 Task: Productivity: Personal & Work Goals.
Action: Mouse moved to (77, 94)
Screenshot: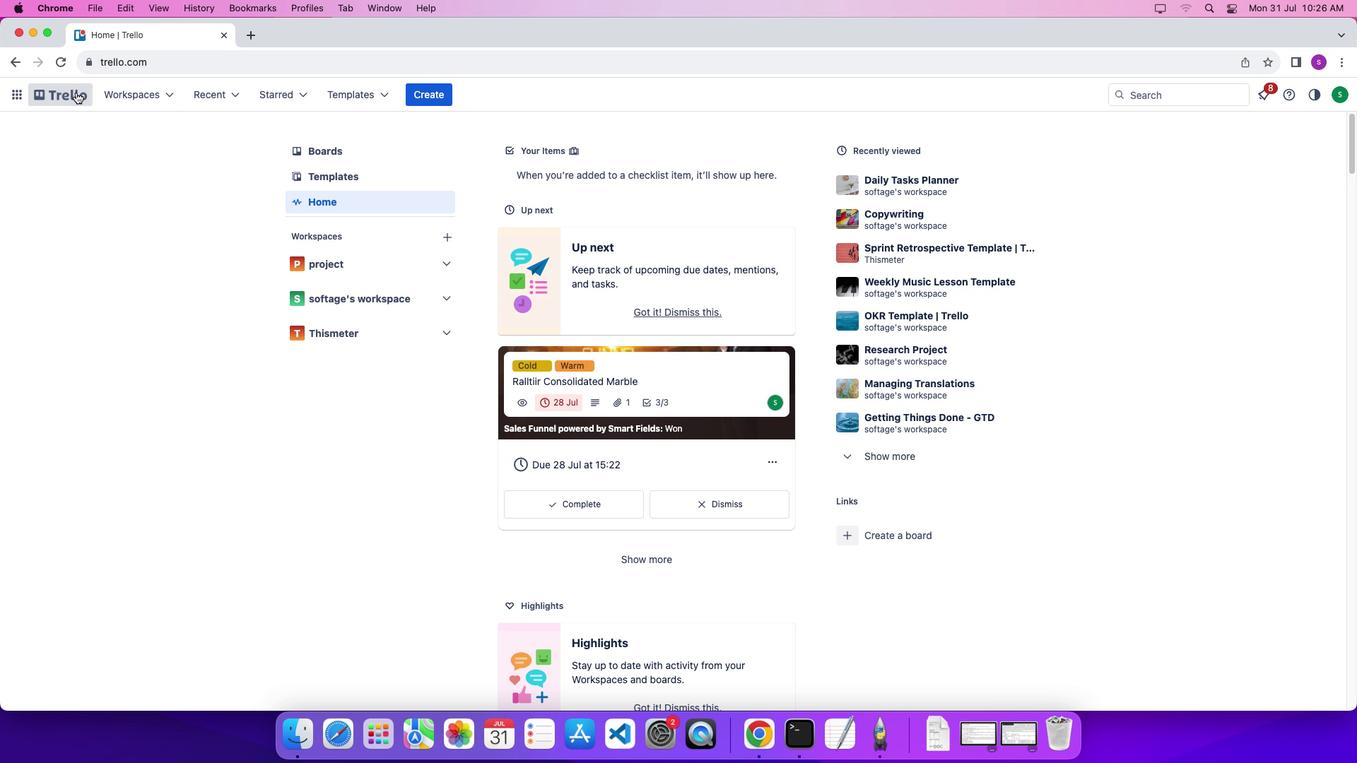 
Action: Mouse pressed left at (77, 94)
Screenshot: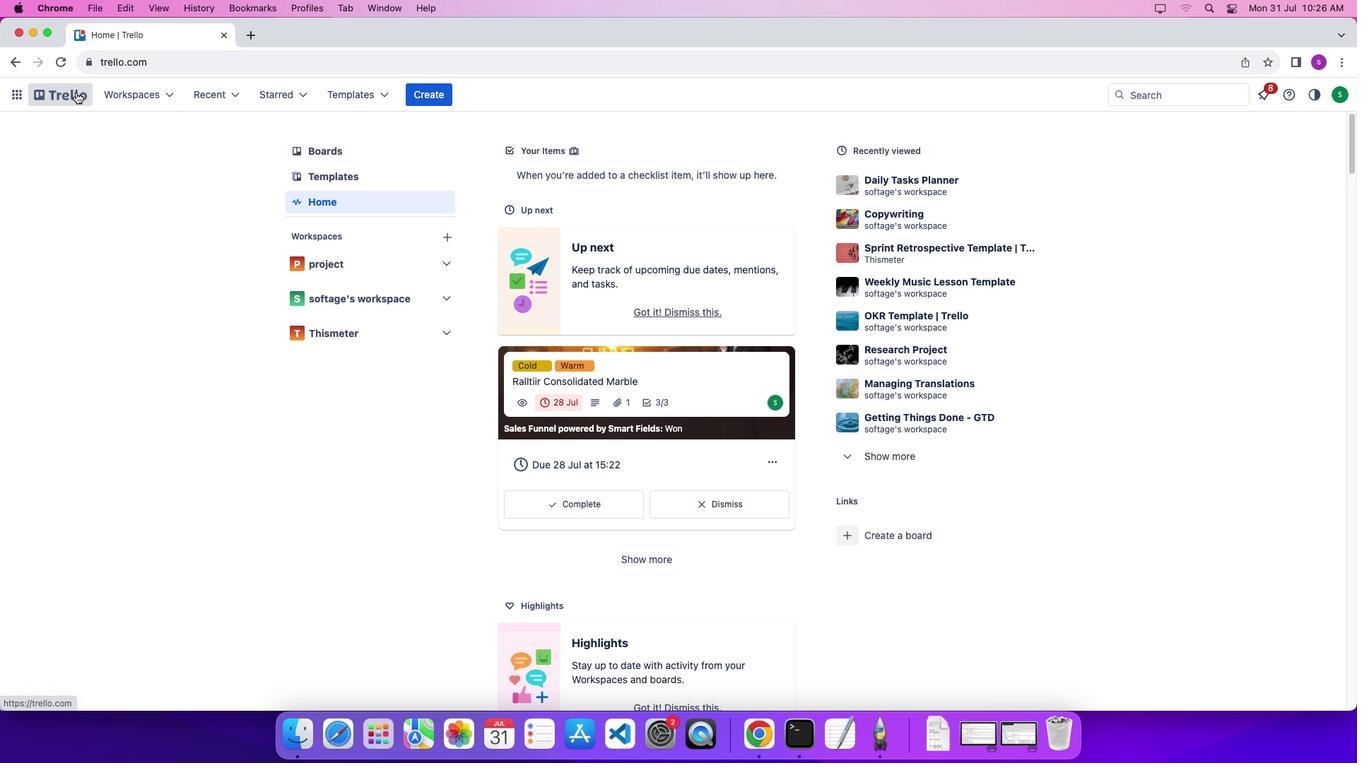 
Action: Mouse moved to (380, 94)
Screenshot: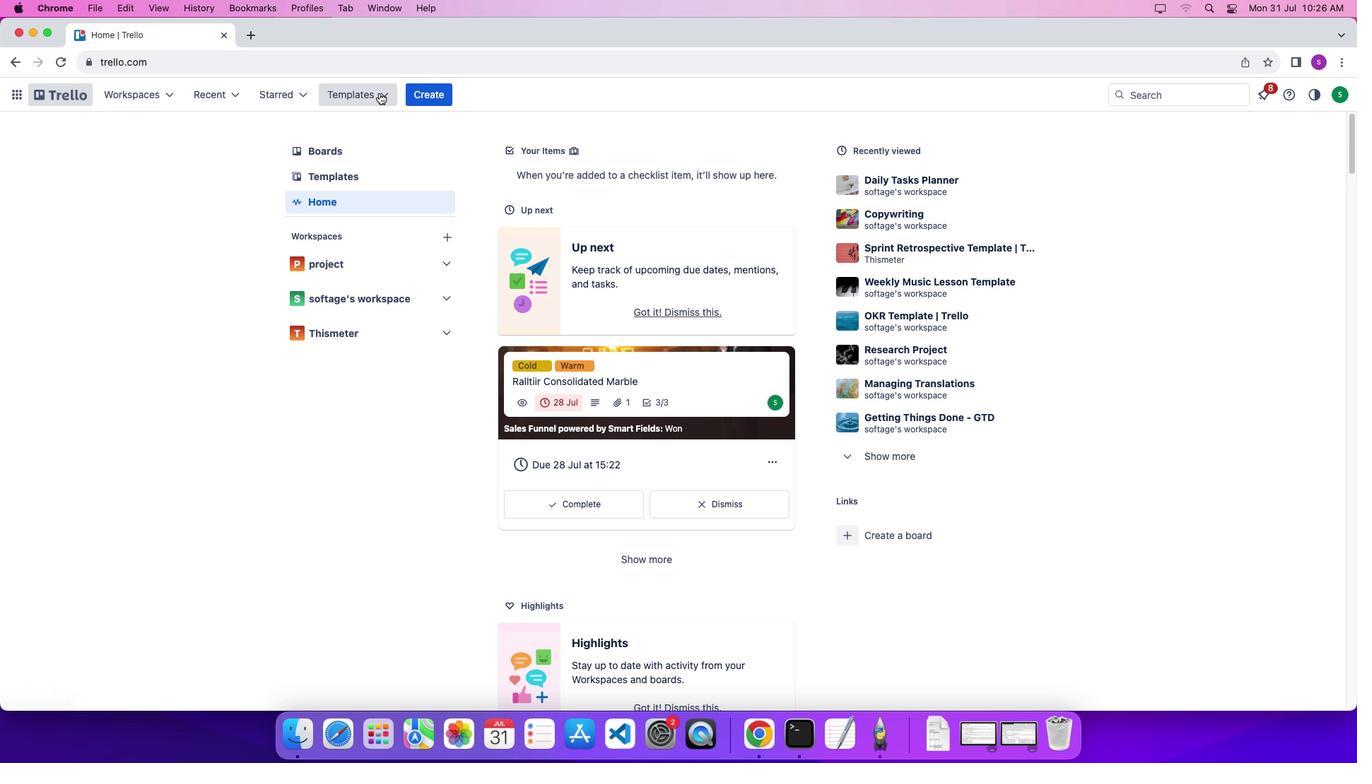 
Action: Mouse pressed left at (380, 94)
Screenshot: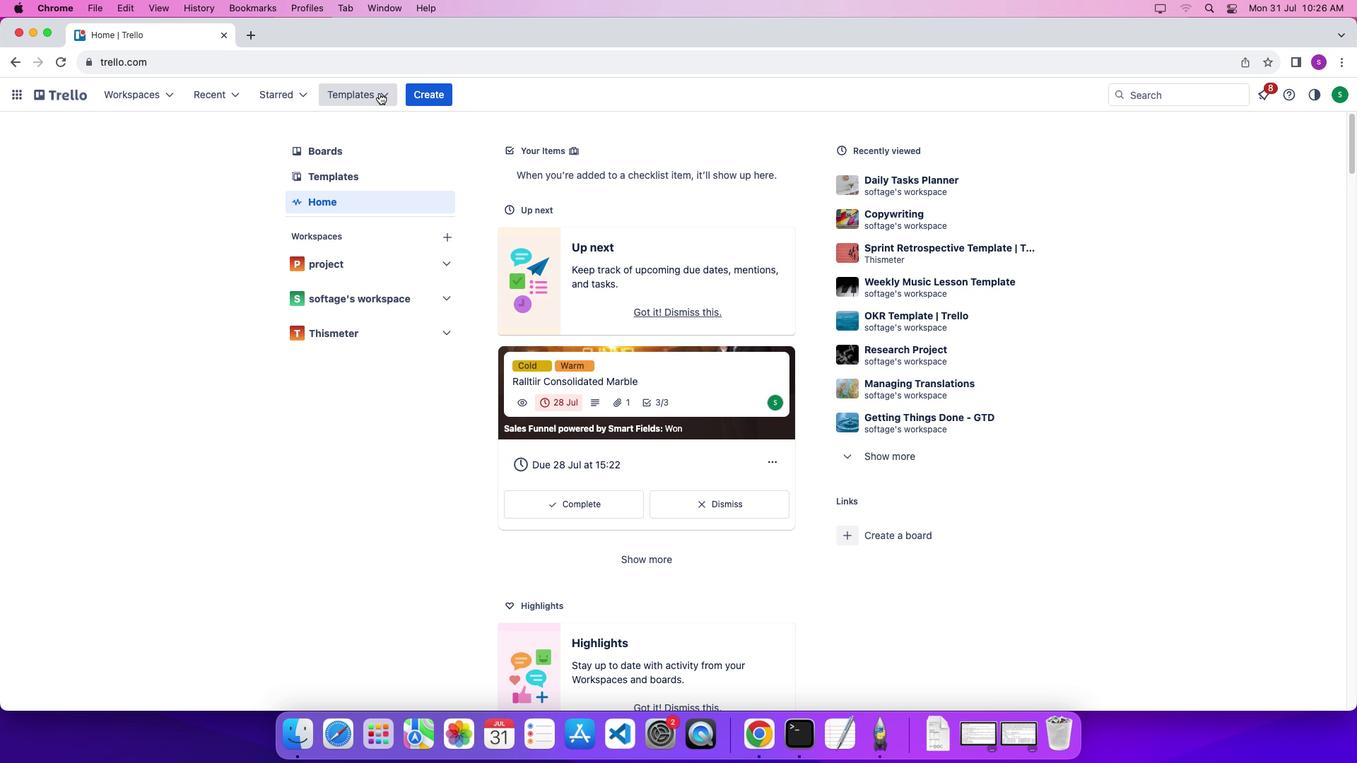 
Action: Mouse moved to (452, 538)
Screenshot: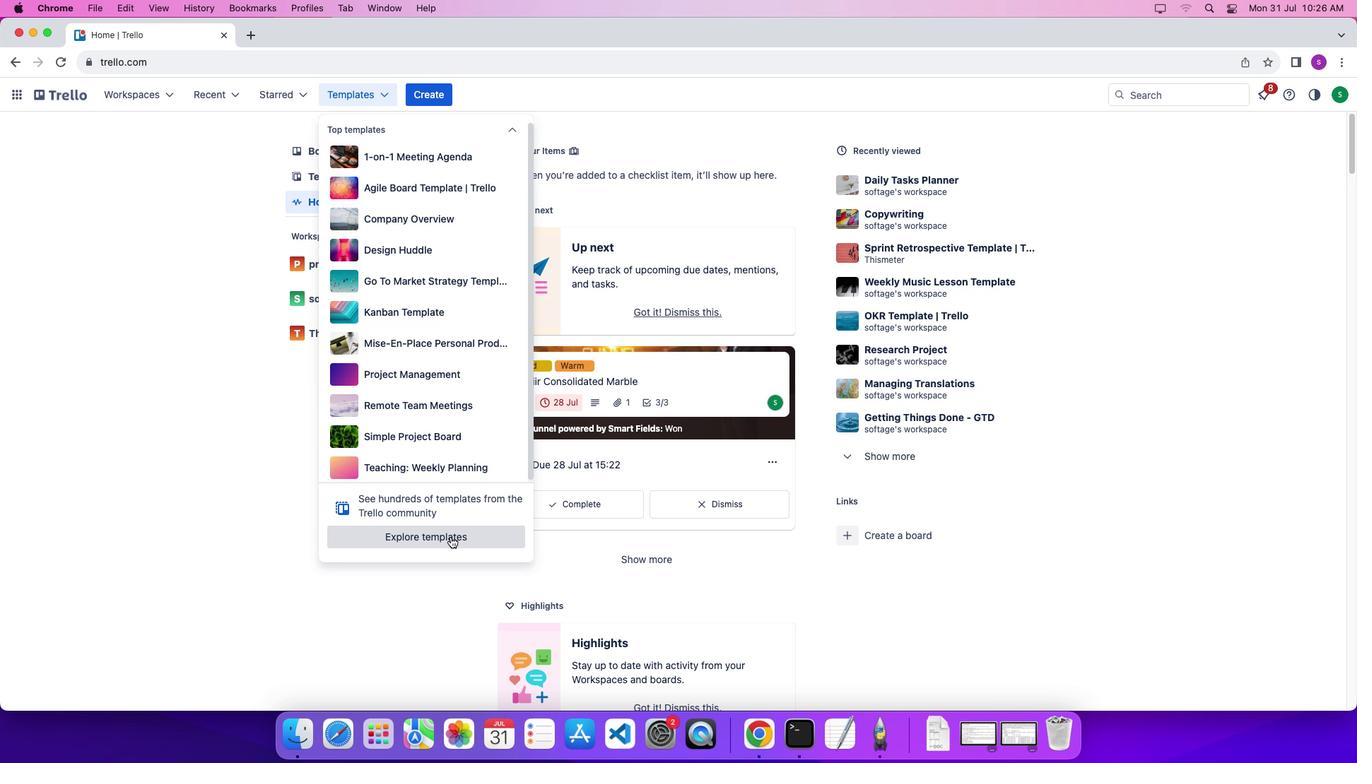 
Action: Mouse pressed left at (452, 538)
Screenshot: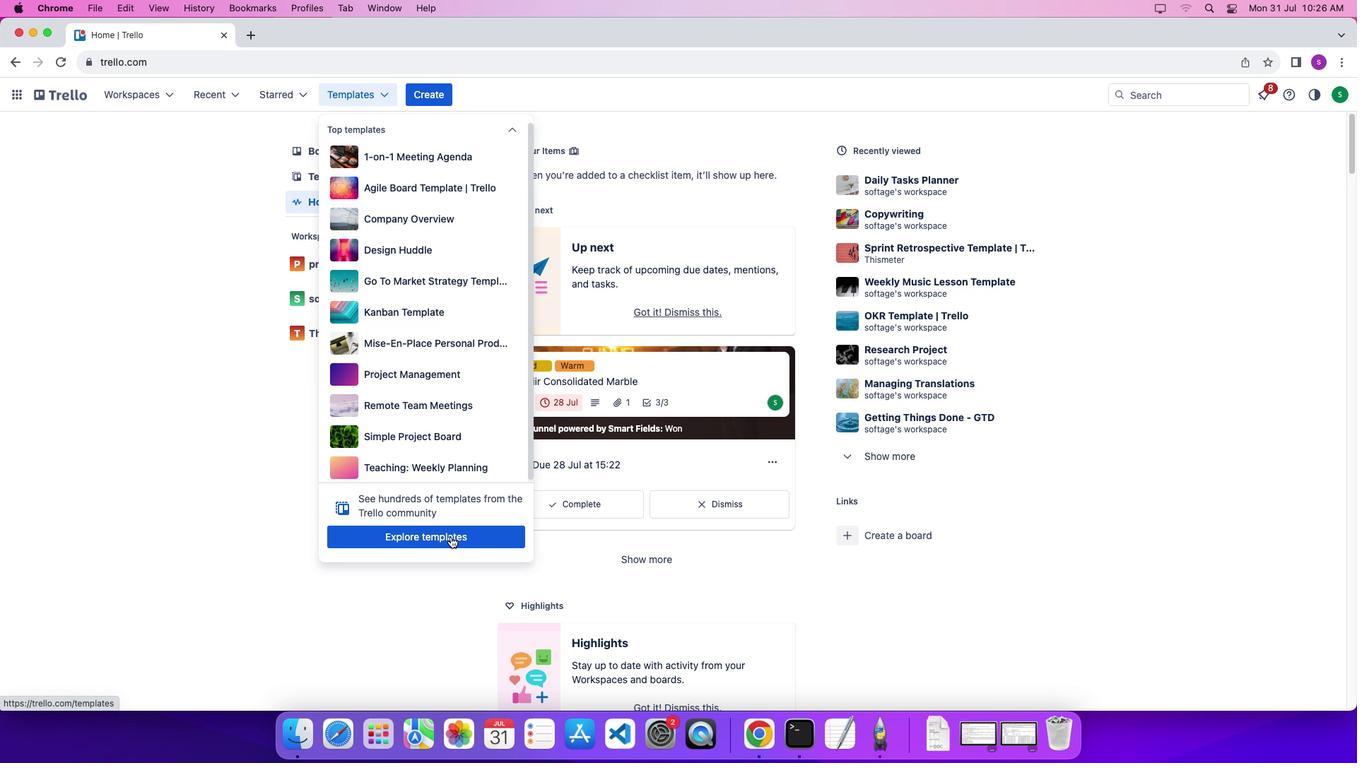 
Action: Mouse moved to (682, 294)
Screenshot: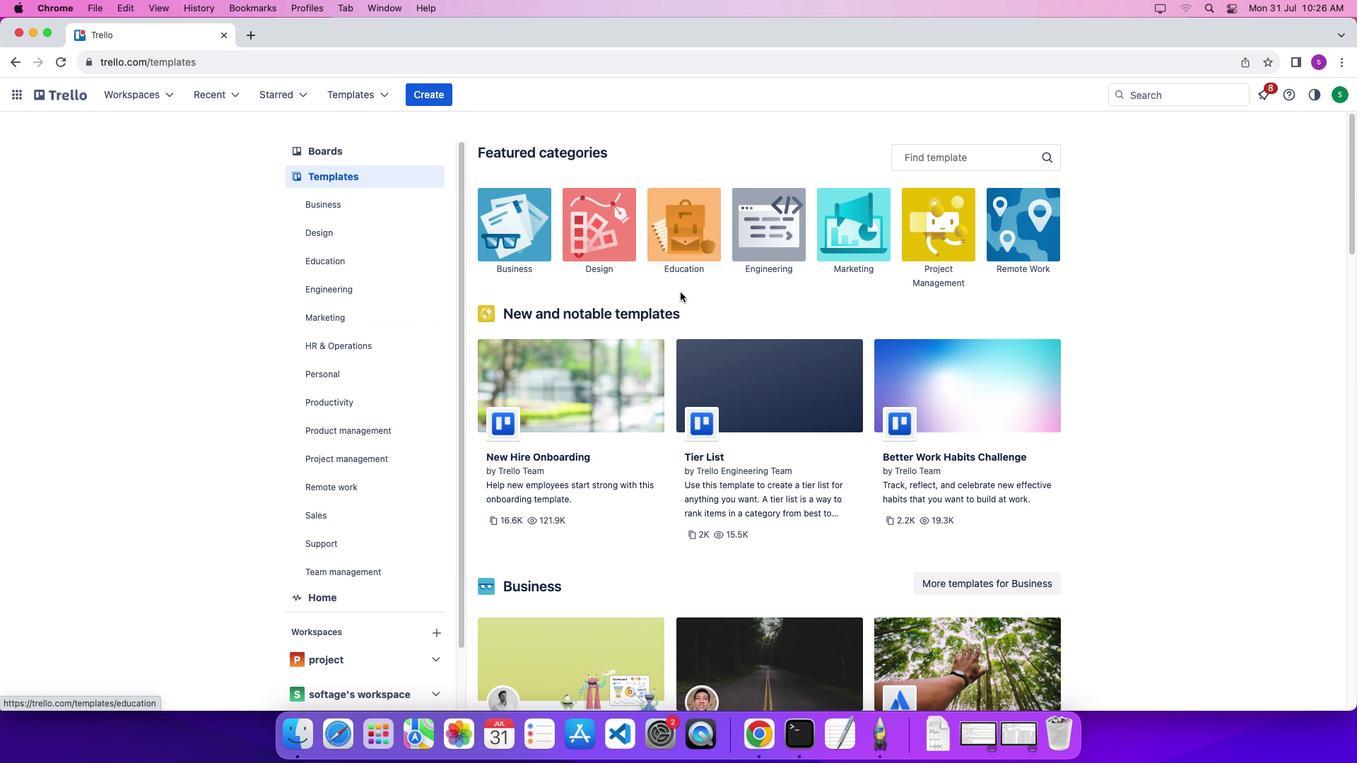 
Action: Mouse scrolled (682, 294) with delta (1, 0)
Screenshot: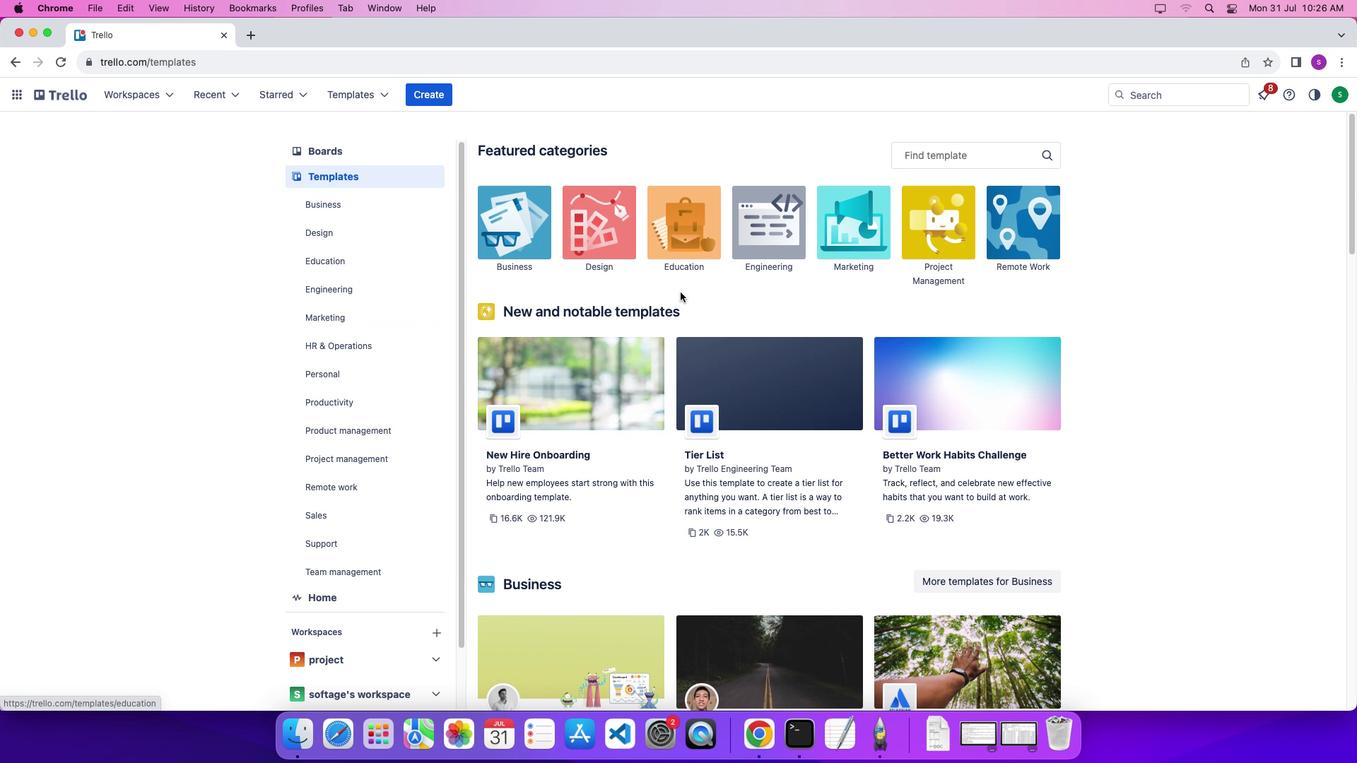 
Action: Mouse scrolled (682, 294) with delta (1, 0)
Screenshot: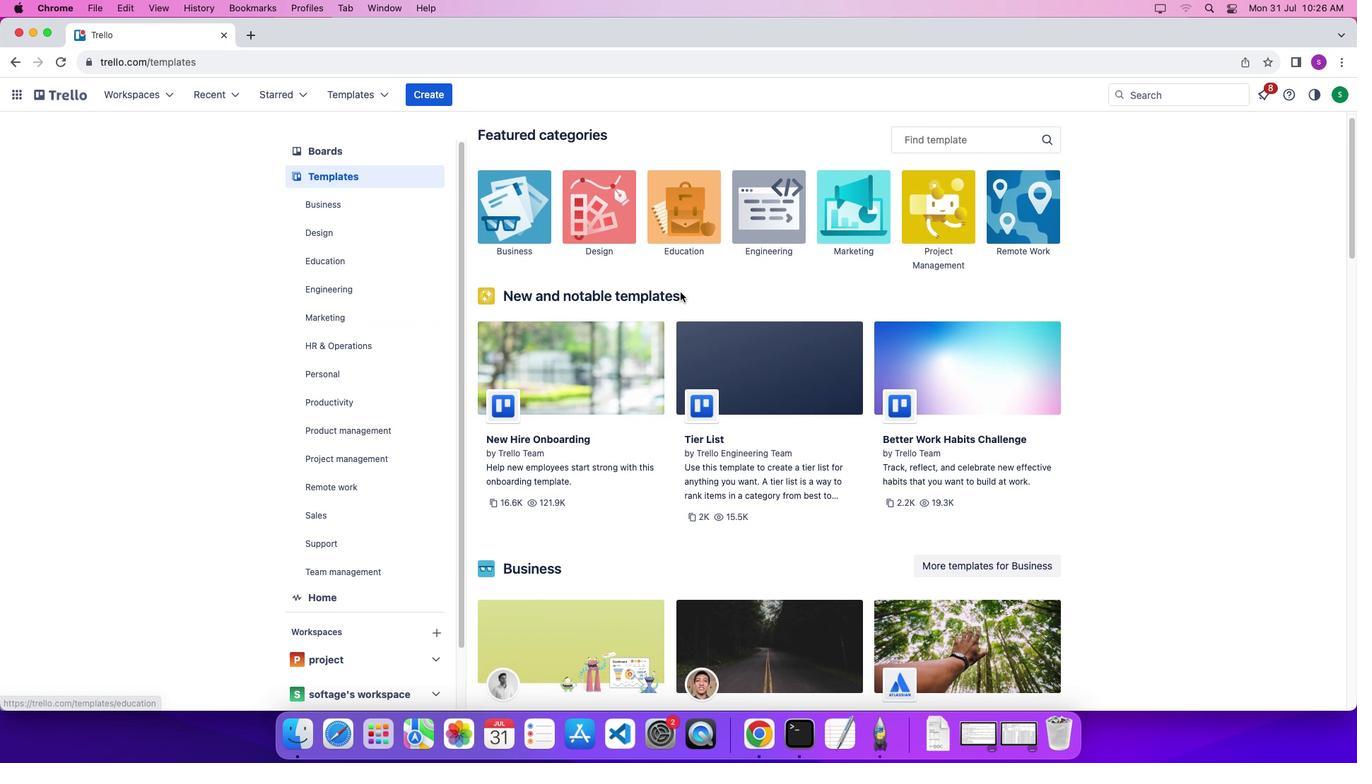 
Action: Mouse scrolled (682, 294) with delta (1, 2)
Screenshot: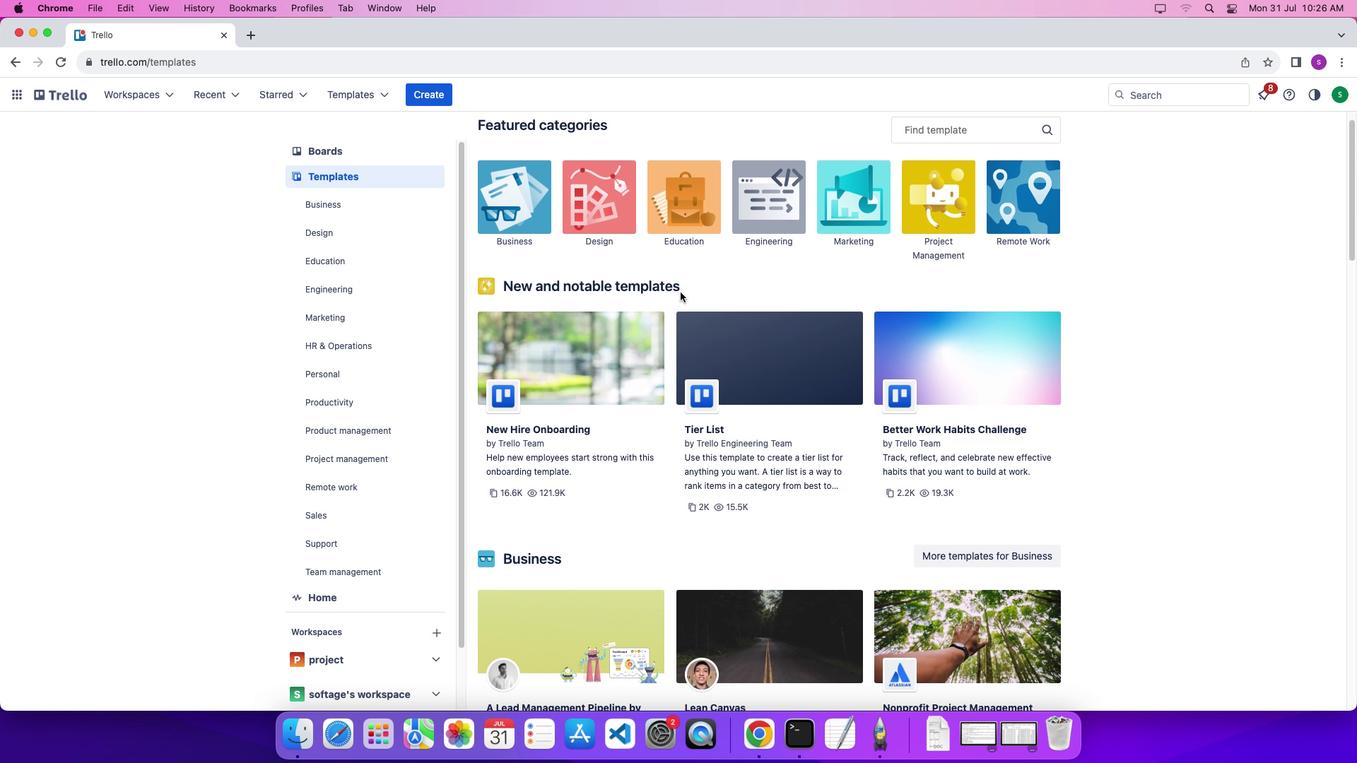 
Action: Mouse scrolled (682, 294) with delta (1, 2)
Screenshot: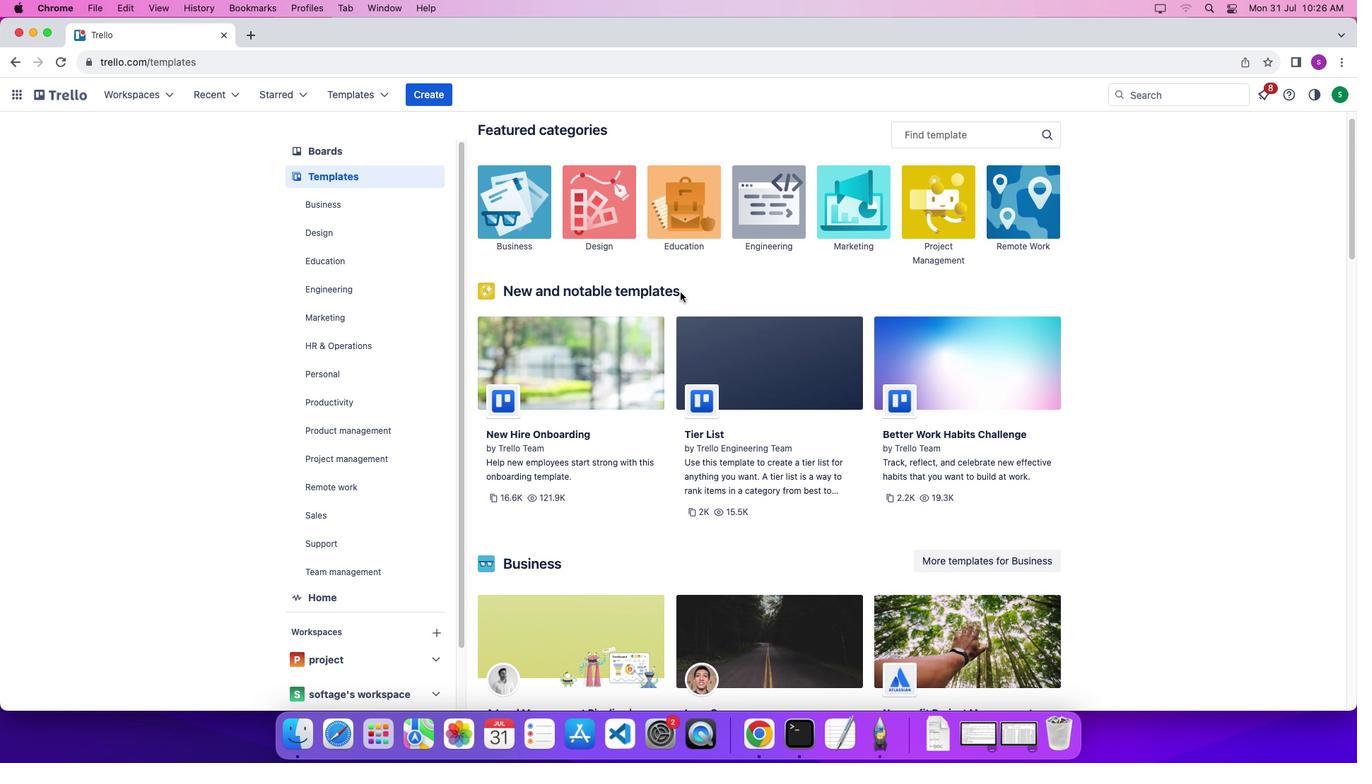 
Action: Mouse scrolled (682, 294) with delta (1, 2)
Screenshot: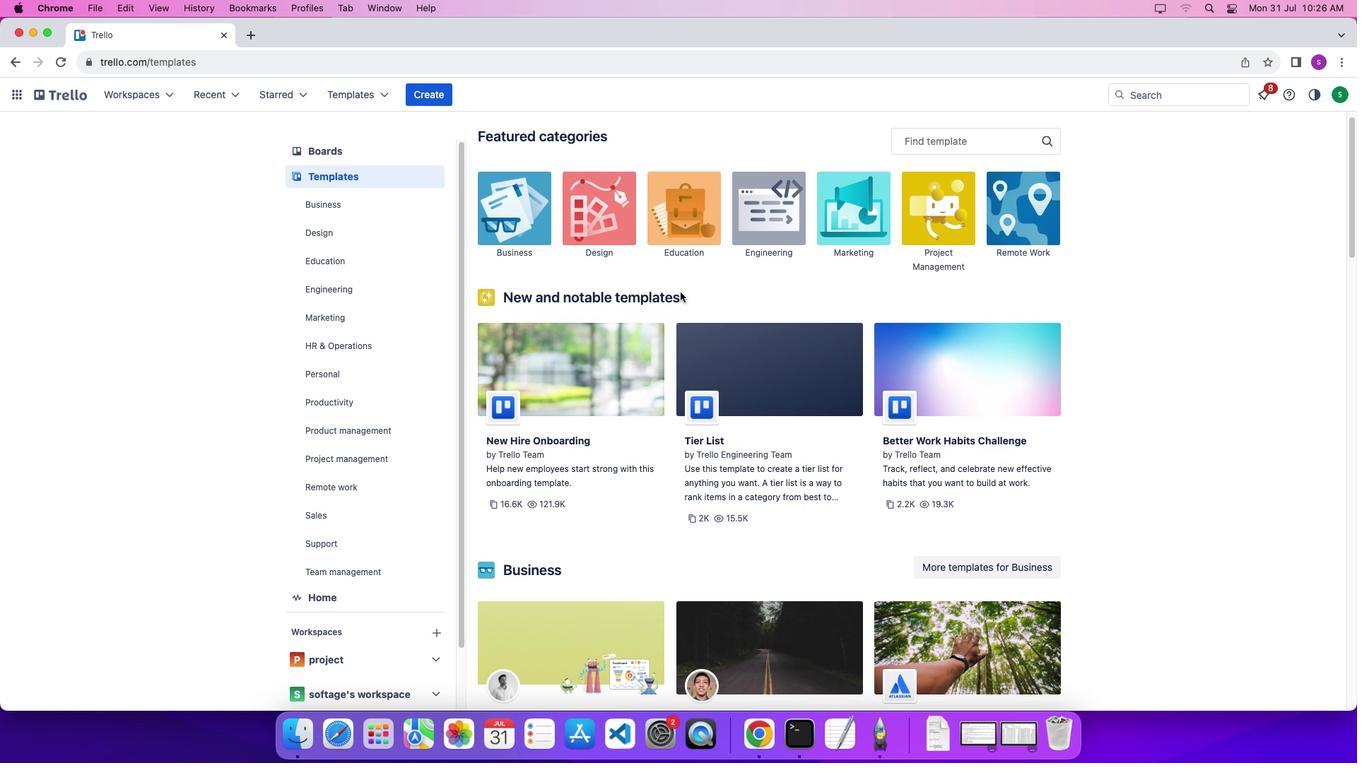 
Action: Mouse moved to (309, 408)
Screenshot: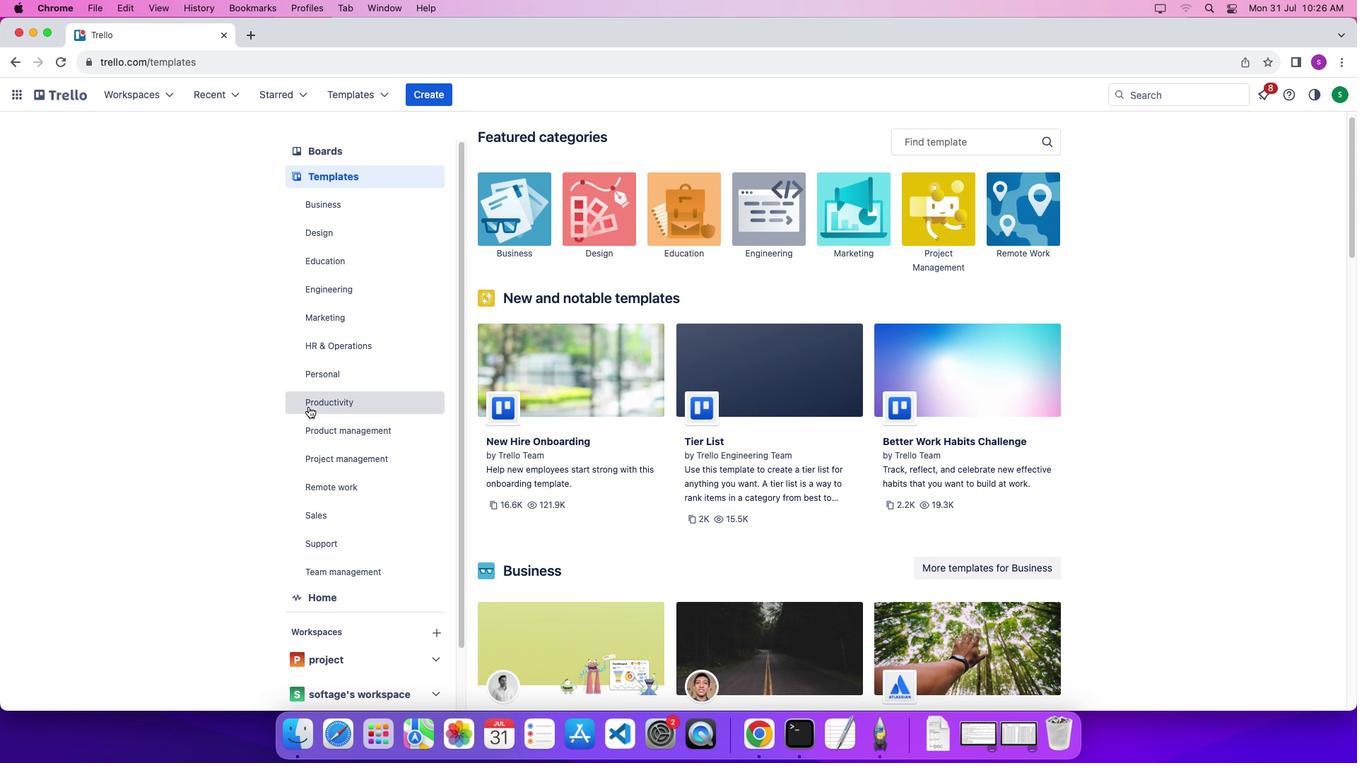 
Action: Mouse pressed left at (309, 408)
Screenshot: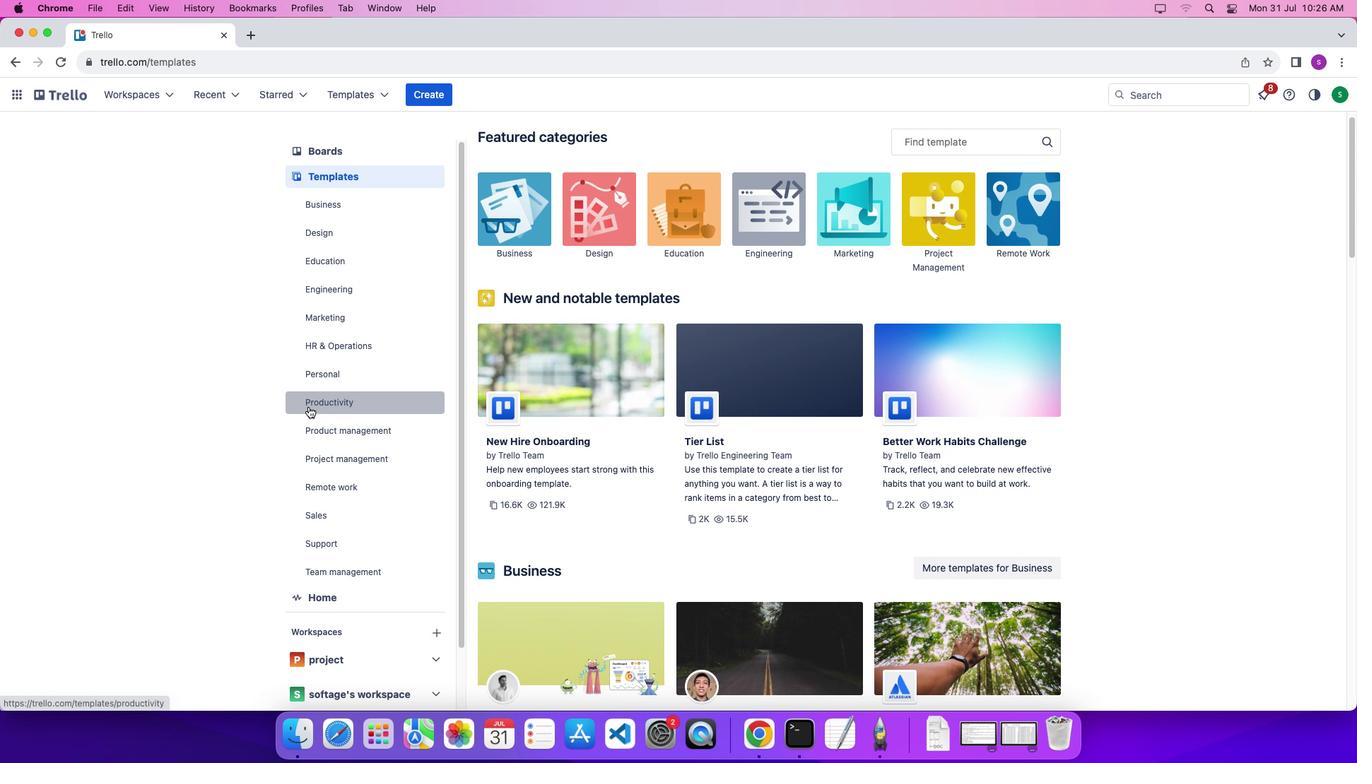 
Action: Mouse moved to (928, 148)
Screenshot: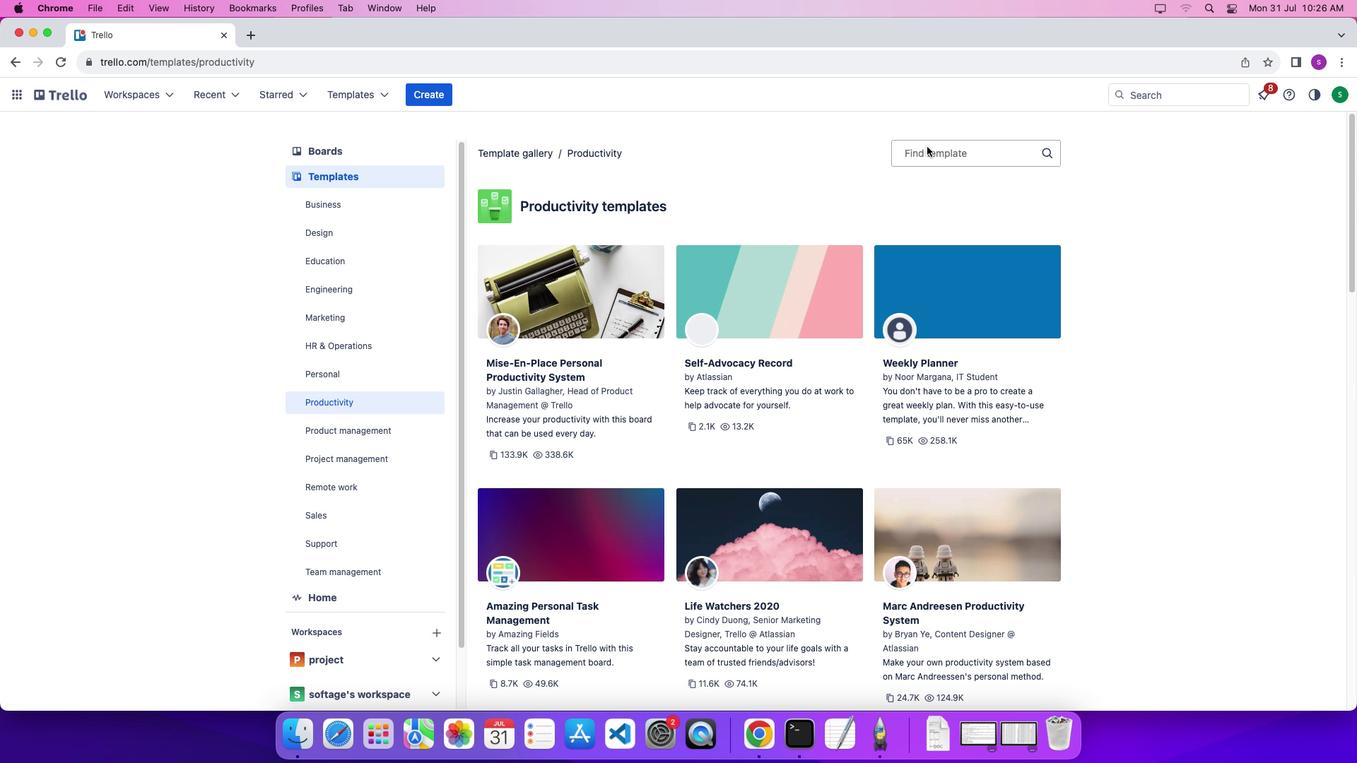 
Action: Mouse pressed left at (928, 148)
Screenshot: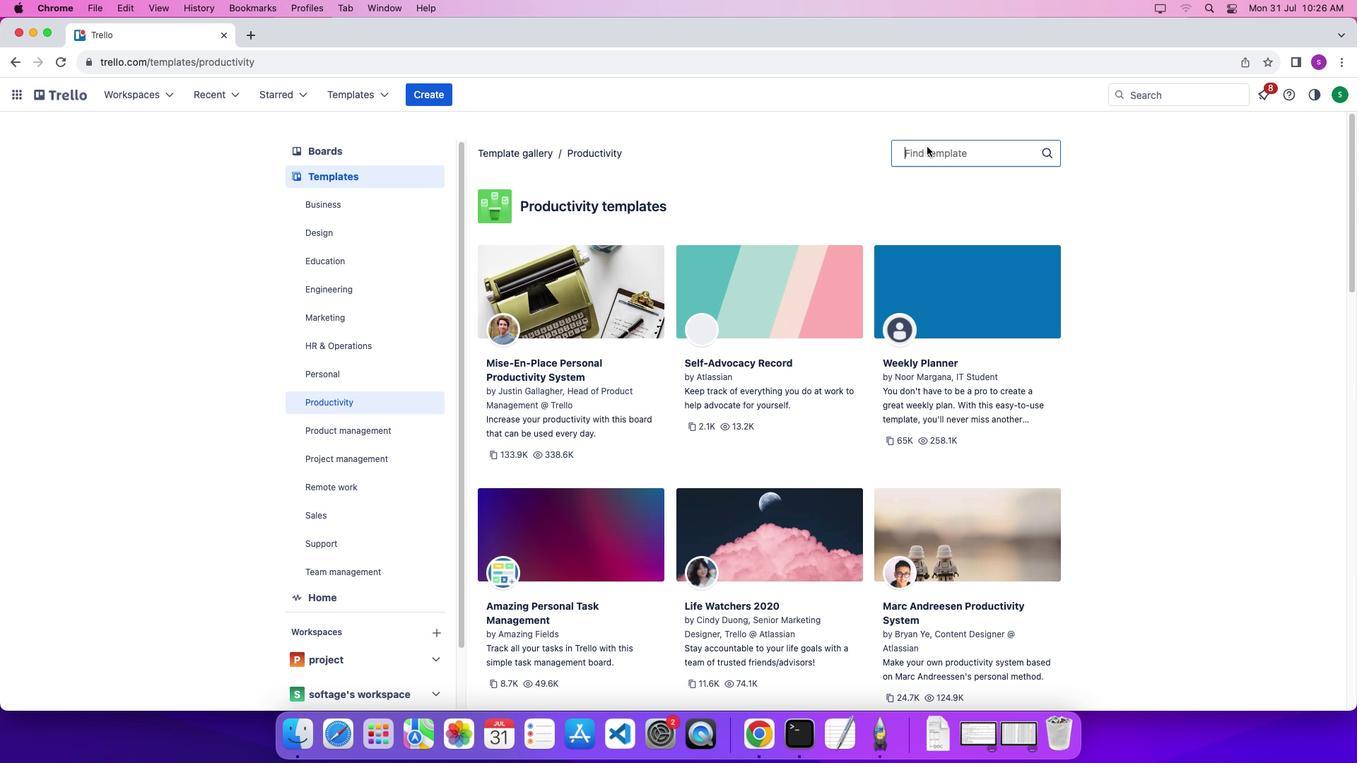 
Action: Mouse moved to (937, 154)
Screenshot: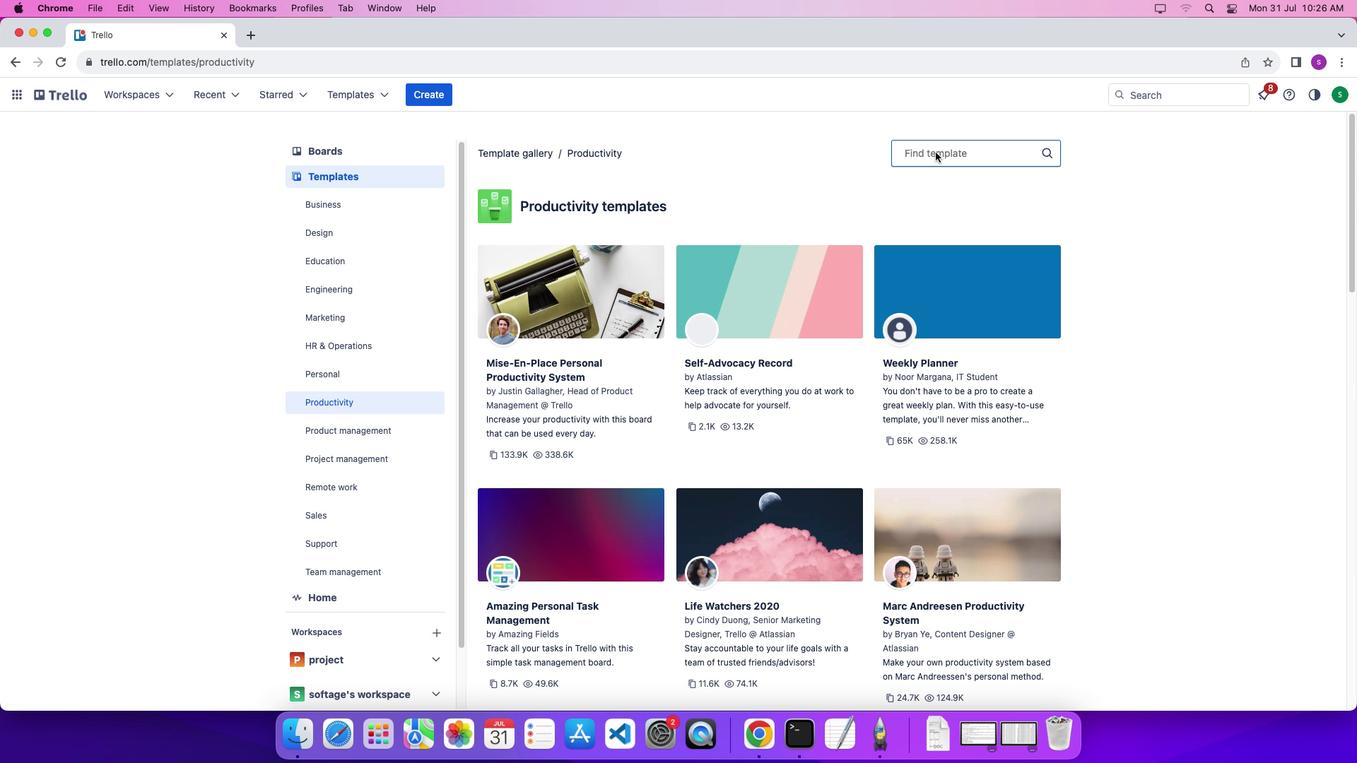 
Action: Mouse pressed left at (937, 154)
Screenshot: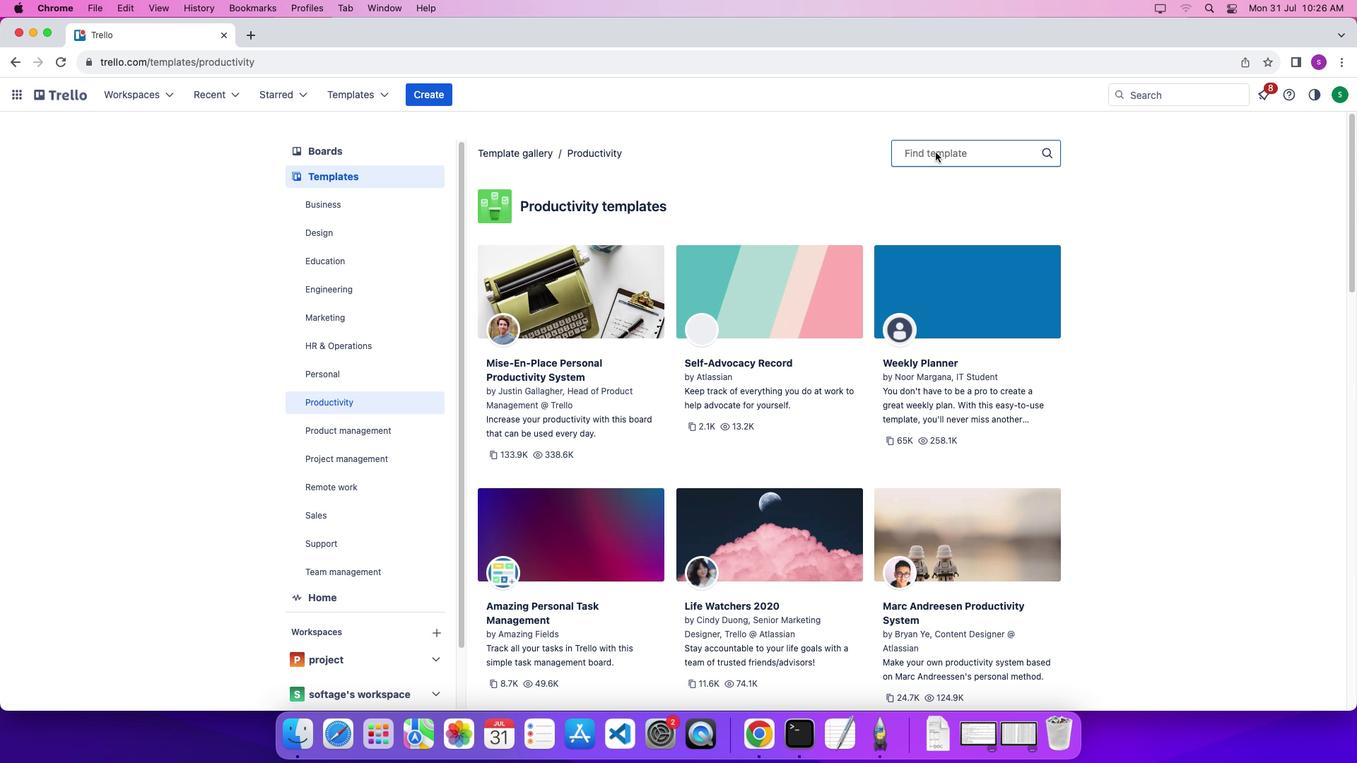 
Action: Key pressed Key.shift'P''e''r''s''o''n''a''l''l'Key.backspaceKey.space'w''o''r''k'
Screenshot: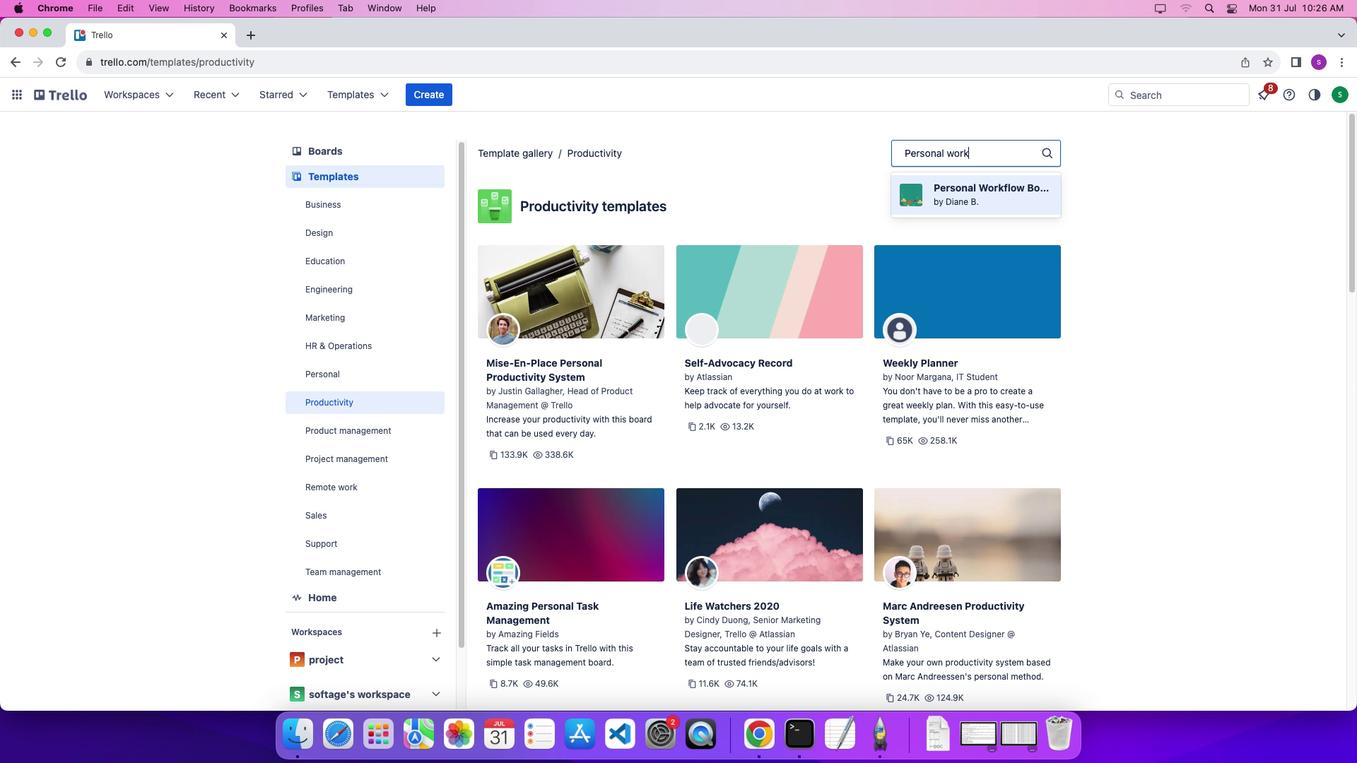 
Action: Mouse moved to (944, 159)
Screenshot: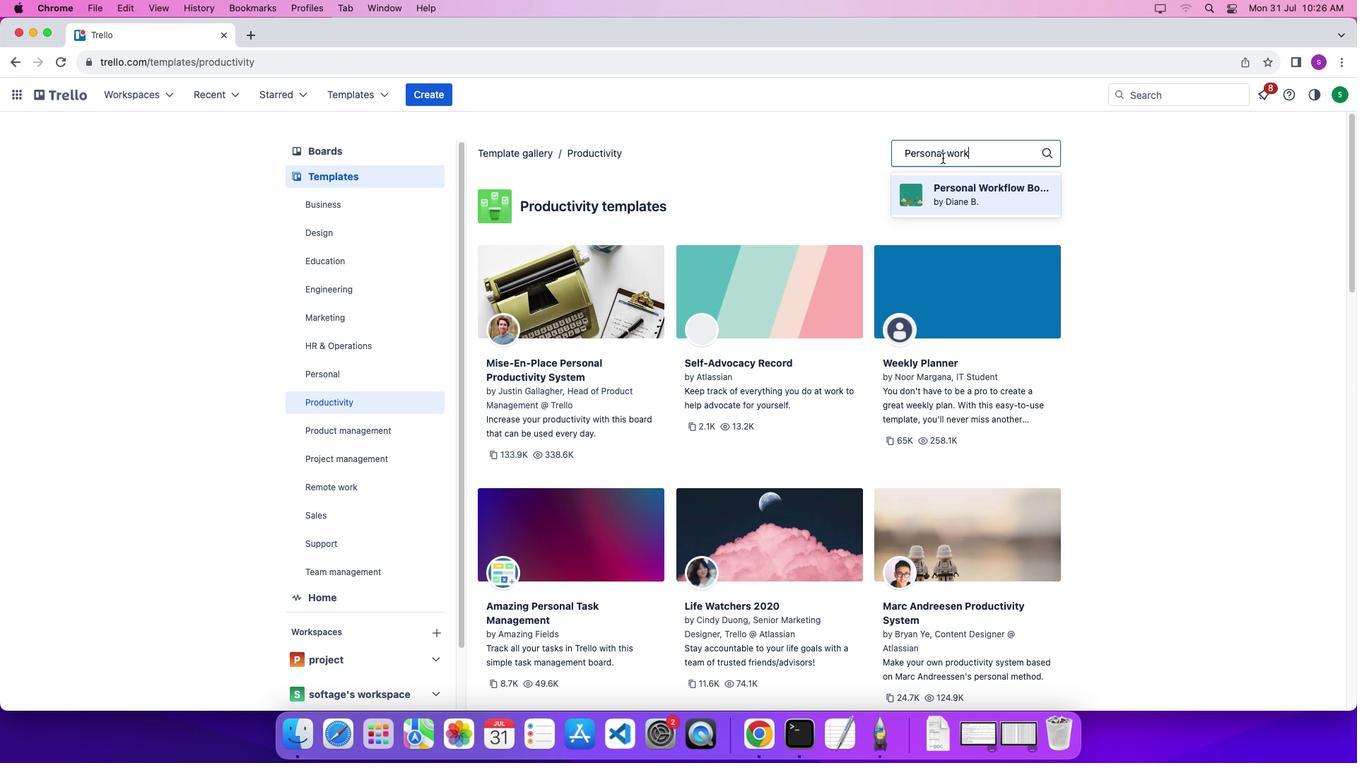 
Action: Key pressed Key.leftKey.leftKey.leftKey.leftKey.shift'&'Key.space
Screenshot: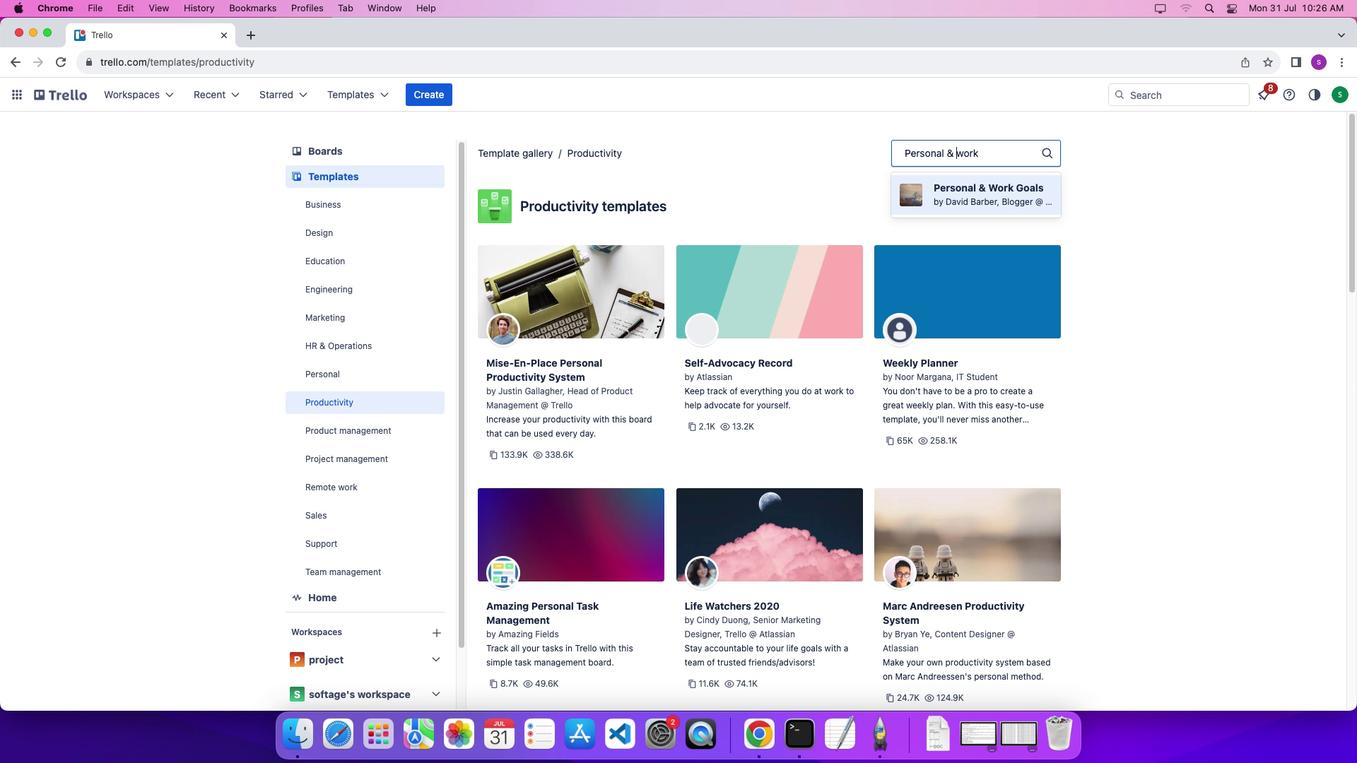 
Action: Mouse moved to (965, 188)
Screenshot: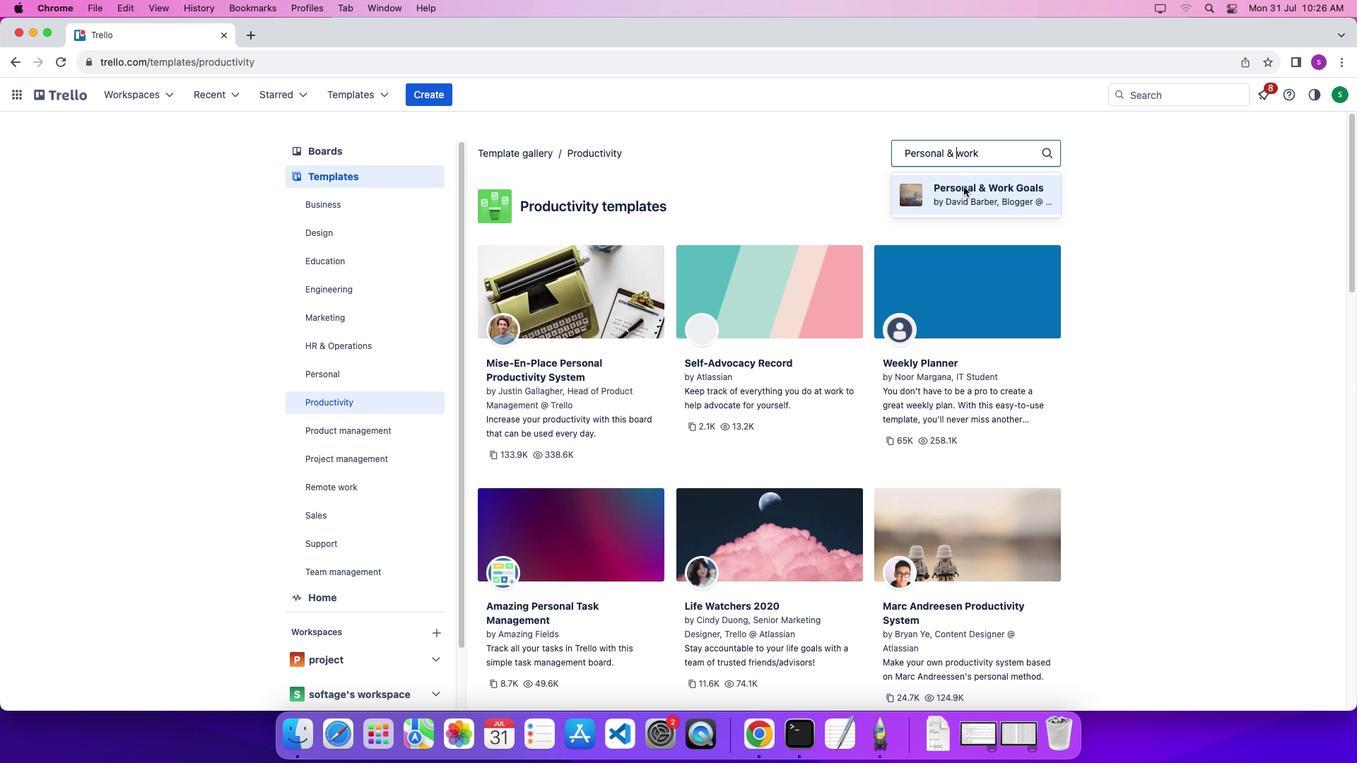 
Action: Mouse pressed left at (965, 188)
Screenshot: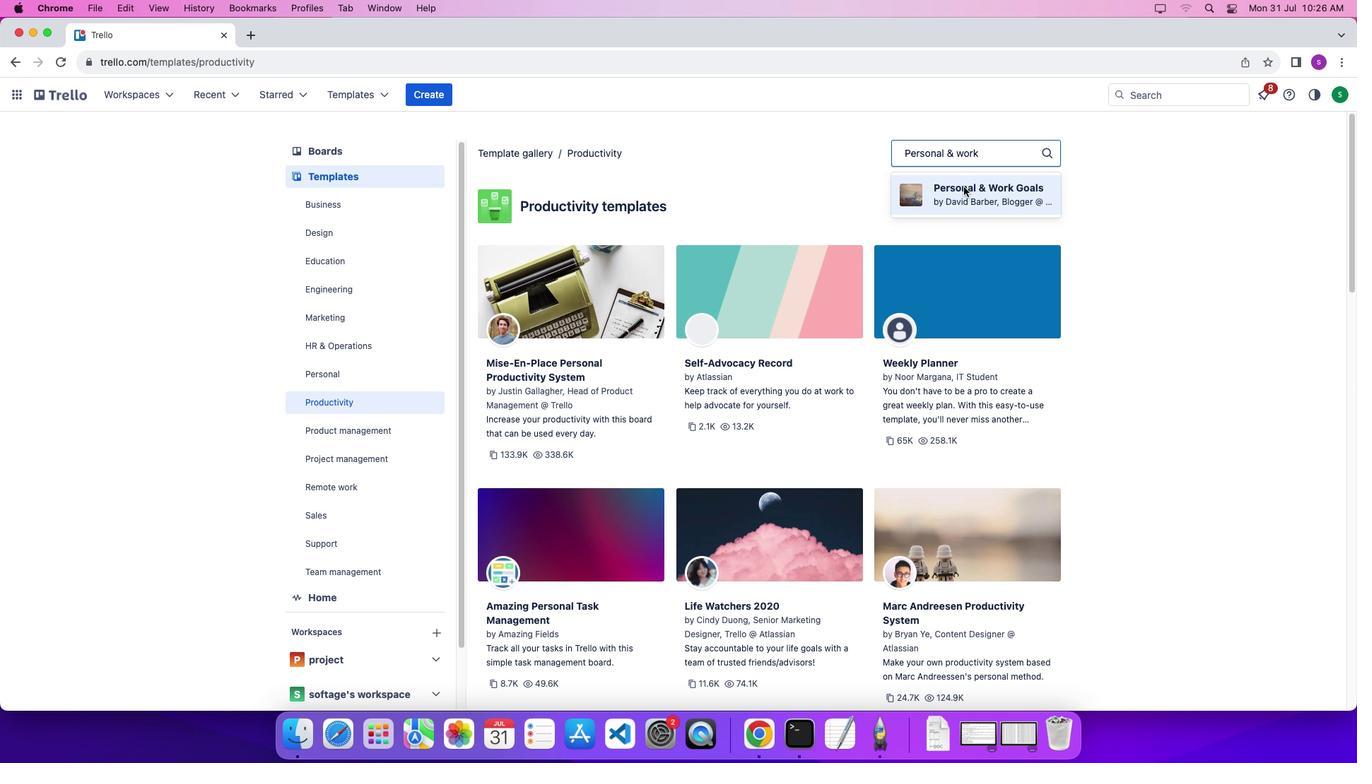 
Action: Mouse moved to (884, 309)
Screenshot: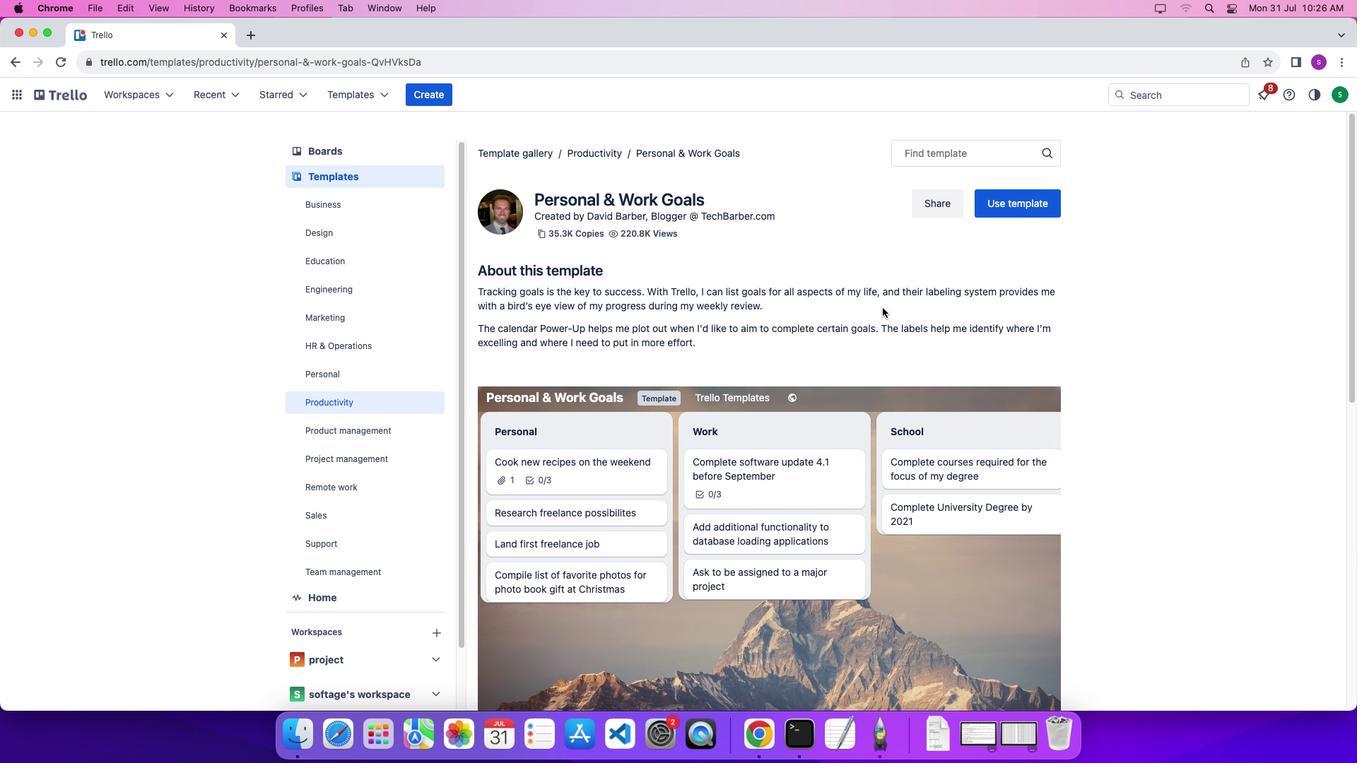 
Action: Mouse scrolled (884, 309) with delta (1, 0)
Screenshot: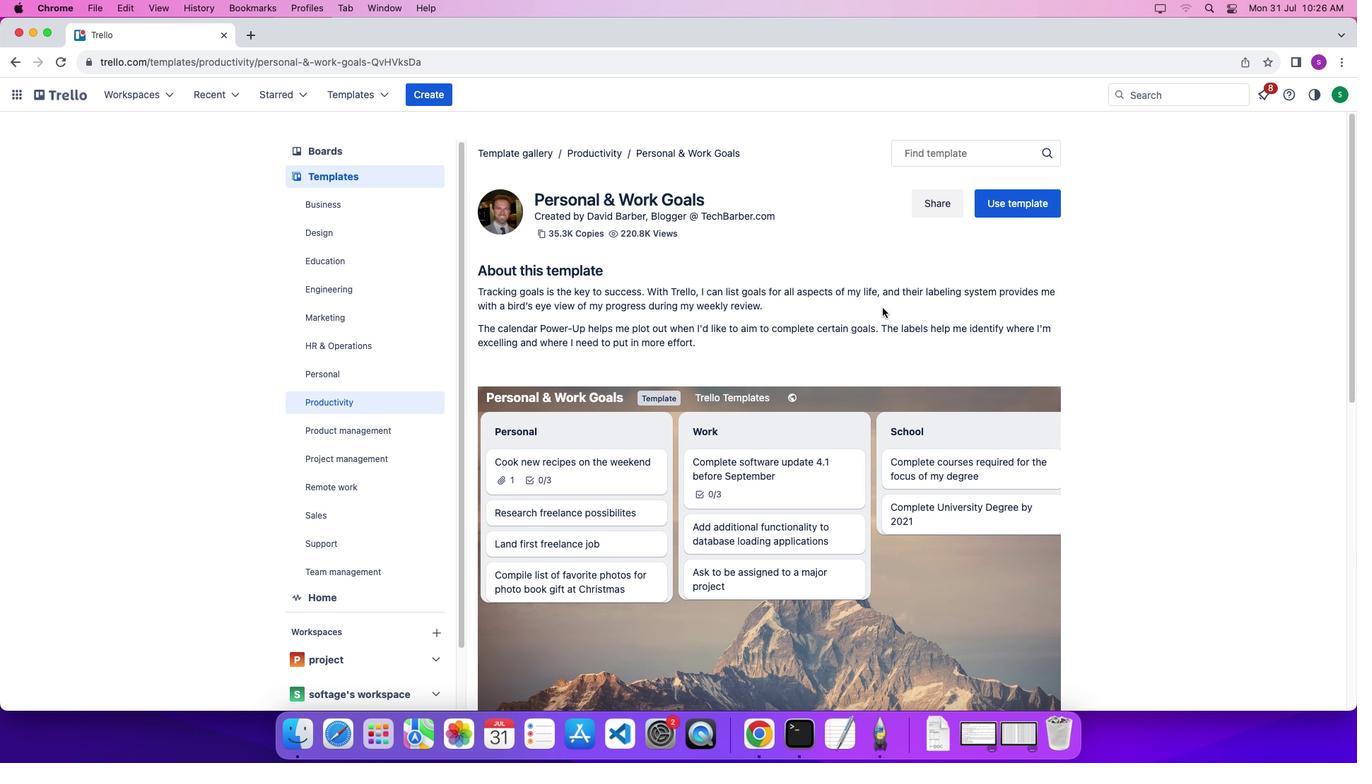 
Action: Mouse scrolled (884, 309) with delta (1, 0)
Screenshot: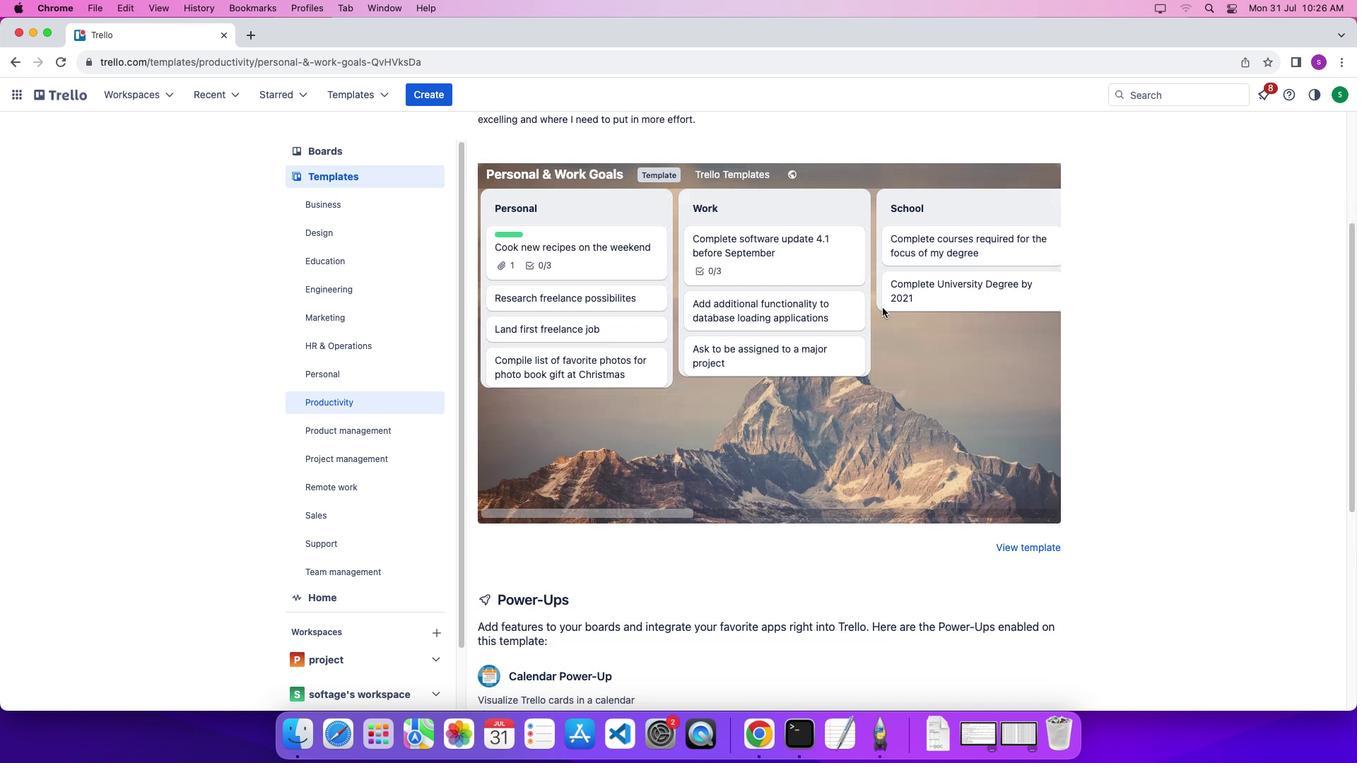 
Action: Mouse scrolled (884, 309) with delta (1, -3)
Screenshot: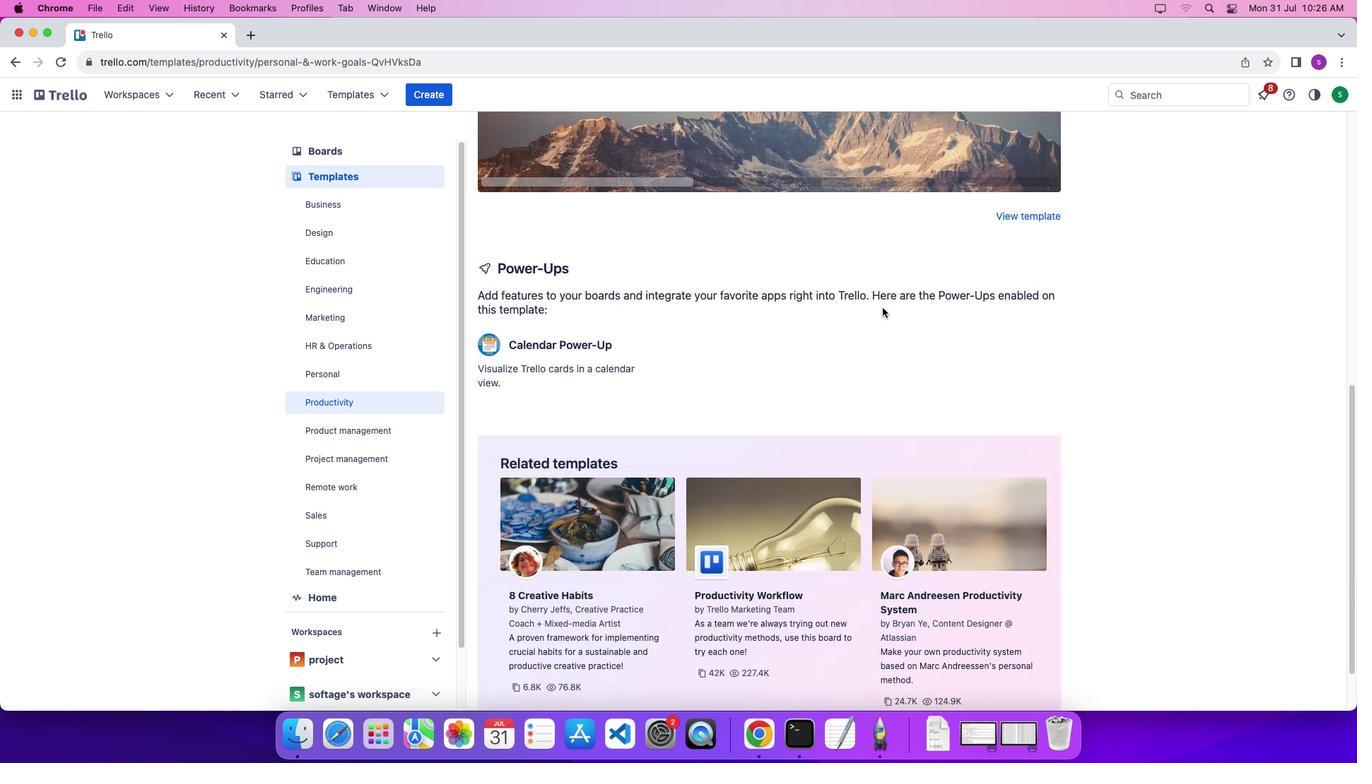 
Action: Mouse scrolled (884, 309) with delta (1, -4)
Screenshot: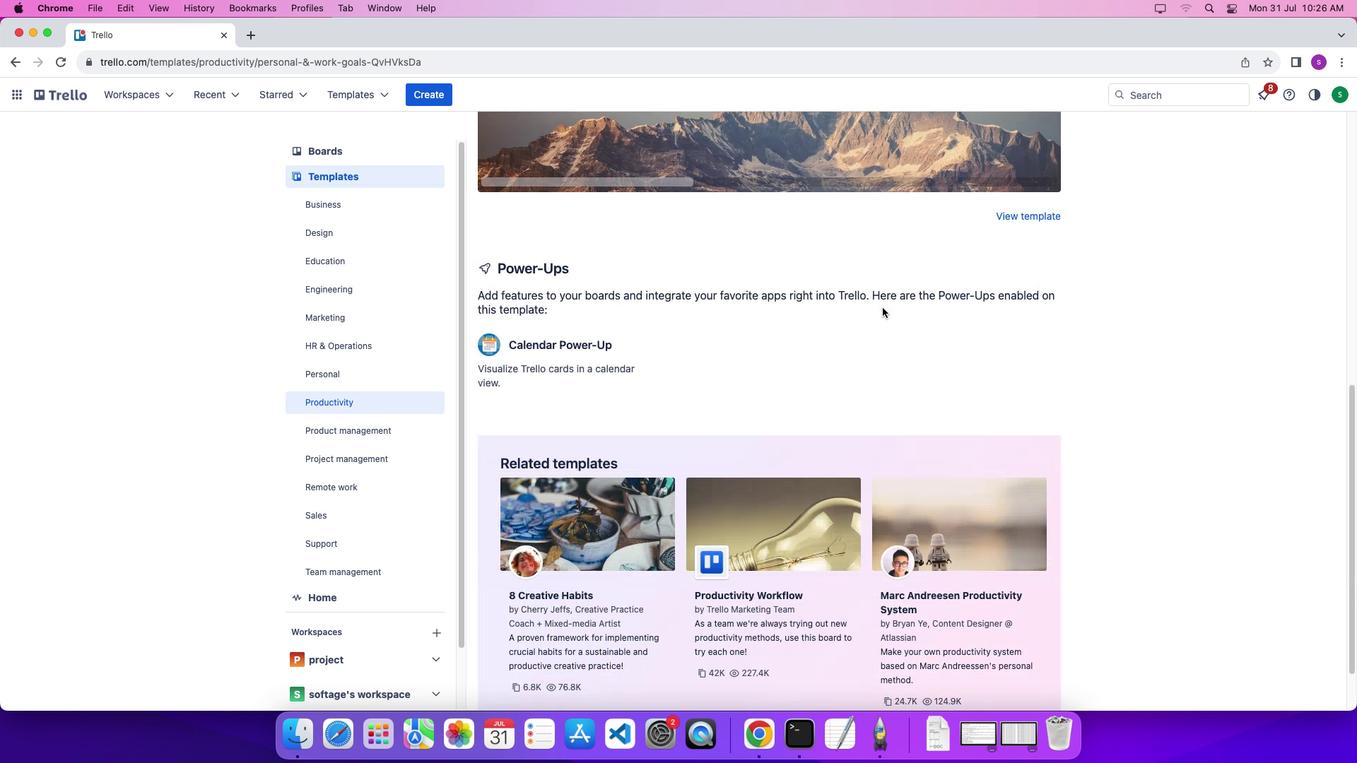 
Action: Mouse scrolled (884, 309) with delta (1, 0)
Screenshot: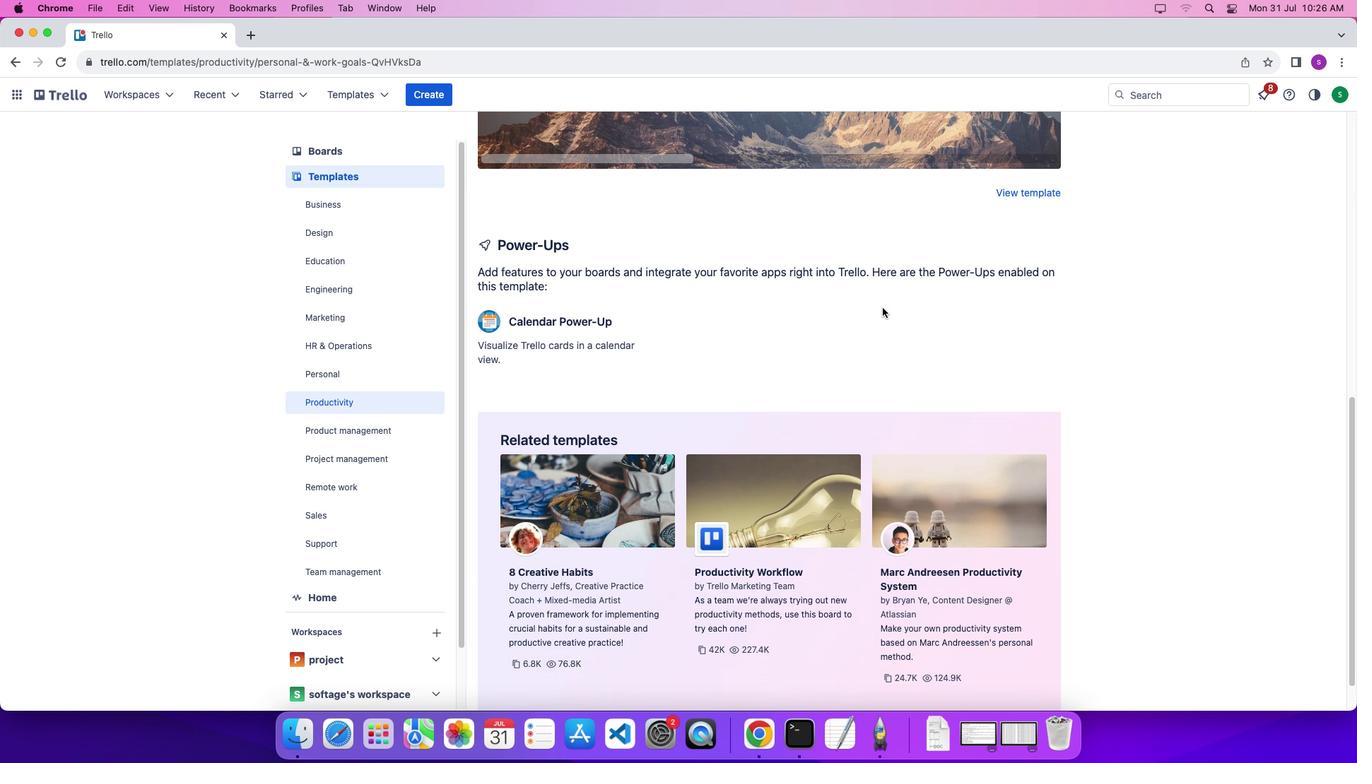 
Action: Mouse scrolled (884, 309) with delta (1, 0)
Screenshot: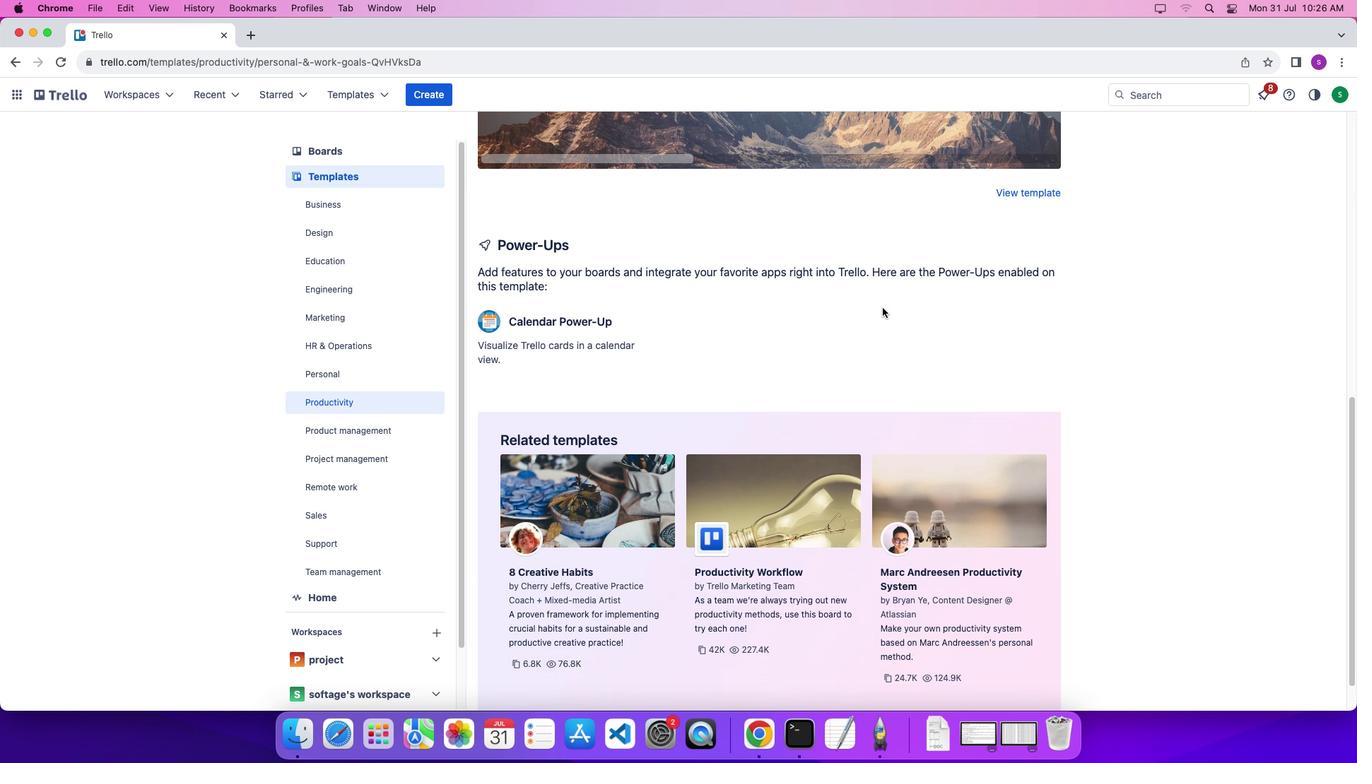
Action: Mouse scrolled (884, 309) with delta (1, -3)
Screenshot: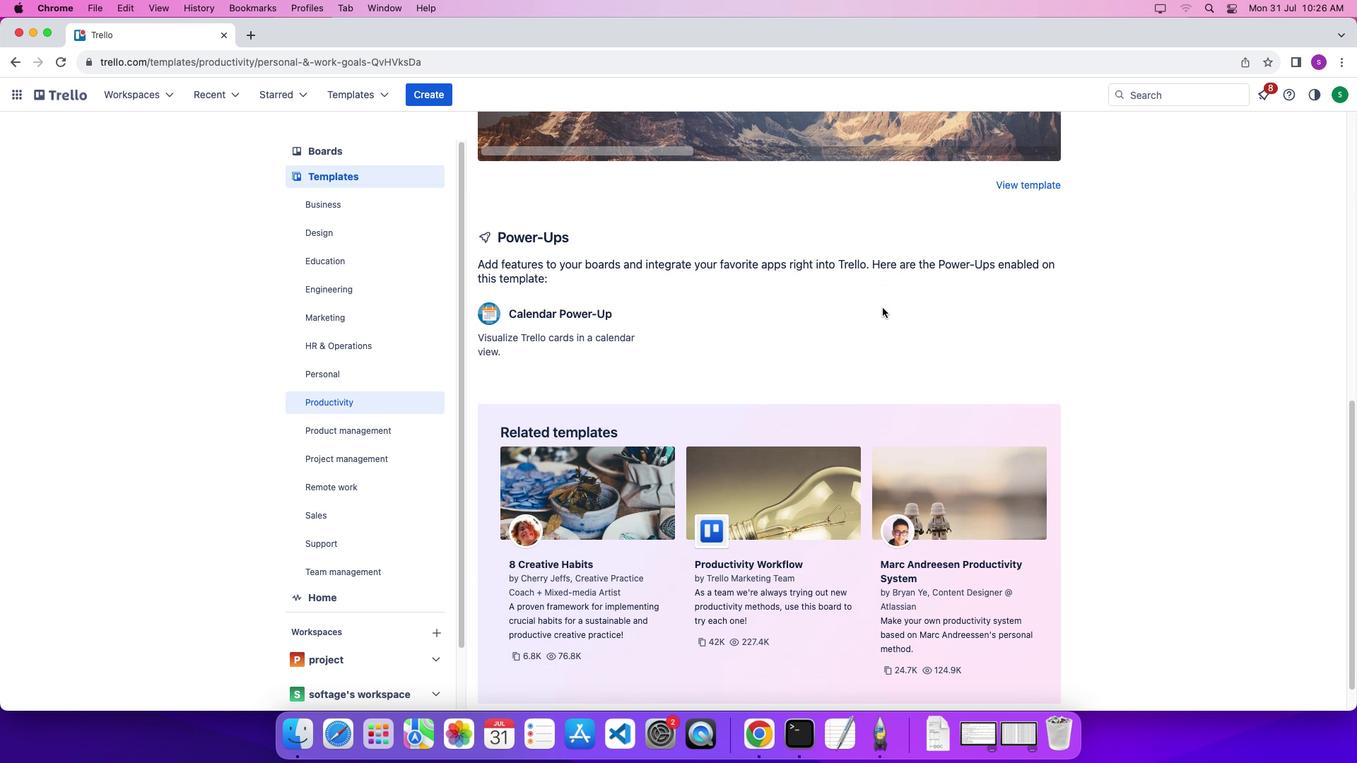 
Action: Mouse scrolled (884, 309) with delta (1, -5)
Screenshot: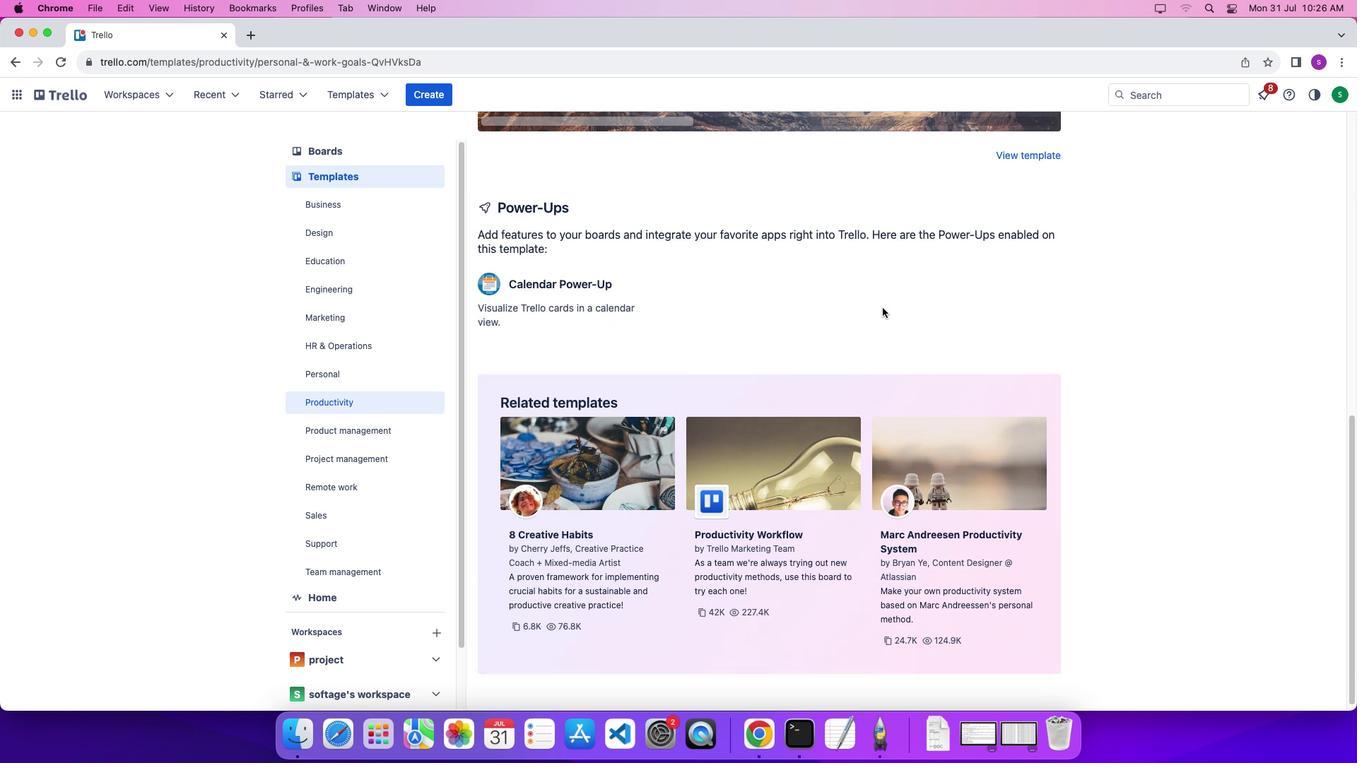 
Action: Mouse scrolled (884, 309) with delta (1, 0)
Screenshot: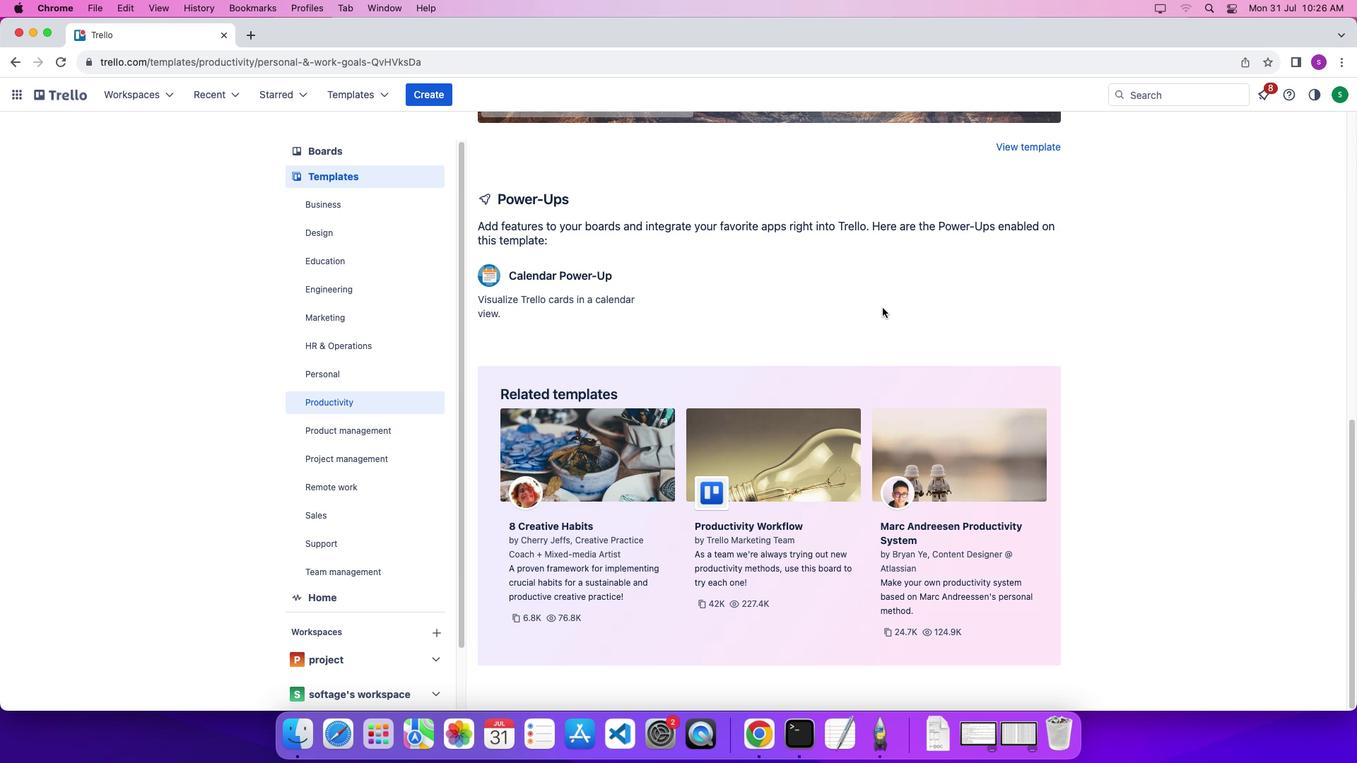 
Action: Mouse scrolled (884, 309) with delta (1, 0)
Screenshot: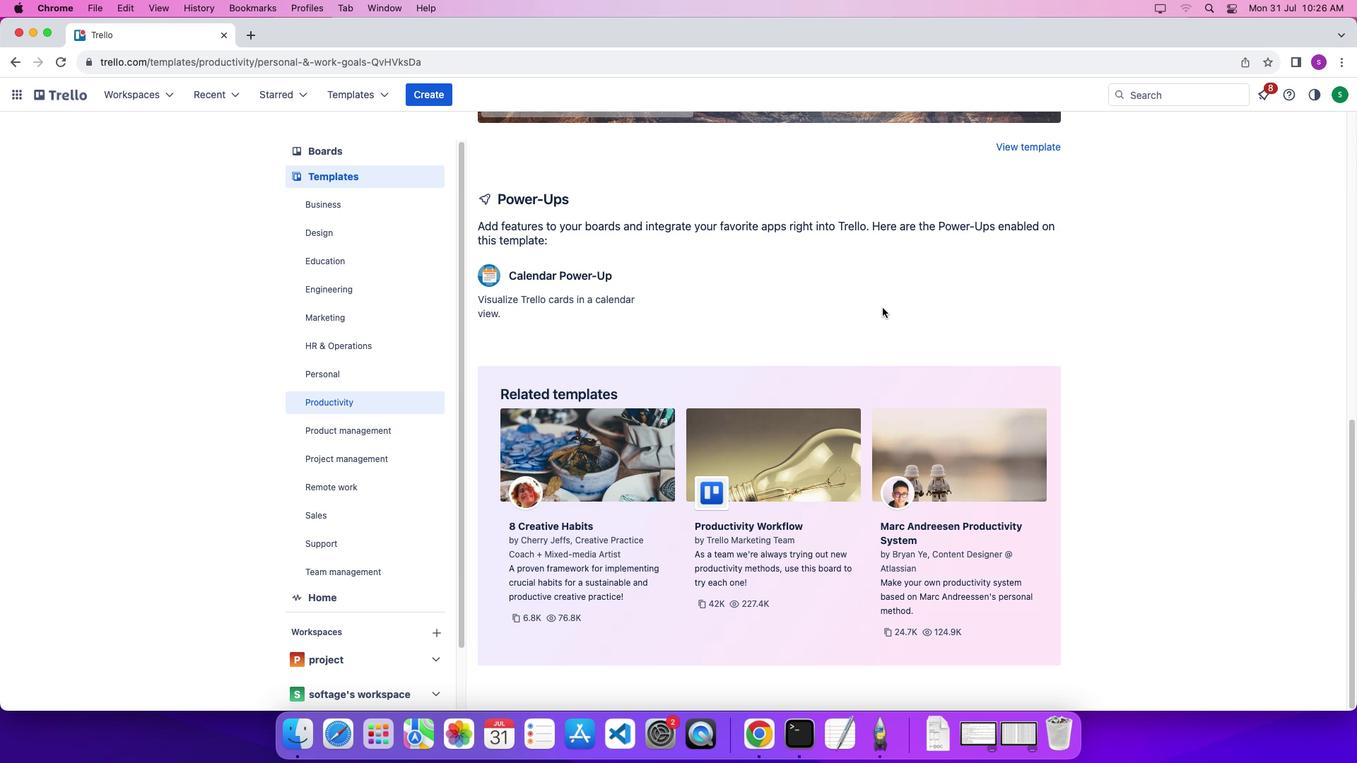 
Action: Mouse scrolled (884, 309) with delta (1, -2)
Screenshot: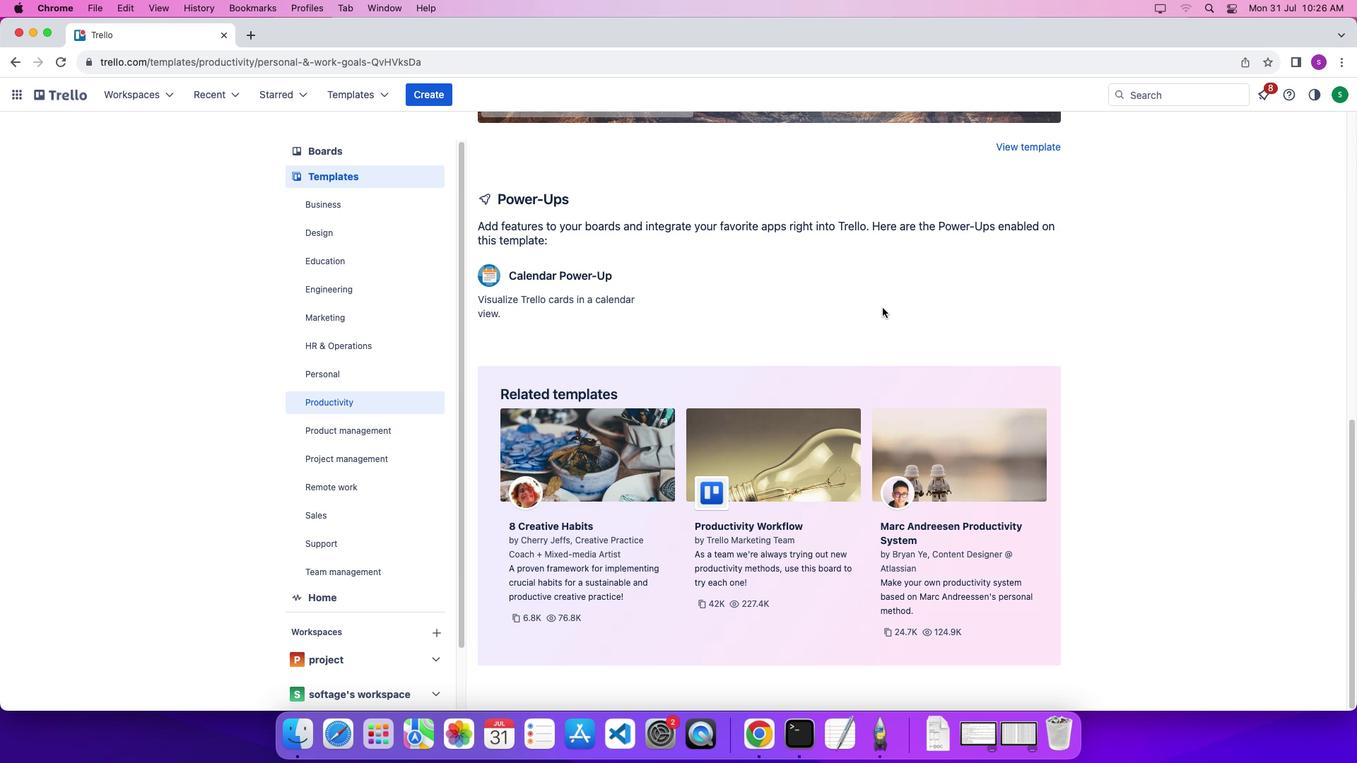 
Action: Mouse scrolled (884, 309) with delta (1, -4)
Screenshot: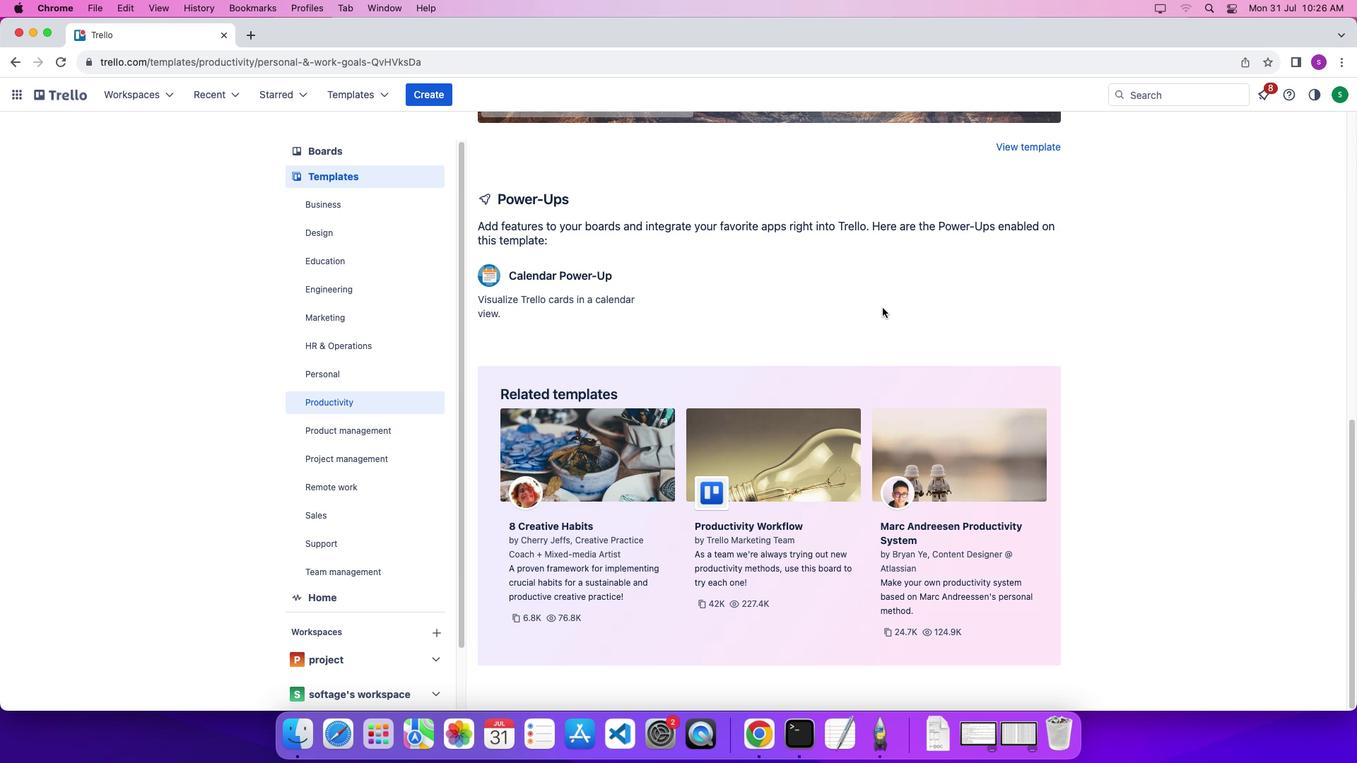 
Action: Mouse scrolled (884, 309) with delta (1, 2)
Screenshot: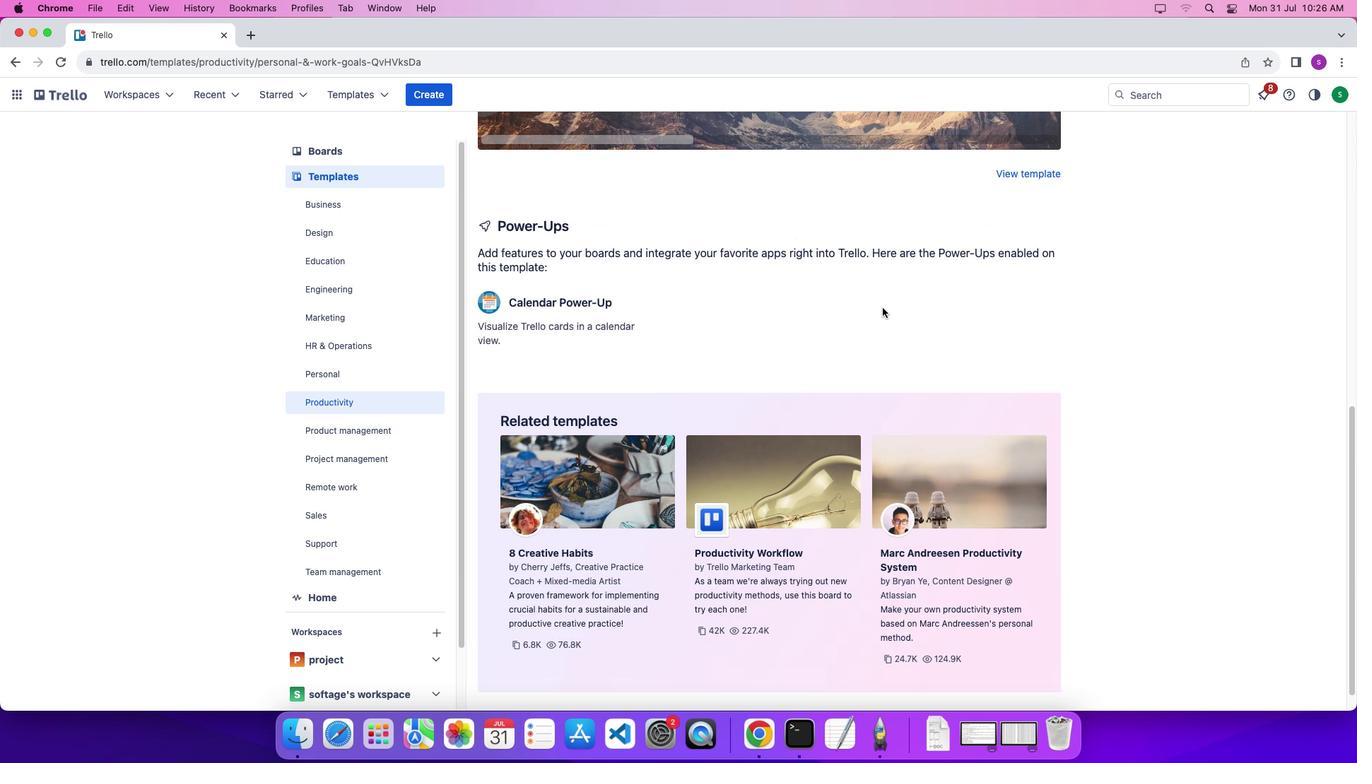 
Action: Mouse scrolled (884, 309) with delta (1, 2)
Screenshot: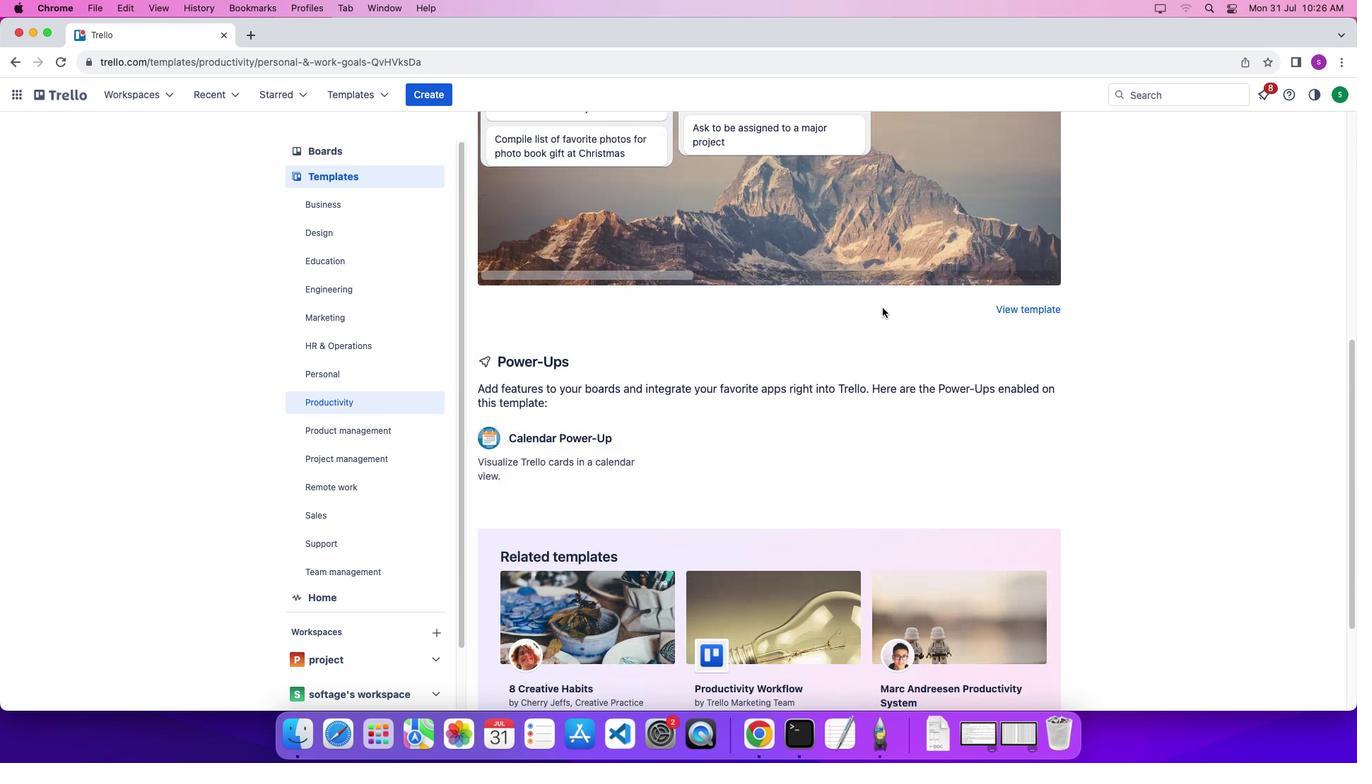 
Action: Mouse scrolled (884, 309) with delta (1, 5)
Screenshot: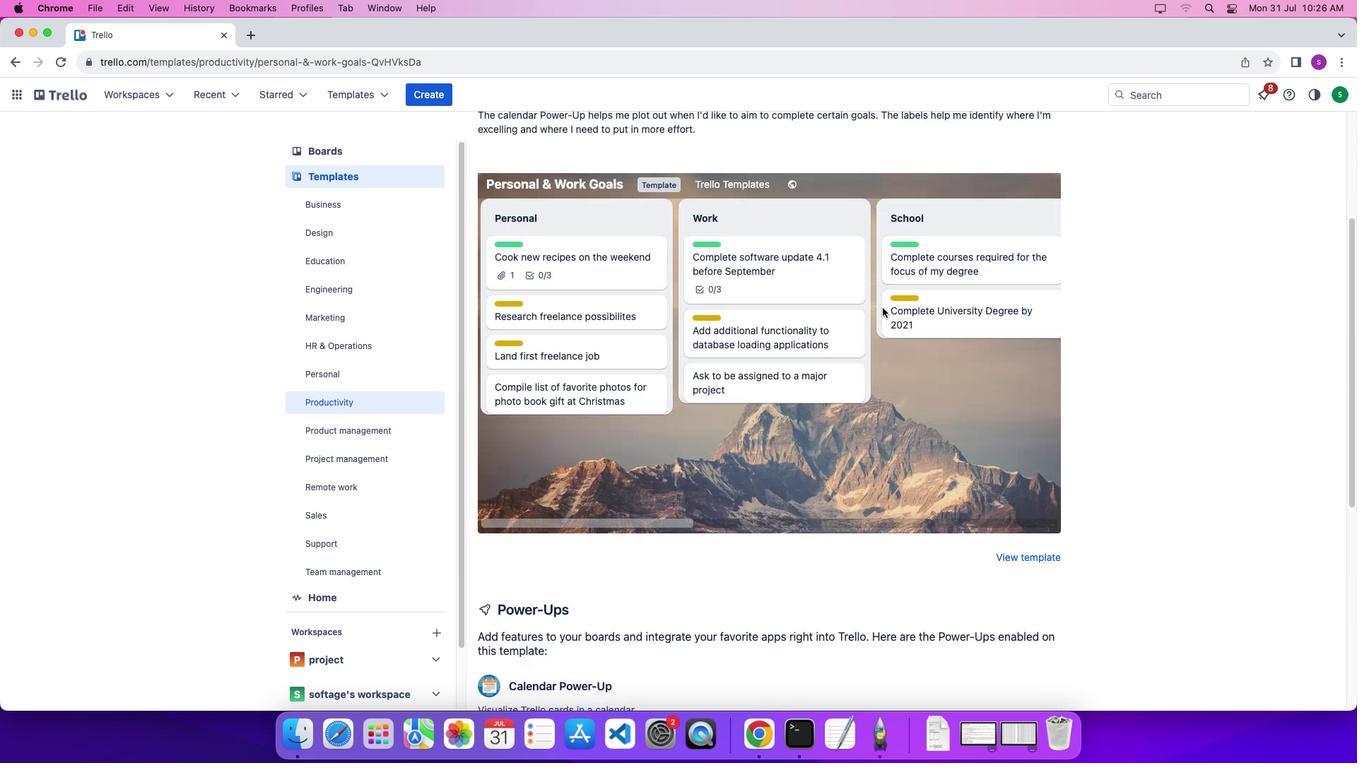 
Action: Mouse scrolled (884, 309) with delta (1, 8)
Screenshot: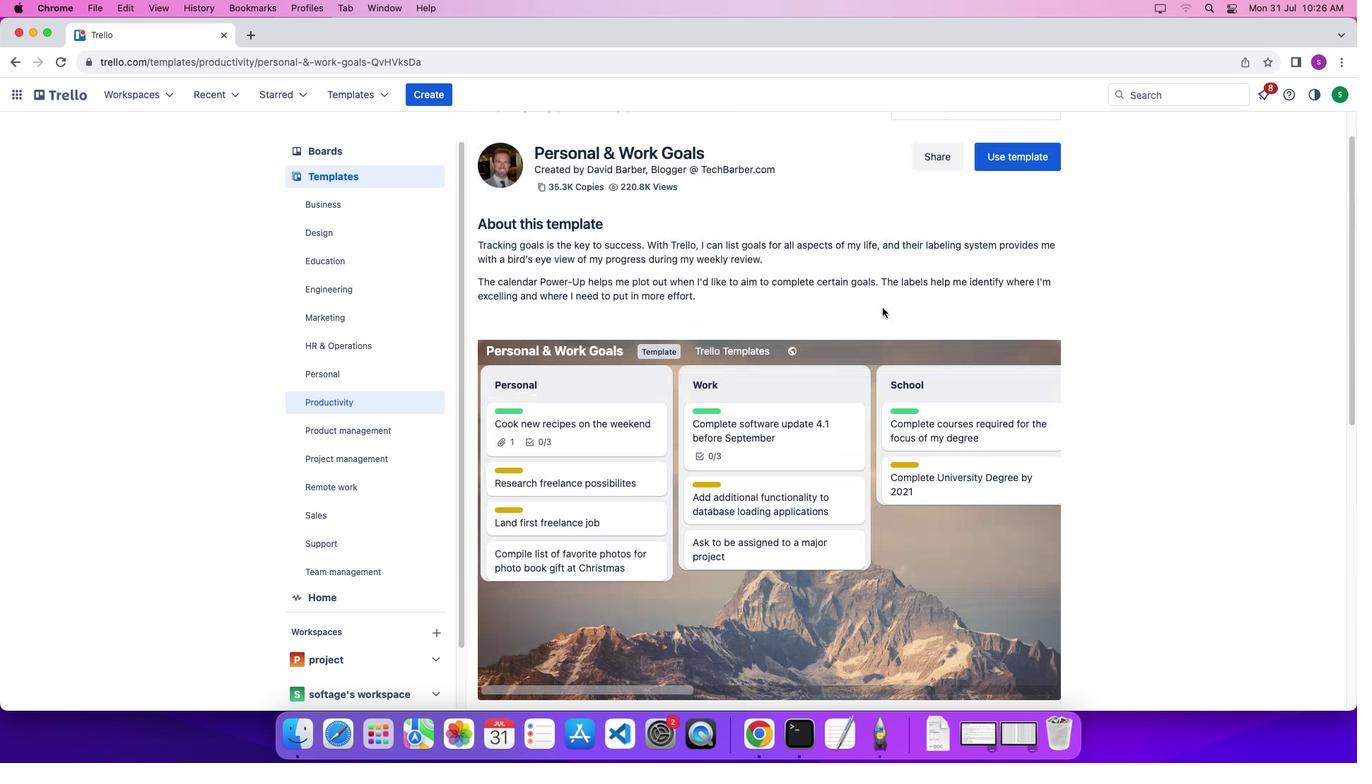 
Action: Mouse scrolled (884, 309) with delta (1, 10)
Screenshot: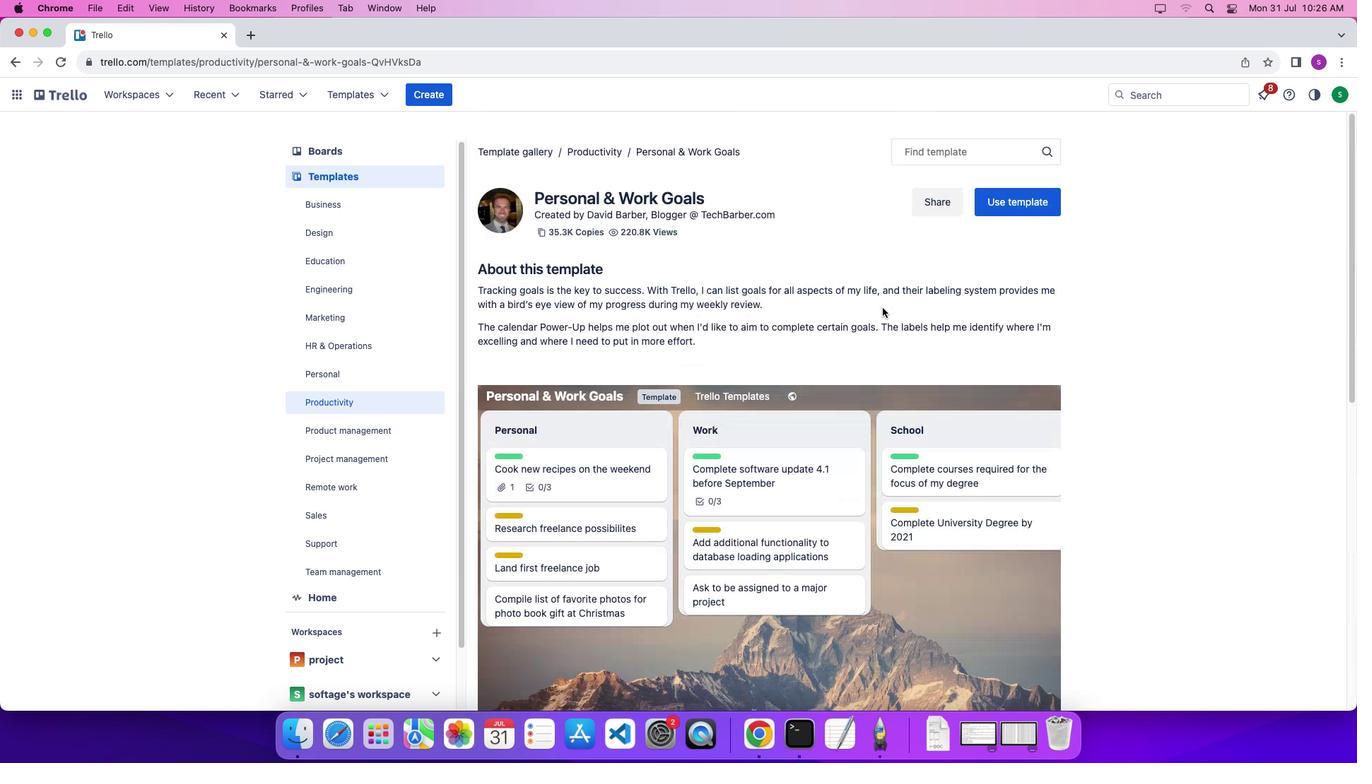 
Action: Mouse scrolled (884, 309) with delta (1, 2)
Screenshot: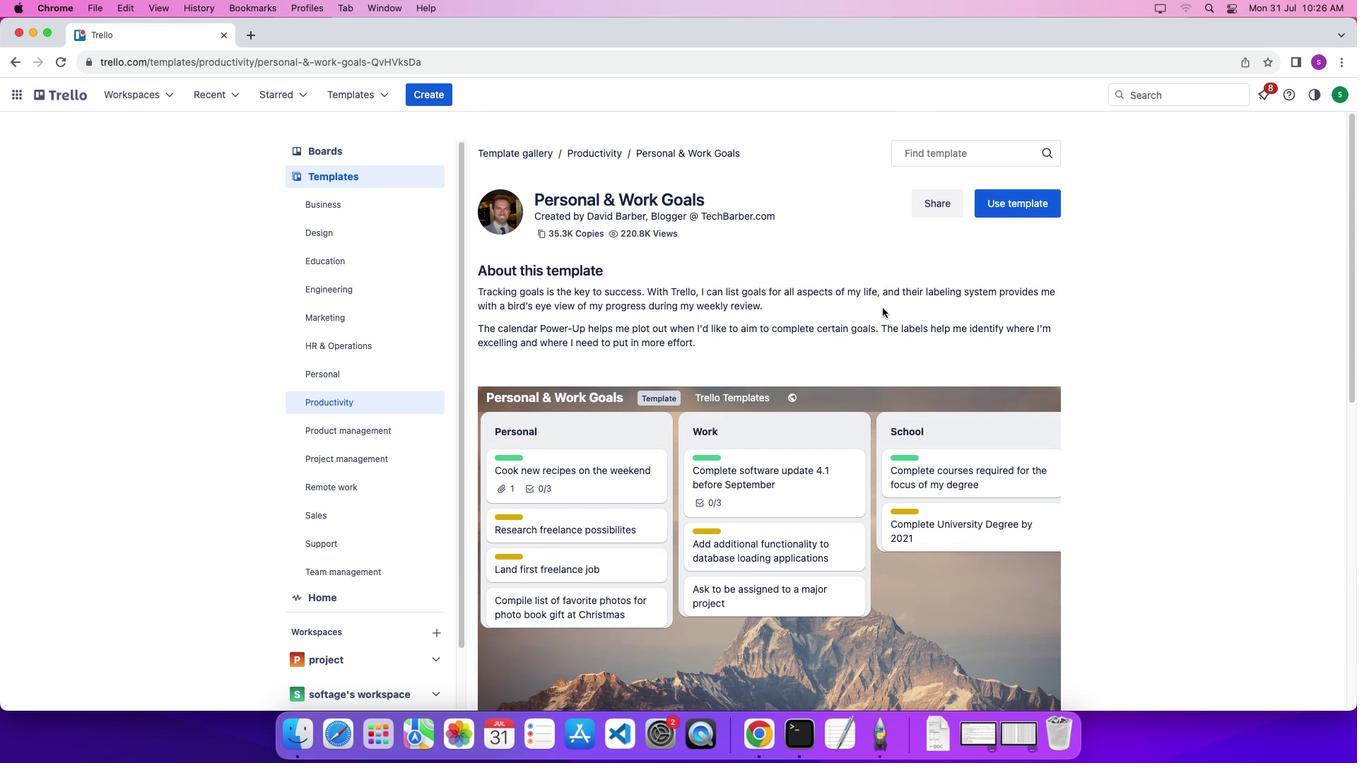 
Action: Mouse scrolled (884, 309) with delta (1, 2)
Screenshot: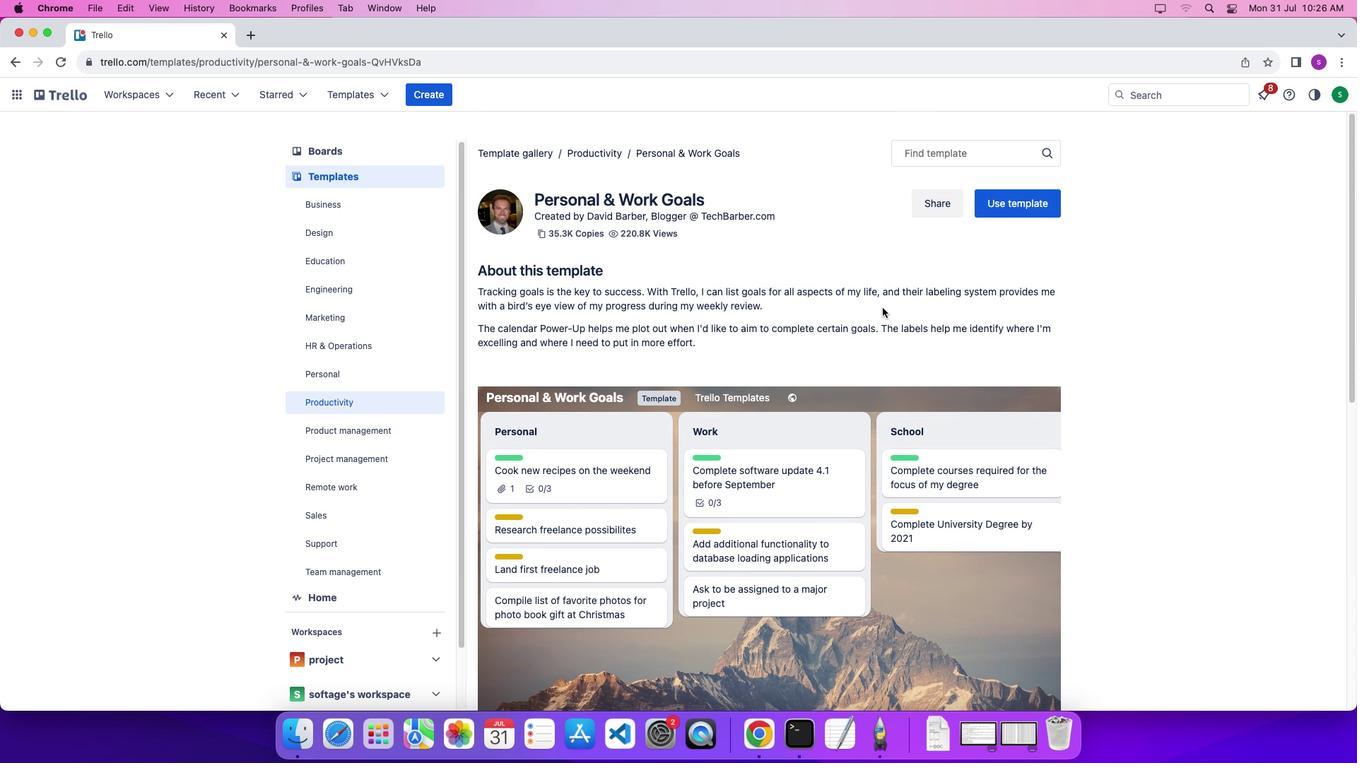 
Action: Mouse scrolled (884, 309) with delta (1, 2)
Screenshot: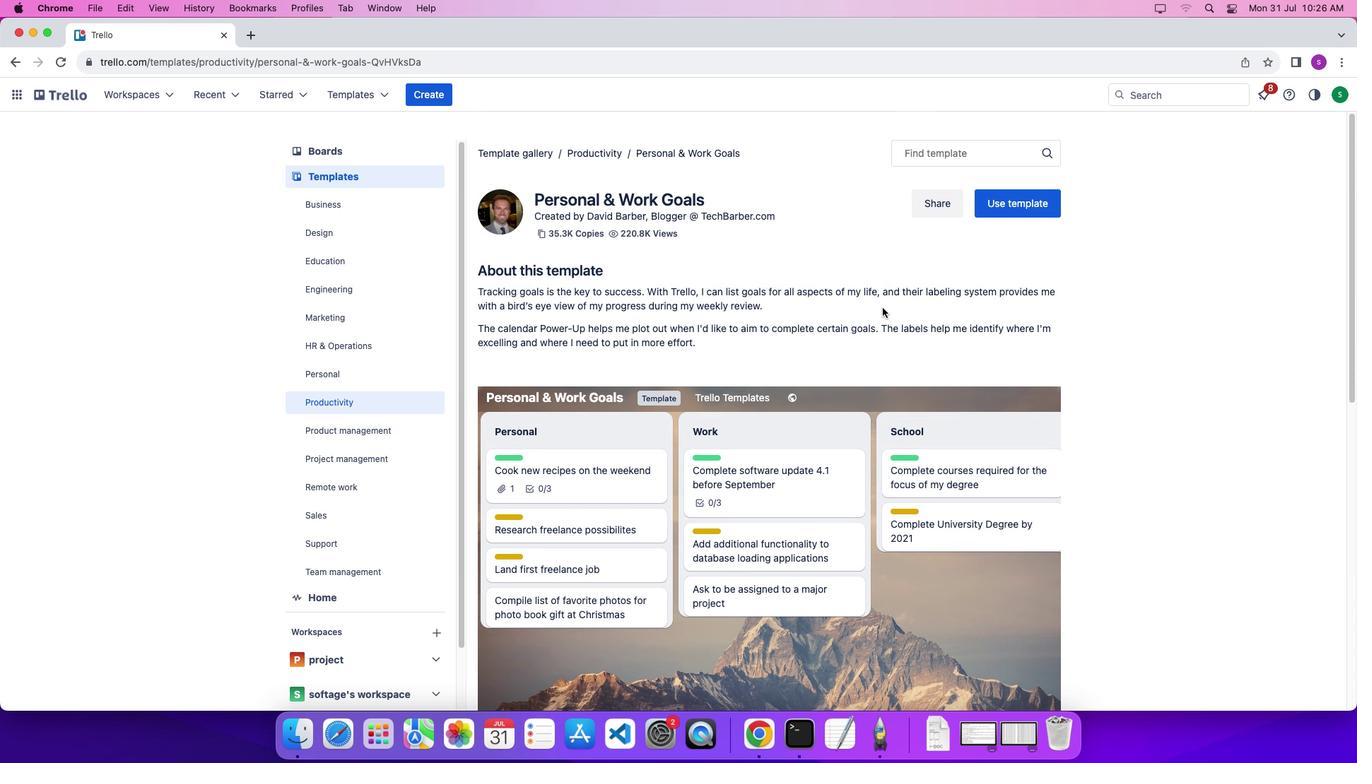 
Action: Mouse scrolled (884, 309) with delta (1, 7)
Screenshot: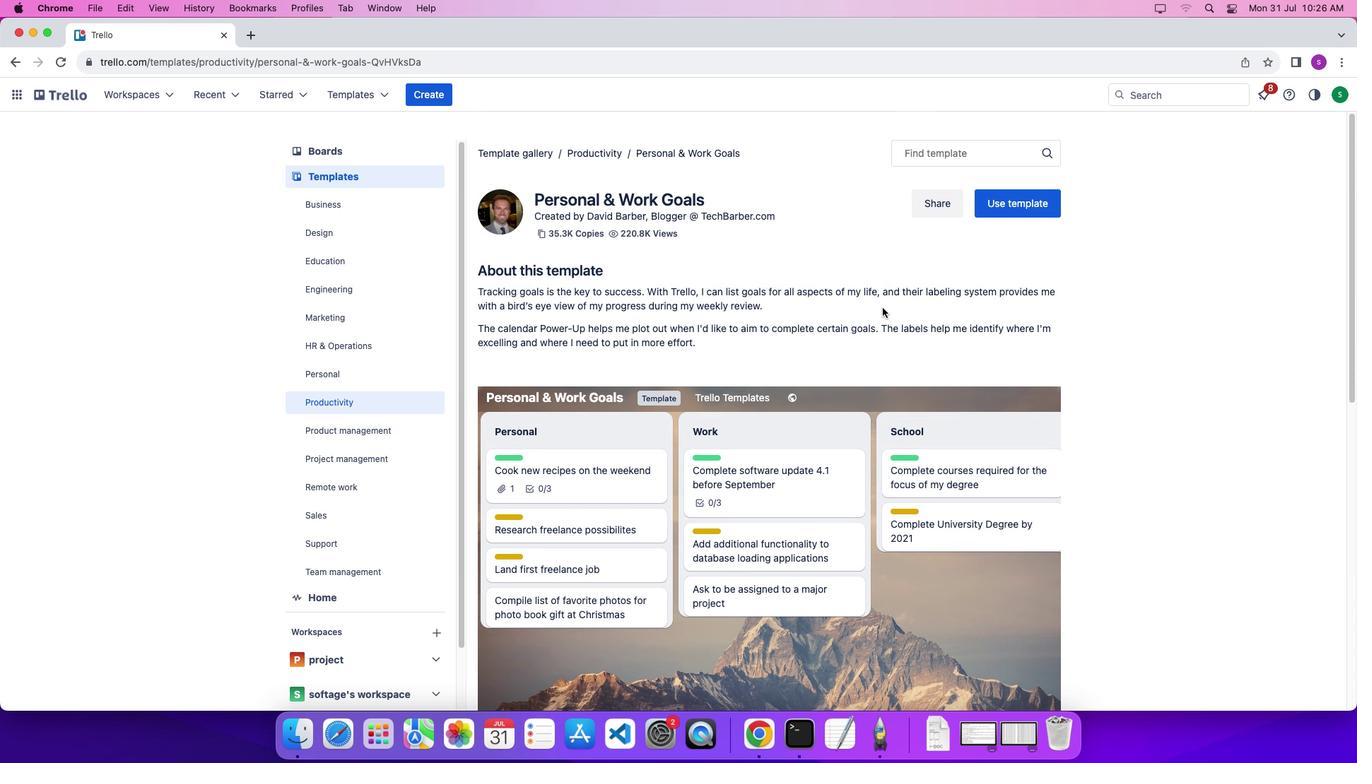 
Action: Mouse scrolled (884, 309) with delta (1, 10)
Screenshot: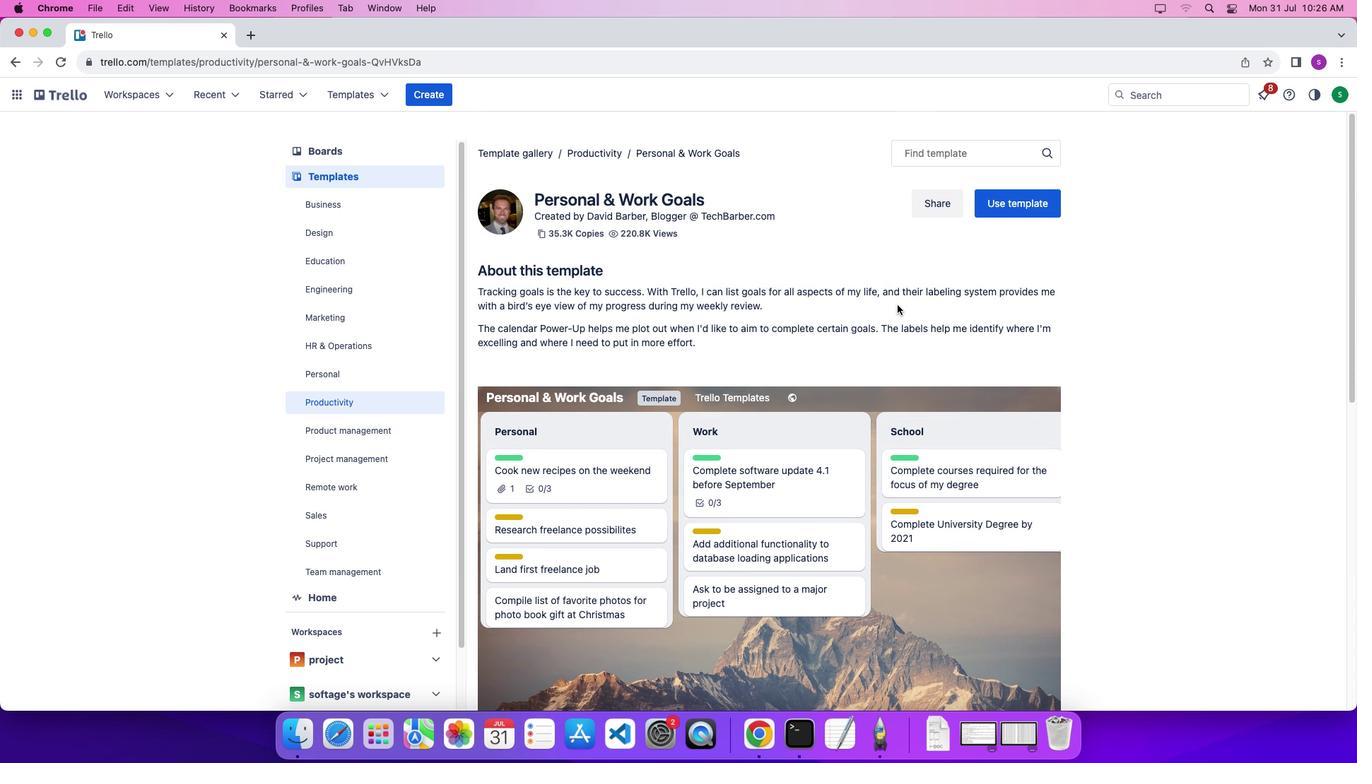 
Action: Mouse moved to (1052, 199)
Screenshot: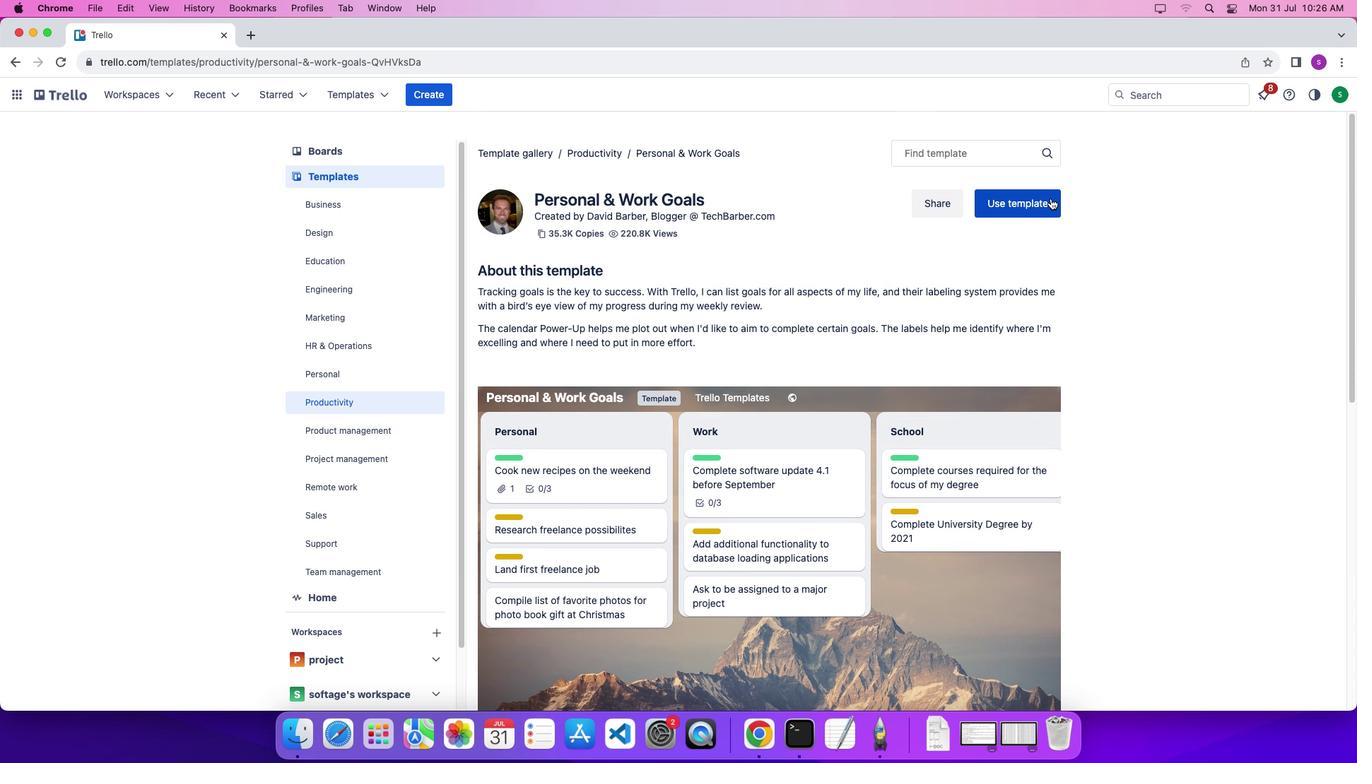 
Action: Mouse pressed left at (1052, 199)
Screenshot: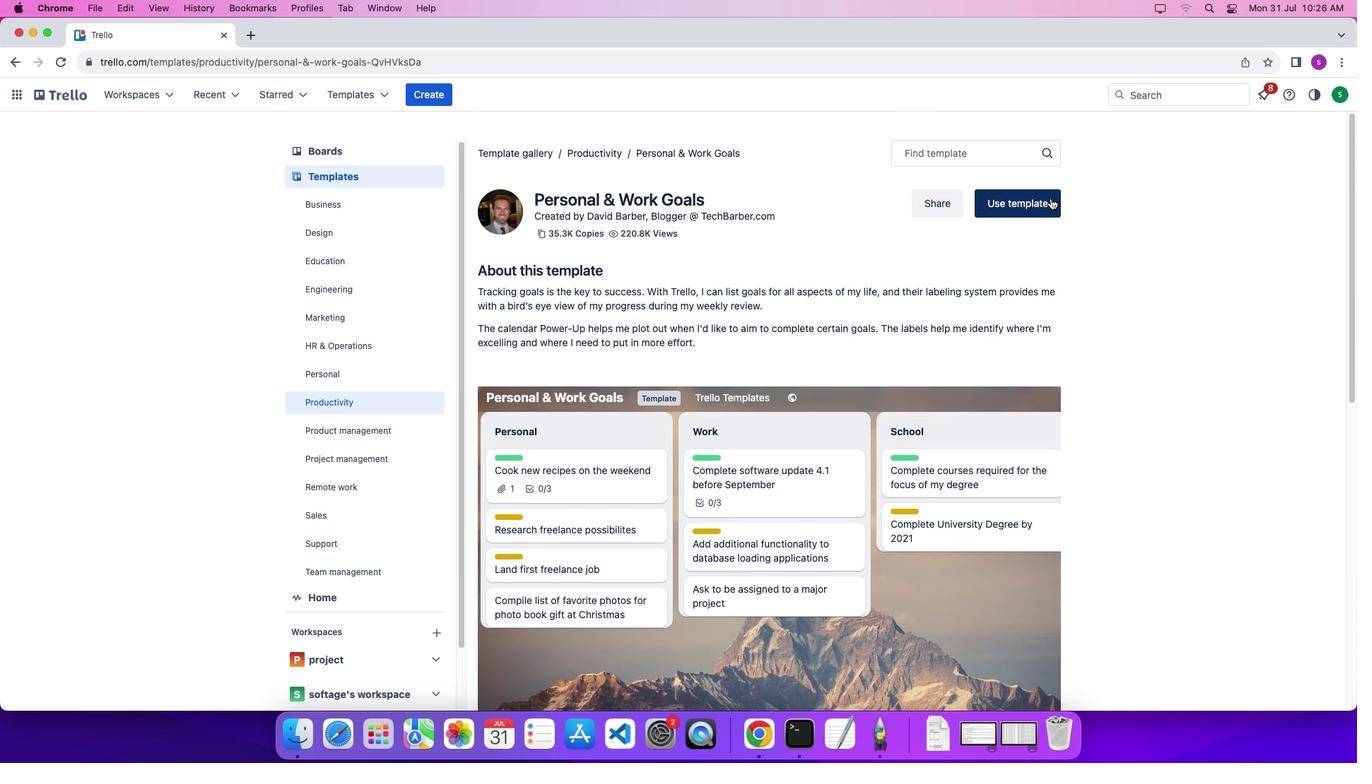 
Action: Mouse moved to (1056, 334)
Screenshot: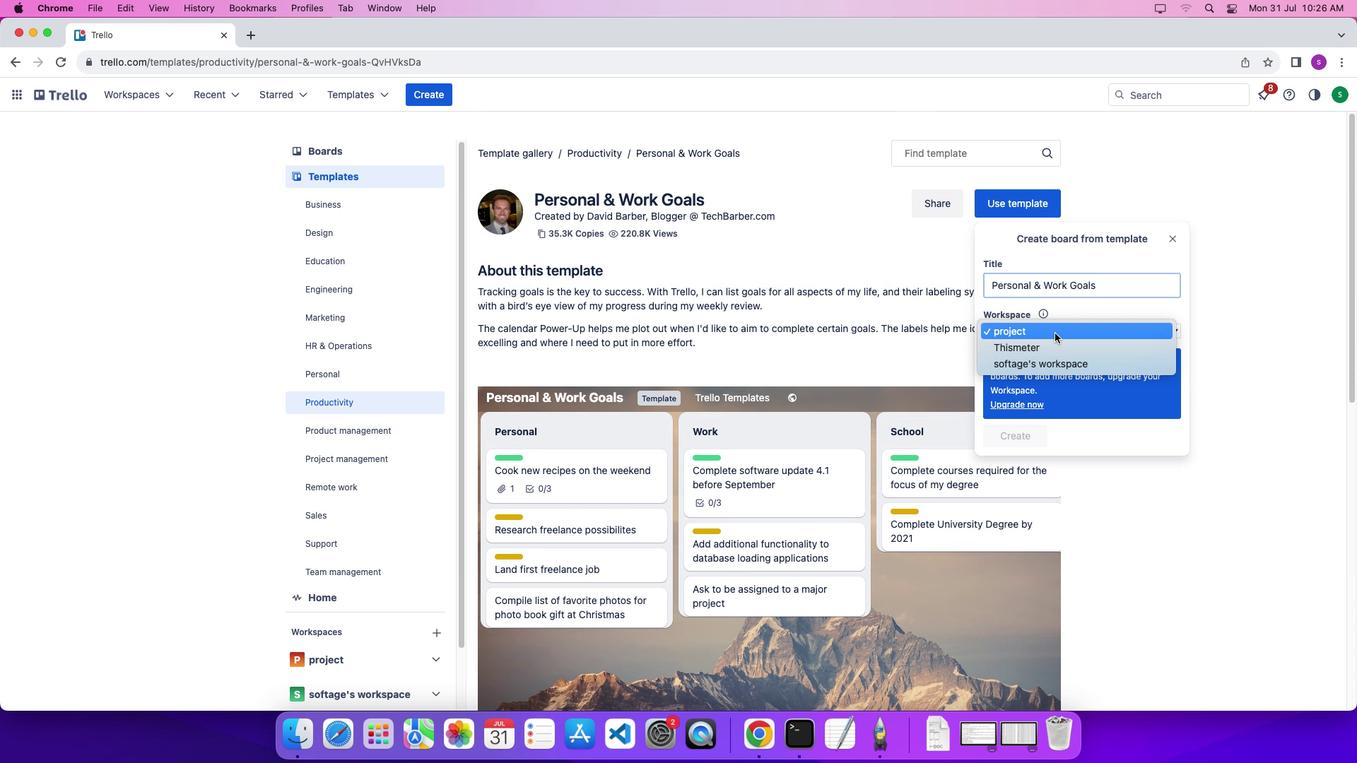 
Action: Mouse pressed left at (1056, 334)
Screenshot: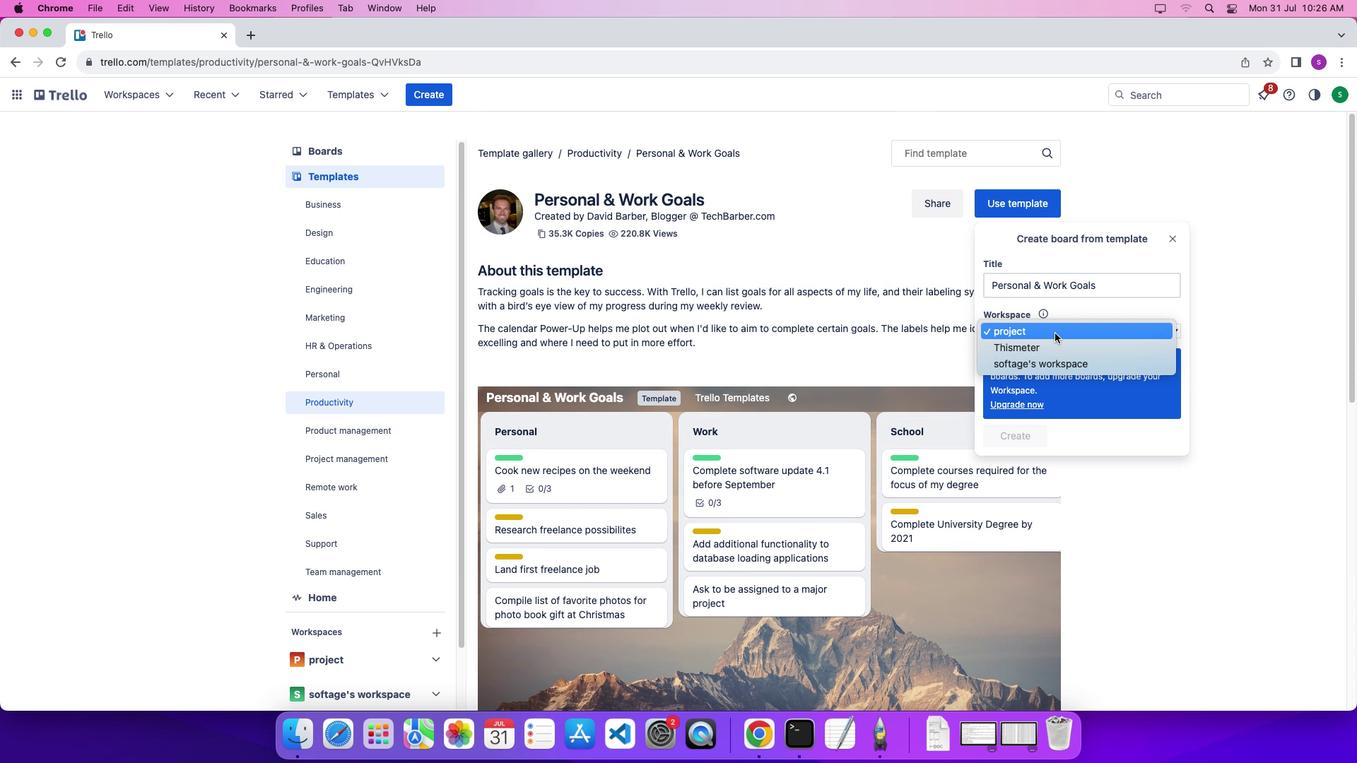 
Action: Mouse moved to (1055, 348)
Screenshot: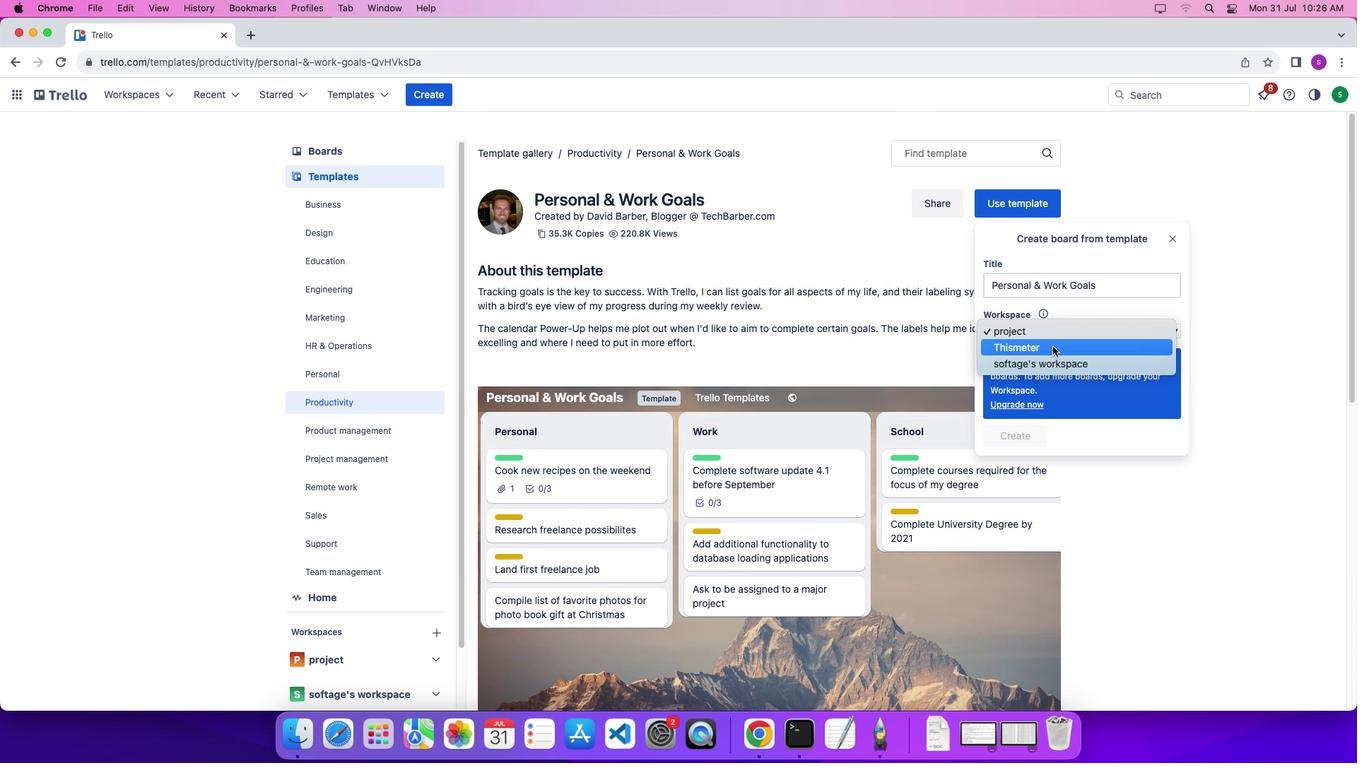 
Action: Mouse pressed left at (1055, 348)
Screenshot: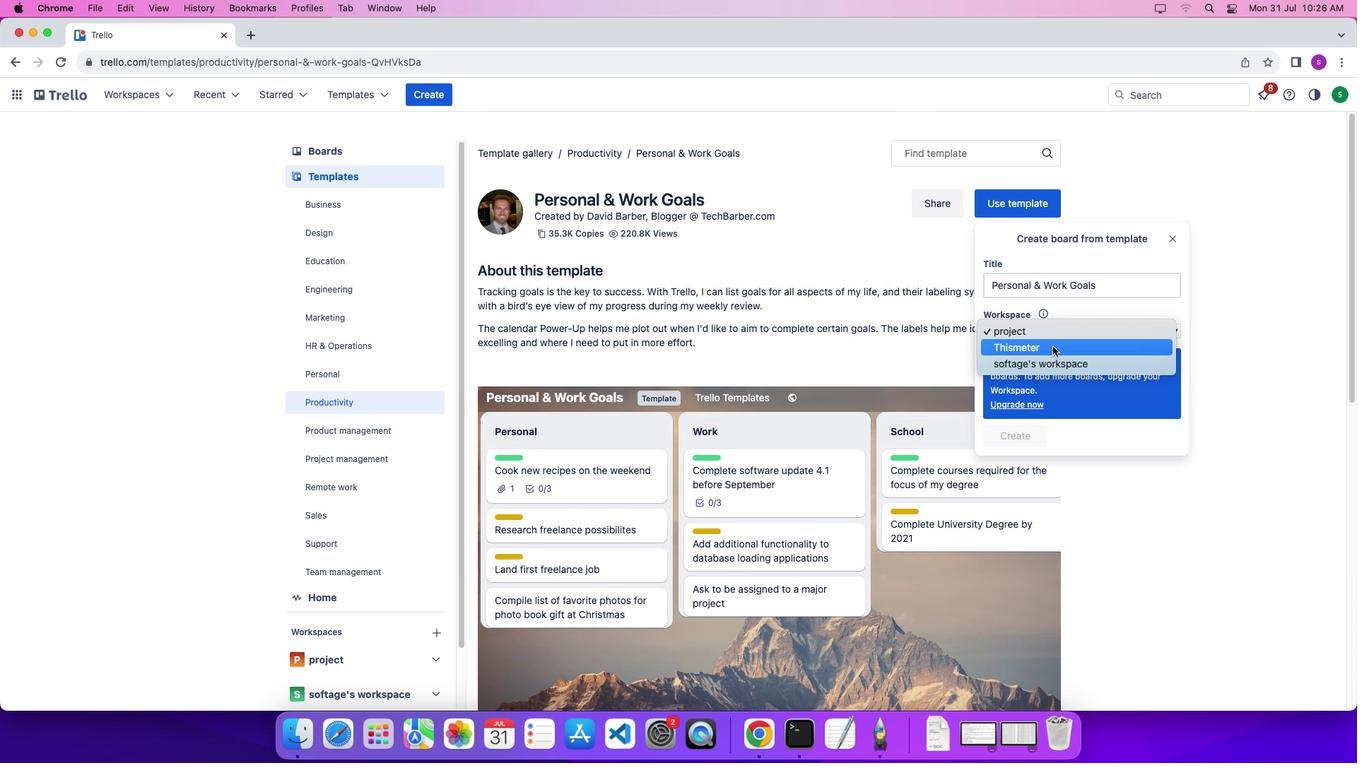 
Action: Mouse moved to (1033, 501)
Screenshot: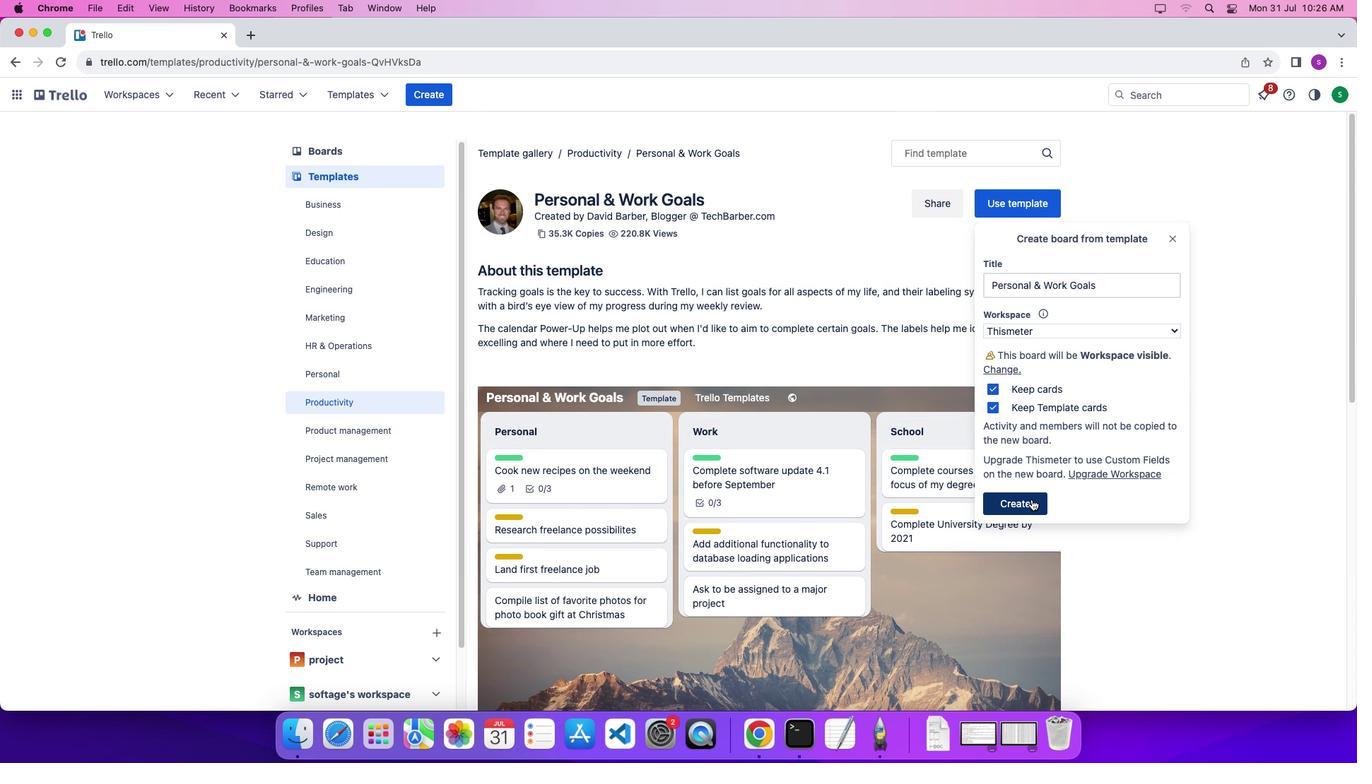 
Action: Mouse pressed left at (1033, 501)
Screenshot: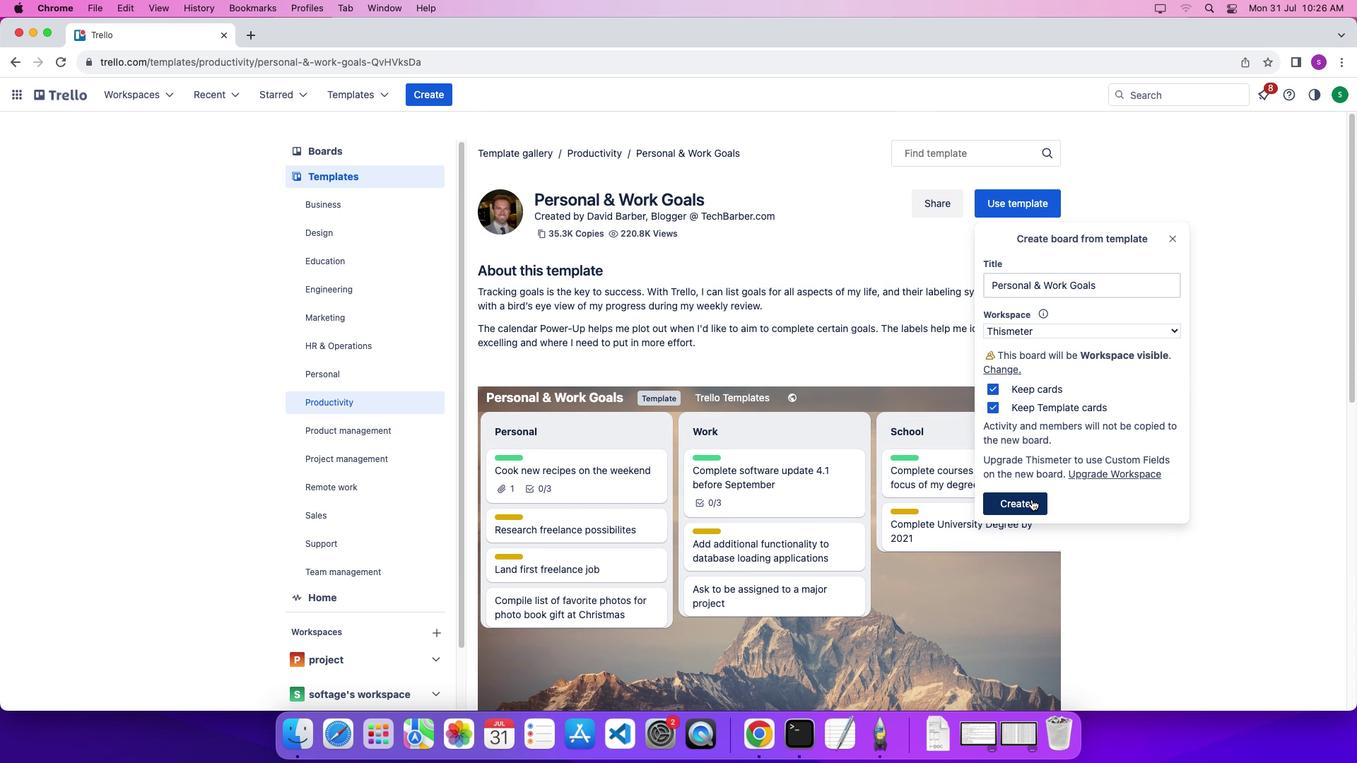 
Action: Mouse moved to (417, 476)
Screenshot: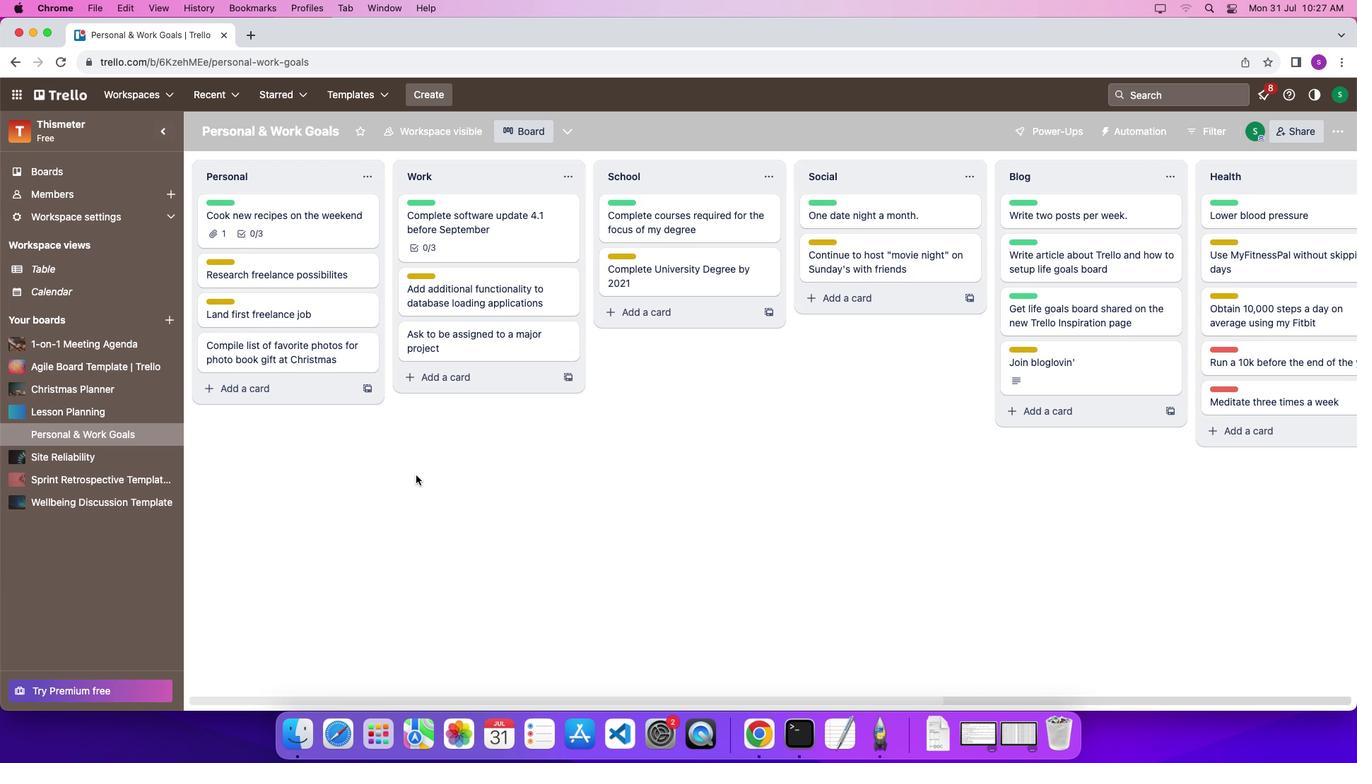 
Action: Mouse scrolled (417, 476) with delta (1, 0)
Screenshot: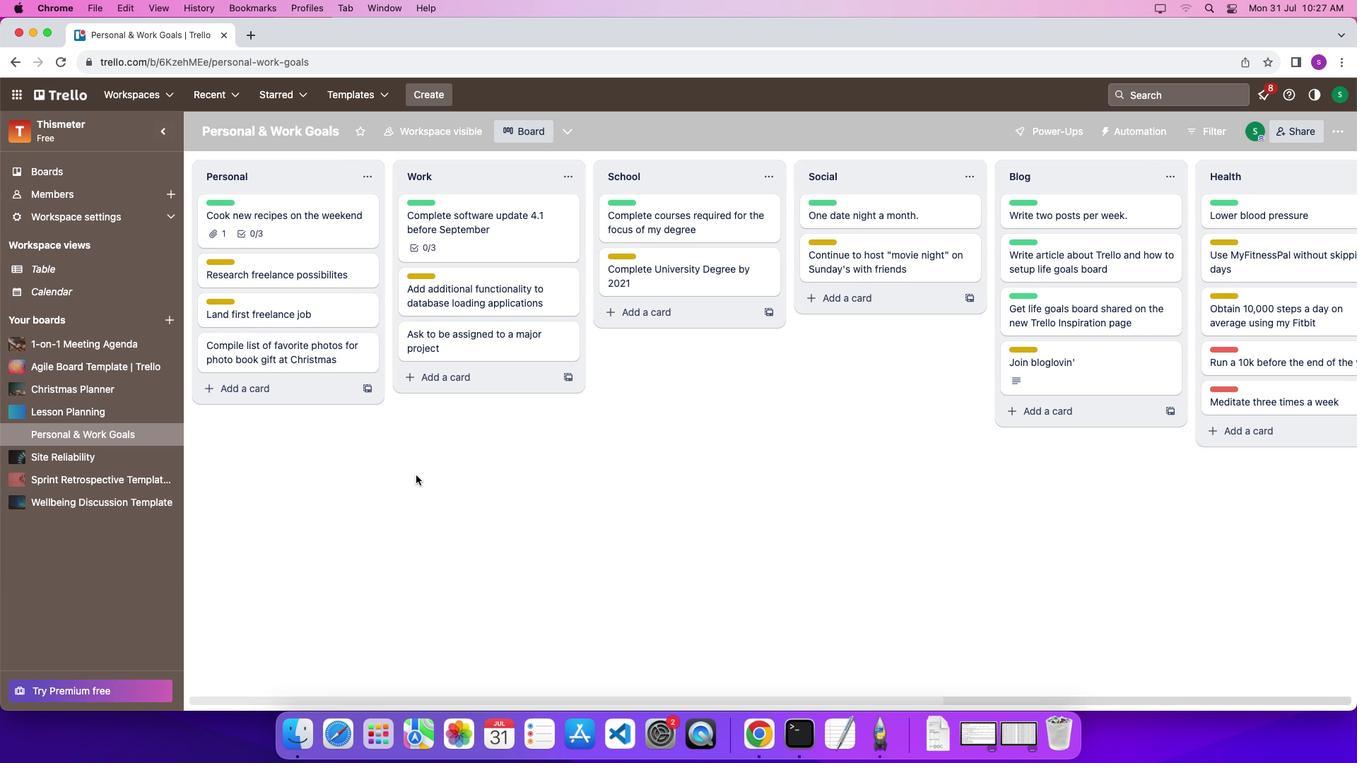 
Action: Mouse scrolled (417, 476) with delta (1, 0)
Screenshot: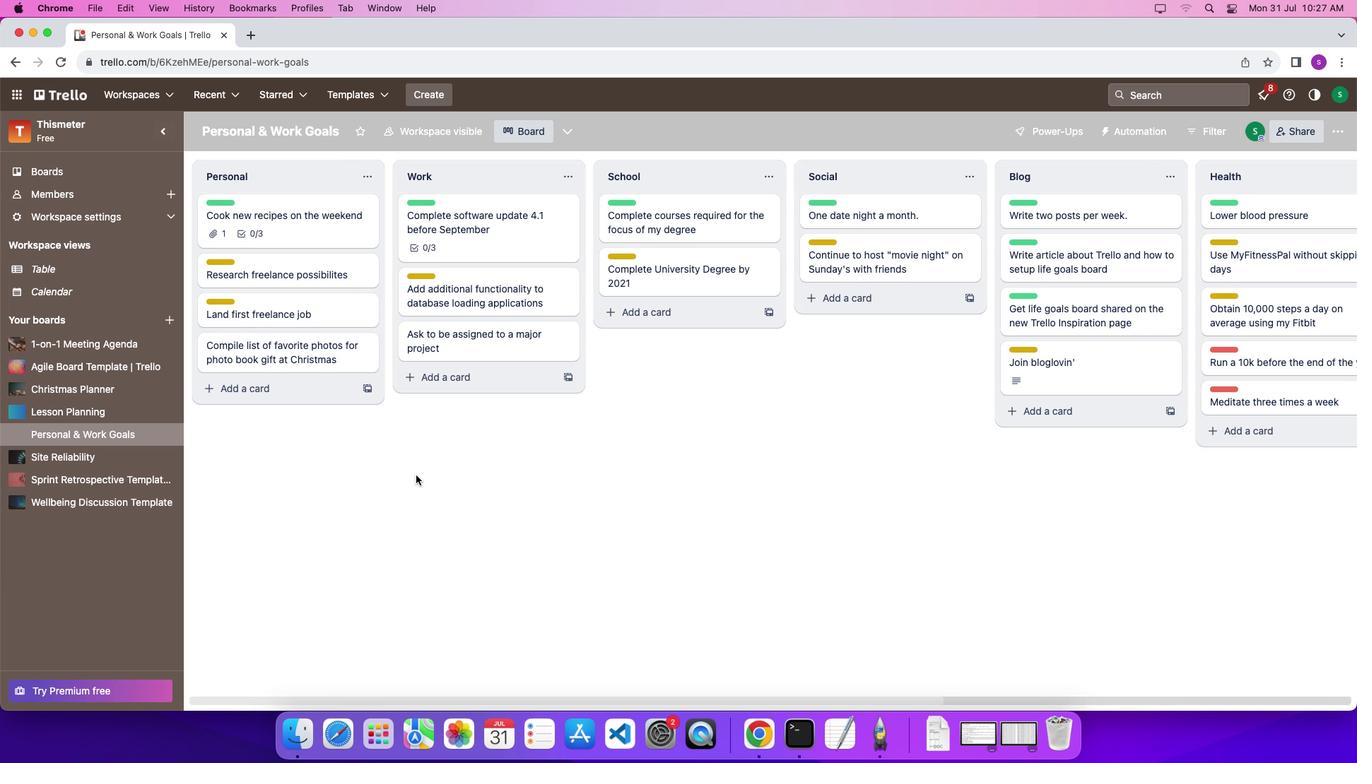 
Action: Mouse scrolled (417, 476) with delta (1, 0)
Screenshot: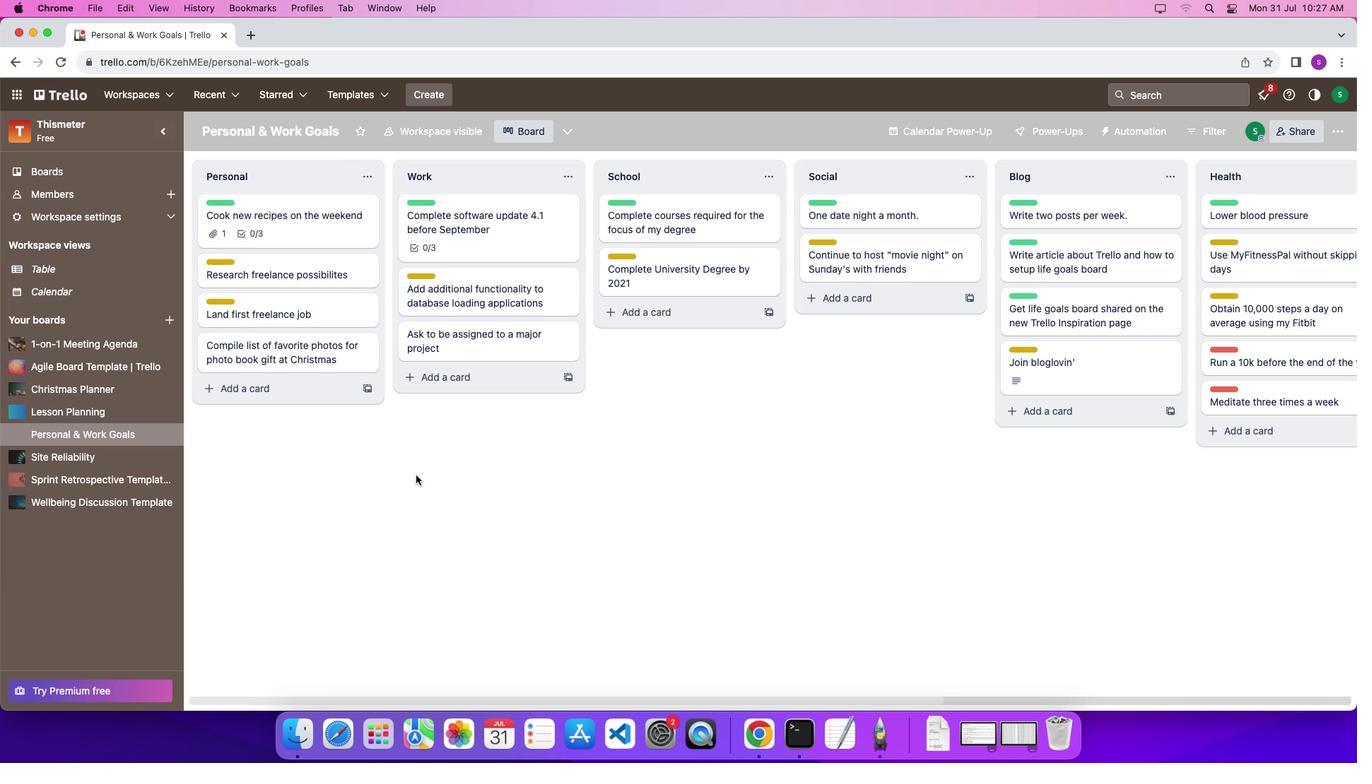 
Action: Mouse moved to (266, 702)
Screenshot: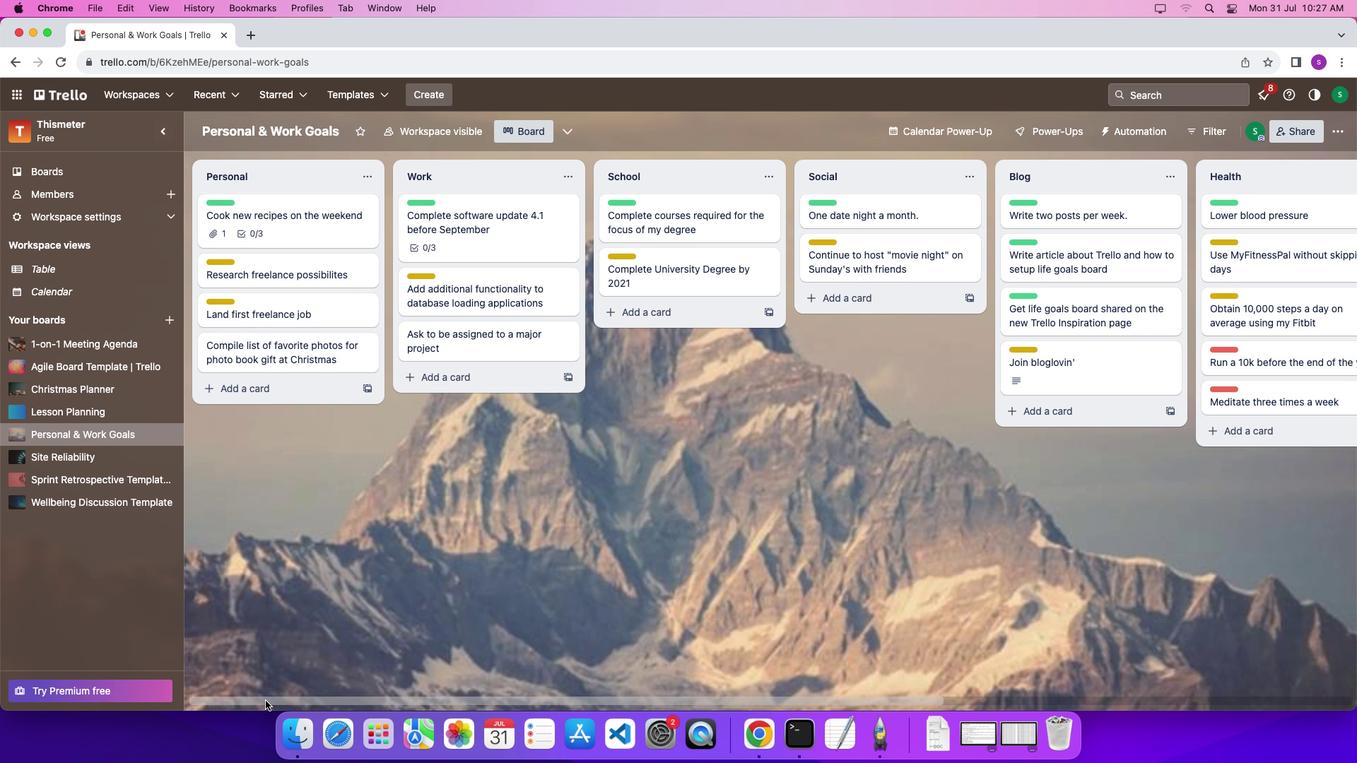 
Action: Mouse pressed left at (266, 702)
Screenshot: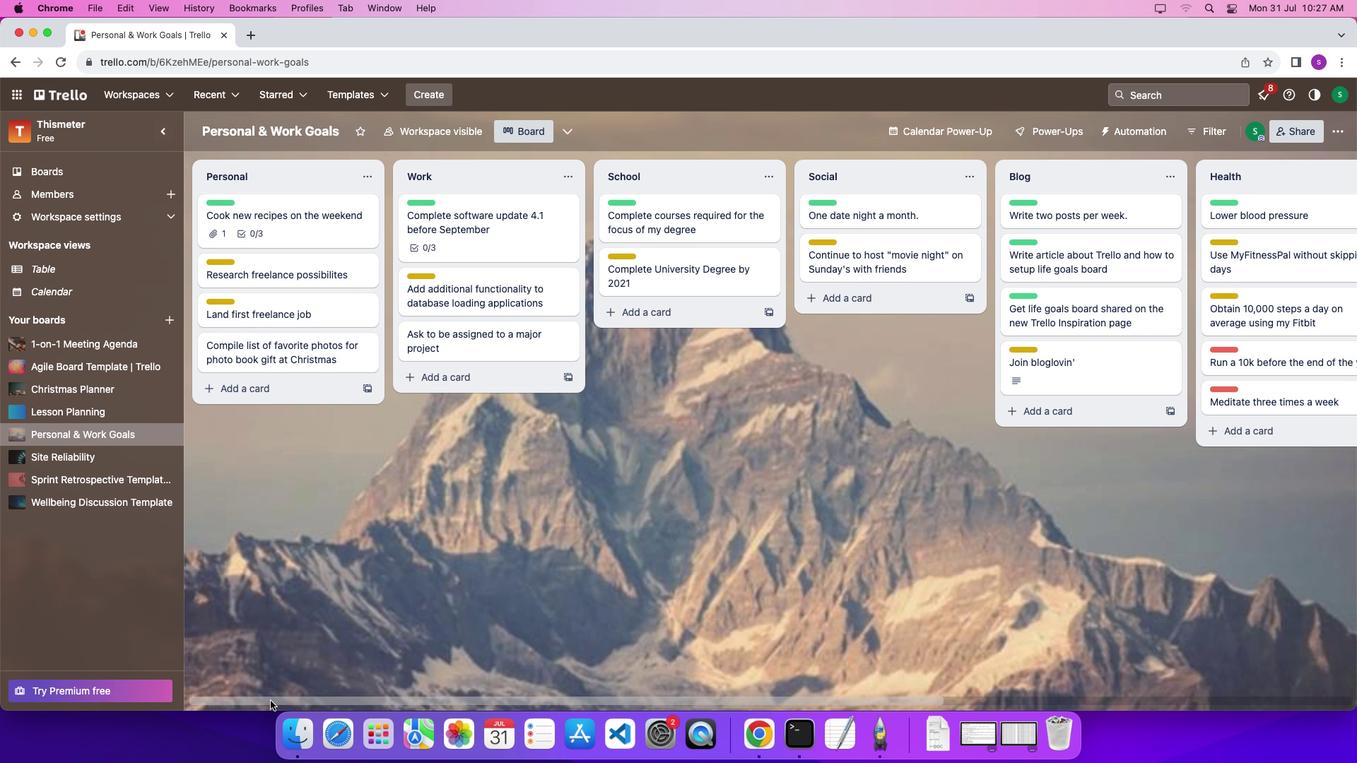 
Action: Mouse moved to (818, 294)
Screenshot: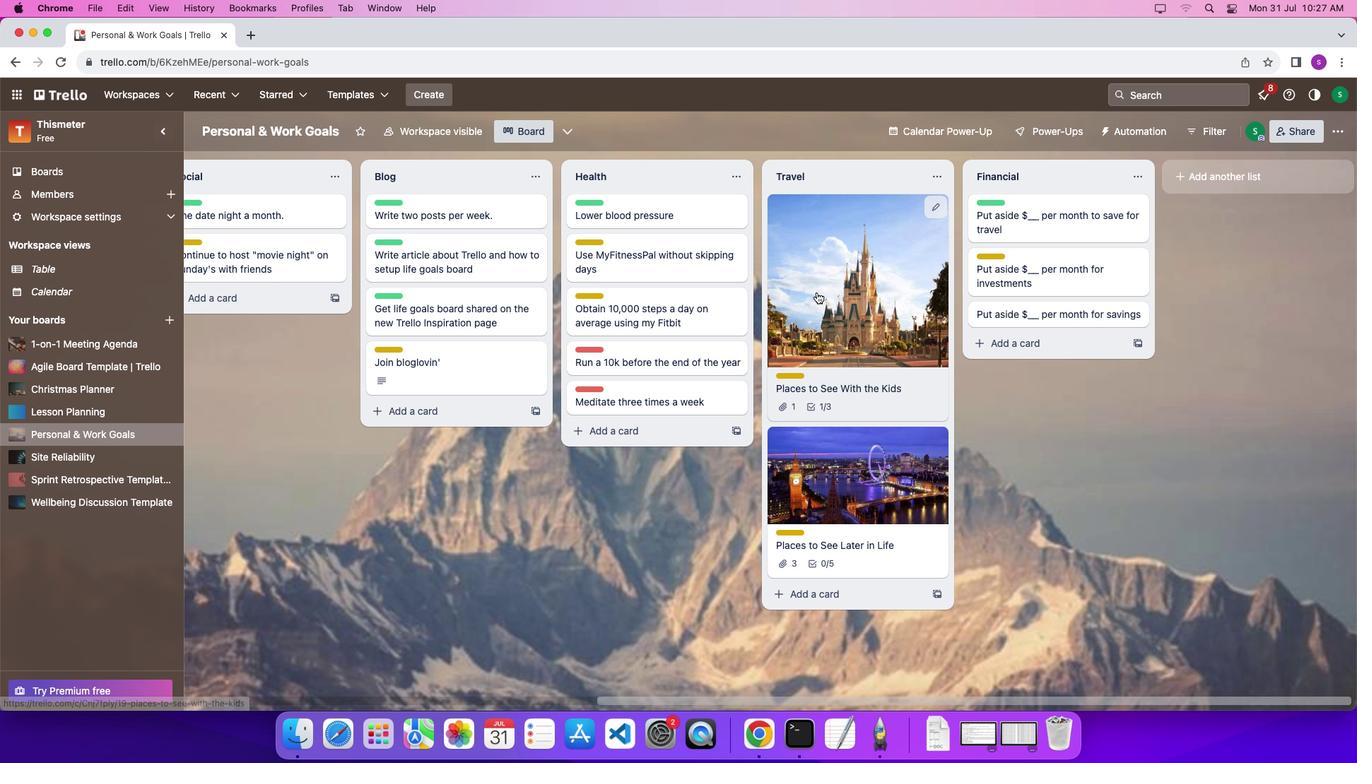 
Action: Mouse pressed left at (818, 294)
Screenshot: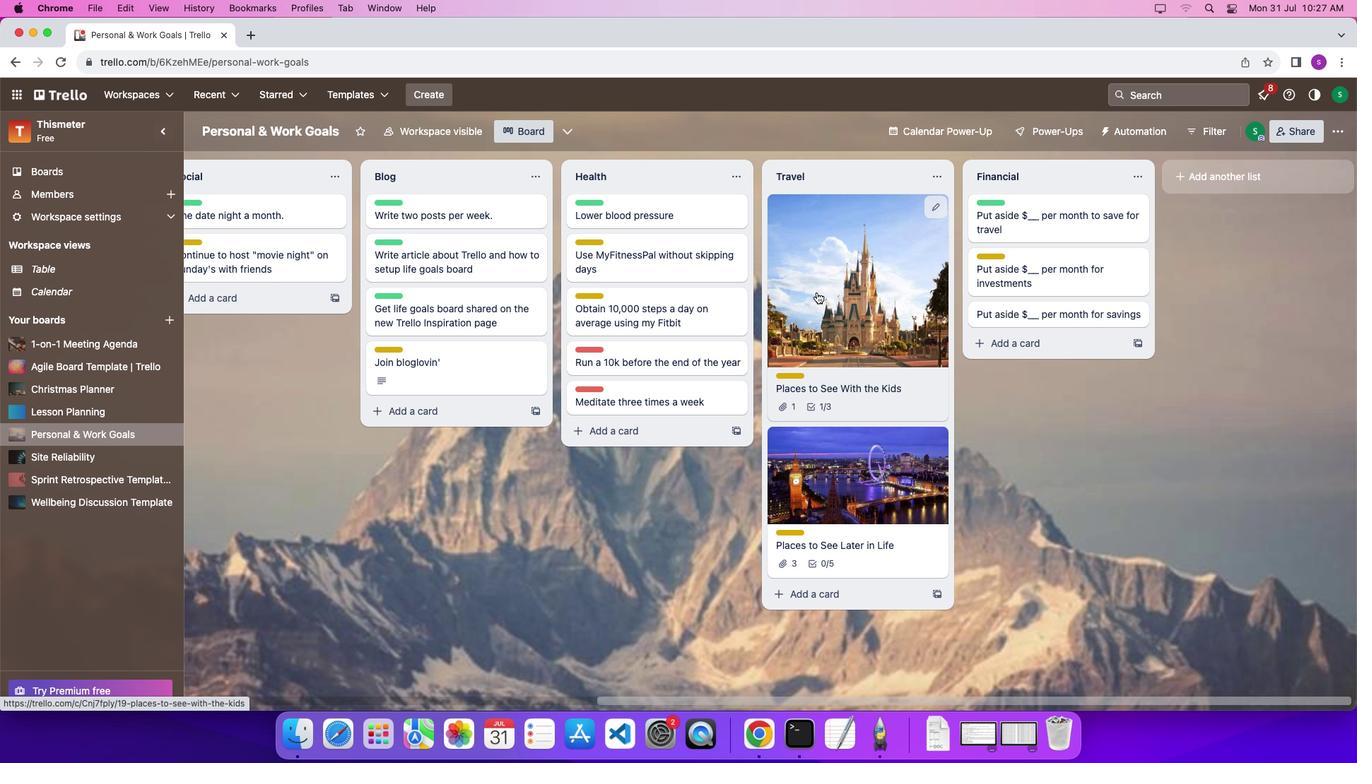 
Action: Mouse moved to (761, 372)
Screenshot: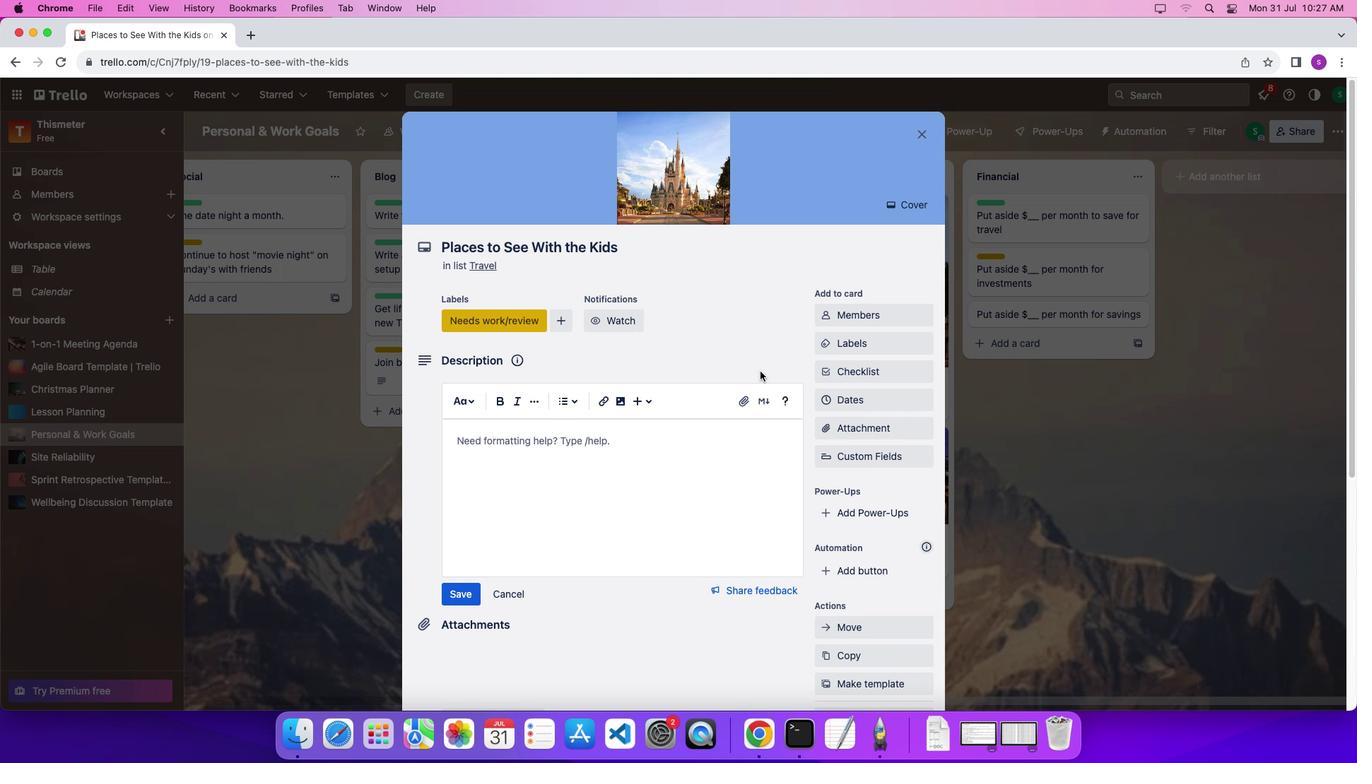 
Action: Mouse scrolled (761, 372) with delta (1, 0)
Screenshot: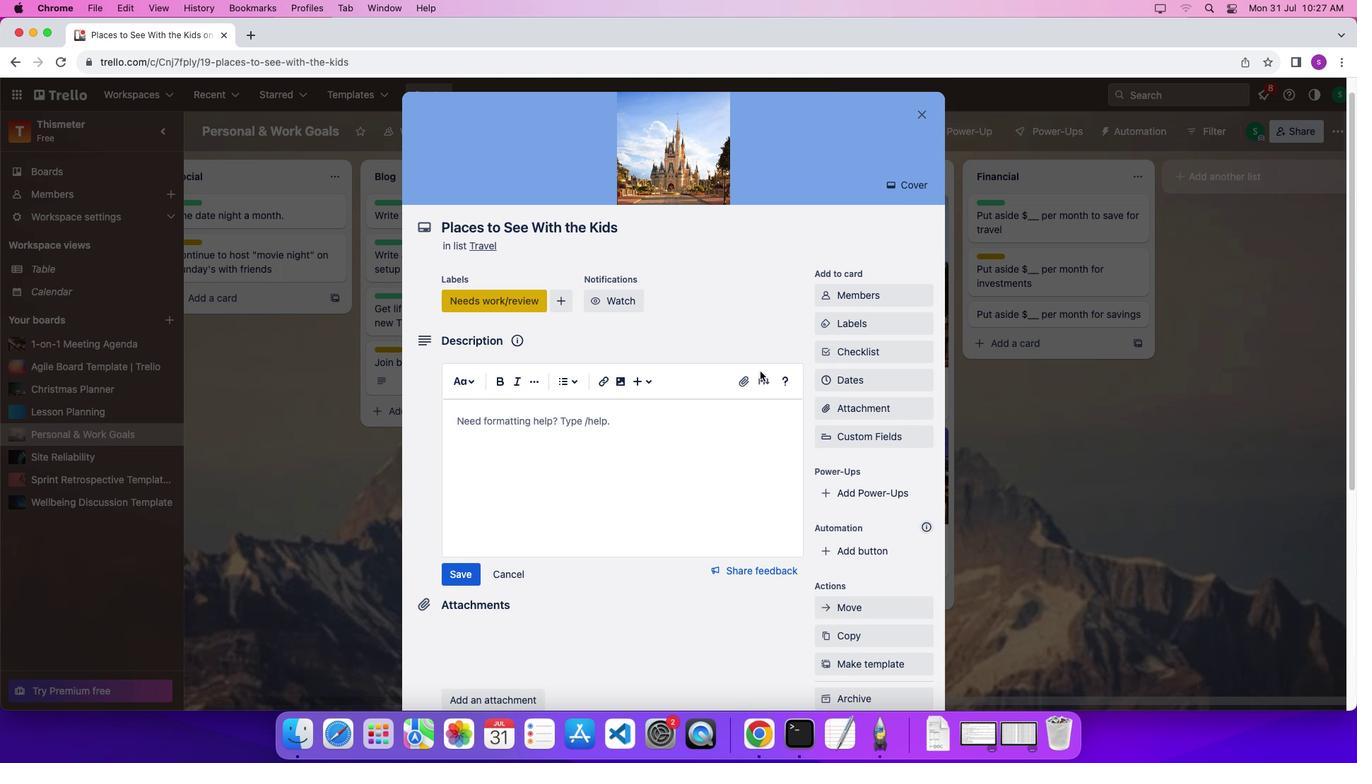 
Action: Mouse scrolled (761, 372) with delta (1, 0)
Screenshot: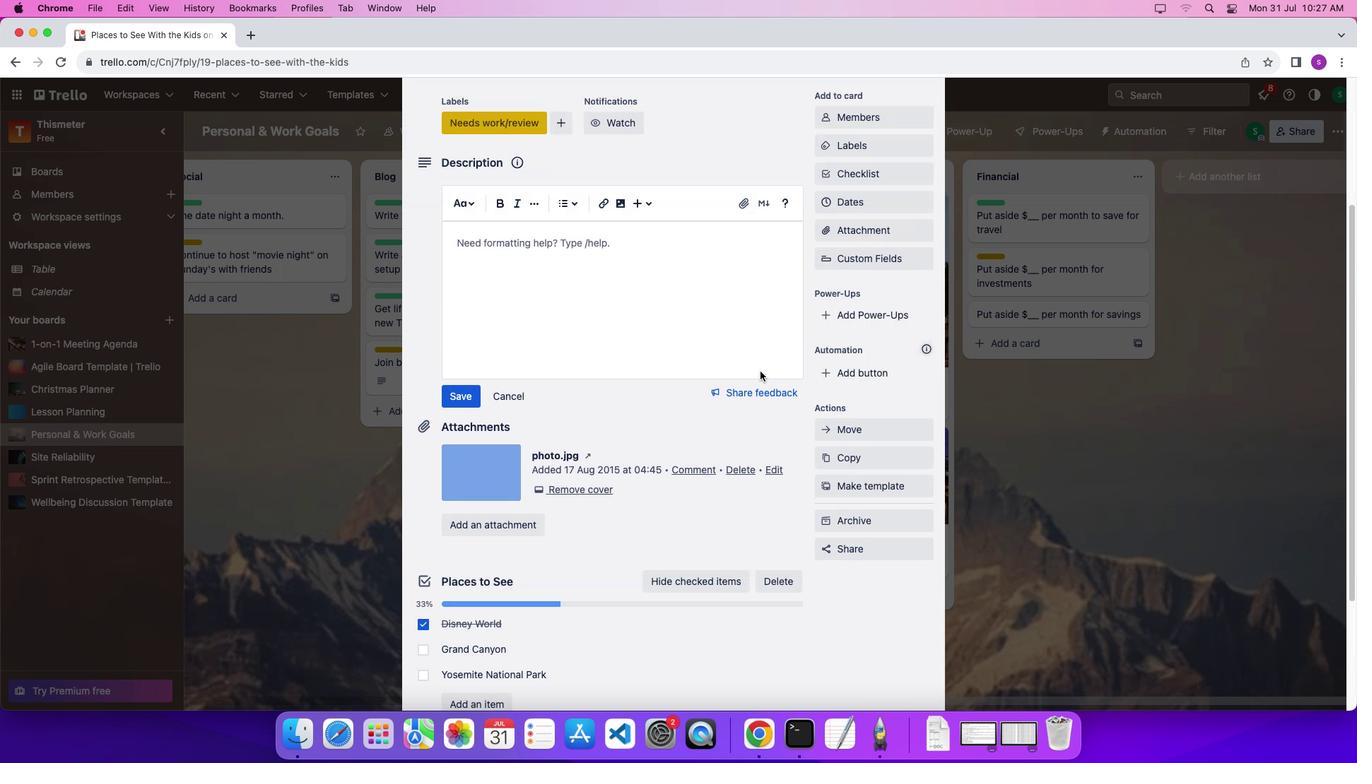 
Action: Mouse scrolled (761, 372) with delta (1, -2)
Screenshot: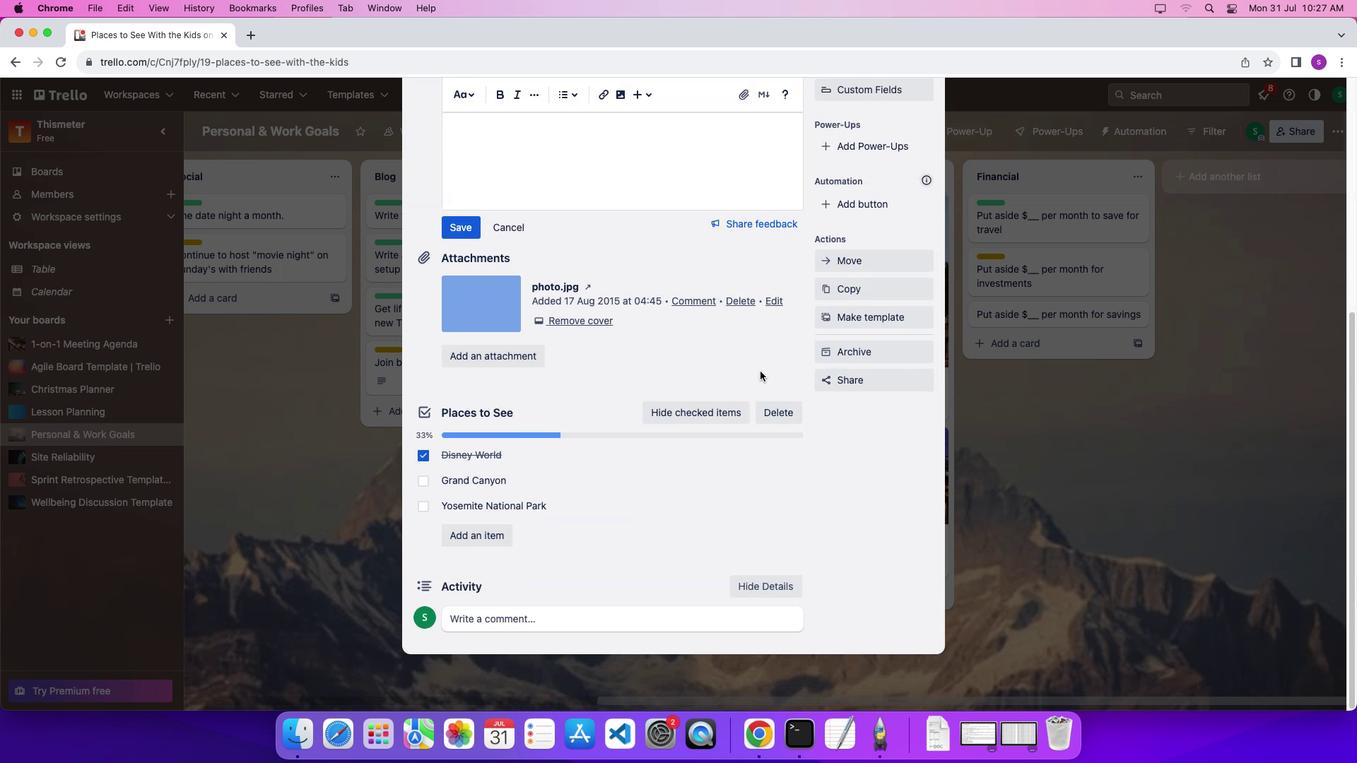 
Action: Mouse scrolled (761, 372) with delta (1, -4)
Screenshot: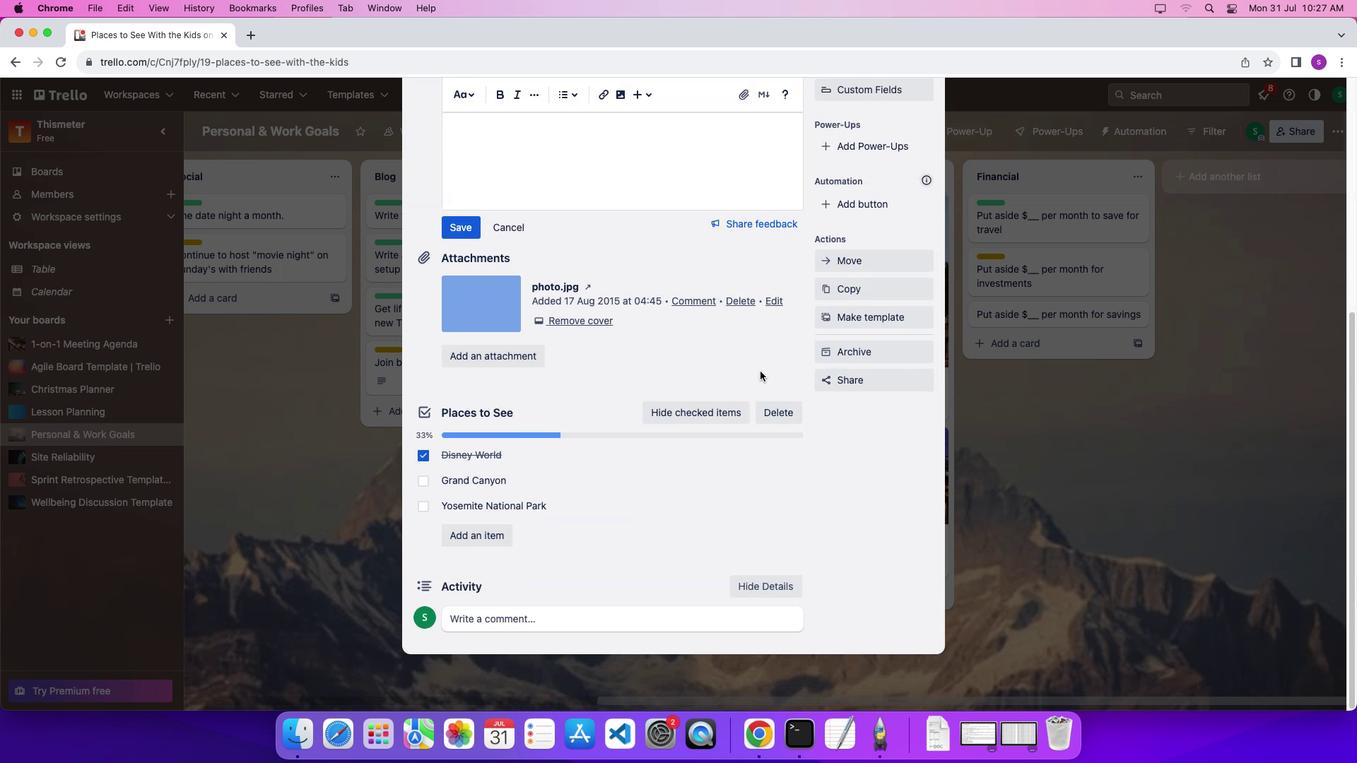 
Action: Mouse scrolled (761, 372) with delta (1, 0)
Screenshot: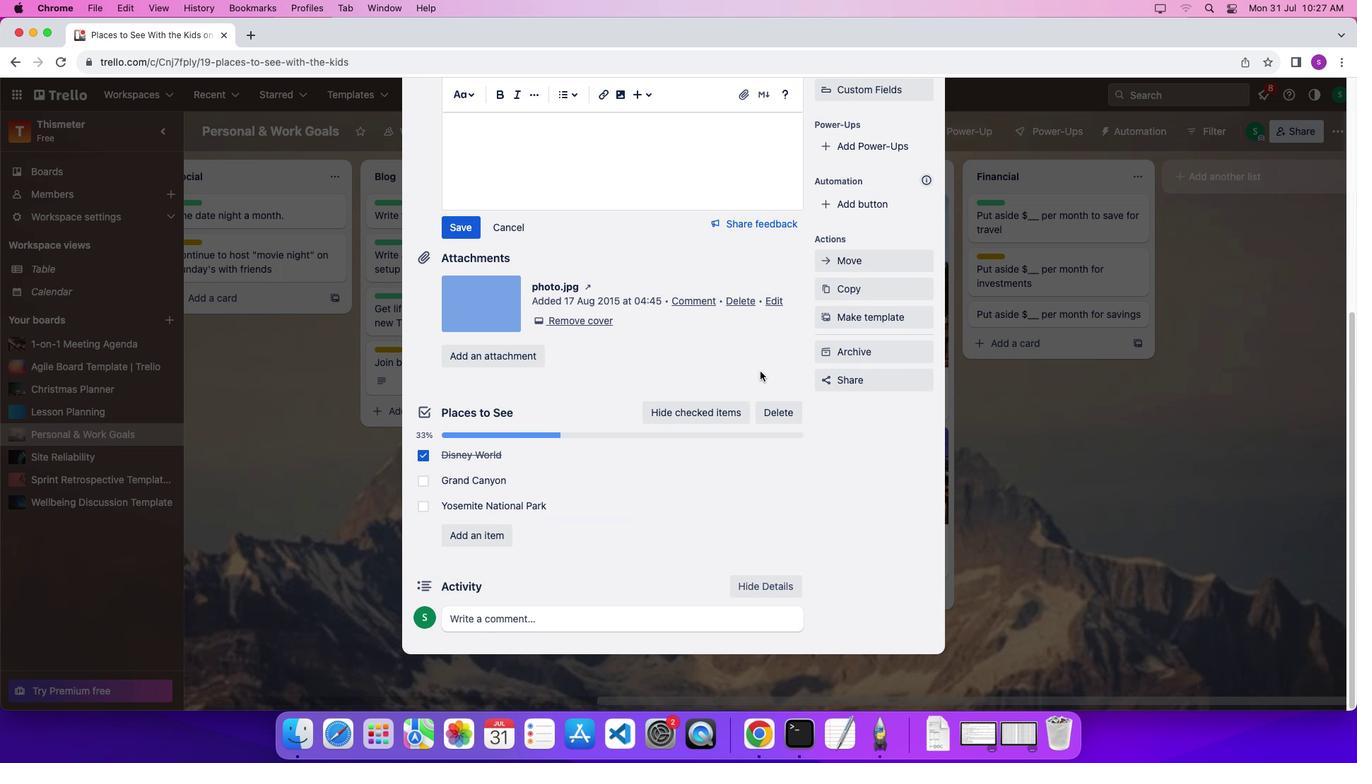 
Action: Mouse scrolled (761, 372) with delta (1, 0)
Screenshot: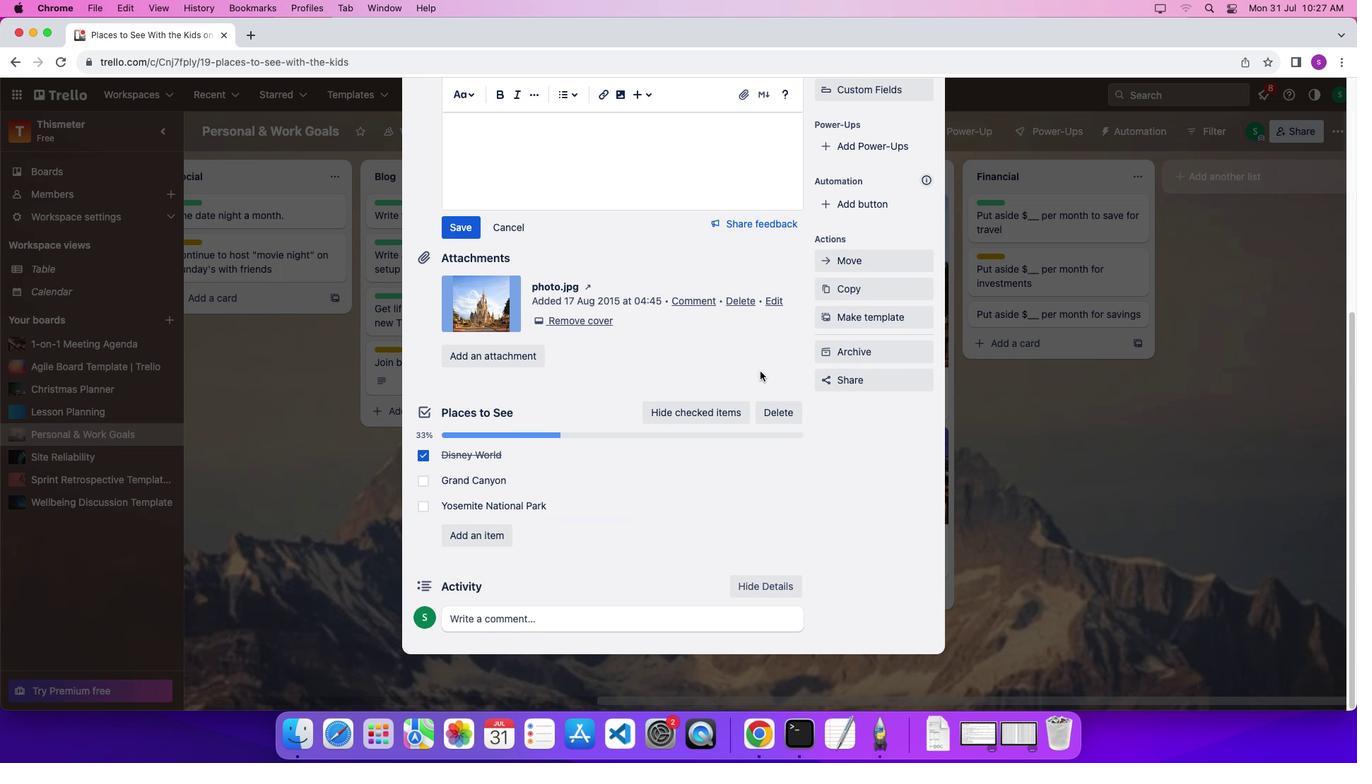 
Action: Mouse scrolled (761, 372) with delta (1, 0)
Screenshot: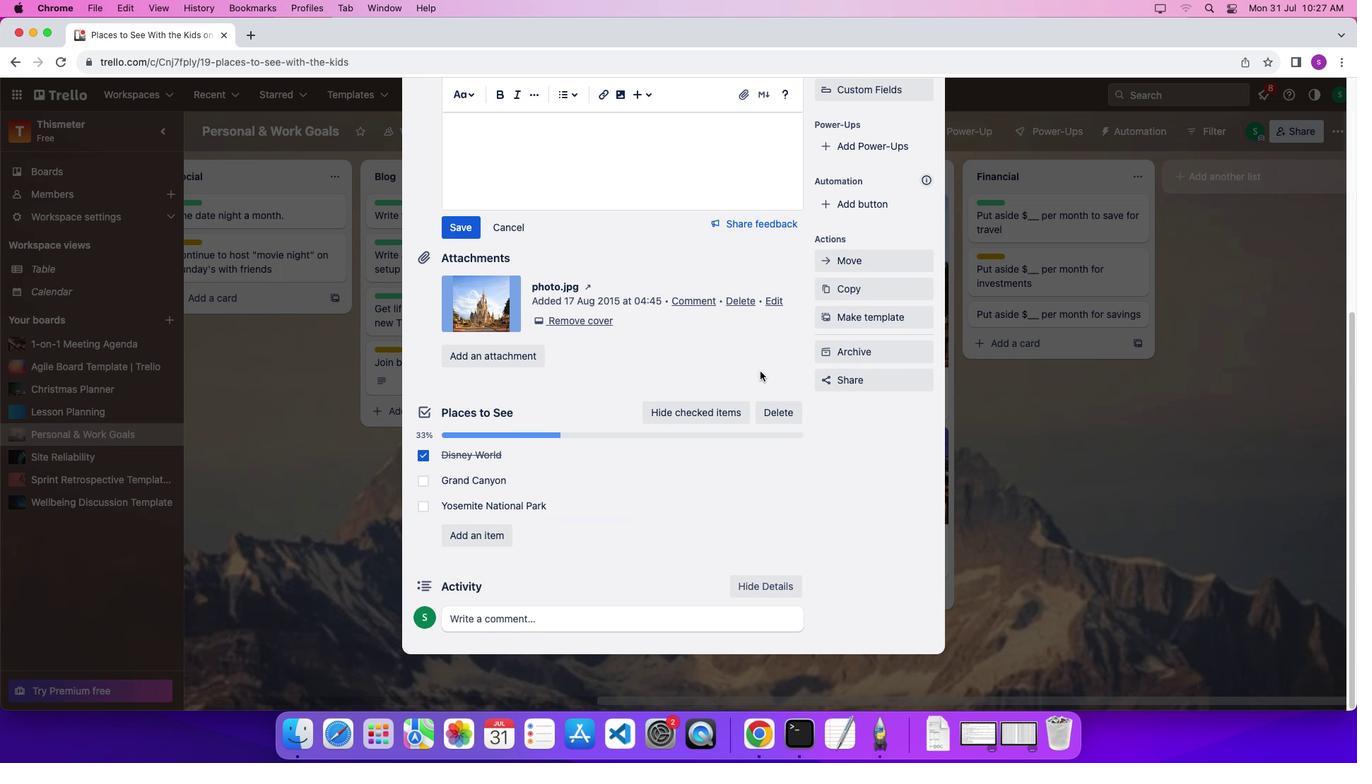 
Action: Mouse scrolled (761, 372) with delta (1, -1)
Screenshot: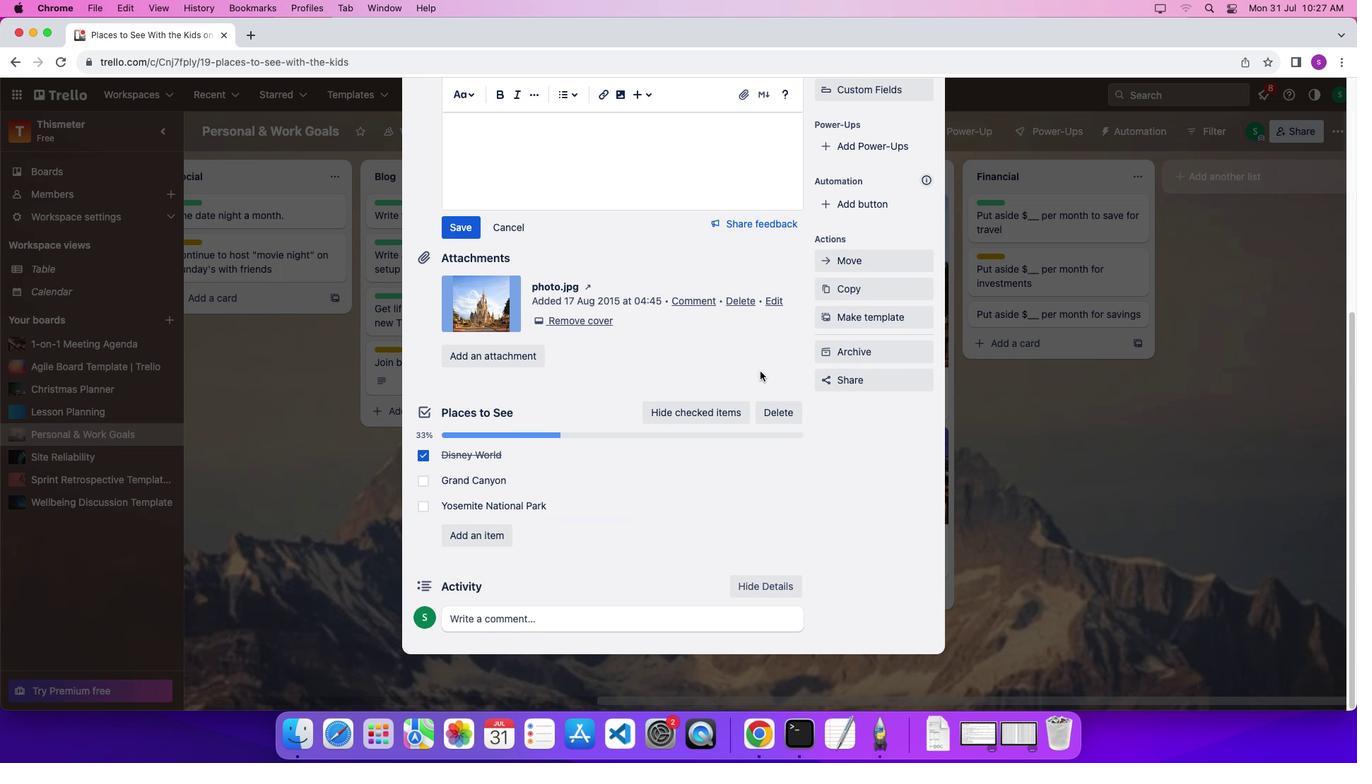 
Action: Mouse scrolled (761, 372) with delta (1, 2)
Screenshot: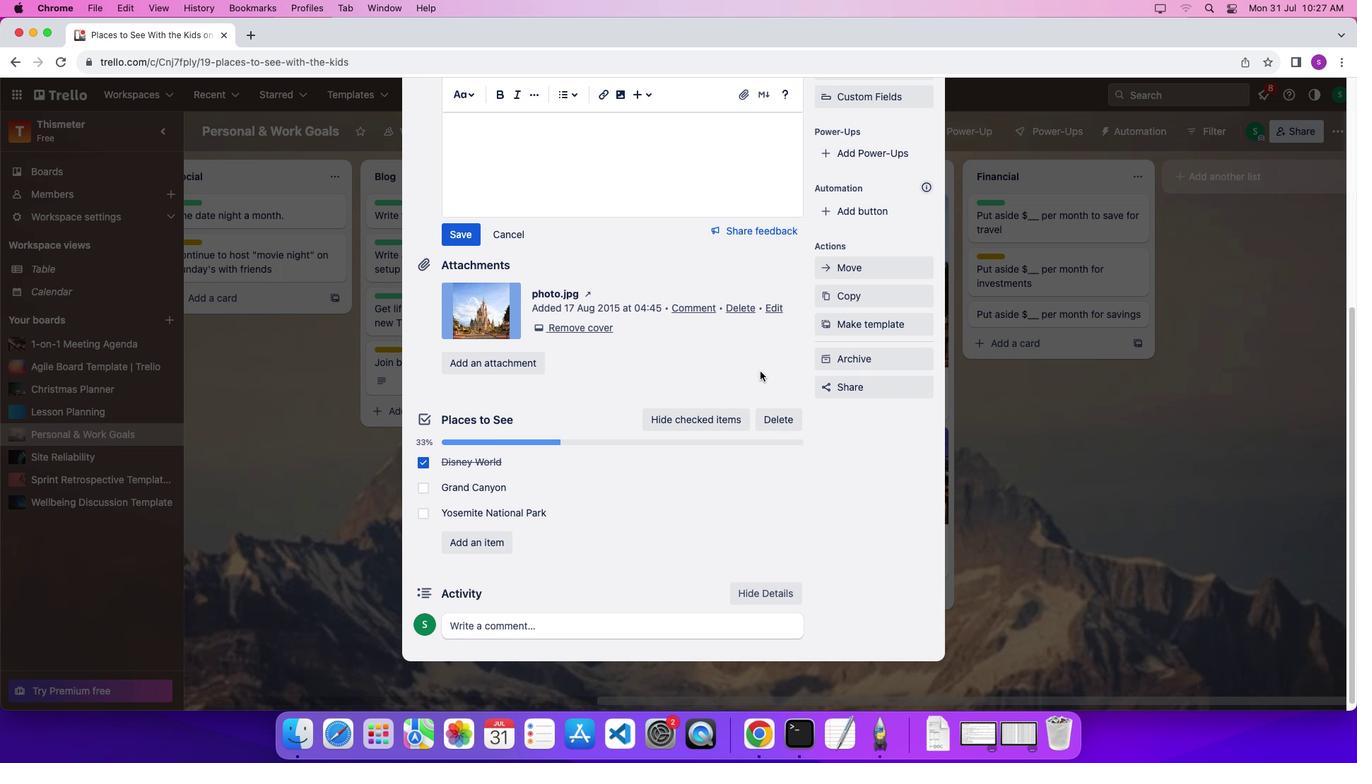 
Action: Mouse scrolled (761, 372) with delta (1, 2)
Screenshot: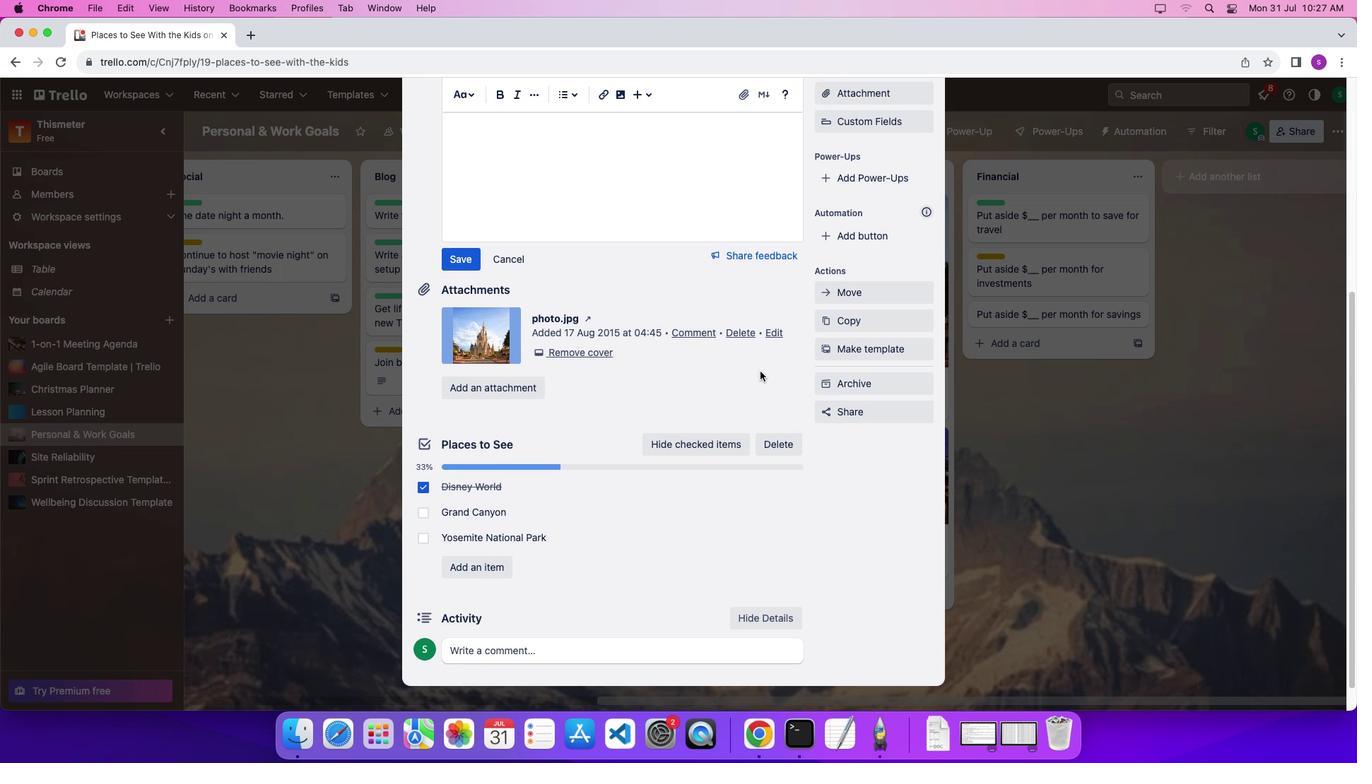 
Action: Mouse scrolled (761, 372) with delta (1, 2)
Screenshot: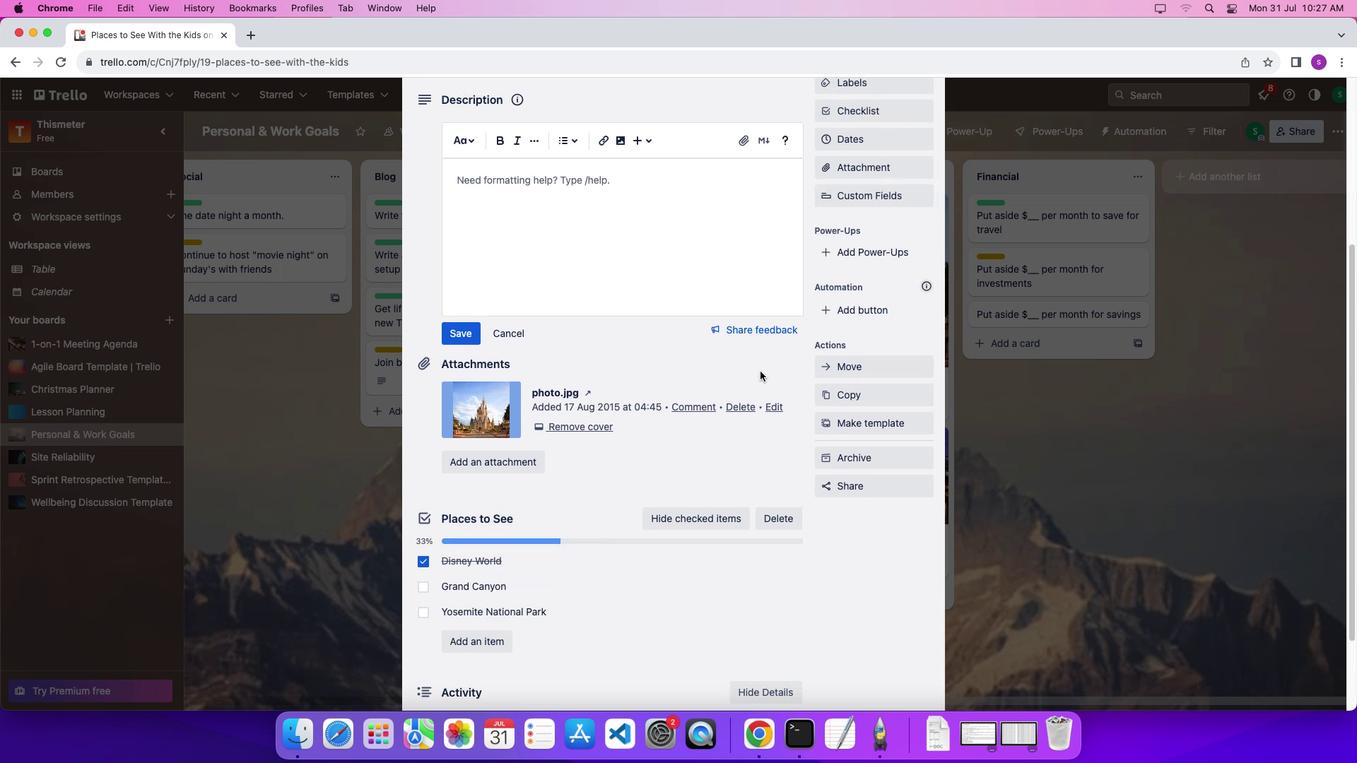 
Action: Mouse scrolled (761, 372) with delta (1, 2)
Screenshot: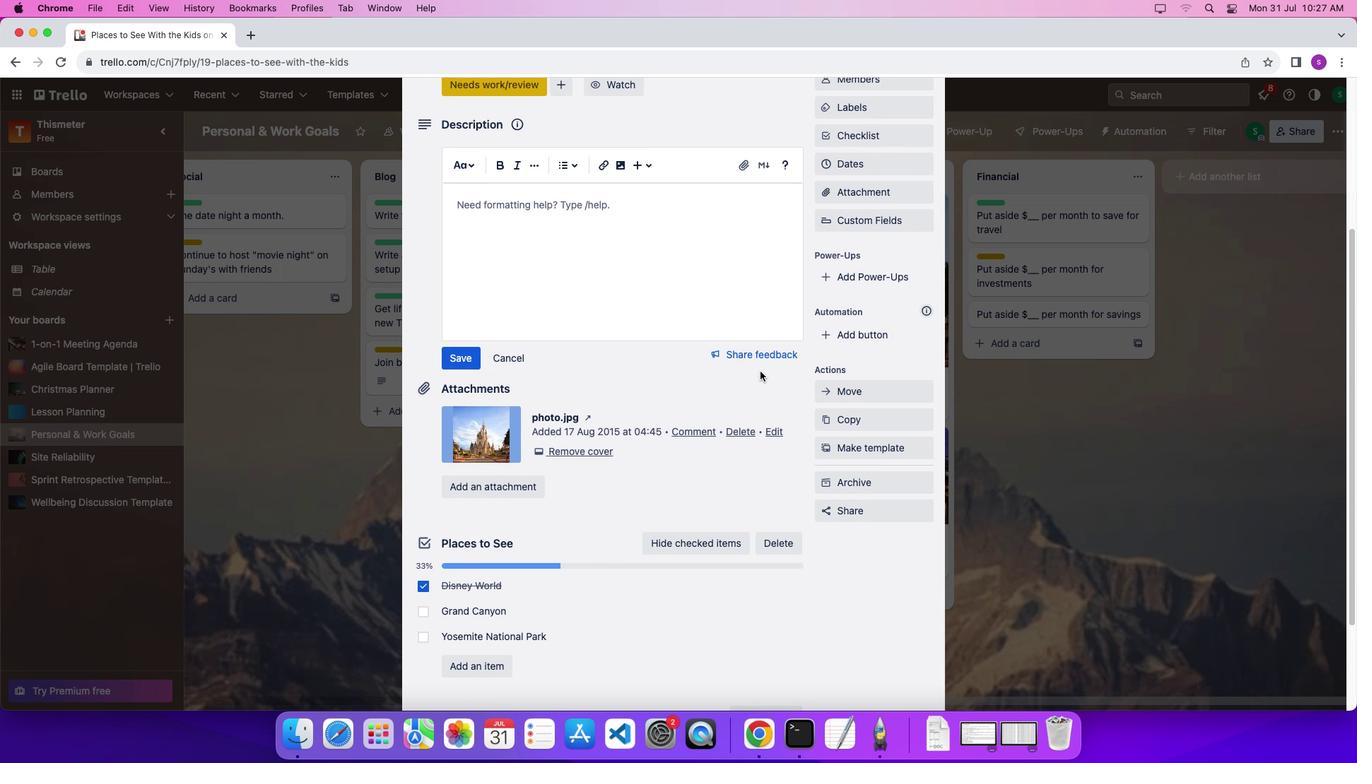 
Action: Mouse scrolled (761, 372) with delta (1, 2)
Screenshot: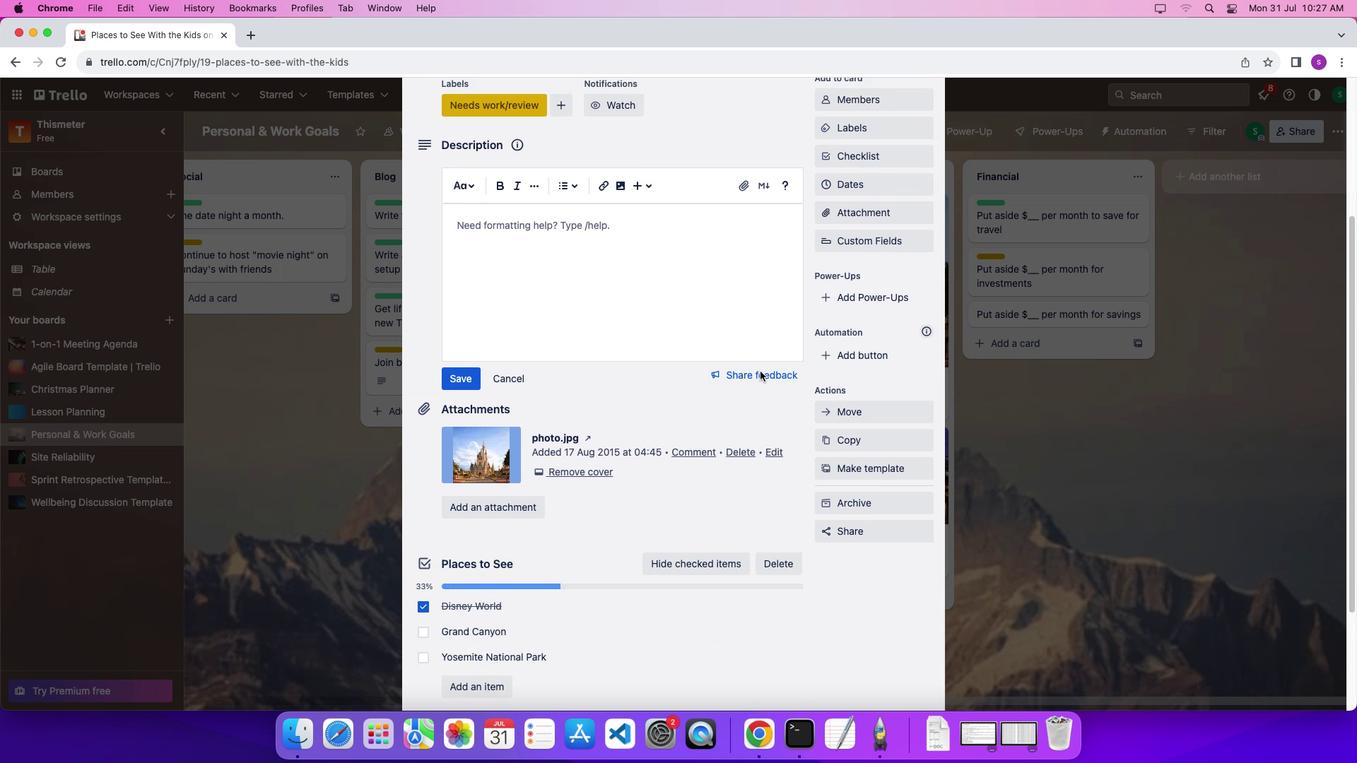 
Action: Mouse scrolled (761, 372) with delta (1, 3)
Screenshot: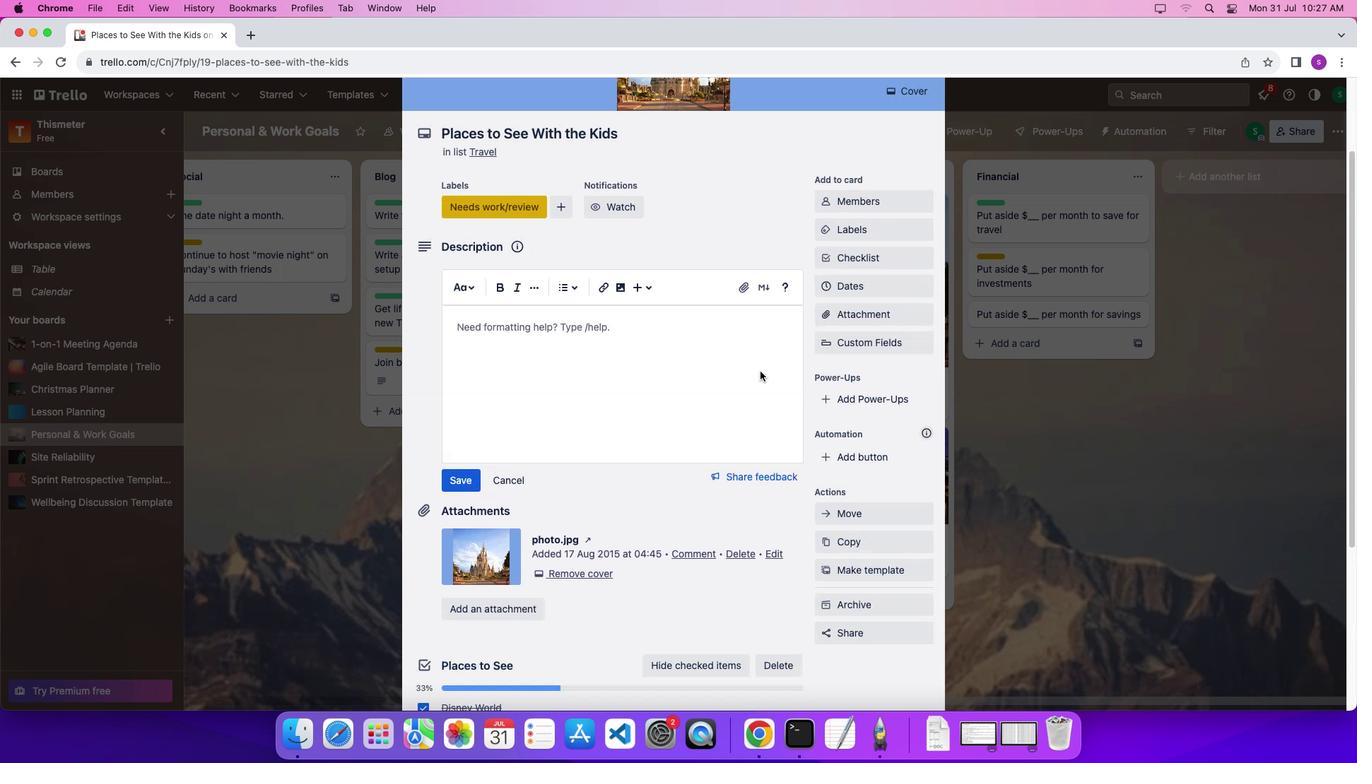 
Action: Mouse scrolled (761, 372) with delta (1, 2)
Screenshot: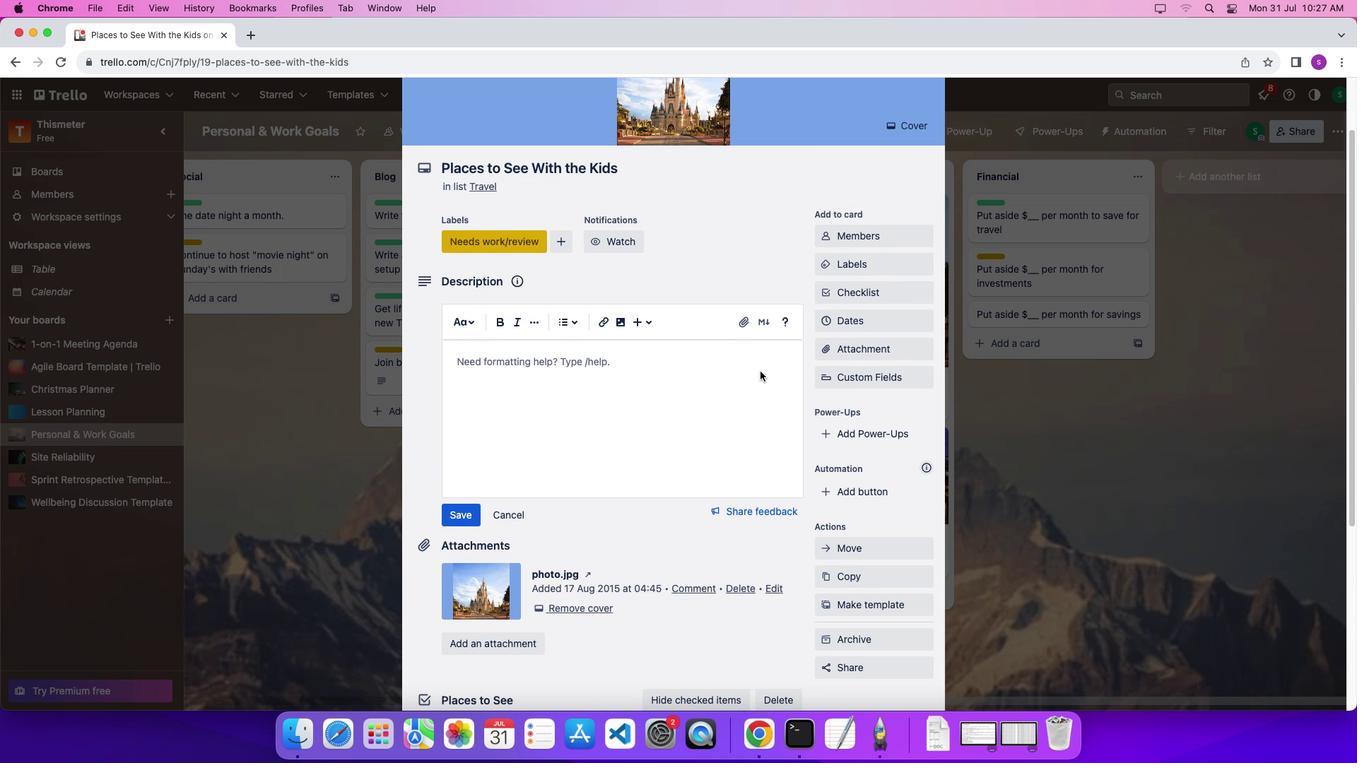 
Action: Mouse scrolled (761, 372) with delta (1, 2)
Screenshot: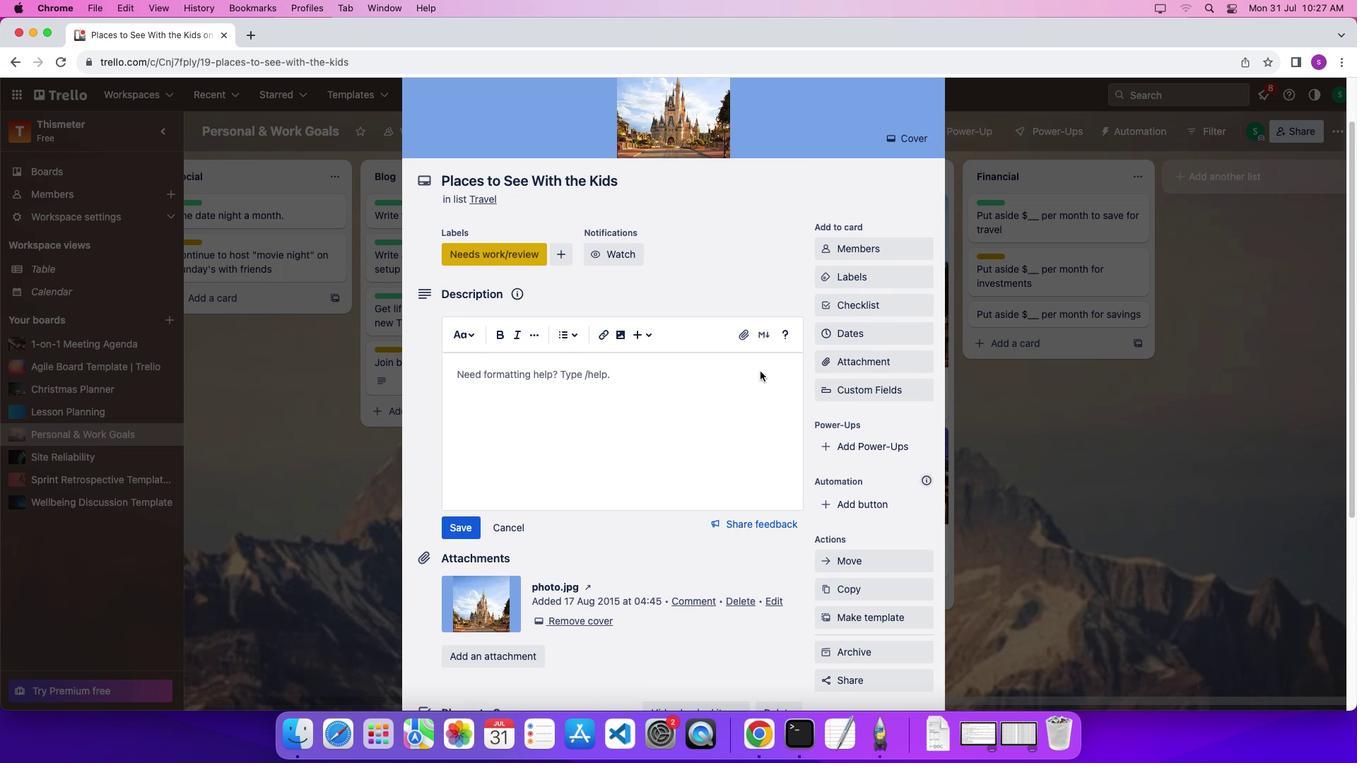 
Action: Mouse scrolled (761, 372) with delta (1, 2)
Screenshot: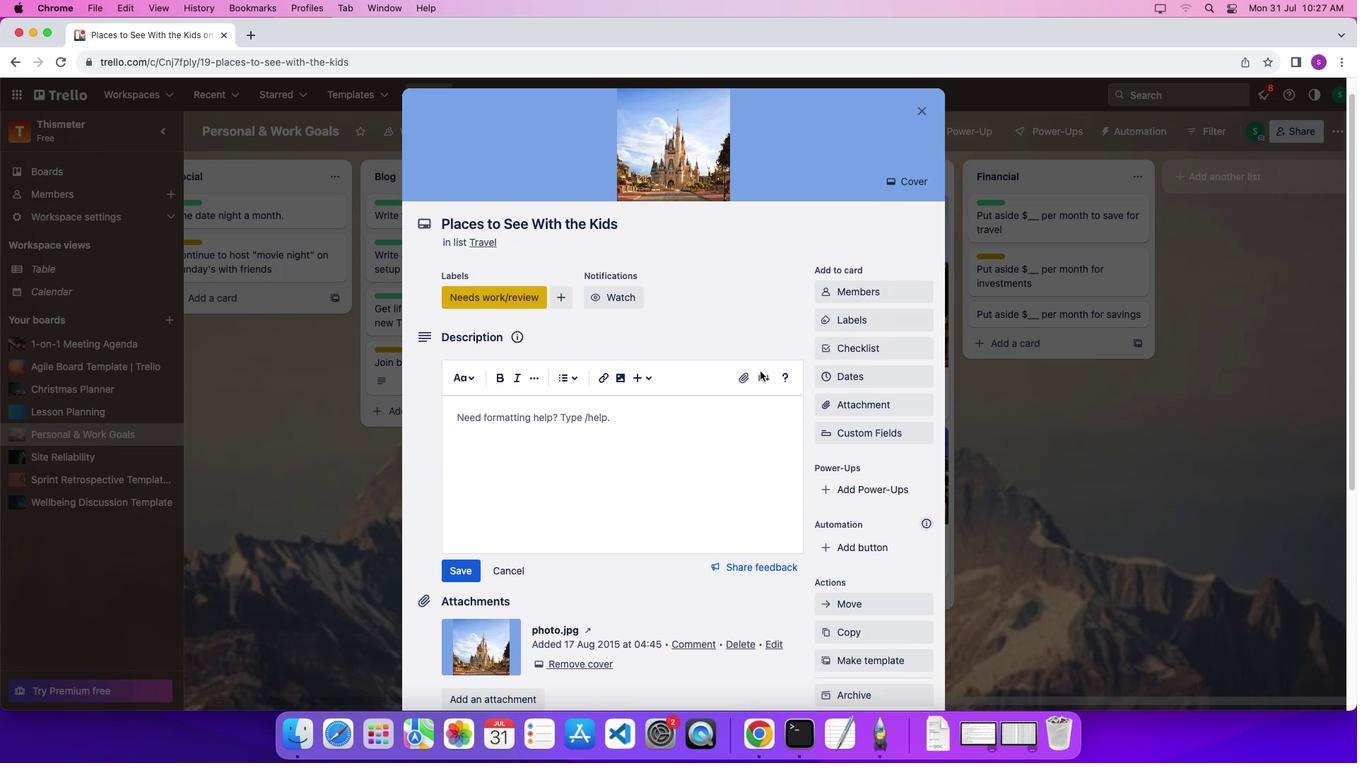 
Action: Mouse scrolled (761, 372) with delta (1, 2)
Screenshot: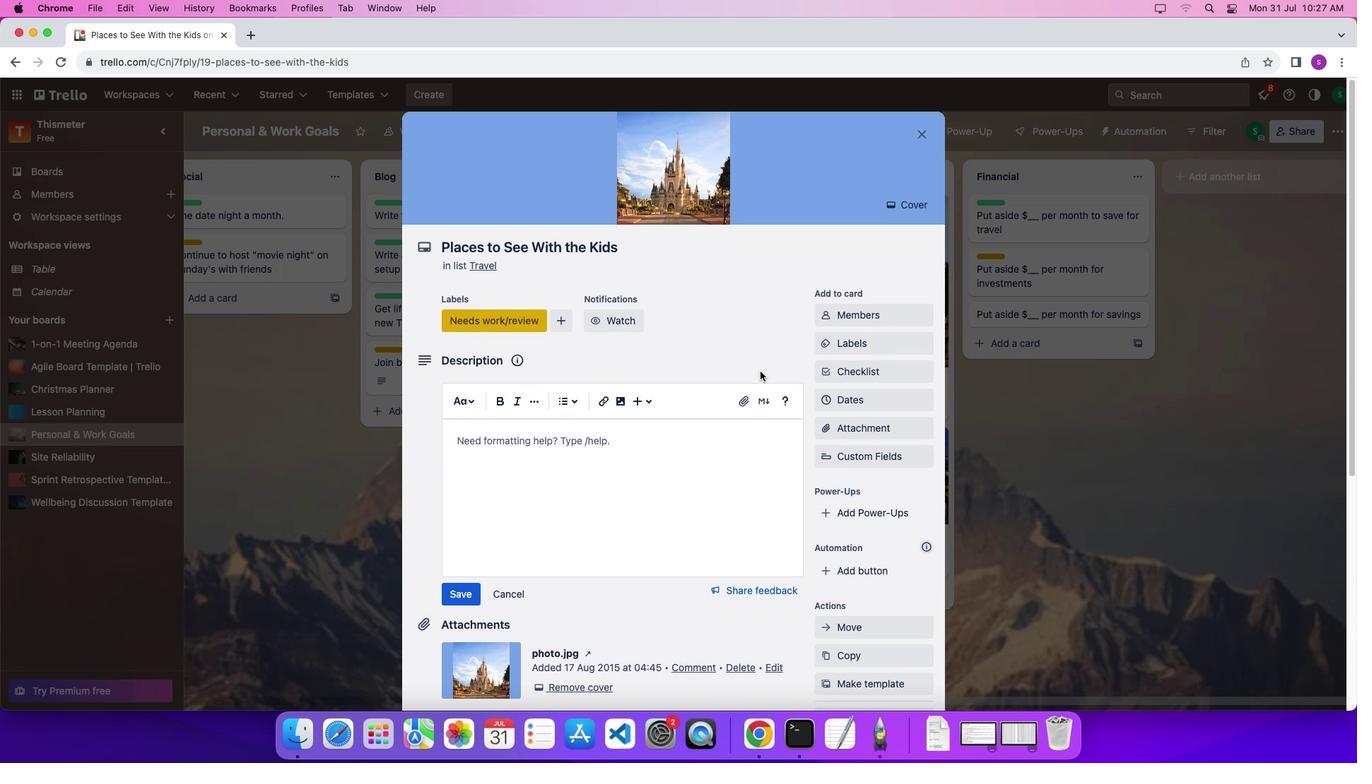 
Action: Mouse scrolled (761, 372) with delta (1, 2)
Screenshot: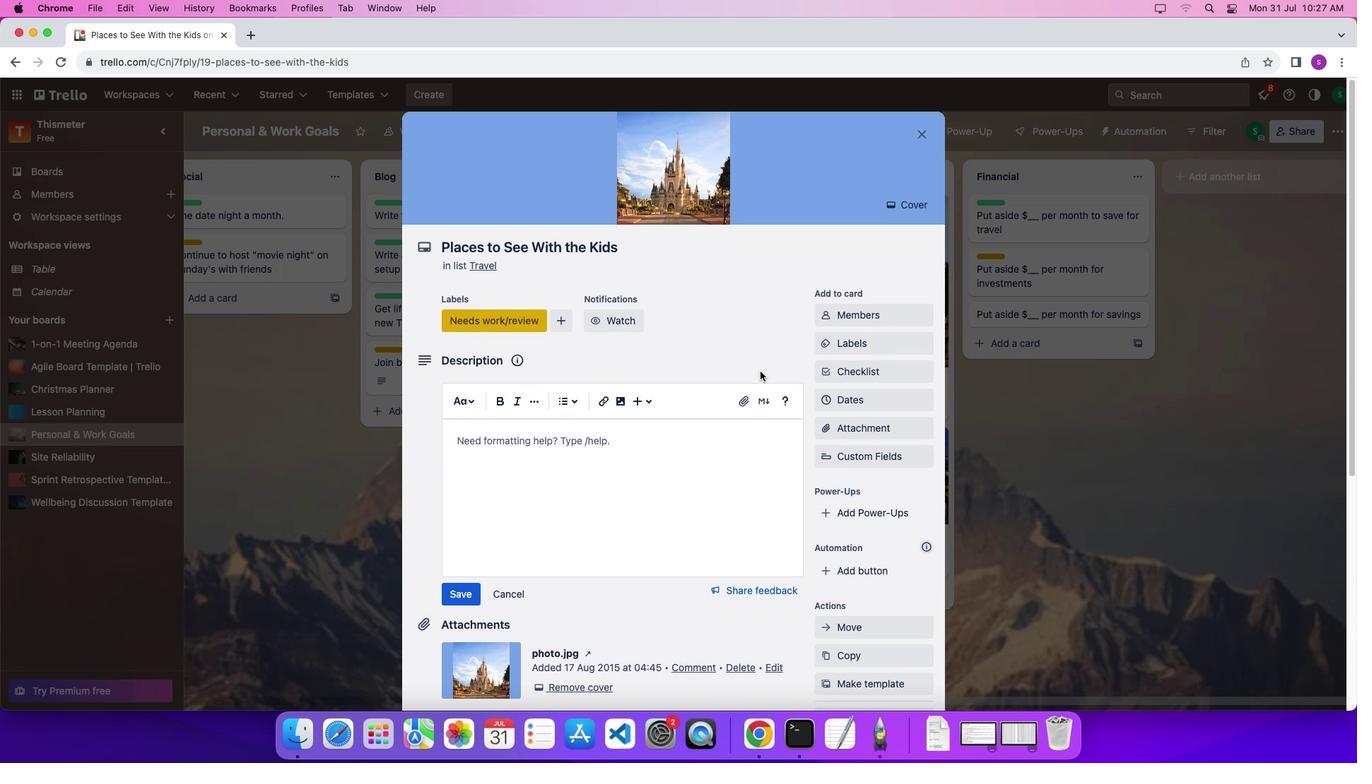 
Action: Mouse scrolled (761, 372) with delta (1, 5)
Screenshot: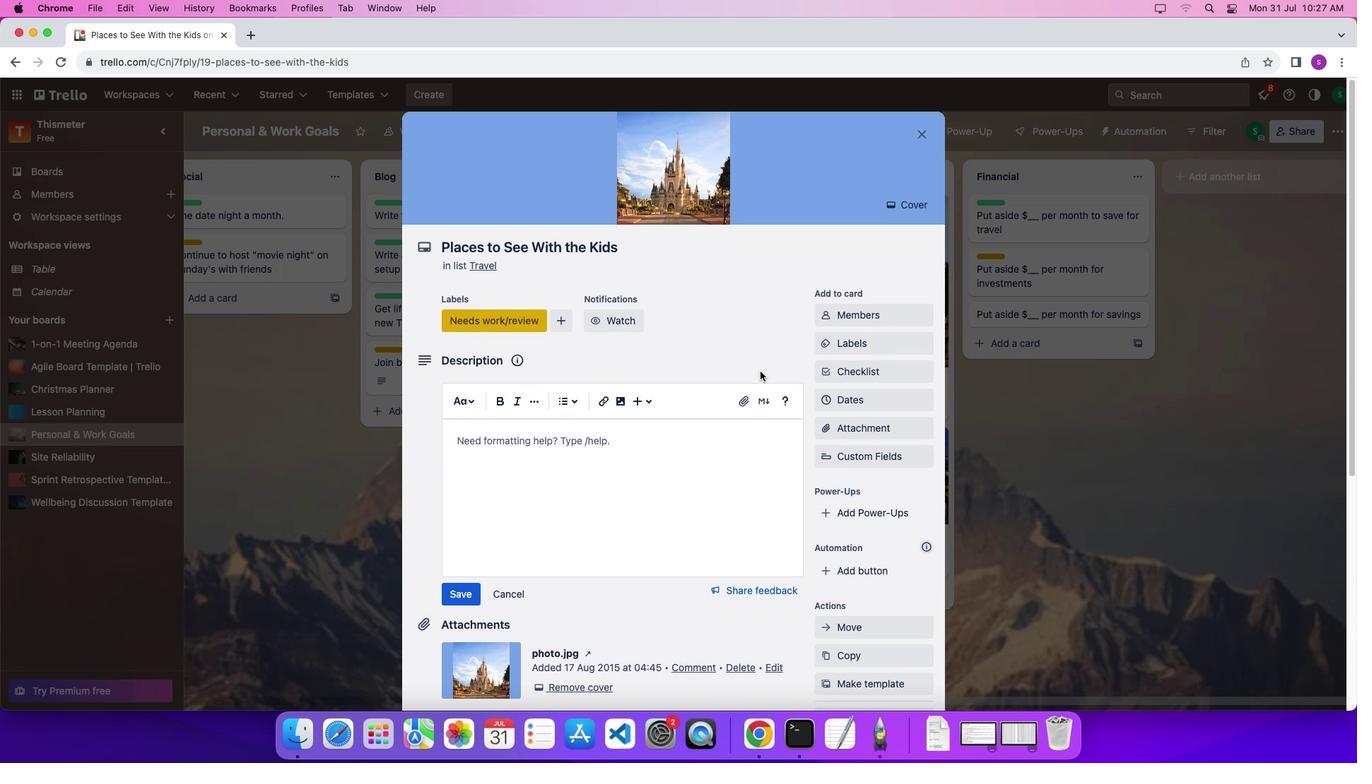 
Action: Mouse moved to (924, 138)
Screenshot: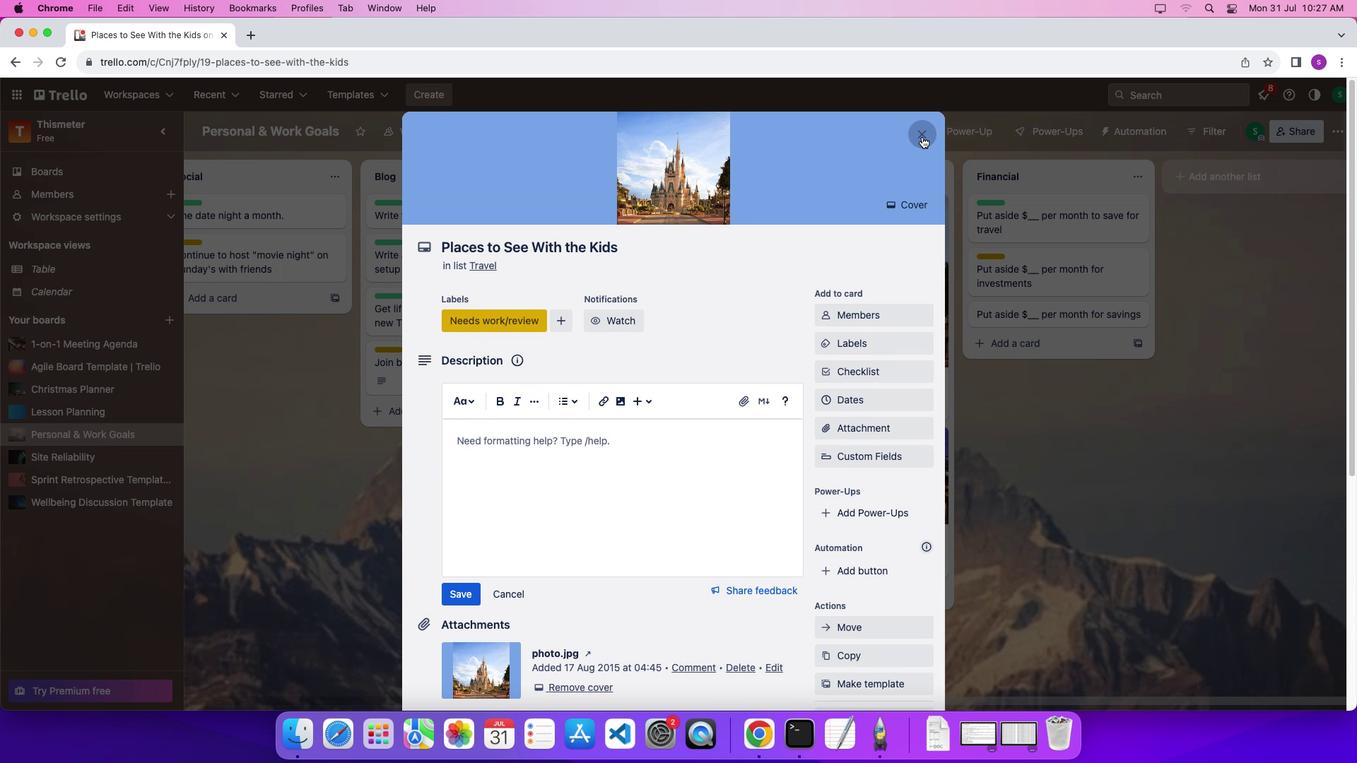 
Action: Mouse pressed left at (924, 138)
Screenshot: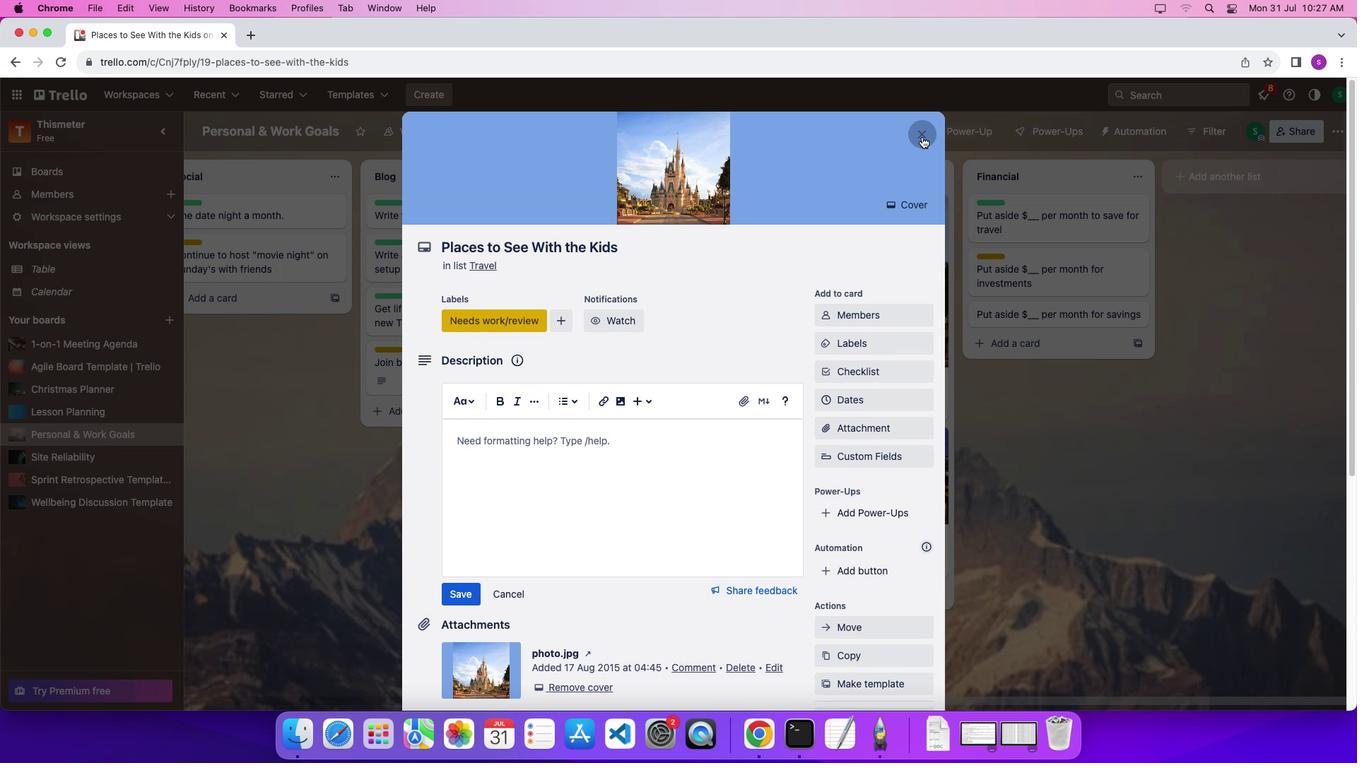 
Action: Mouse moved to (825, 439)
Screenshot: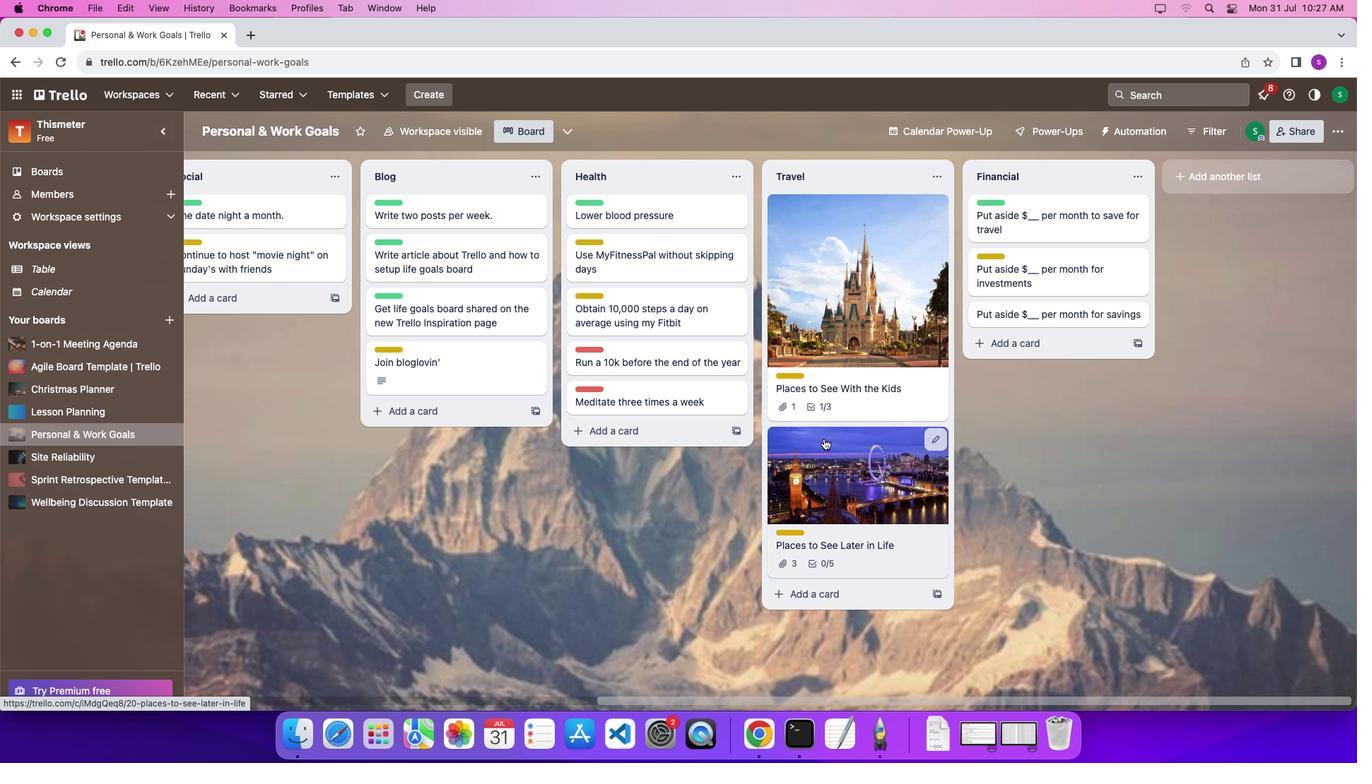 
Action: Mouse pressed left at (825, 439)
Screenshot: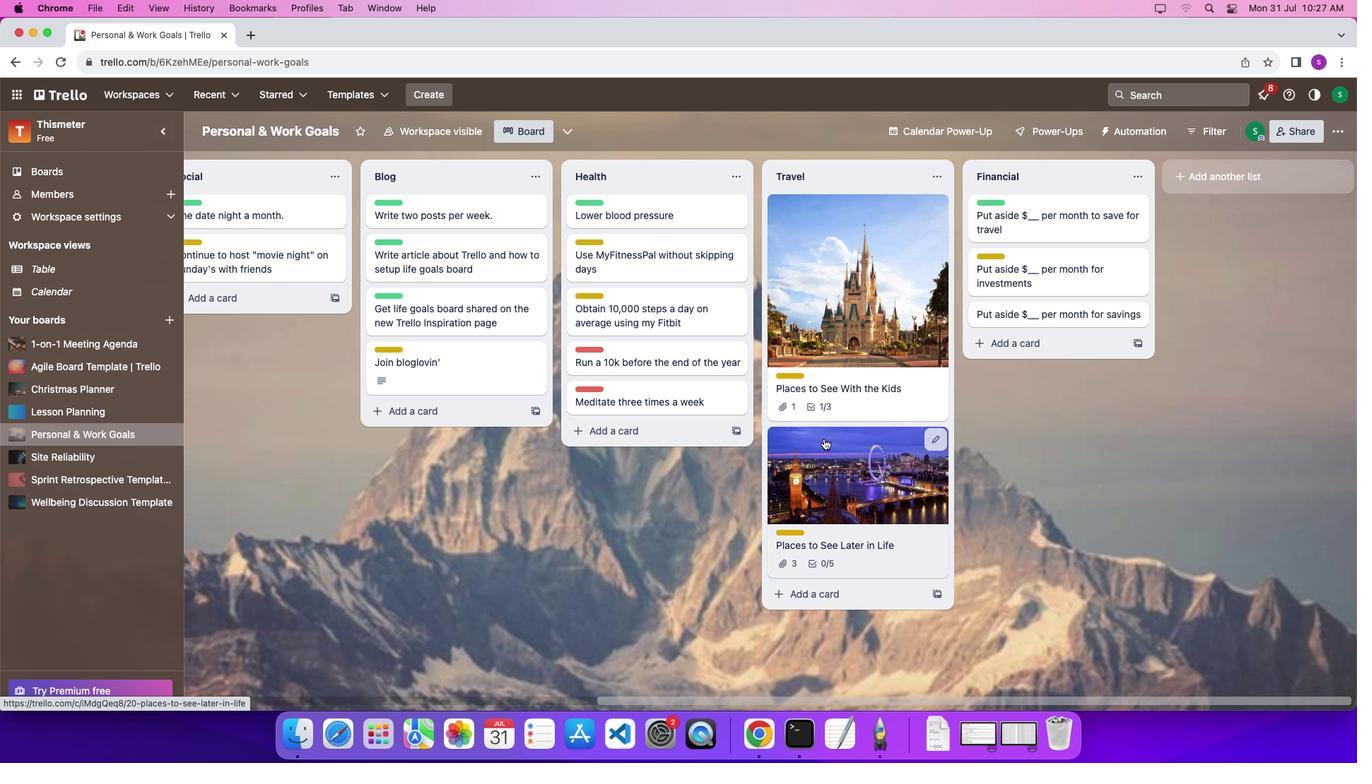 
Action: Mouse moved to (806, 422)
Screenshot: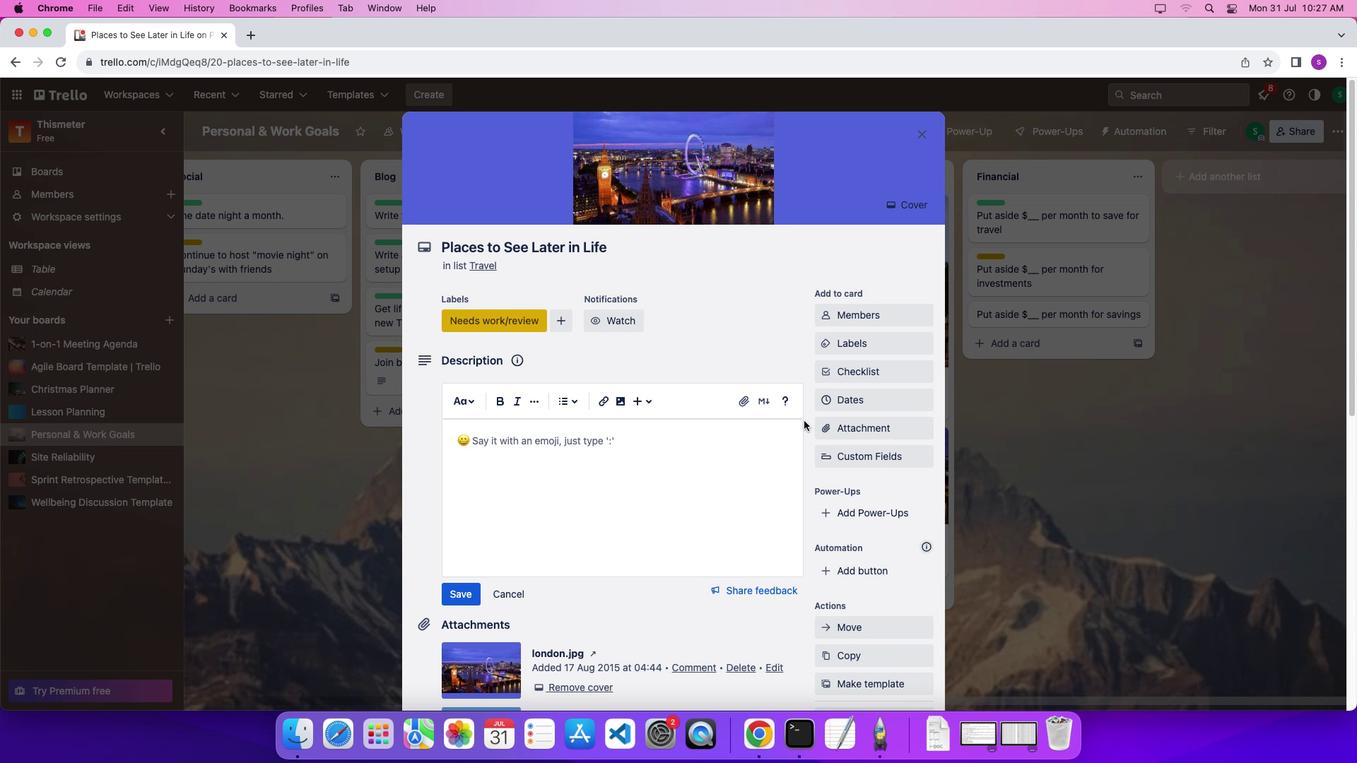 
Action: Mouse scrolled (806, 422) with delta (1, 0)
Screenshot: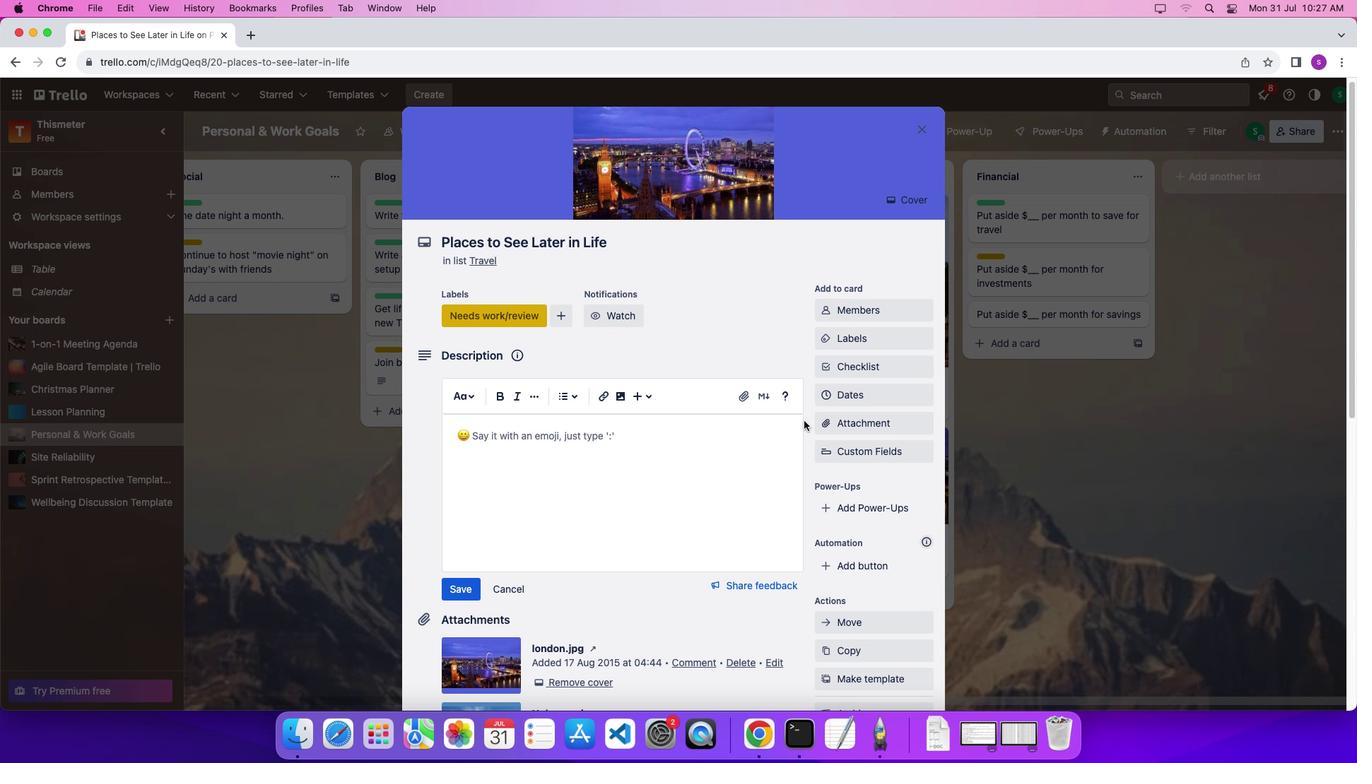 
Action: Mouse scrolled (806, 422) with delta (1, 0)
Screenshot: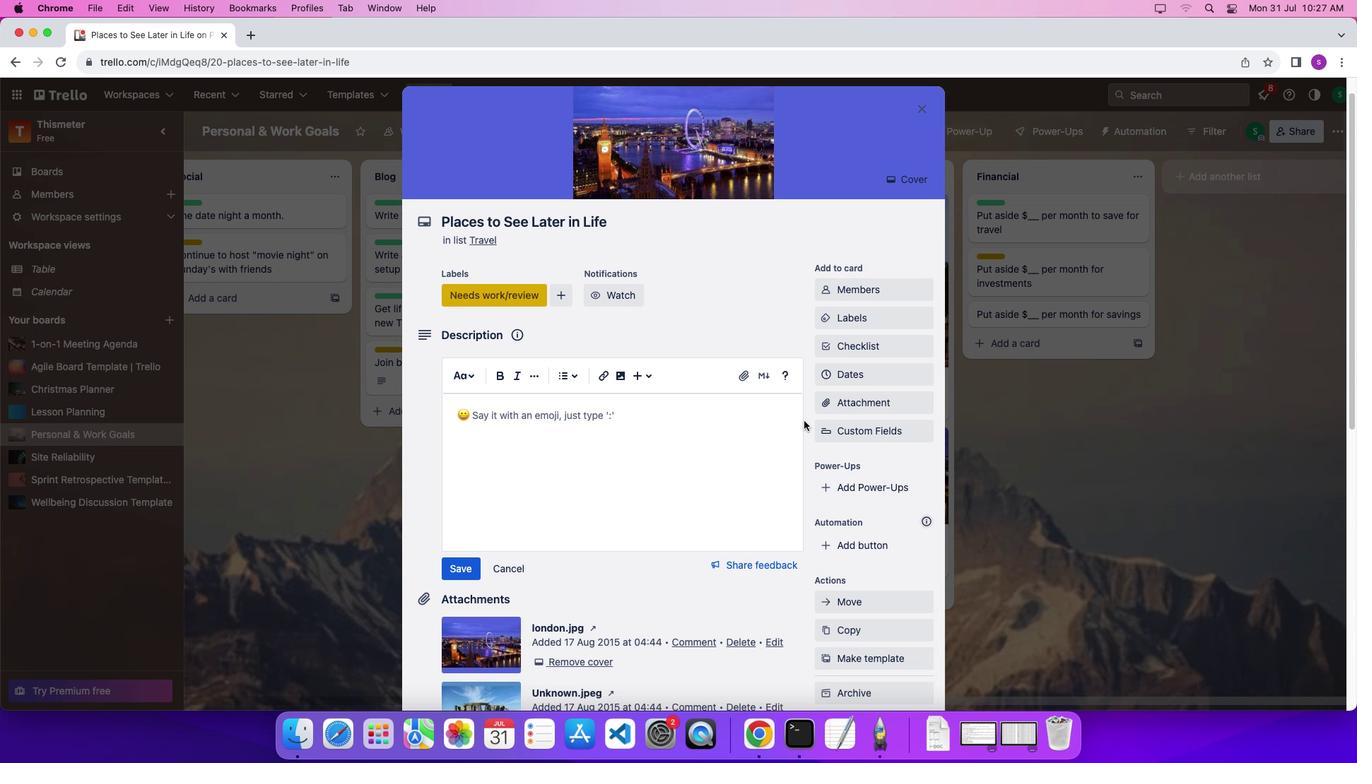 
Action: Mouse scrolled (806, 422) with delta (1, 0)
Screenshot: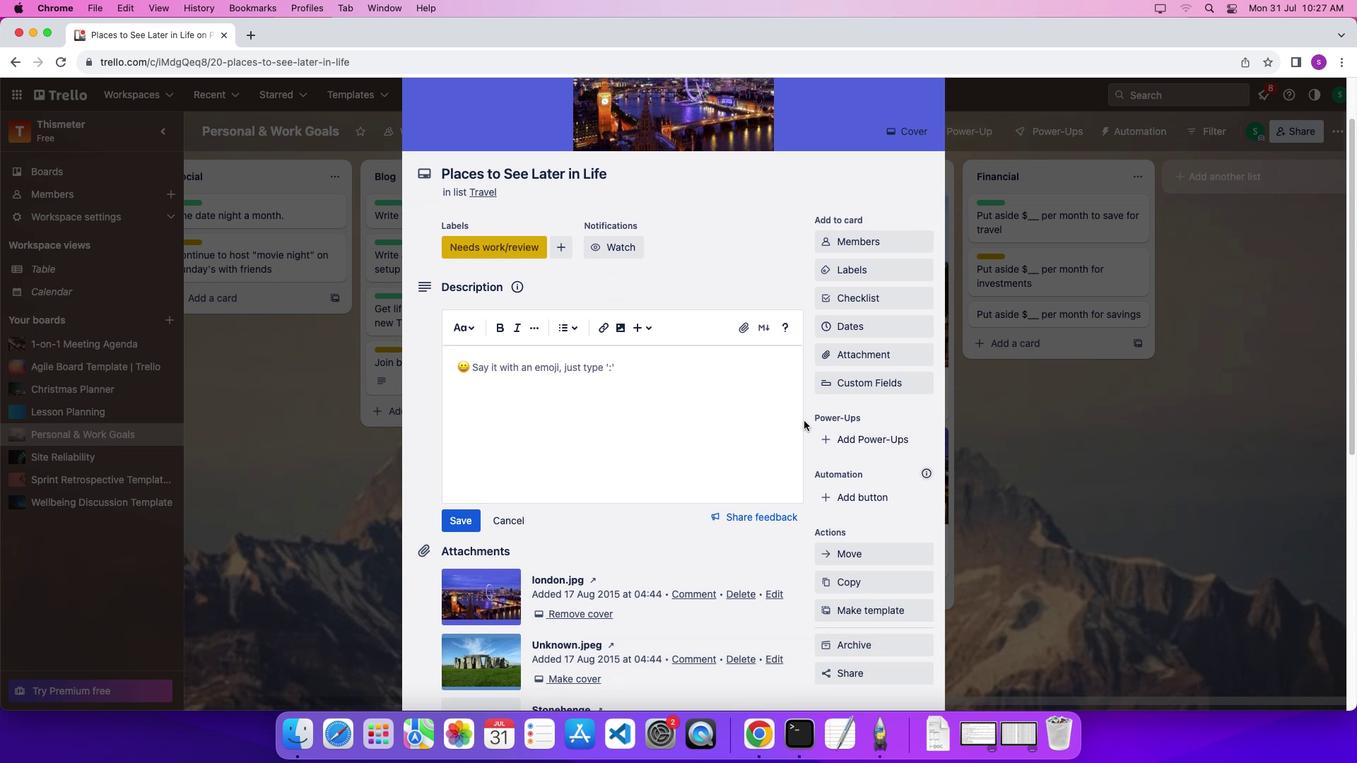 
Action: Mouse moved to (805, 422)
Screenshot: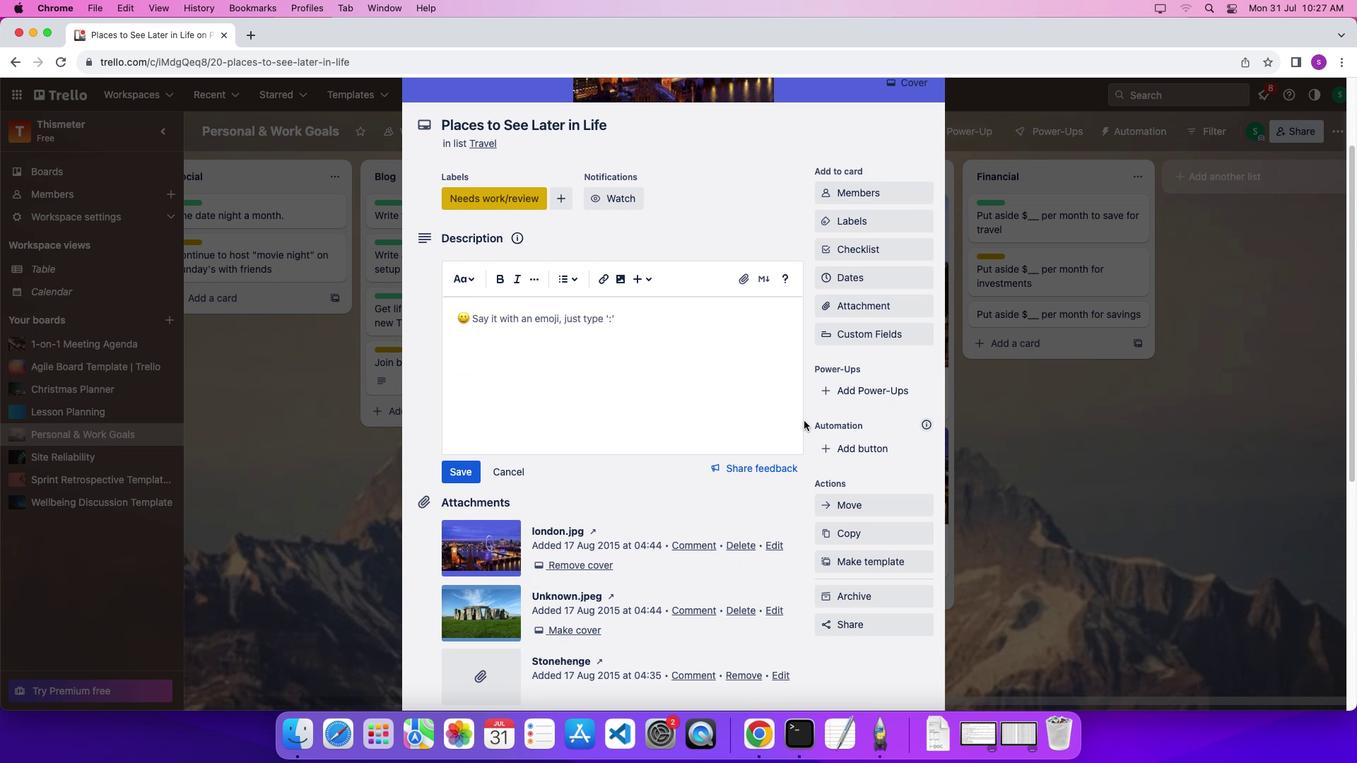 
Action: Mouse scrolled (805, 422) with delta (1, 0)
Screenshot: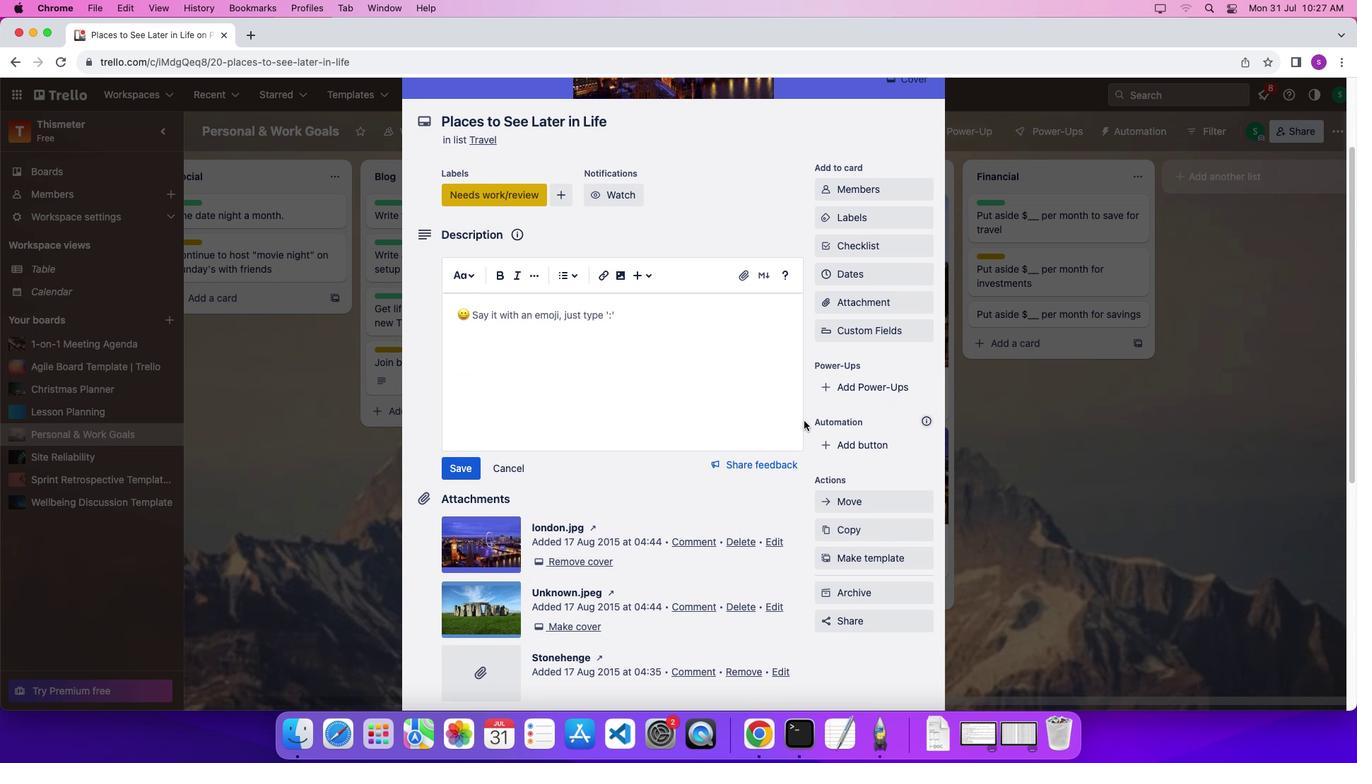 
Action: Mouse scrolled (805, 422) with delta (1, 0)
Screenshot: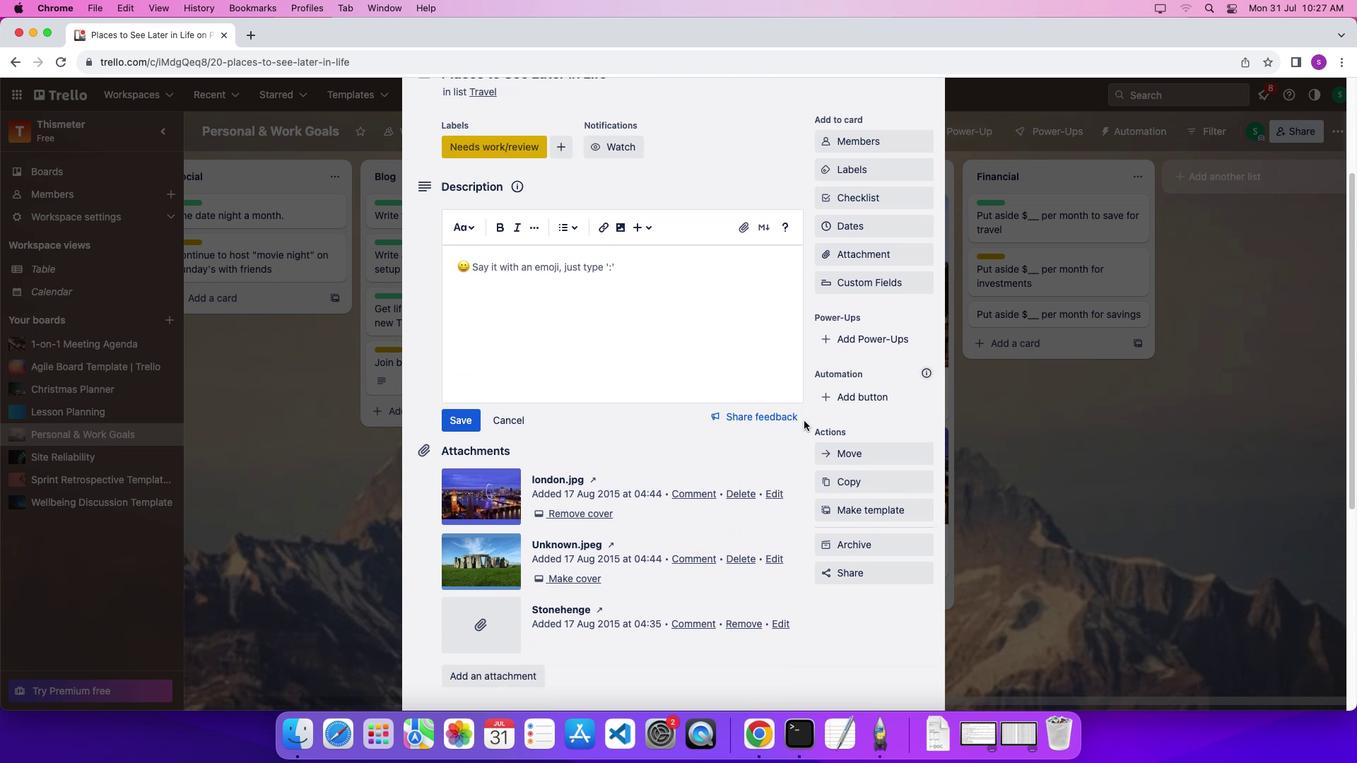 
Action: Mouse scrolled (805, 422) with delta (1, 0)
Screenshot: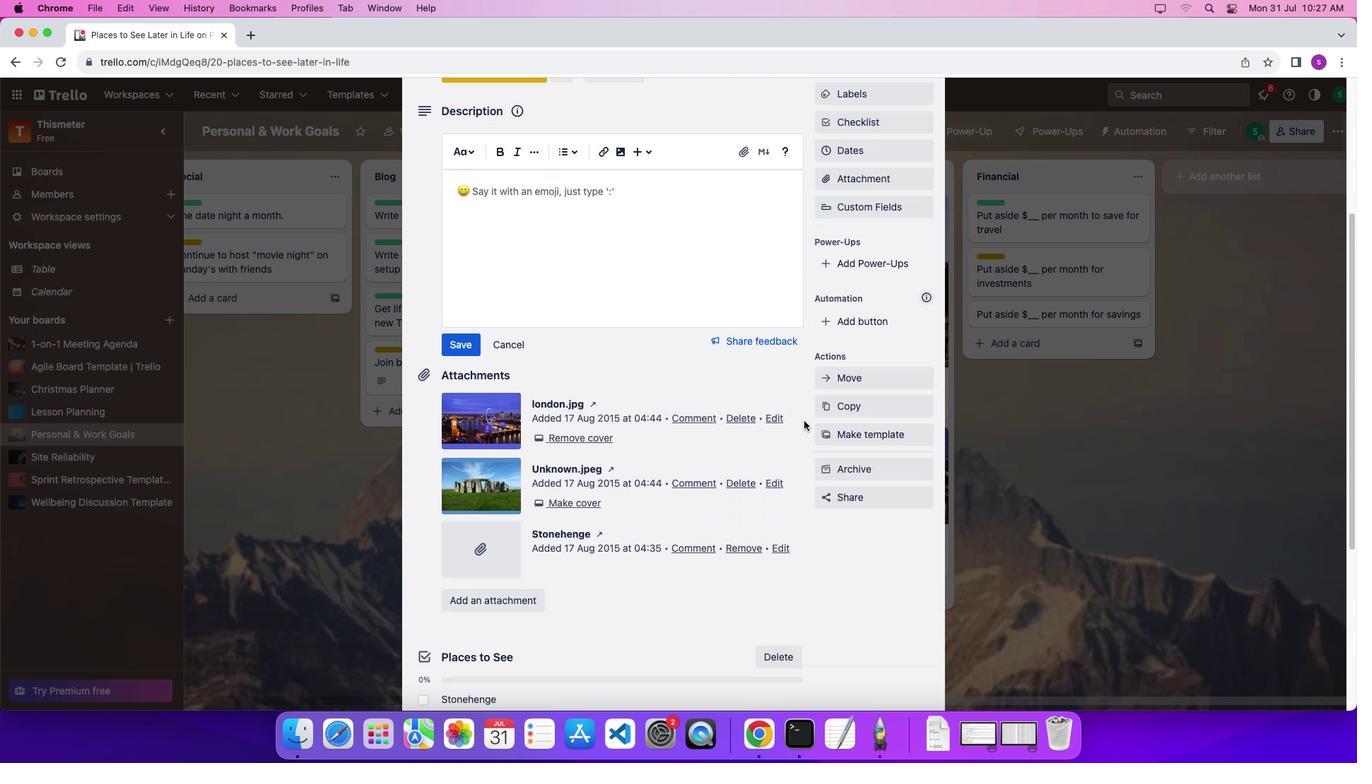 
Action: Mouse scrolled (805, 422) with delta (1, 0)
Screenshot: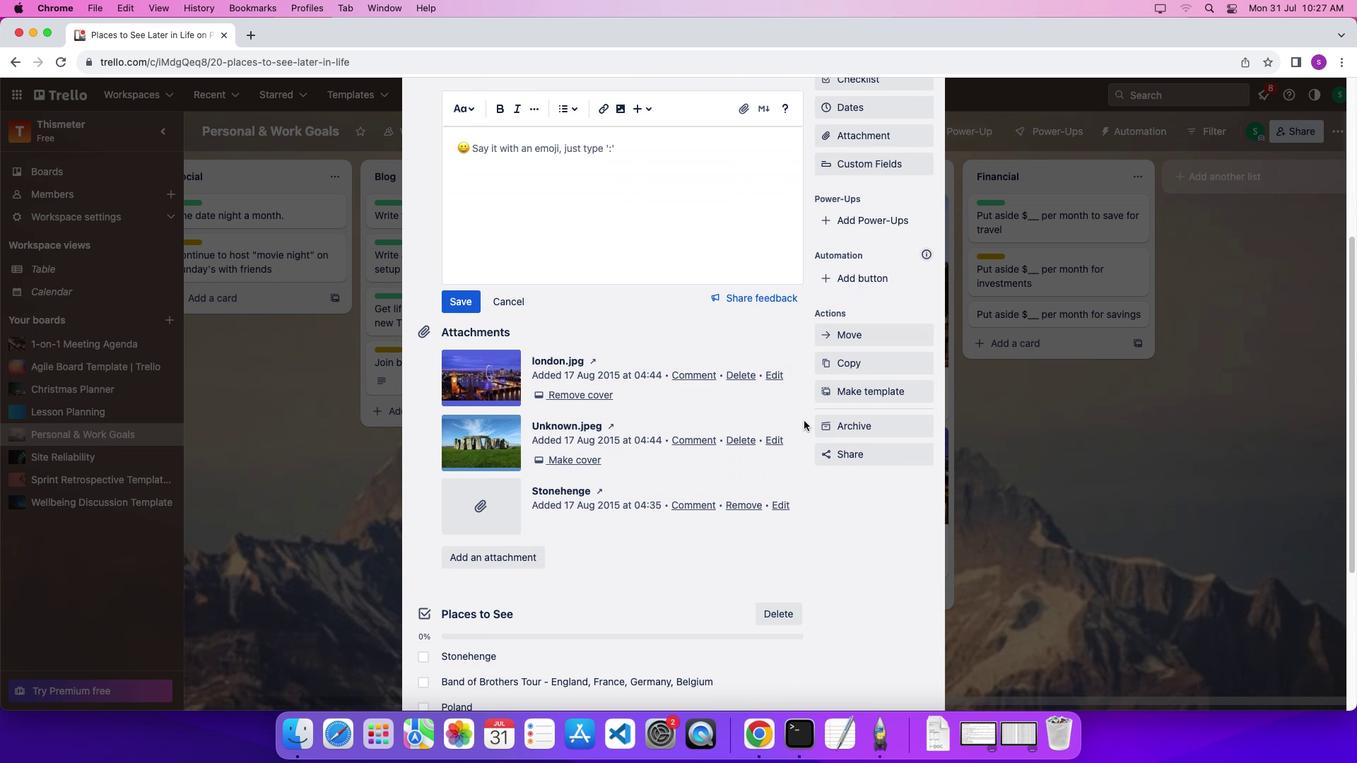 
Action: Mouse moved to (805, 422)
Screenshot: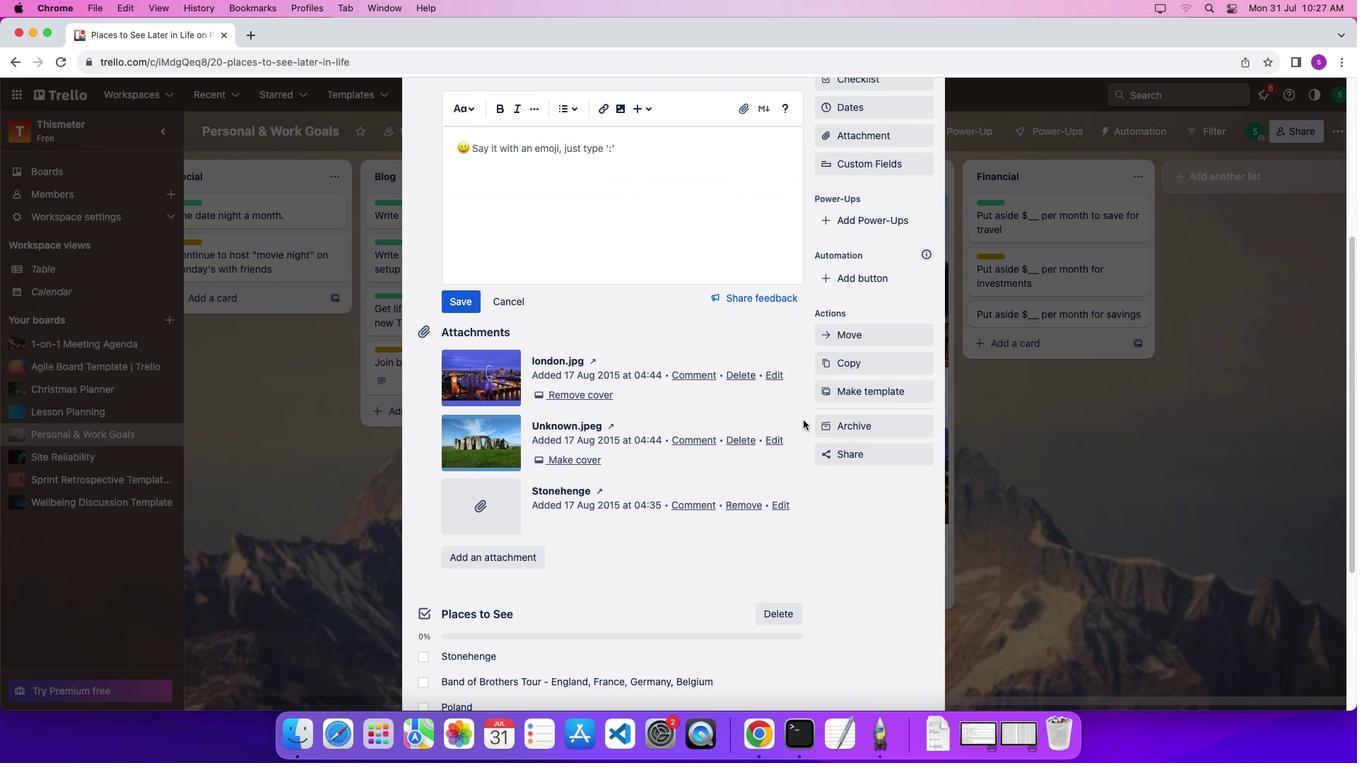 
Action: Mouse scrolled (805, 422) with delta (1, 0)
Screenshot: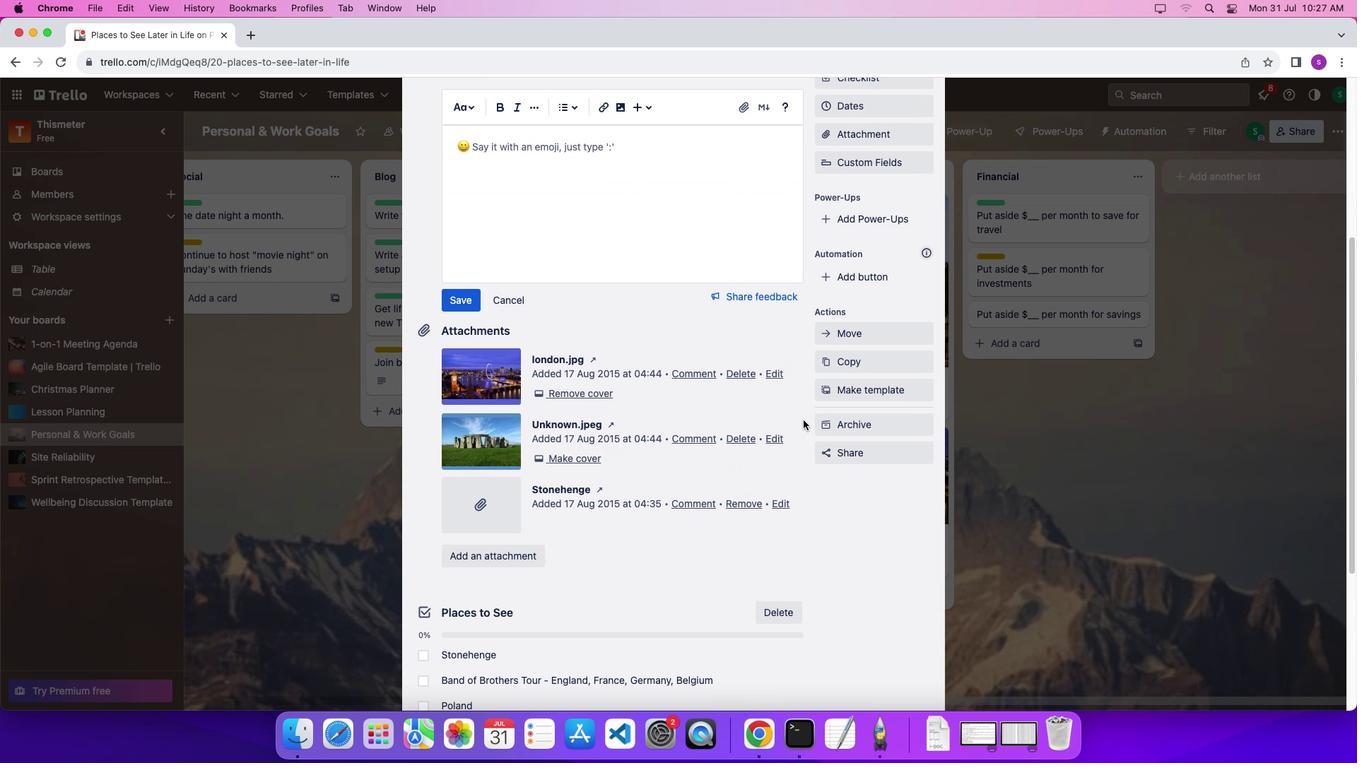 
Action: Mouse scrolled (805, 422) with delta (1, 0)
Screenshot: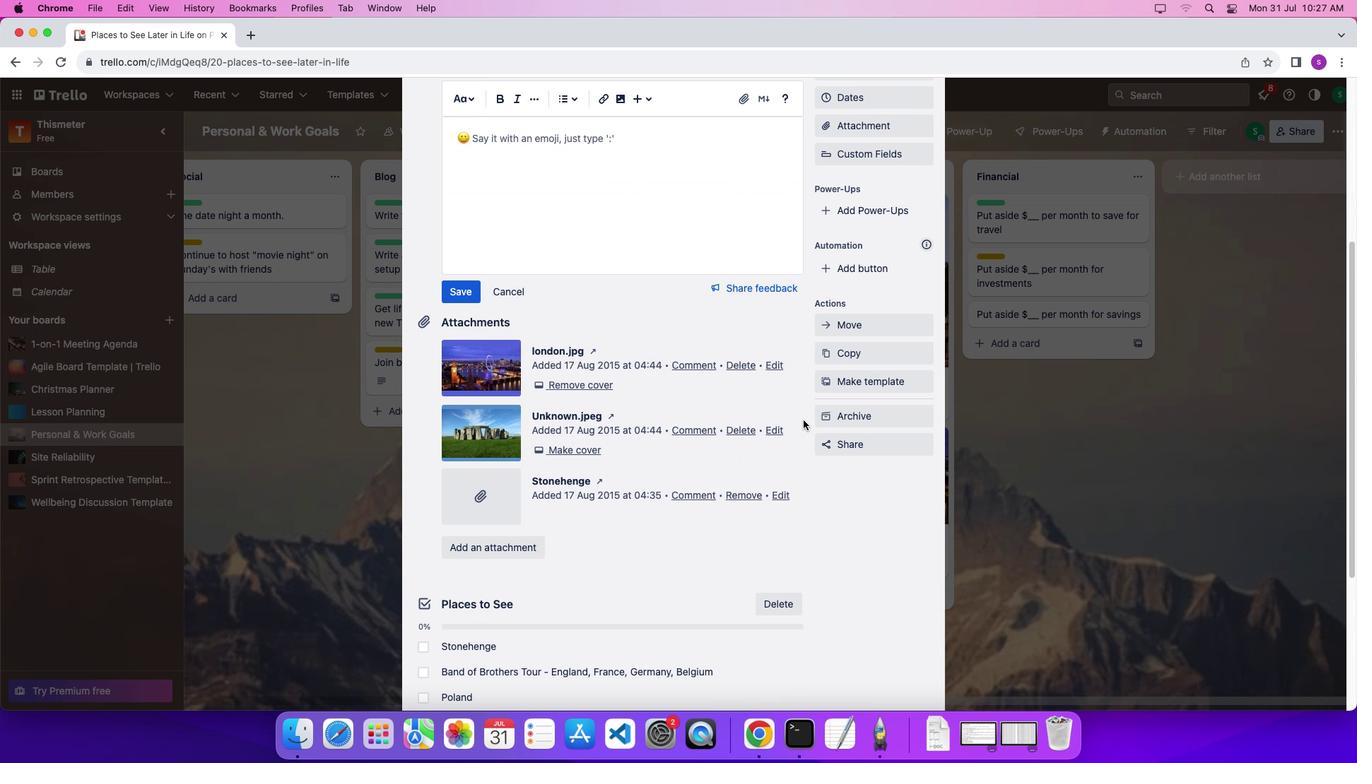 
Action: Mouse scrolled (805, 422) with delta (1, 0)
Screenshot: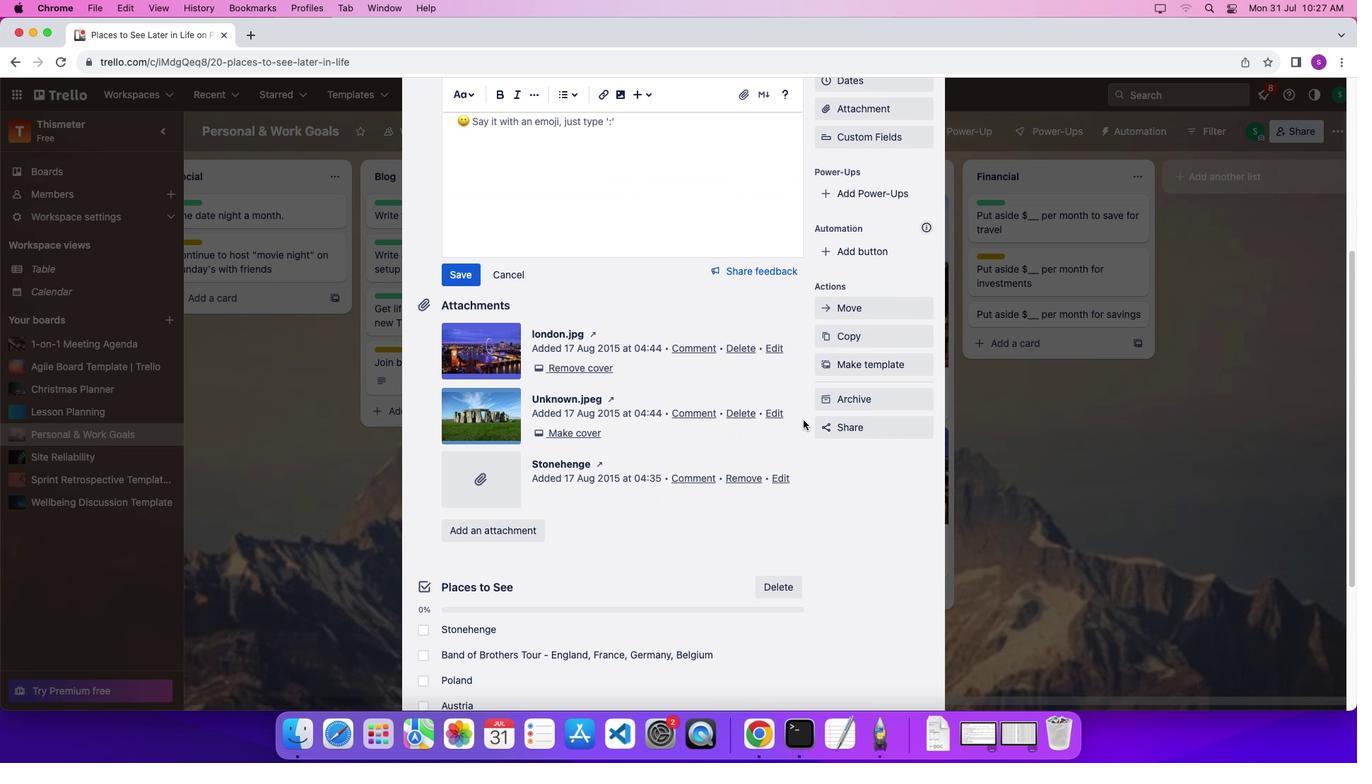 
Action: Mouse scrolled (805, 422) with delta (1, 2)
Screenshot: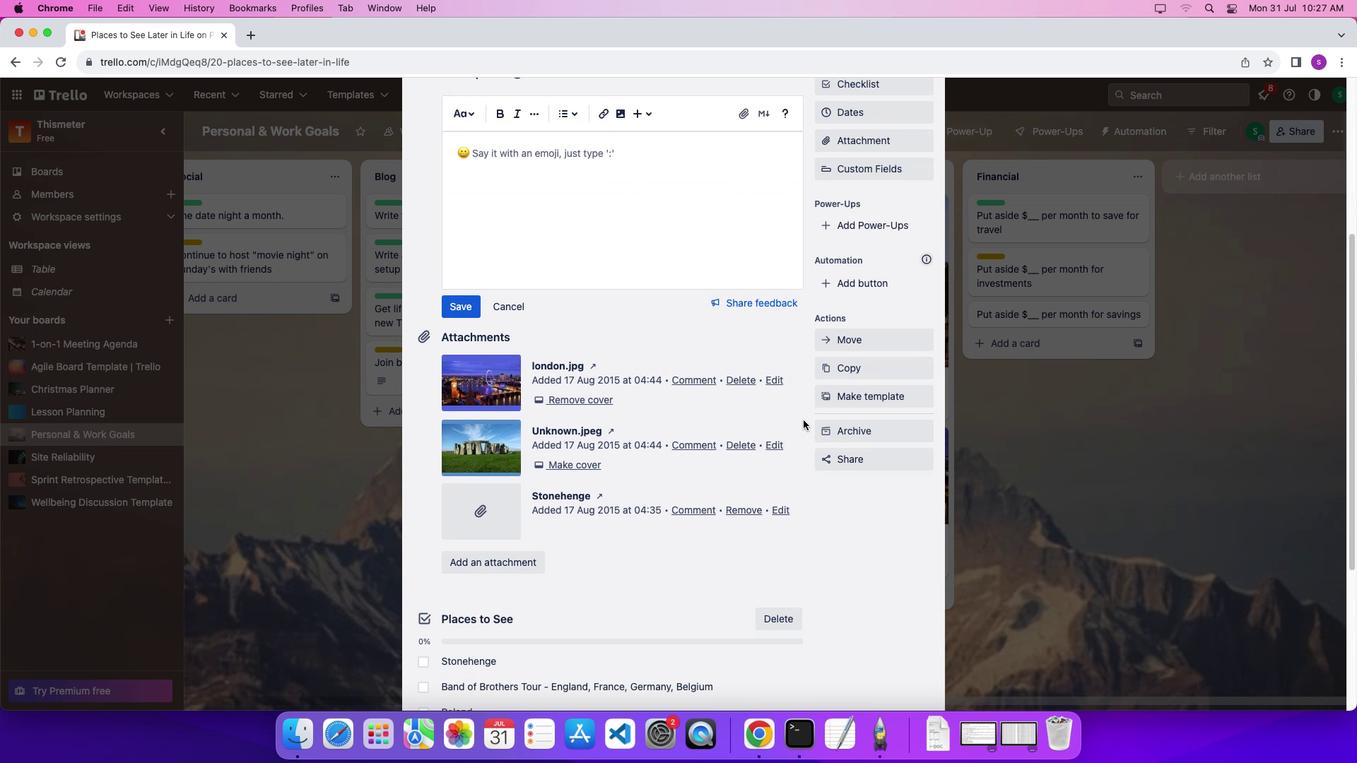 
Action: Mouse scrolled (805, 422) with delta (1, 2)
Screenshot: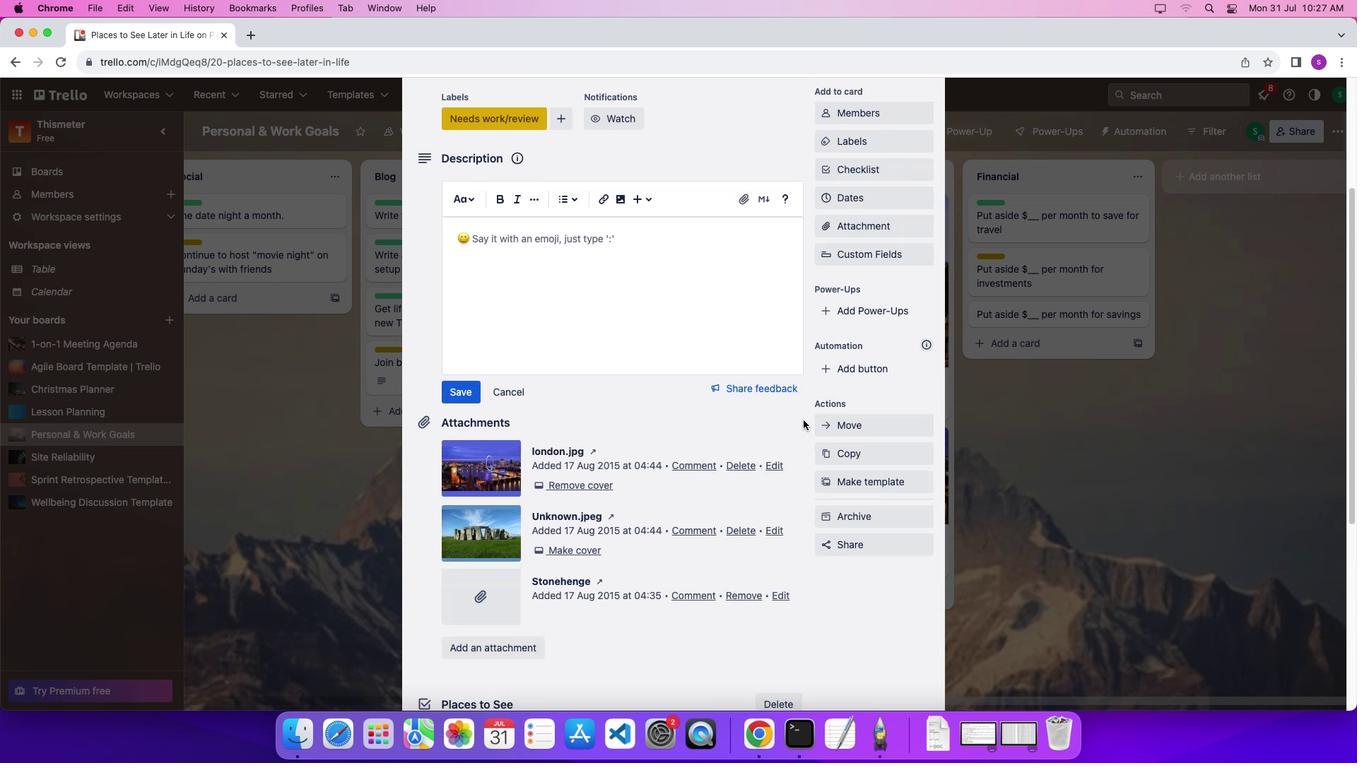 
Action: Mouse scrolled (805, 422) with delta (1, 6)
Screenshot: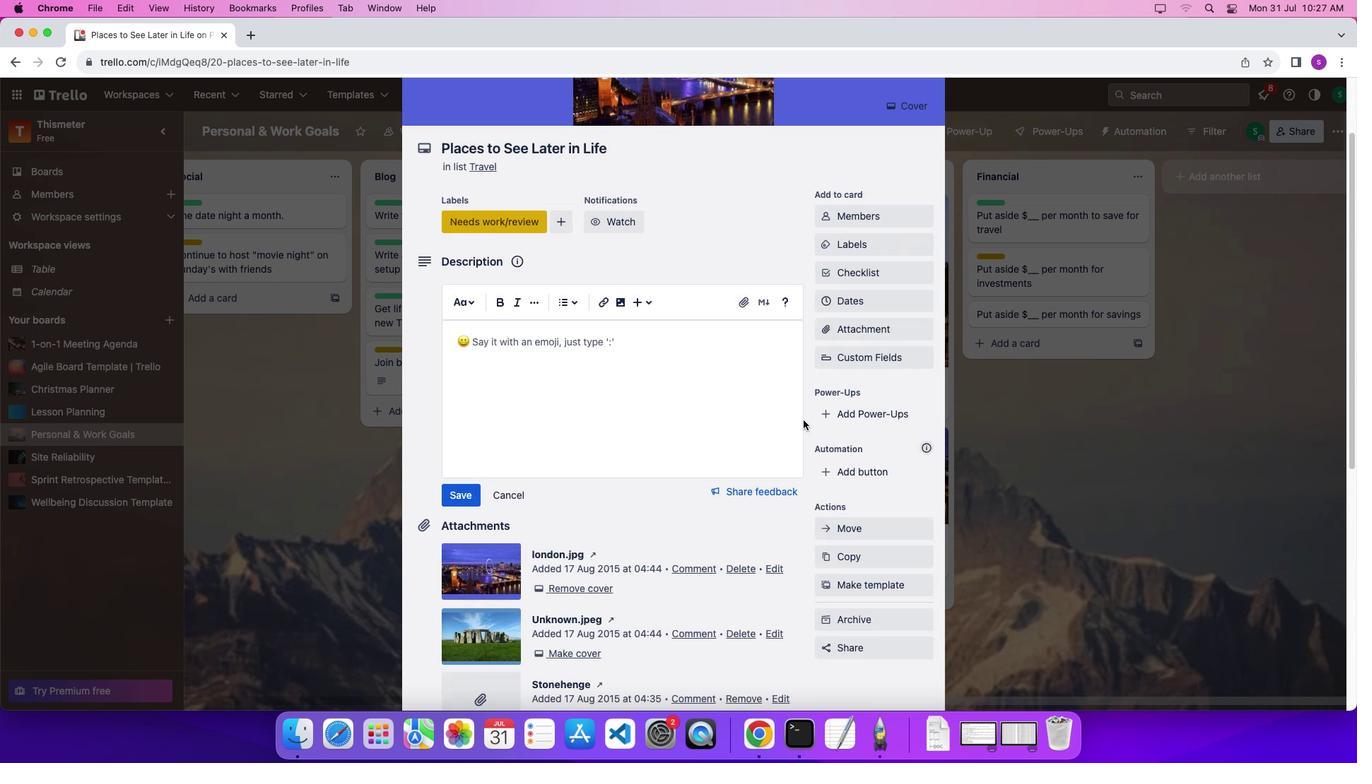 
Action: Mouse scrolled (805, 422) with delta (1, 9)
Screenshot: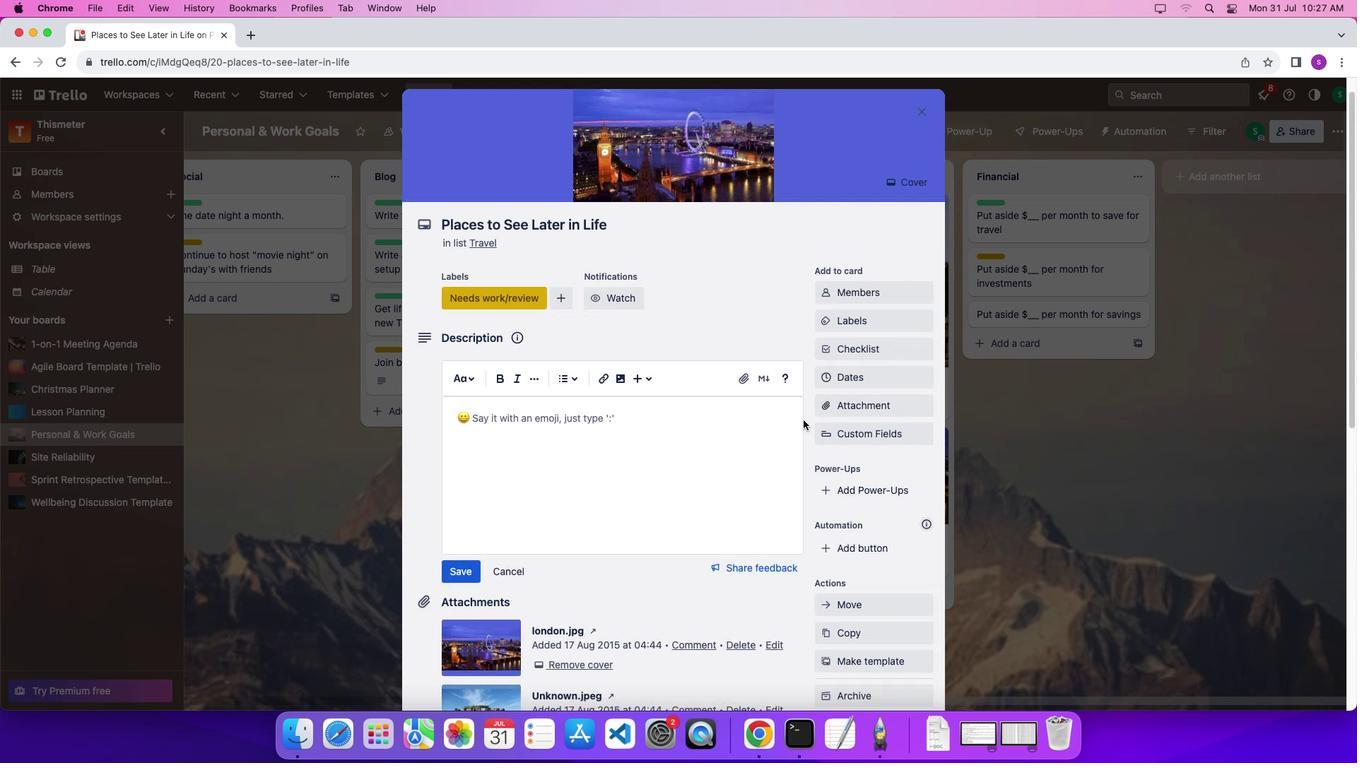 
Action: Mouse scrolled (805, 422) with delta (1, 10)
Screenshot: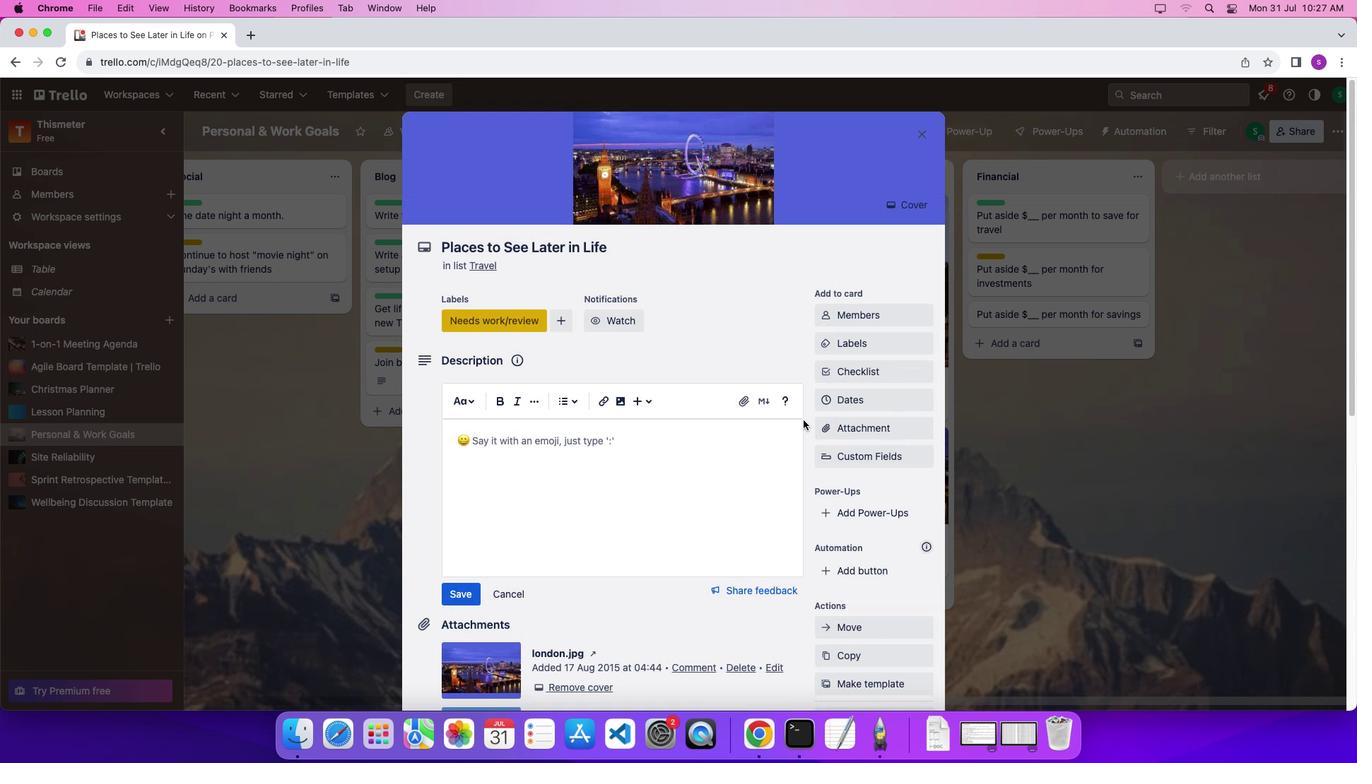 
Action: Mouse moved to (922, 127)
Screenshot: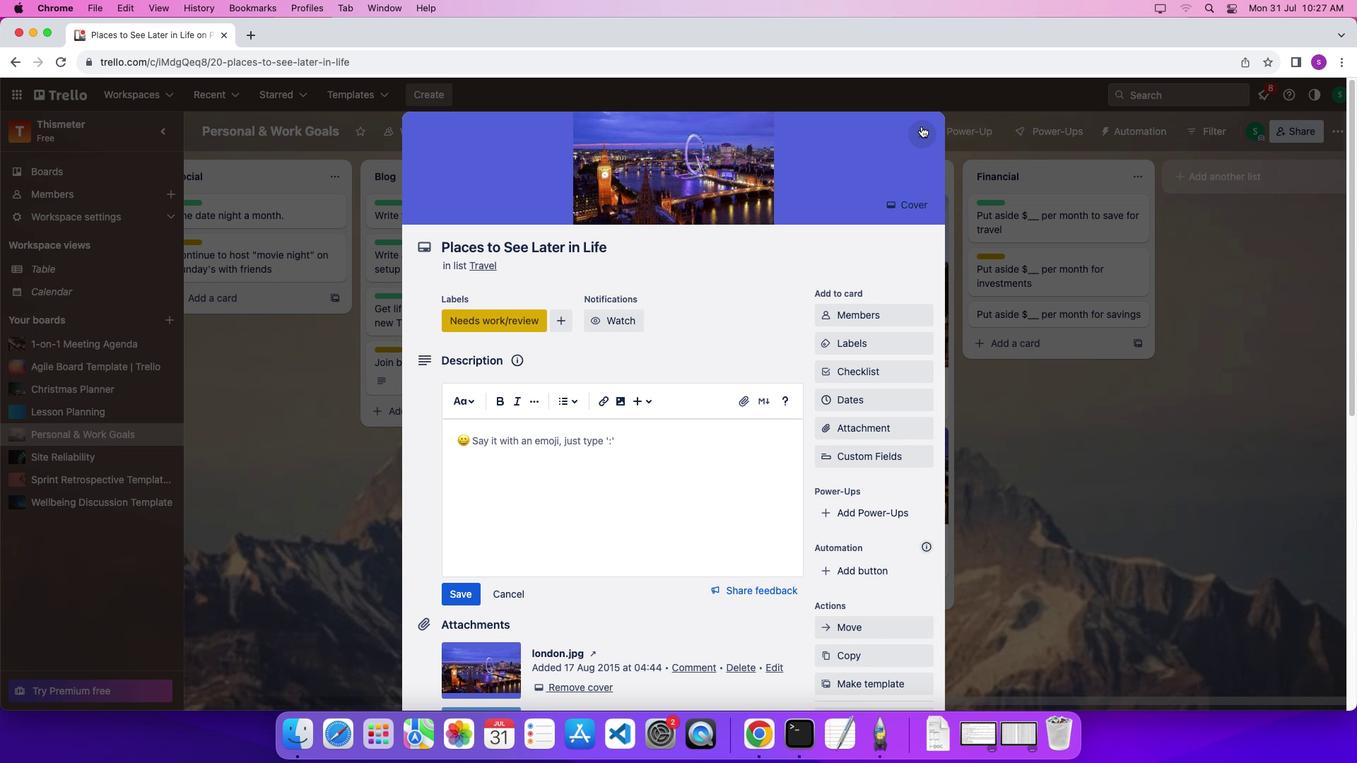 
Action: Mouse pressed left at (922, 127)
Screenshot: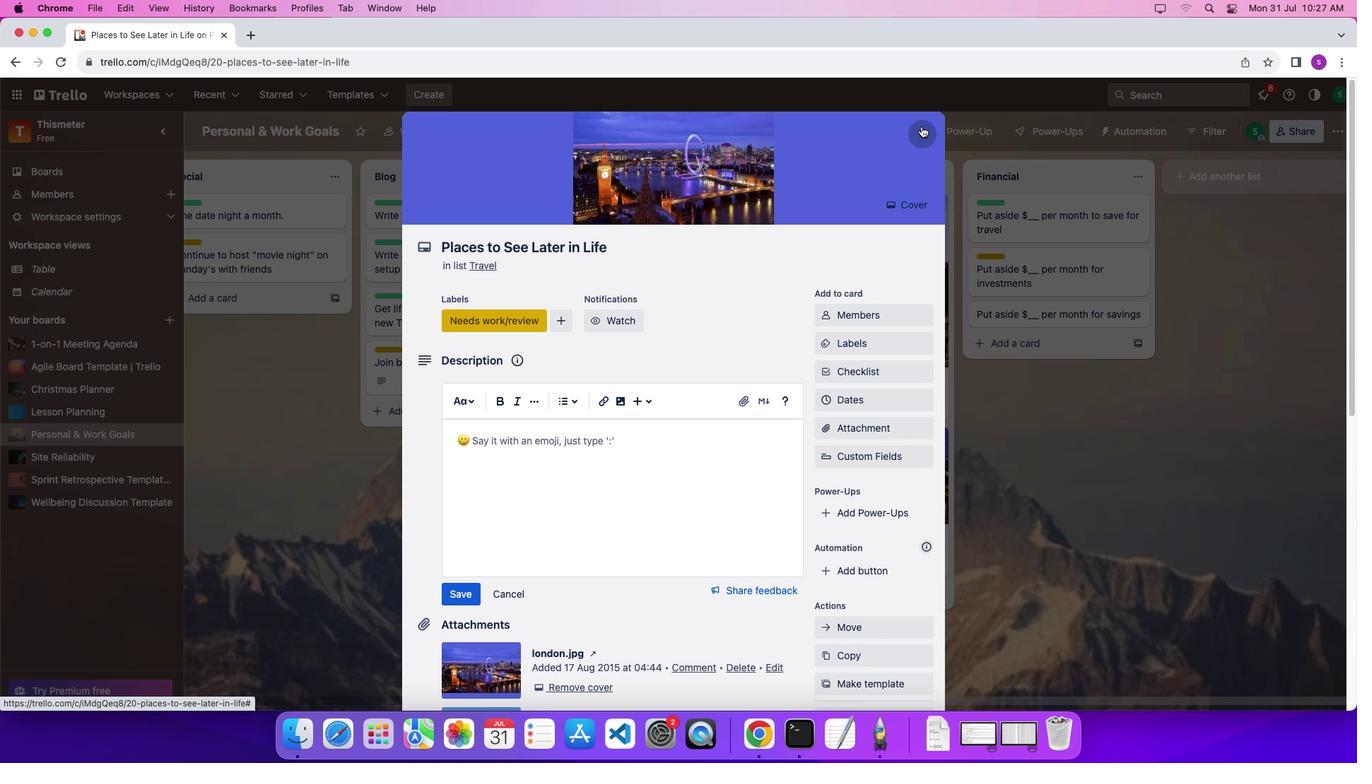 
Action: Mouse moved to (1210, 177)
Screenshot: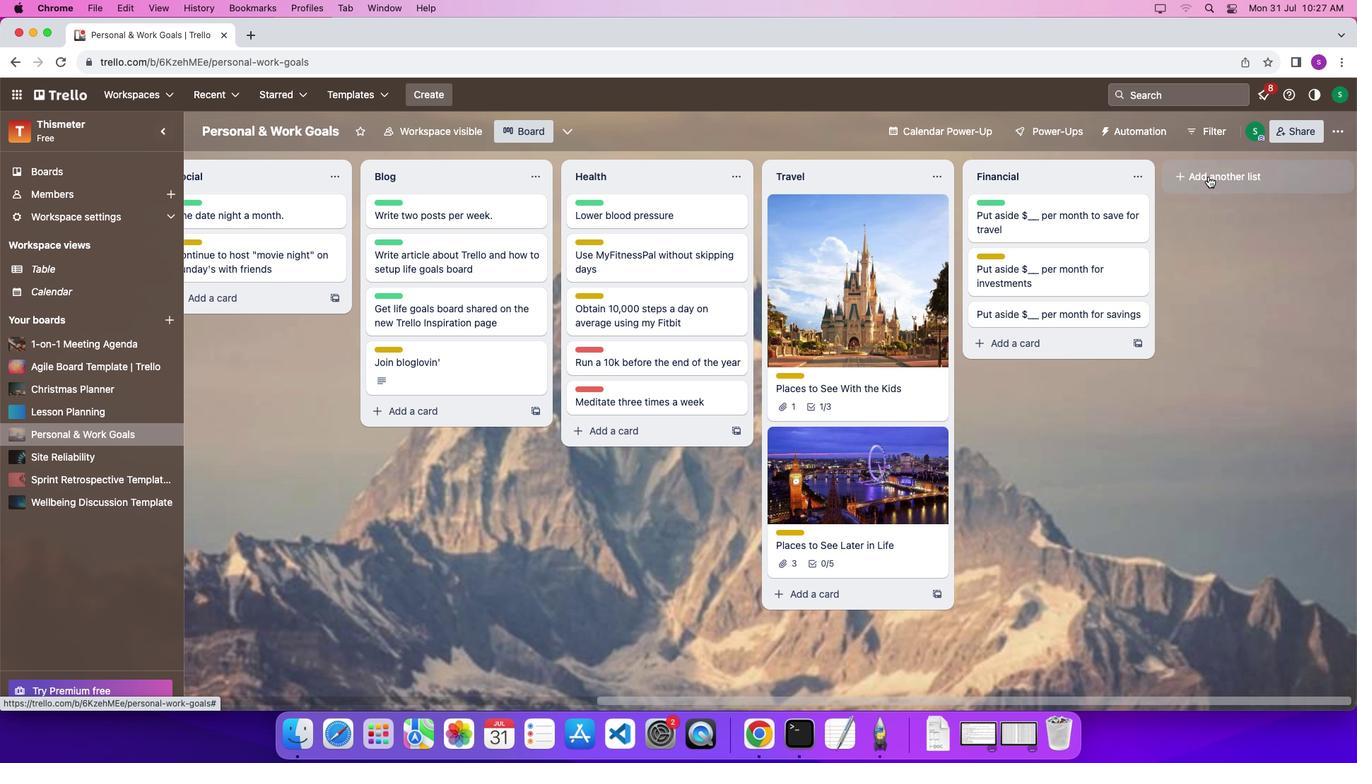 
Action: Mouse pressed left at (1210, 177)
Screenshot: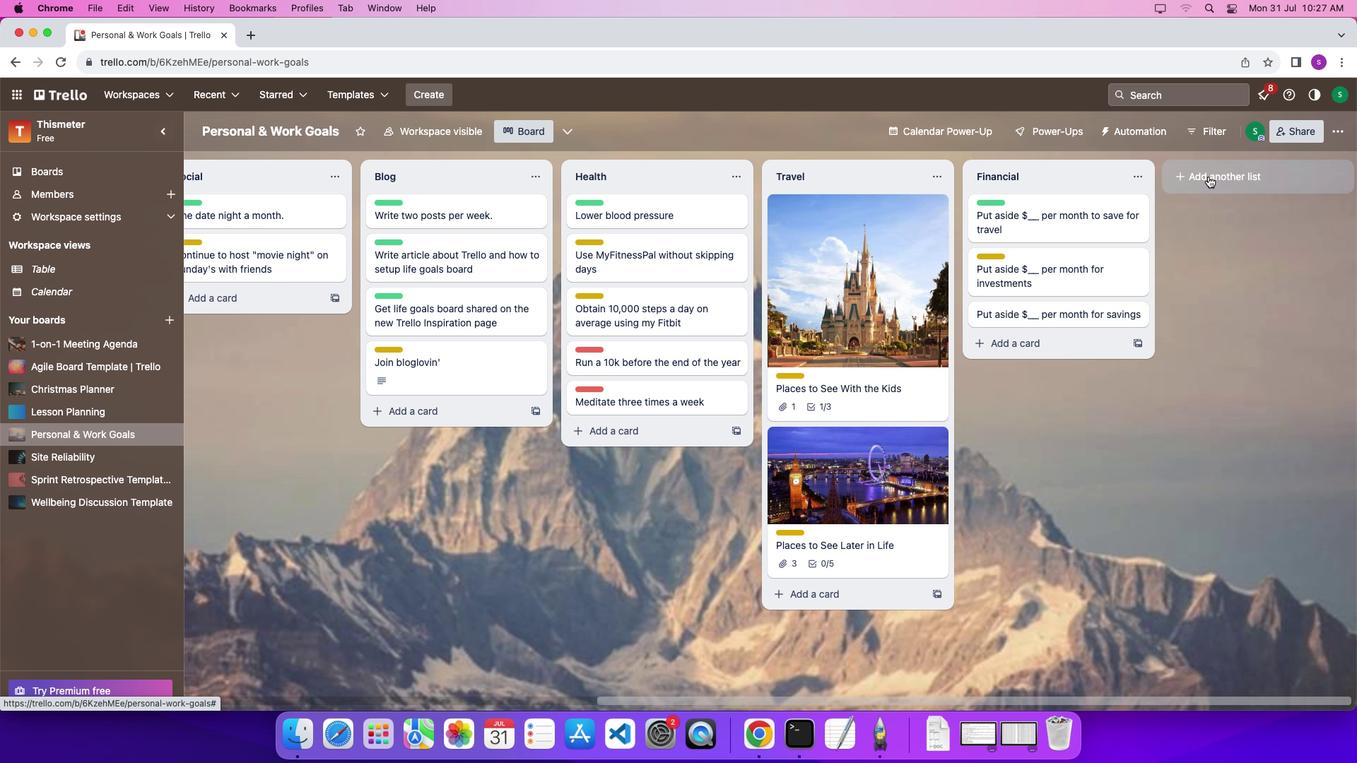 
Action: Mouse moved to (1209, 171)
Screenshot: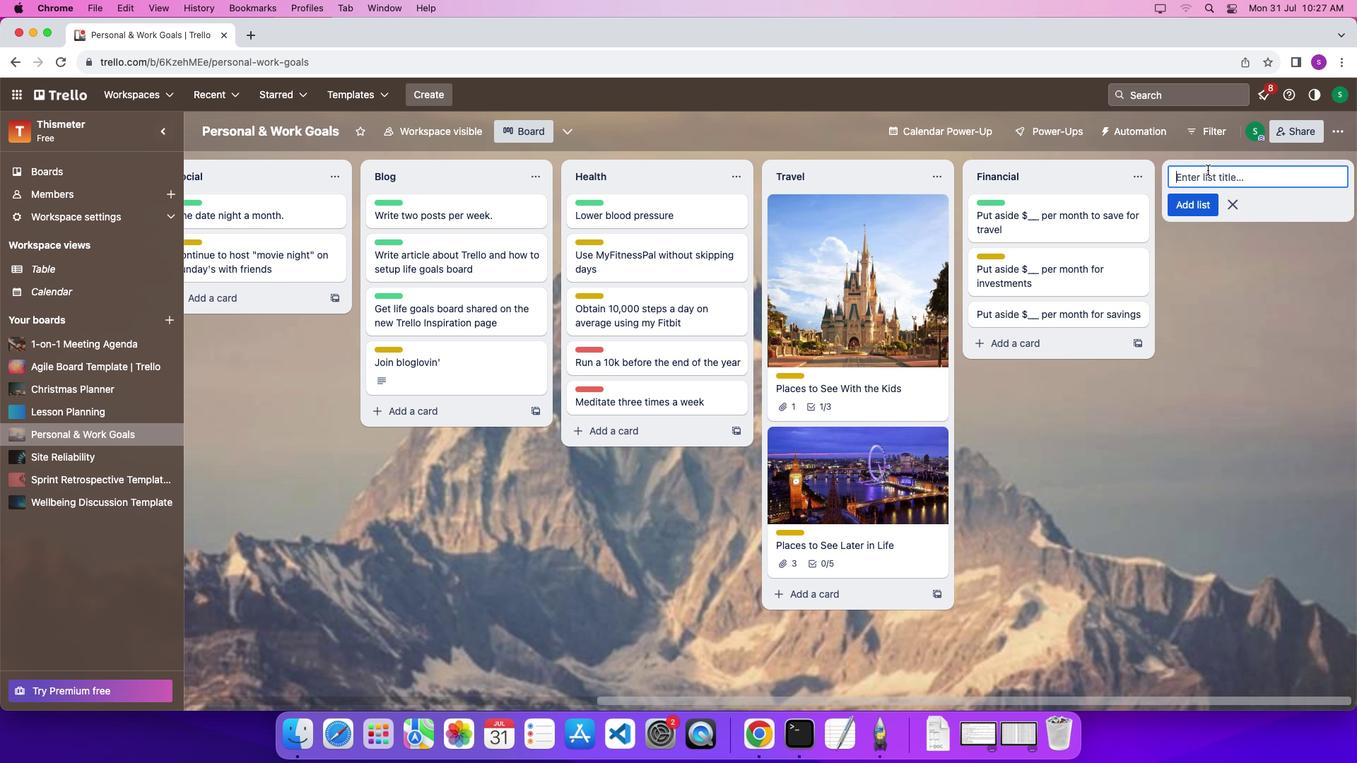 
Action: Mouse pressed left at (1209, 171)
Screenshot: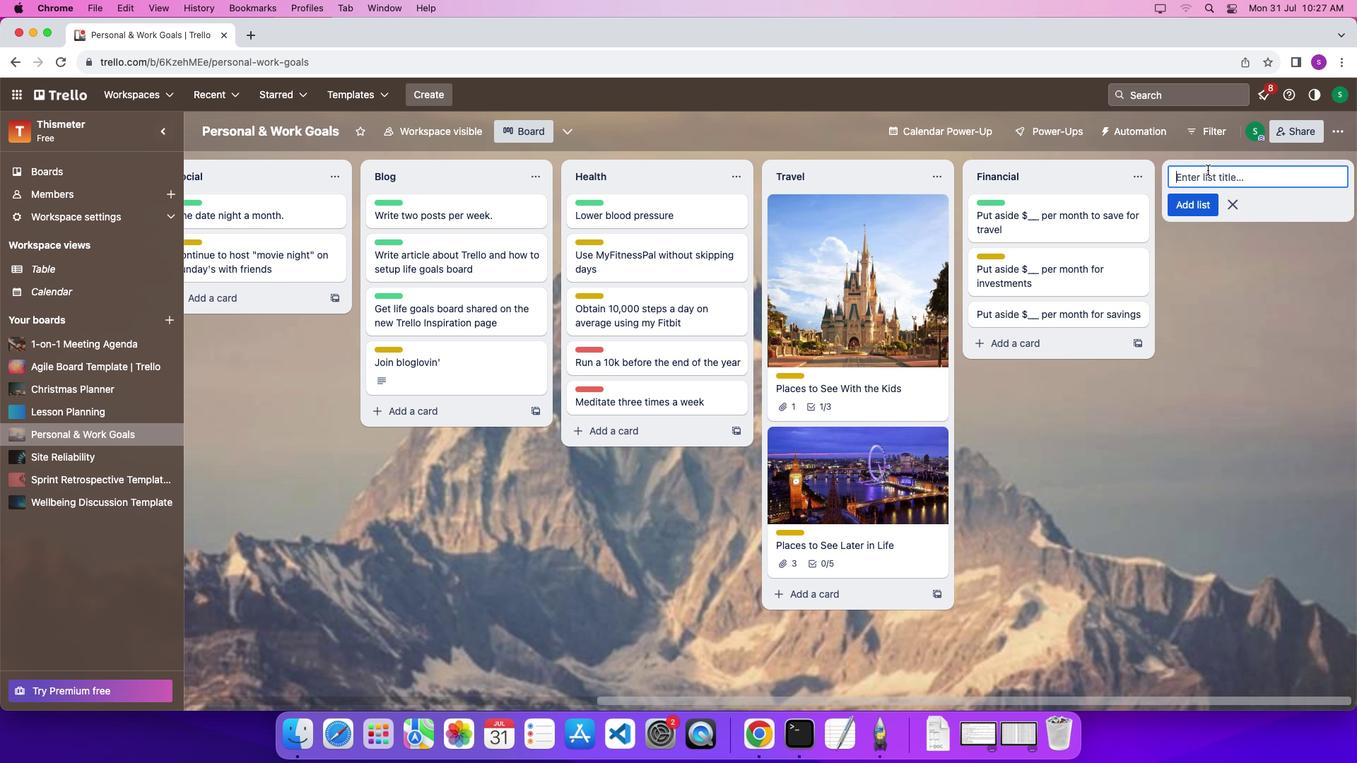 
Action: Key pressed Key.shiftKey.shift'C''r''e''a''t''i''v''e'Key.spaceKey.shift'H''a''b''i''t''s'Key.enterKey.shift'P''r''o''d''u''c''t''i''v''i''t''y'Key.spaceKey.shift'W''o''r''k''f''l''o''w'Key.enterKey.shift'M''a''r''c'Key.spaceKey.shift'A''n''d''r''e''e''s''e''n'Key.spaceKey.shift'S''y''s''t''e''m'
Screenshot: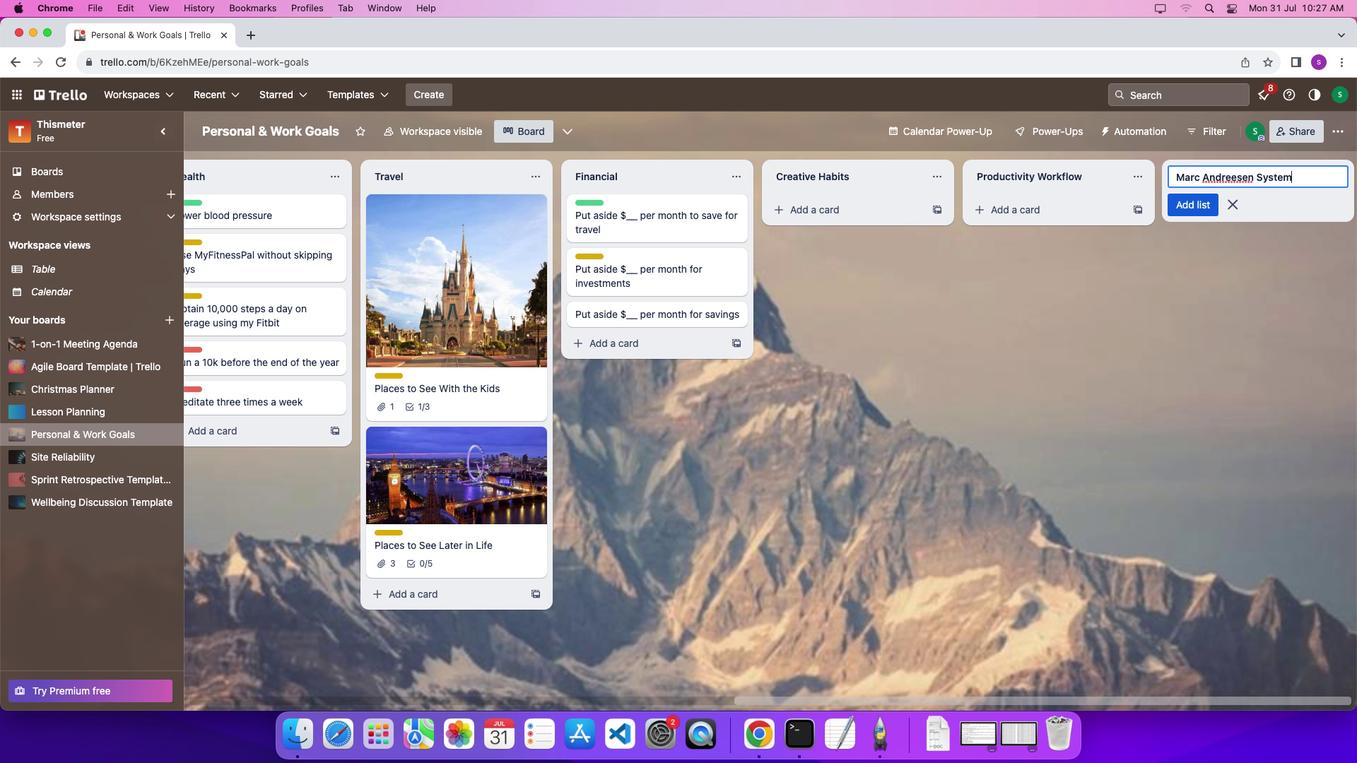 
Action: Mouse moved to (1236, 181)
Screenshot: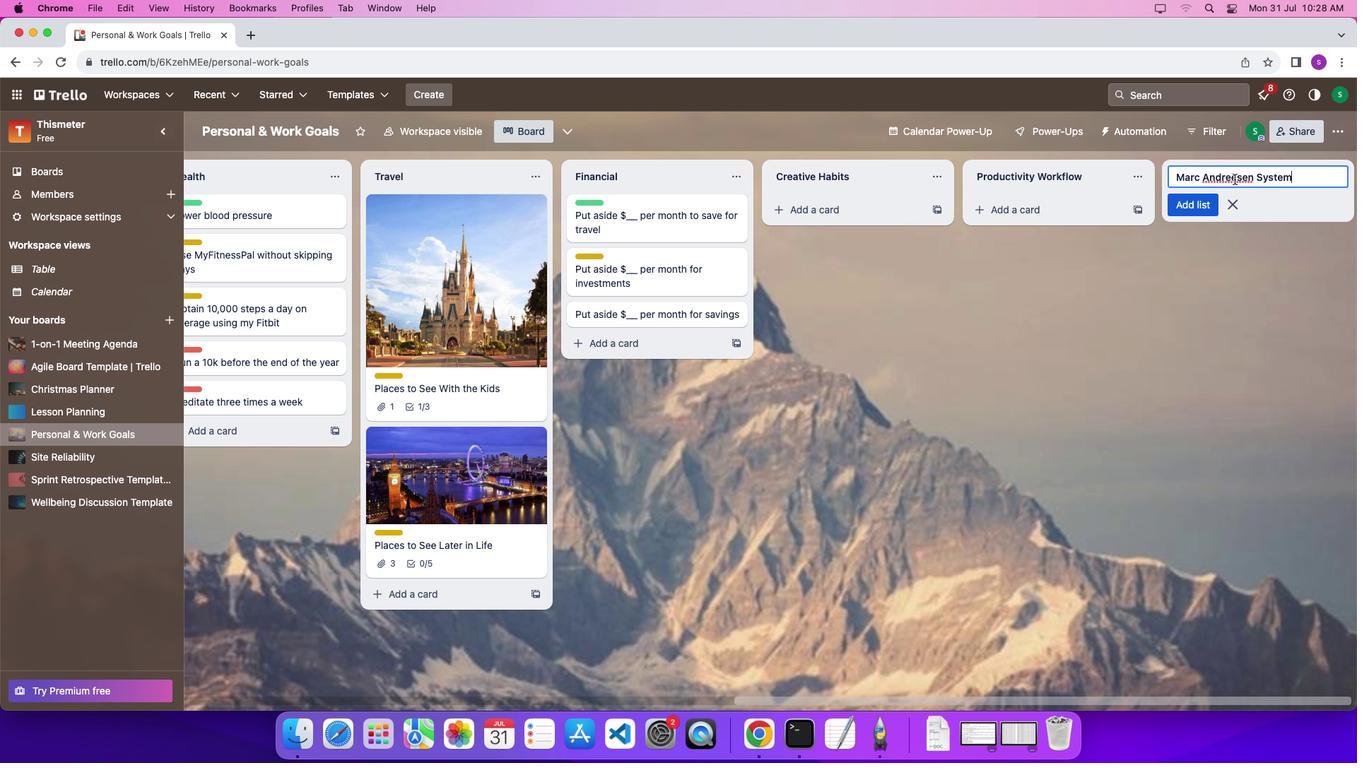 
Action: Mouse pressed left at (1236, 181)
Screenshot: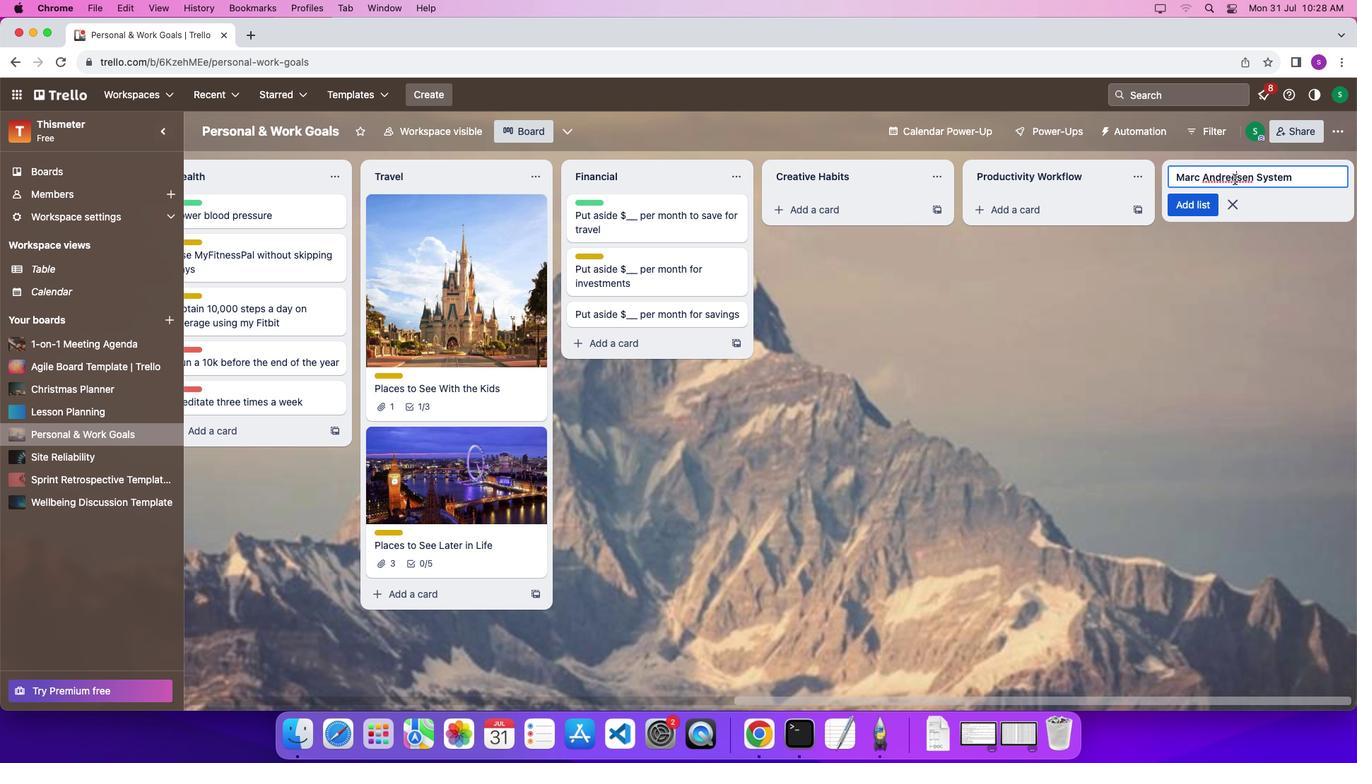 
Action: Mouse moved to (1274, 176)
Screenshot: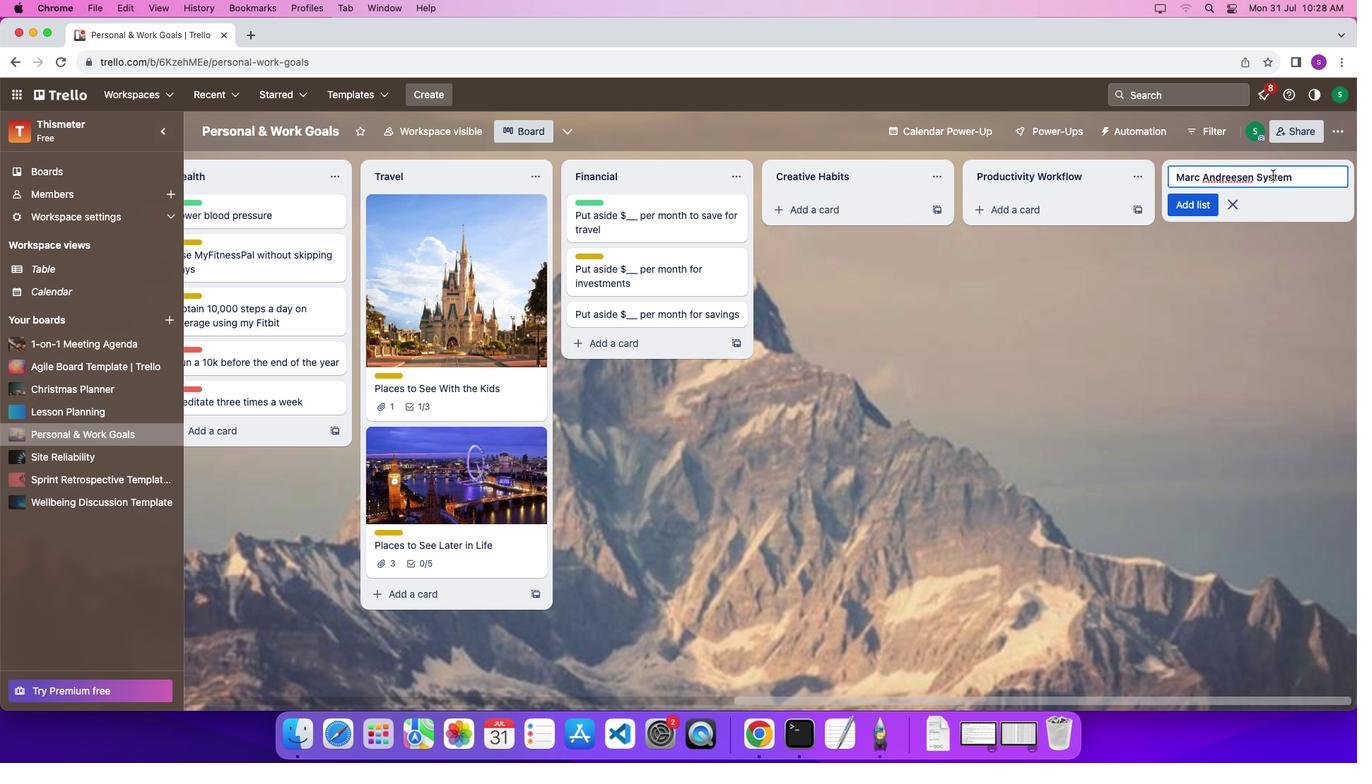 
Action: Mouse pressed left at (1274, 176)
Screenshot: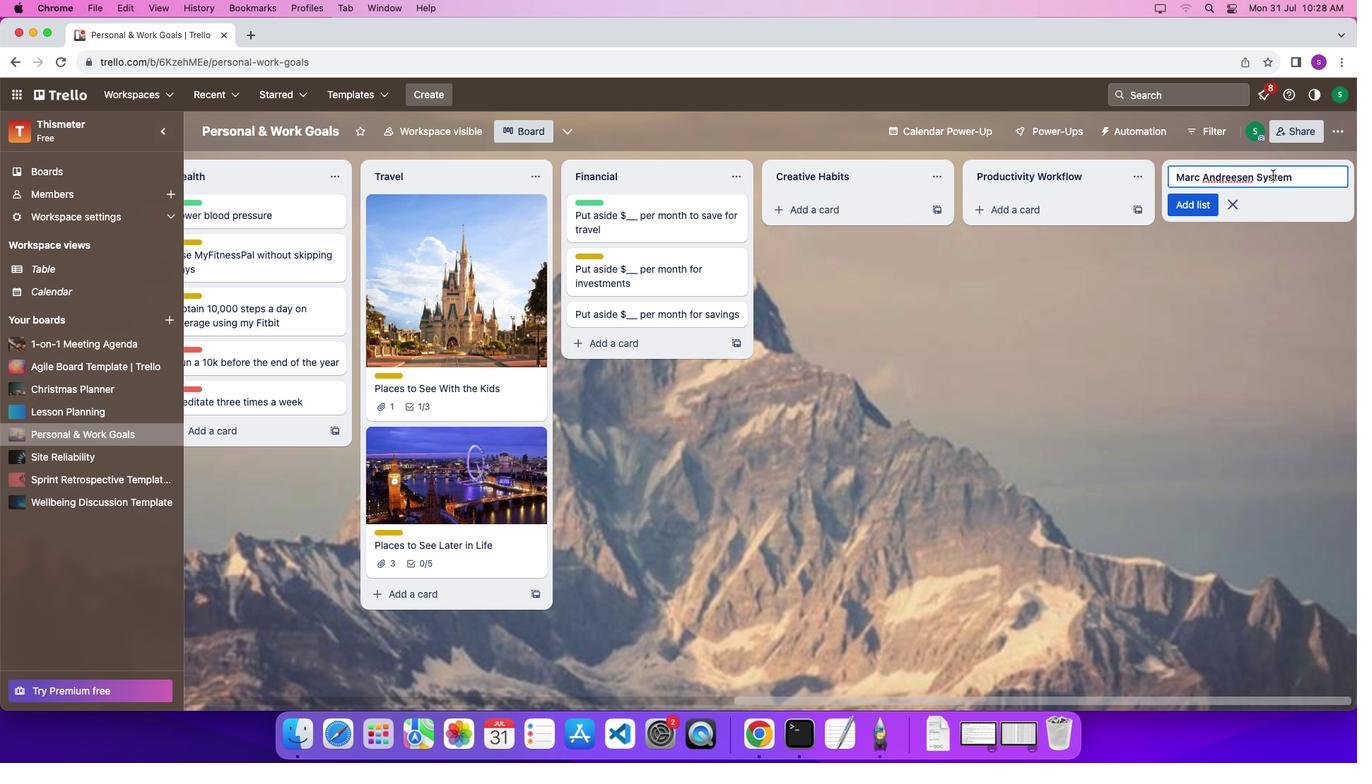 
Action: Mouse moved to (1205, 202)
Screenshot: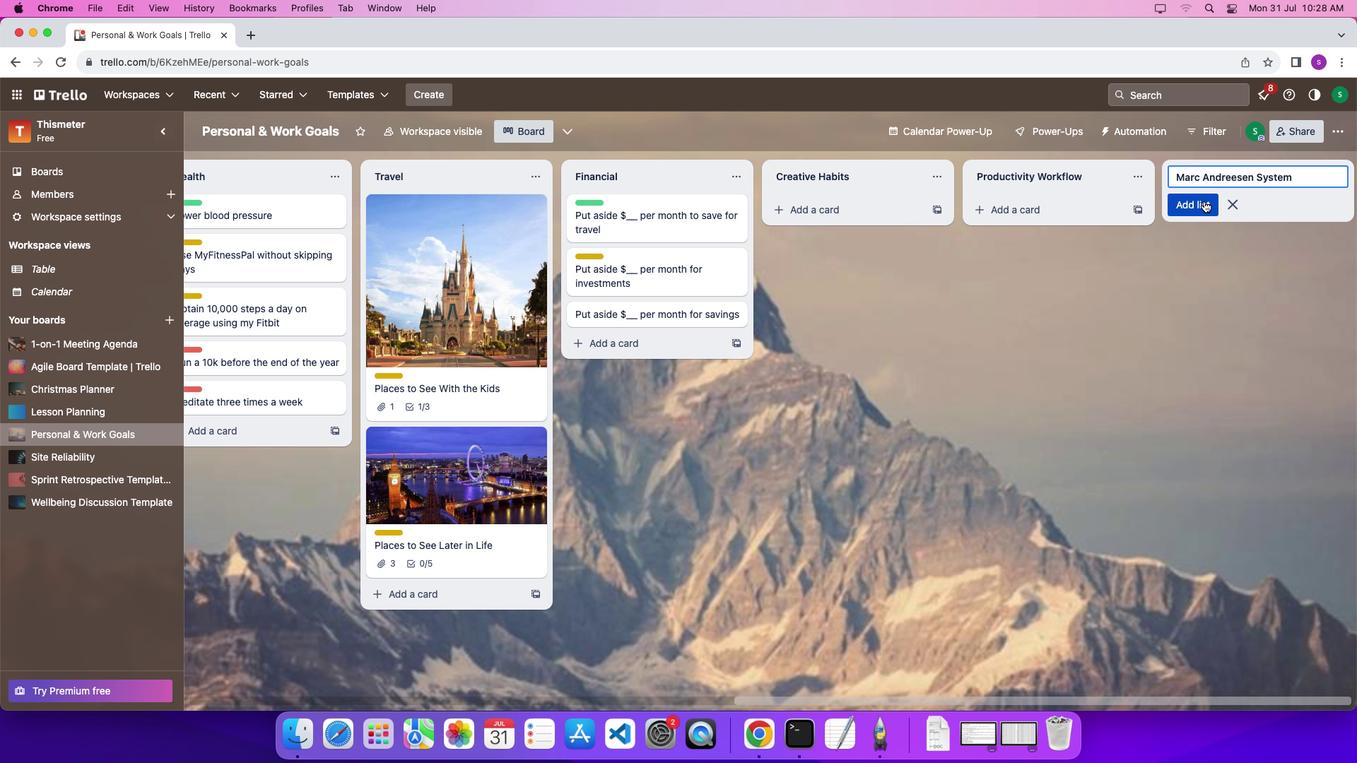 
Action: Mouse pressed left at (1205, 202)
Screenshot: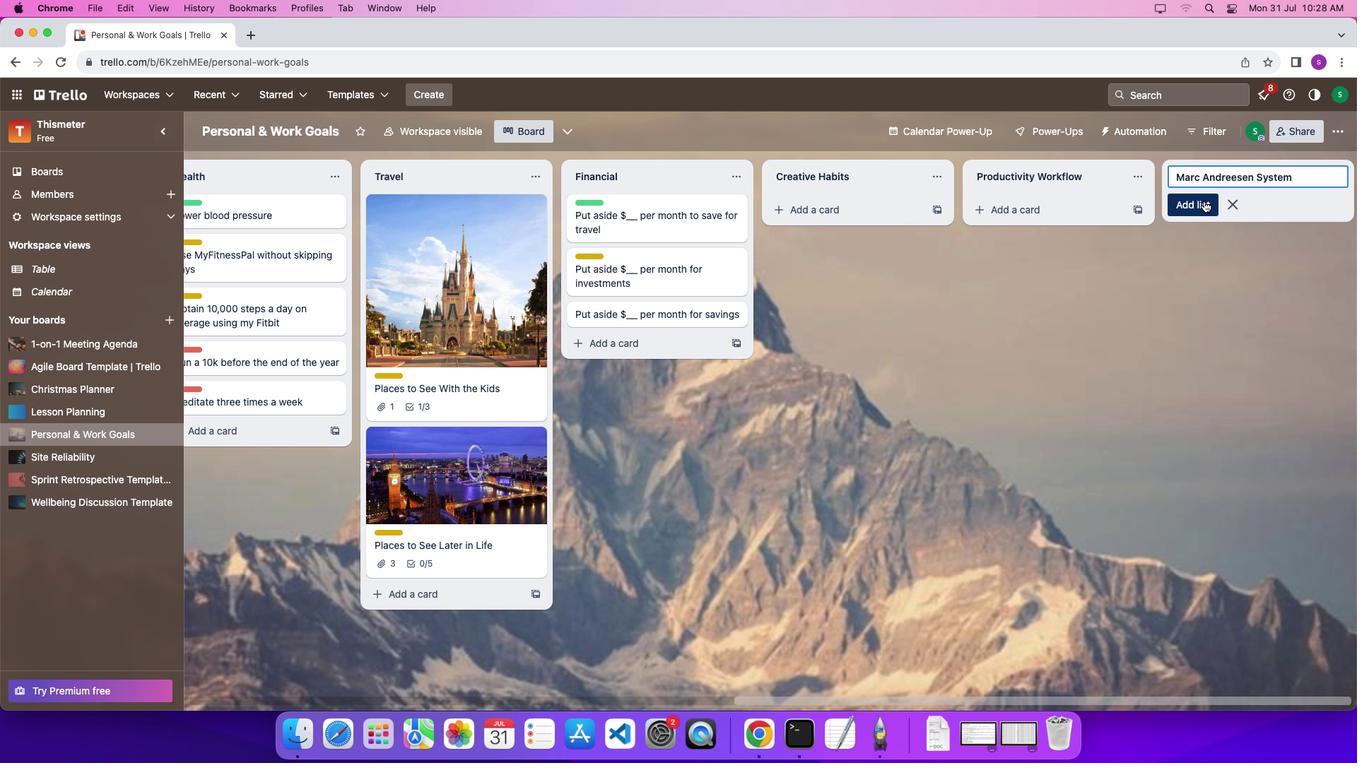
Action: Mouse moved to (1229, 209)
Screenshot: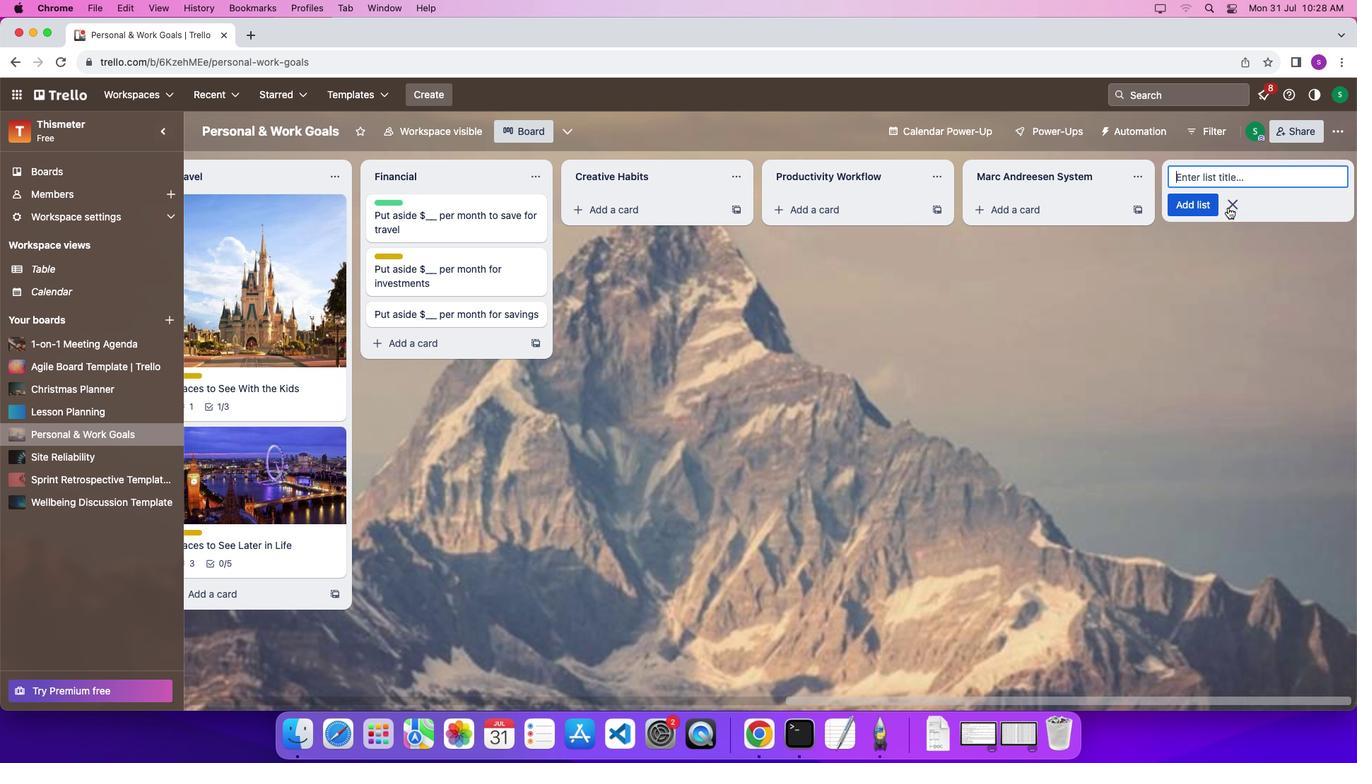 
Action: Mouse pressed left at (1229, 209)
Screenshot: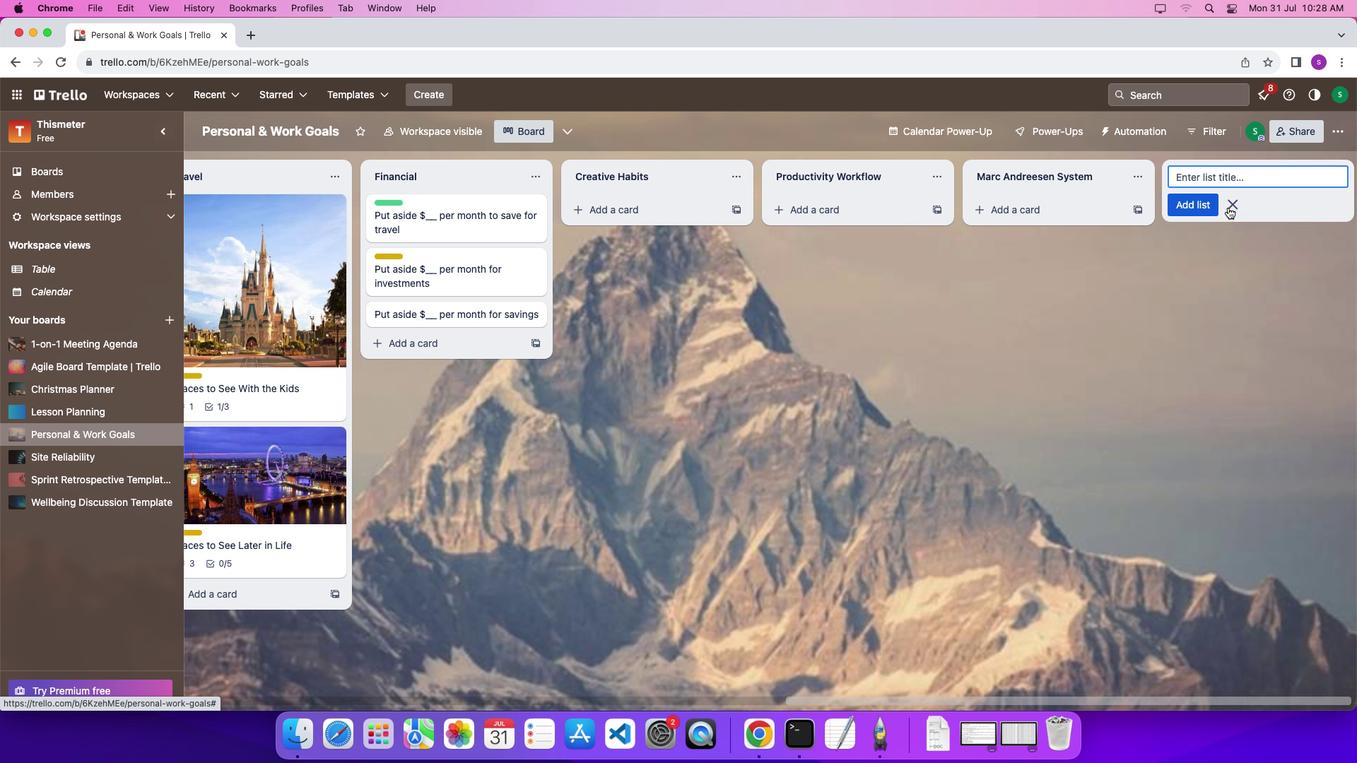 
Action: Mouse moved to (673, 211)
Screenshot: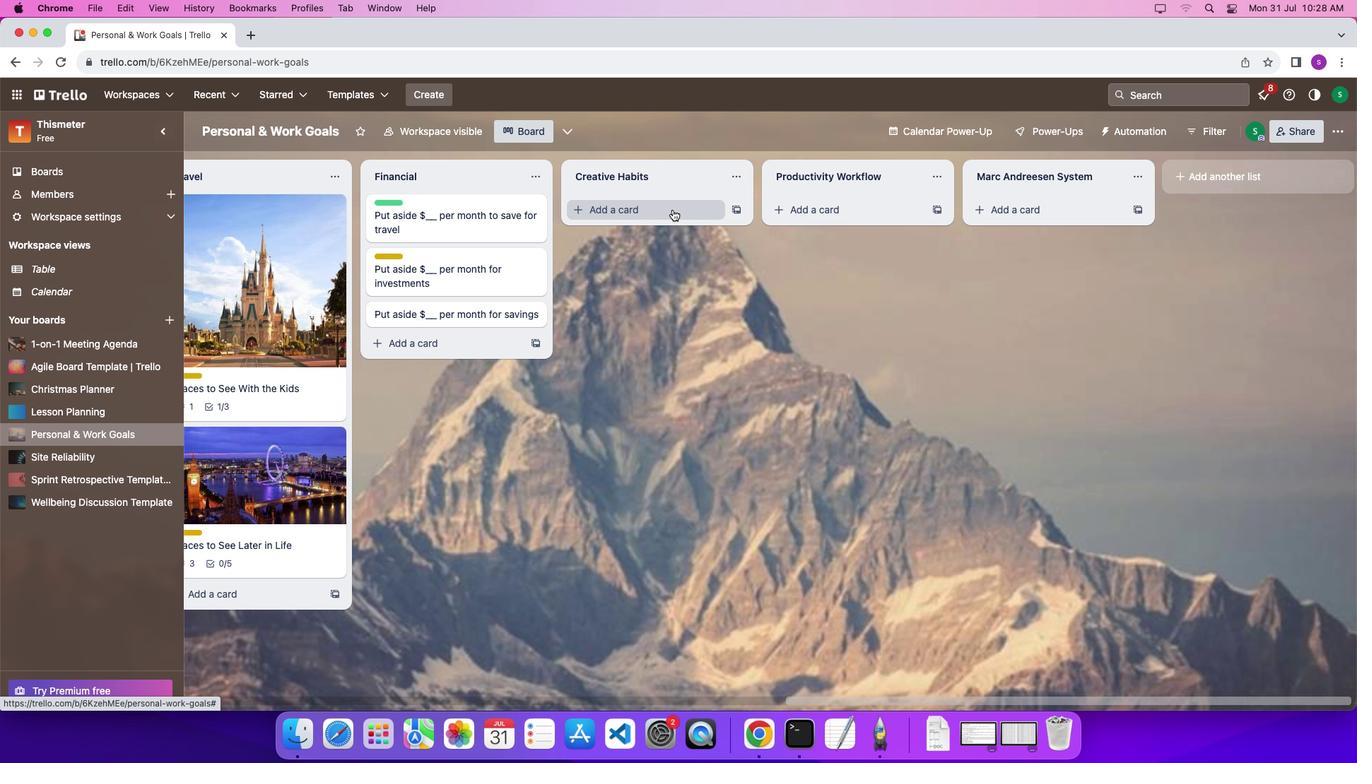 
Action: Mouse pressed left at (673, 211)
Screenshot: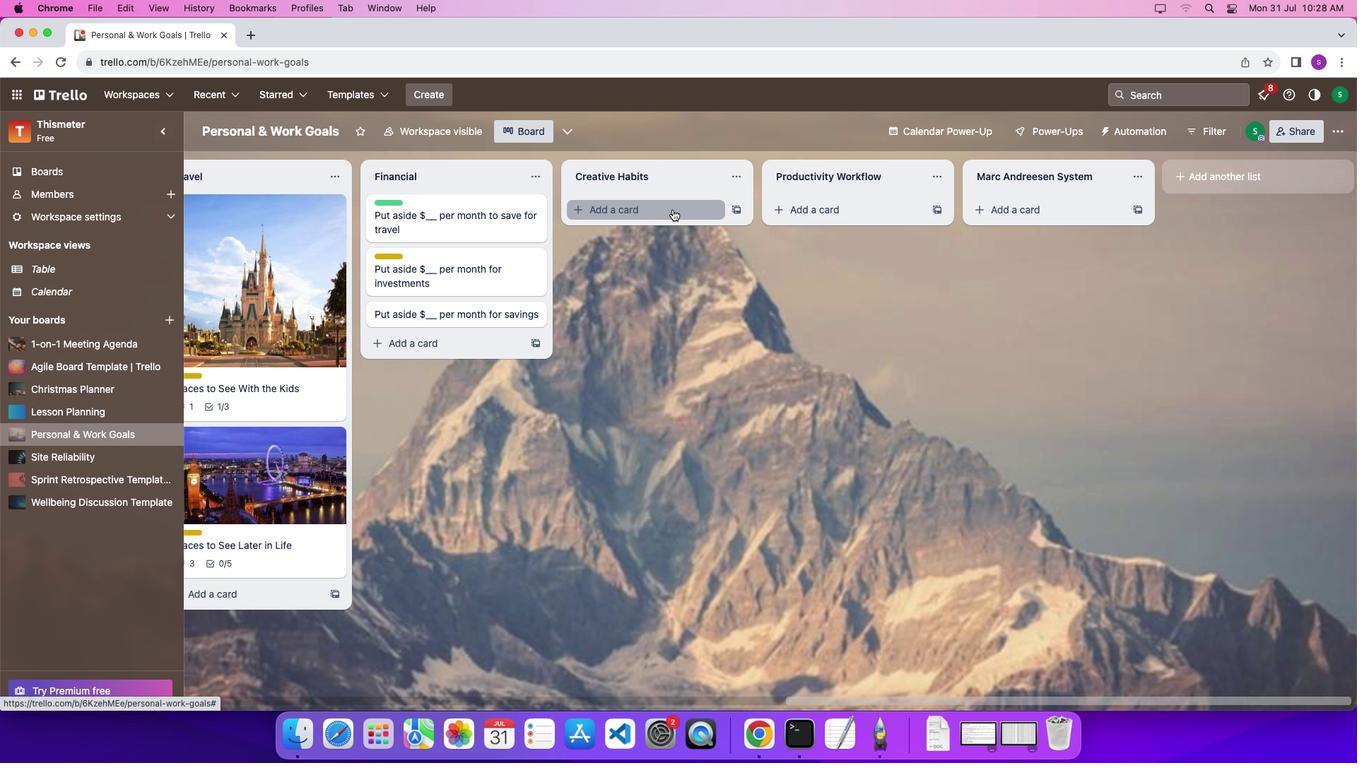 
Action: Mouse moved to (678, 207)
Screenshot: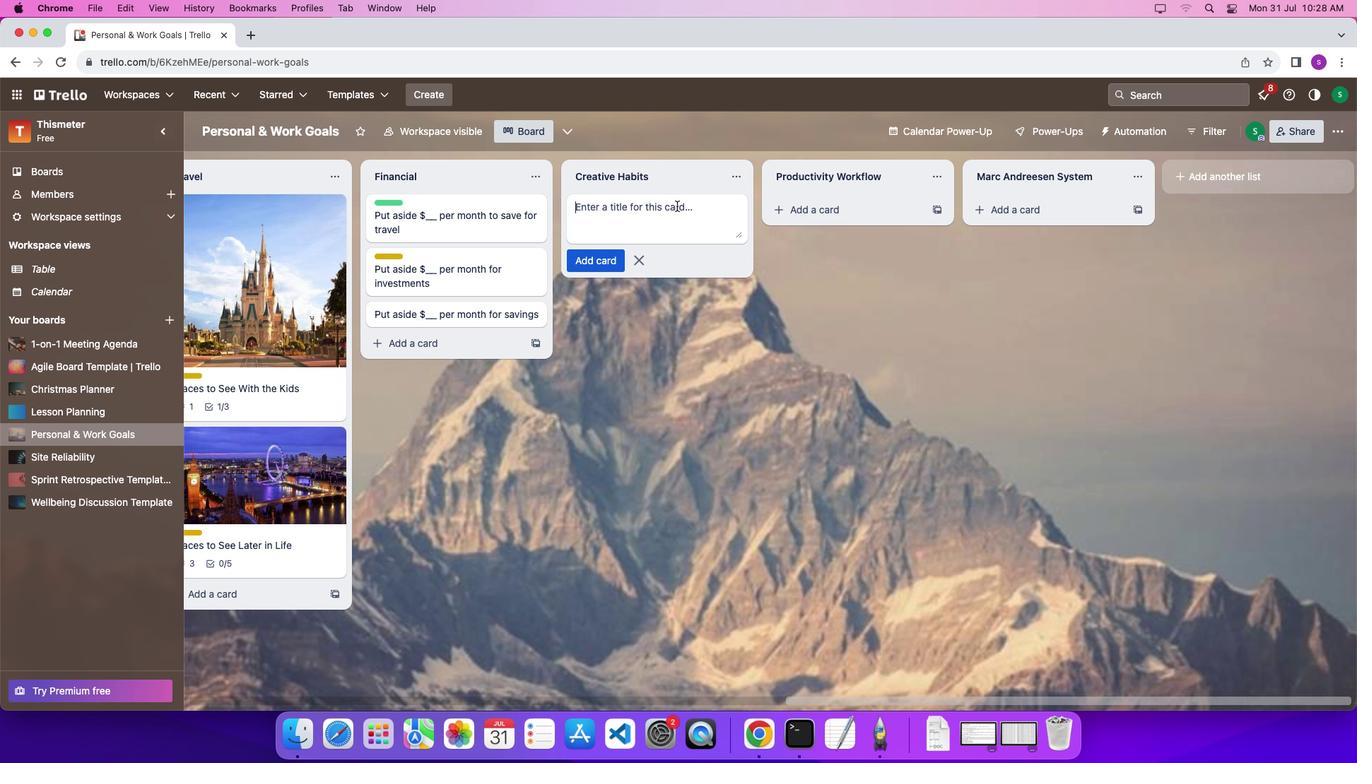 
Action: Mouse pressed left at (678, 207)
Screenshot: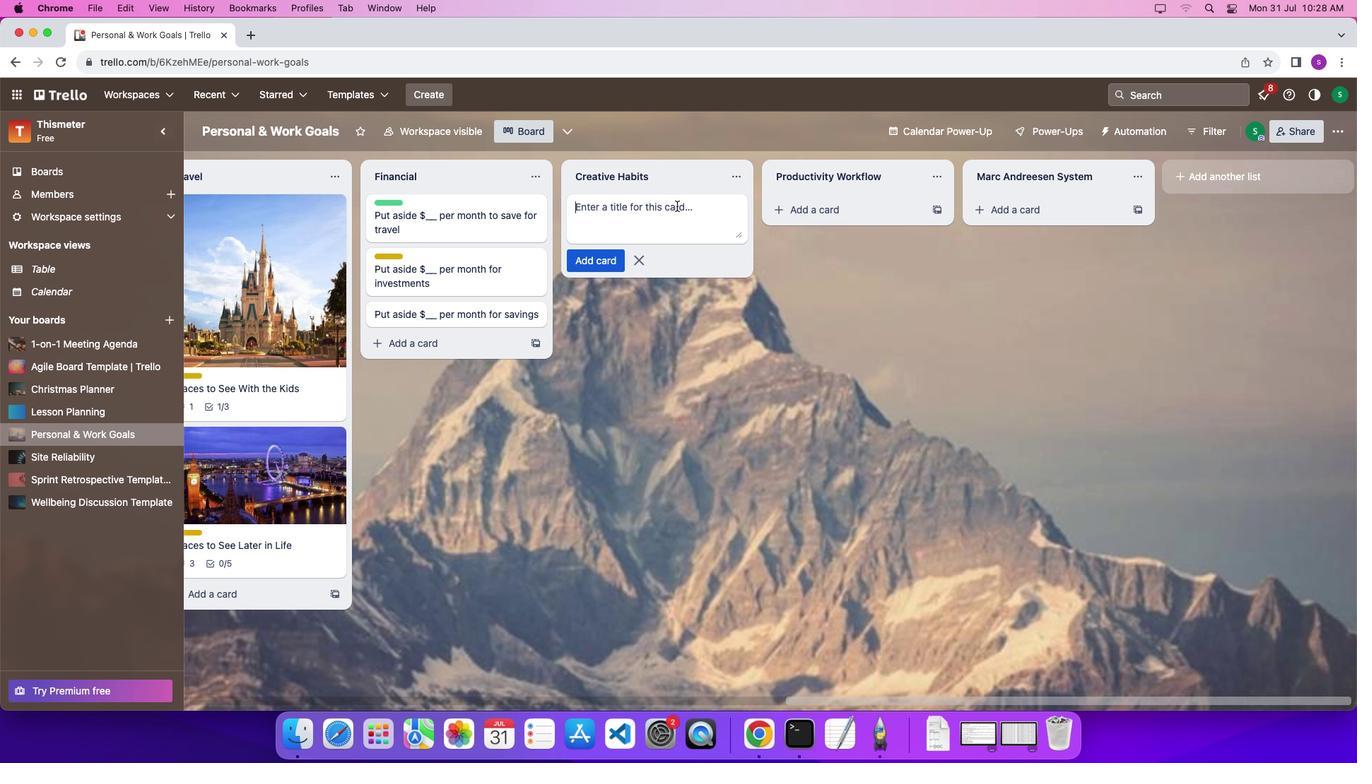 
Action: Mouse moved to (686, 210)
Screenshot: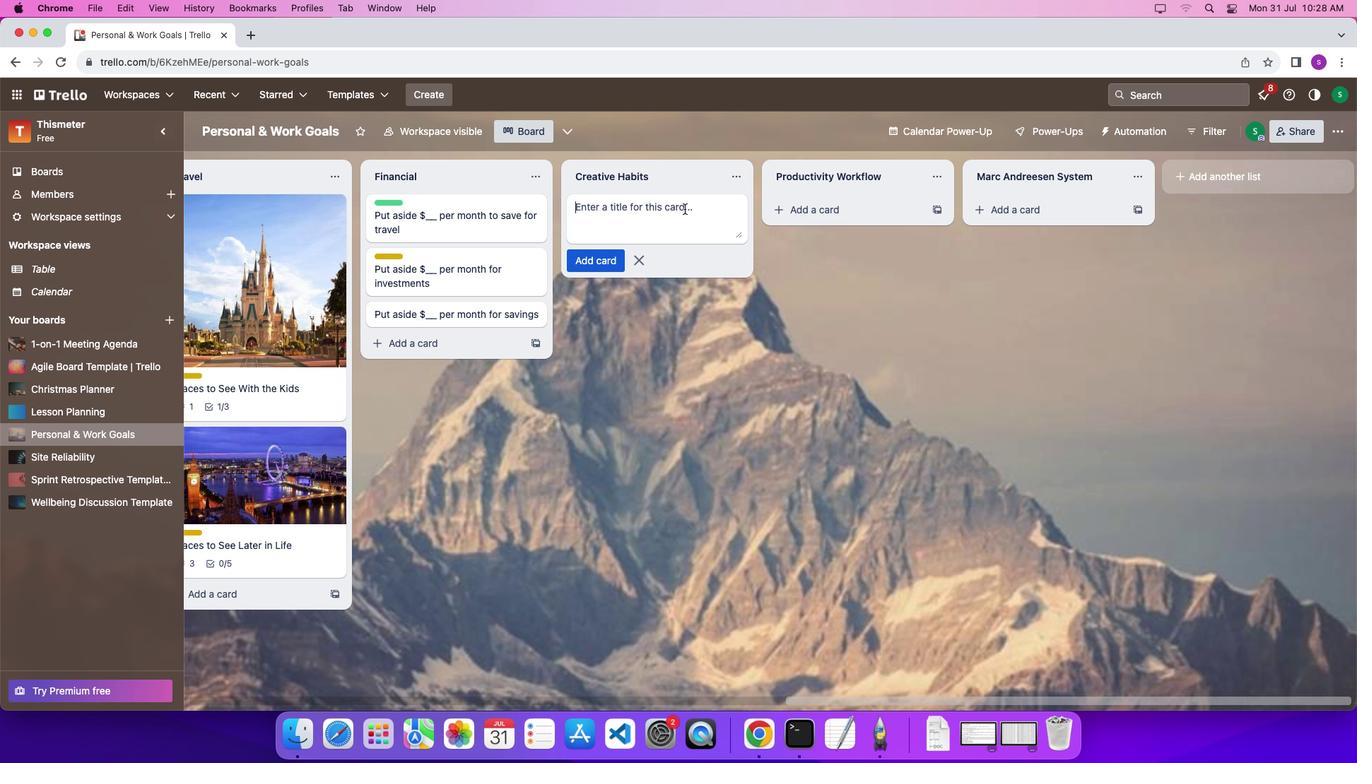 
Action: Mouse pressed left at (686, 210)
Screenshot: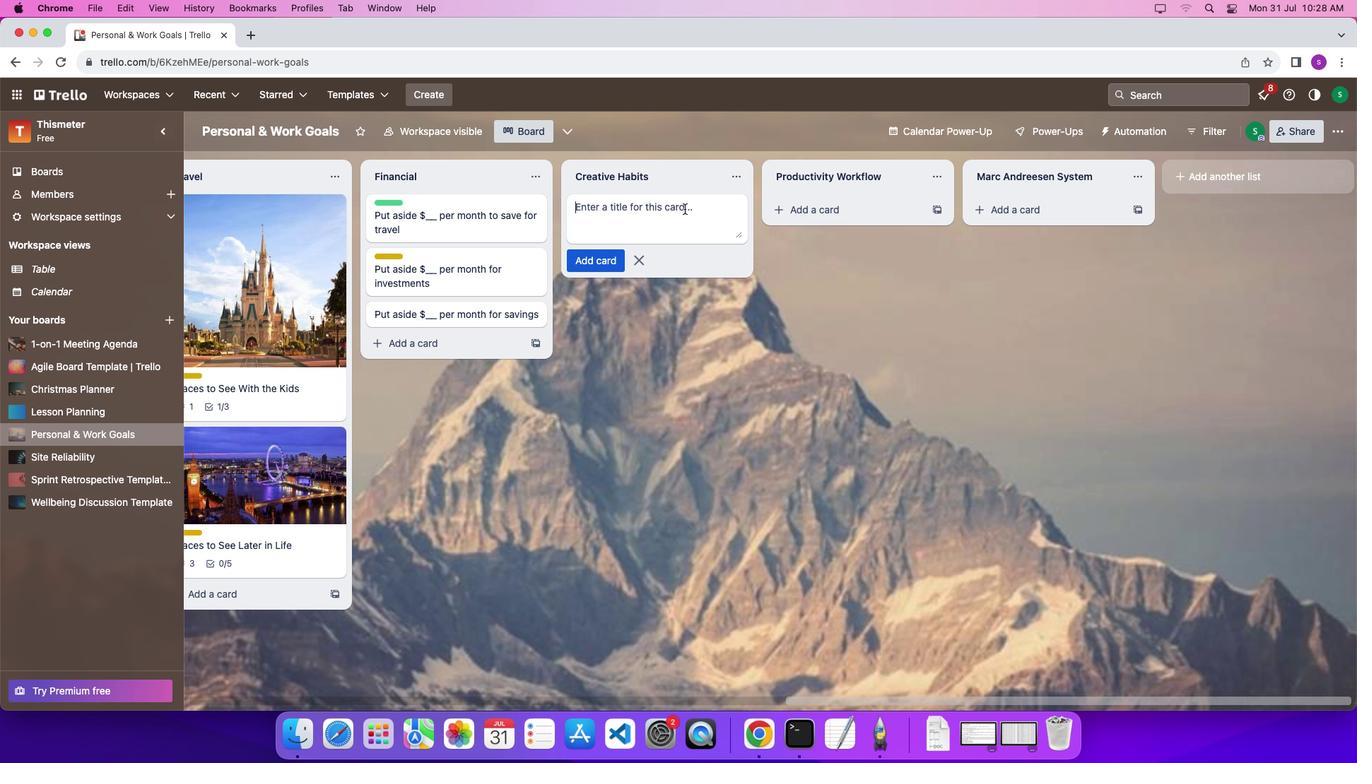 
Action: Key pressed Key.shift'H''a''b''i''t''s'Key.enter
Screenshot: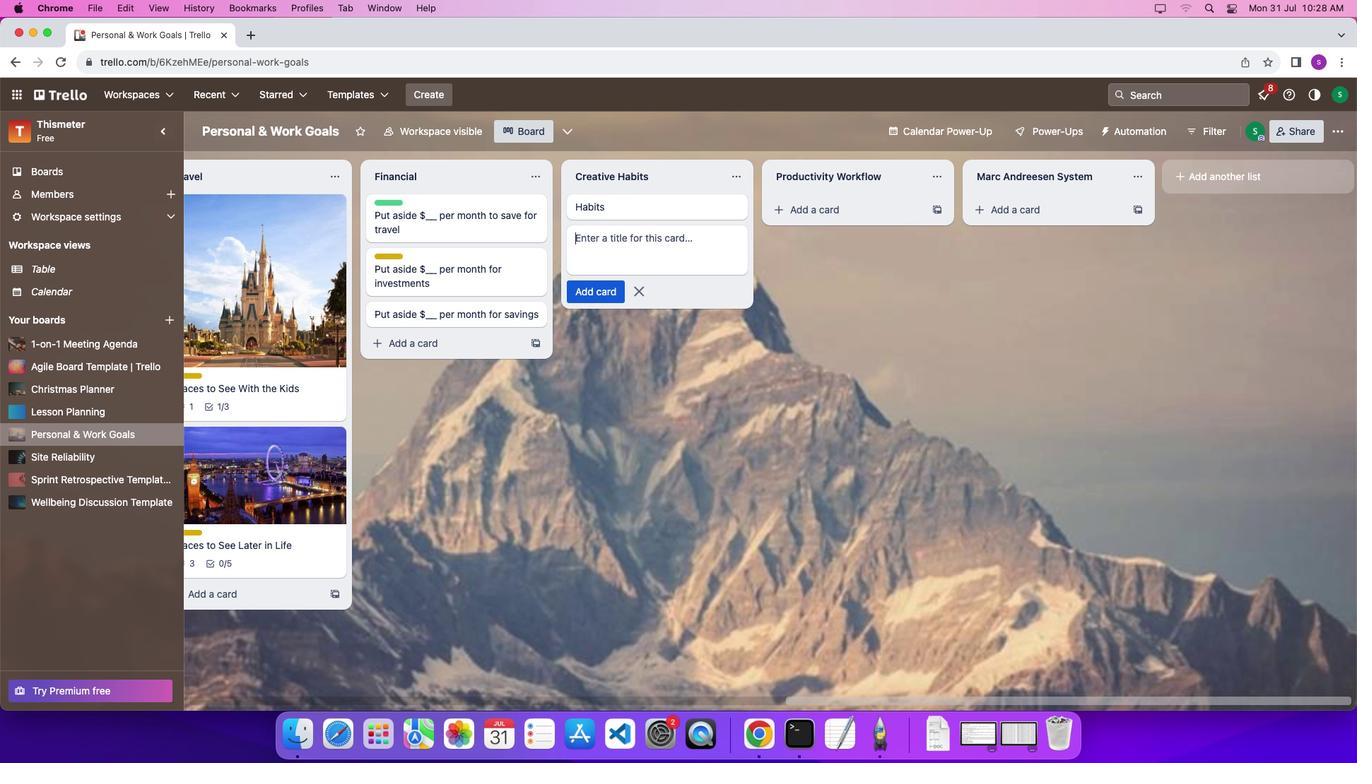 
Action: Mouse moved to (792, 204)
Screenshot: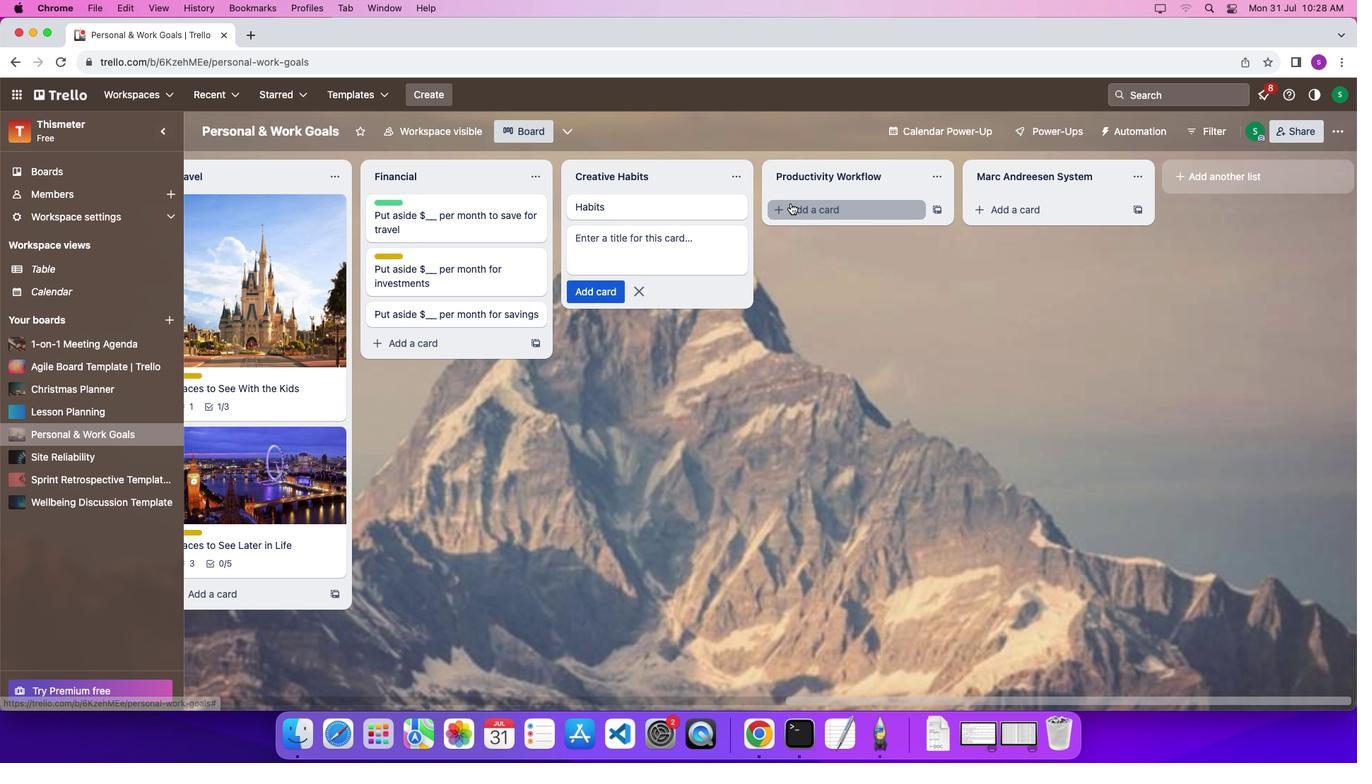 
Action: Mouse pressed left at (792, 204)
Screenshot: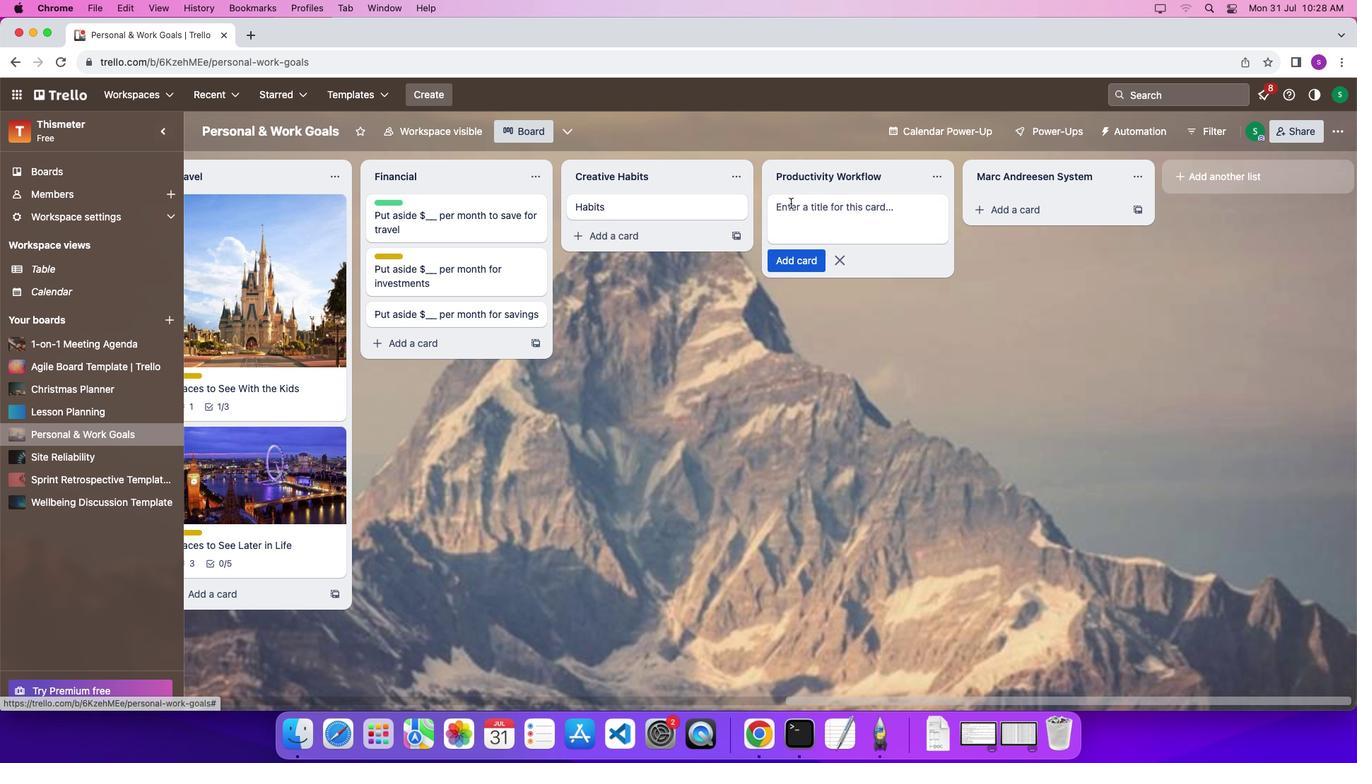 
Action: Mouse moved to (794, 205)
Screenshot: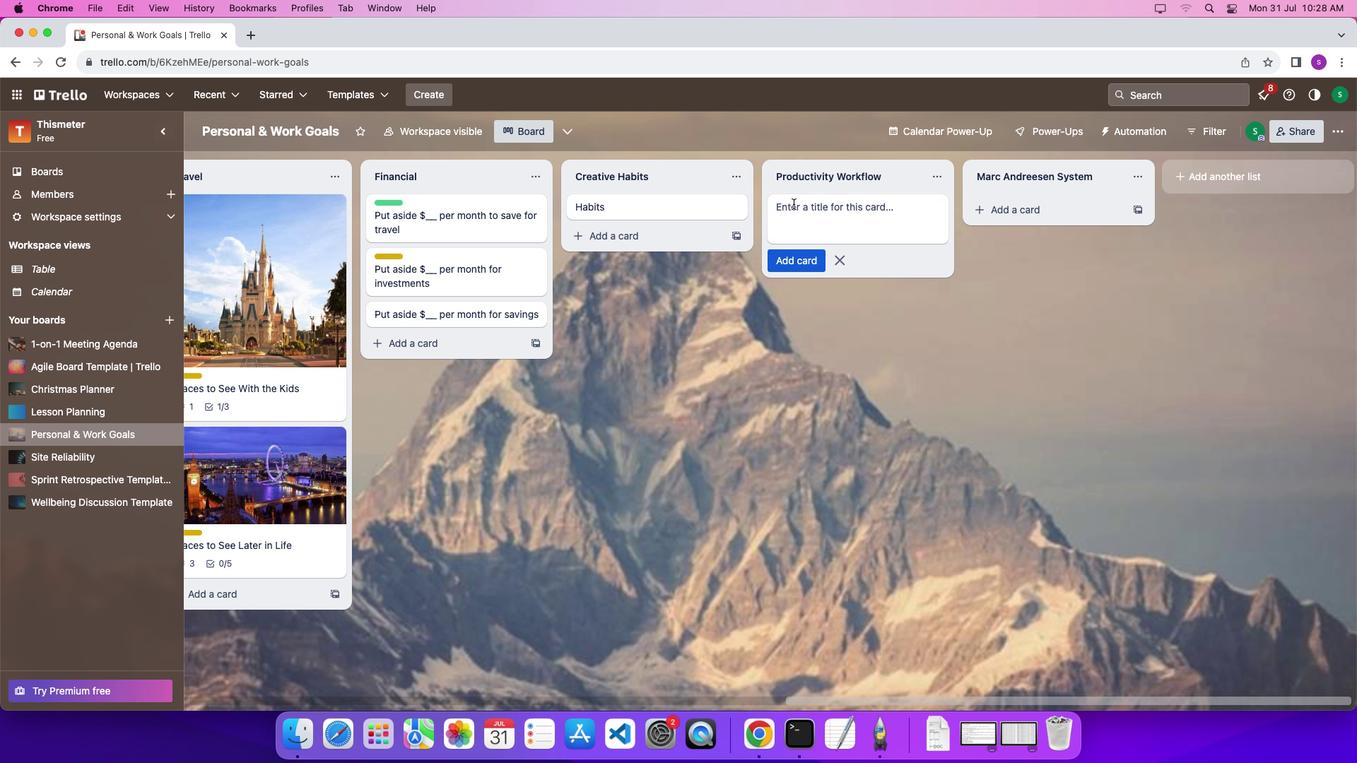 
Action: Key pressed Key.shift'W''o''r''k'Key.shift'F''l''o''w'Key.enter
Screenshot: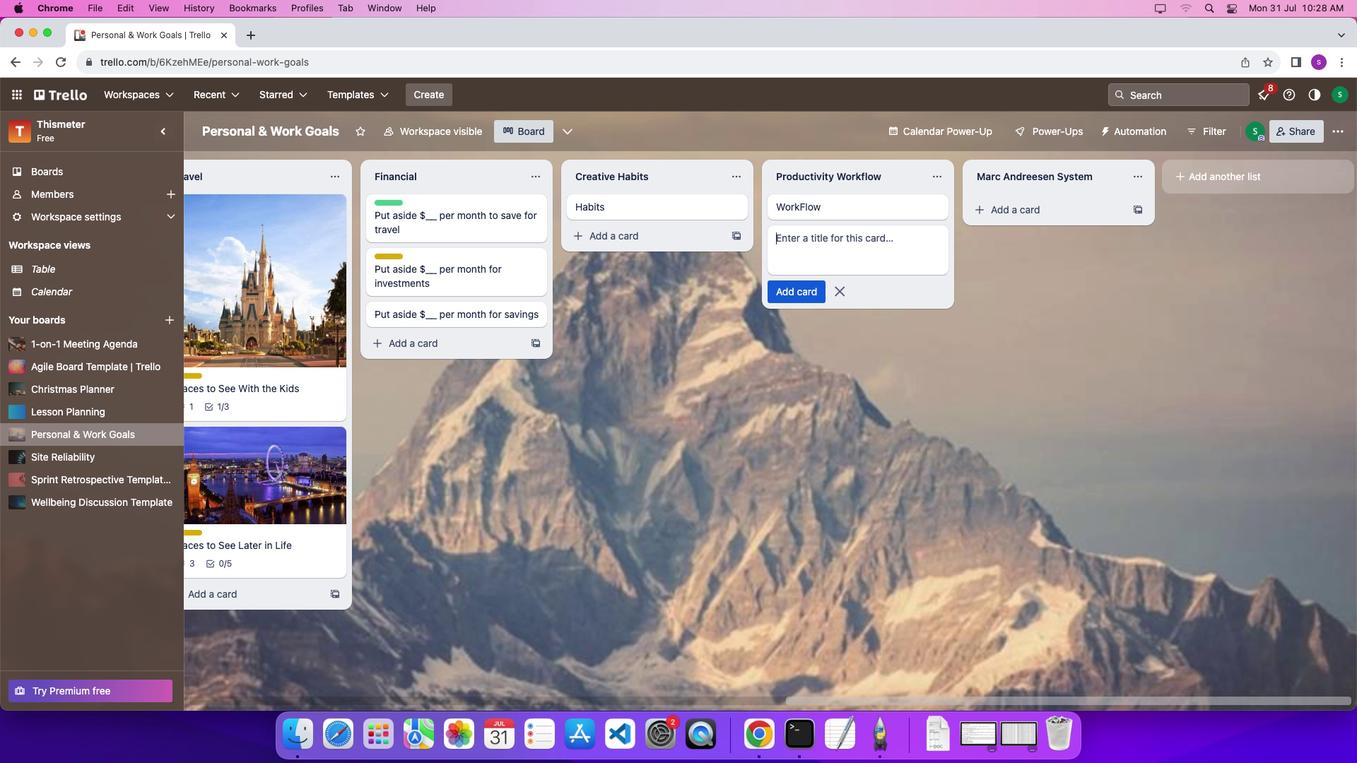 
Action: Mouse moved to (1029, 210)
Screenshot: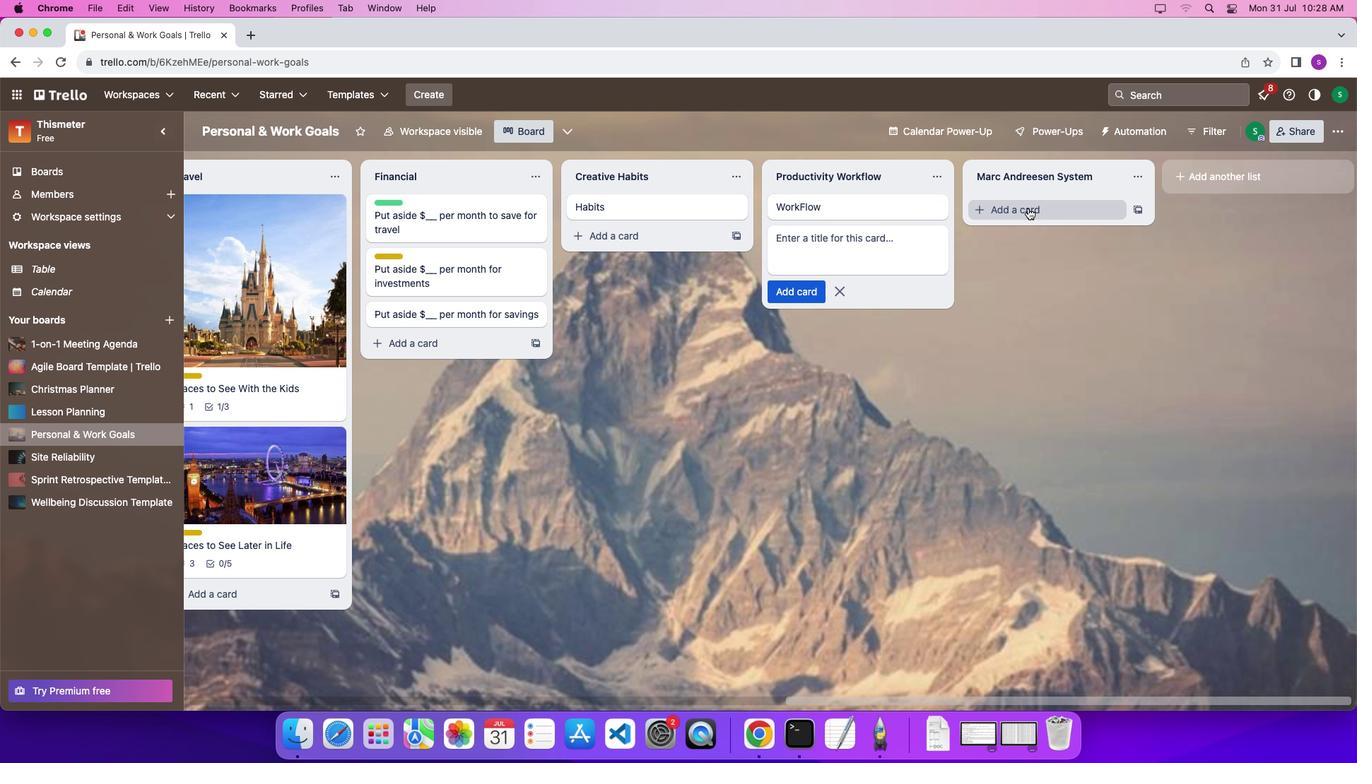 
Action: Mouse pressed left at (1029, 210)
Screenshot: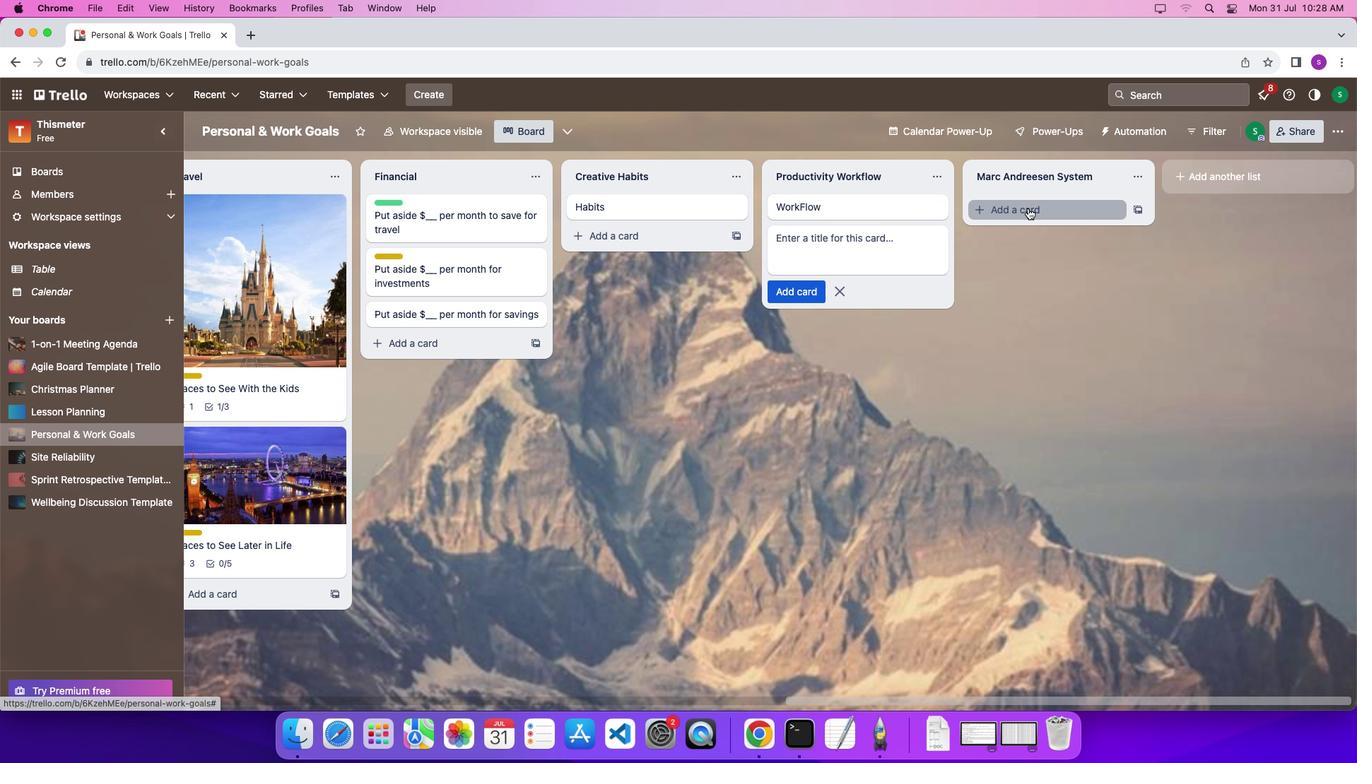 
Action: Mouse moved to (1030, 207)
Screenshot: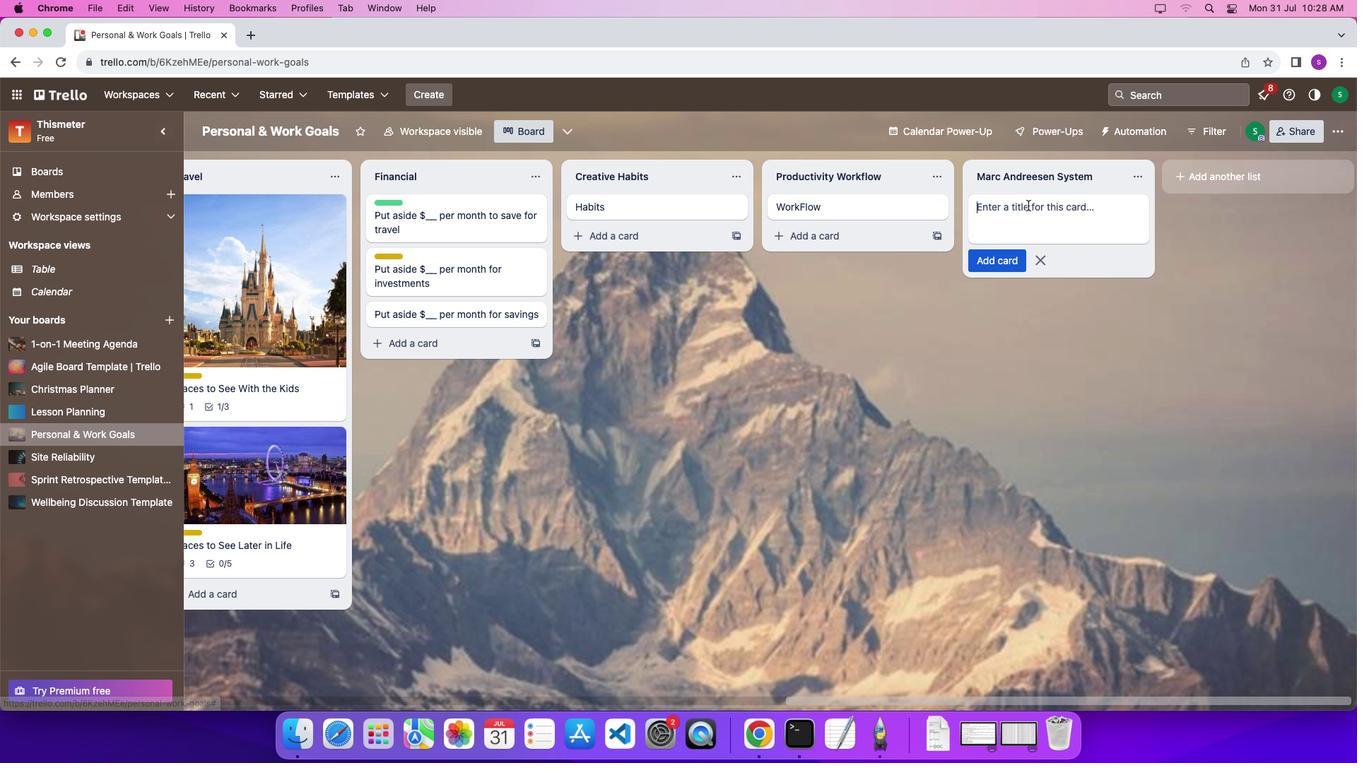 
Action: Mouse pressed left at (1030, 207)
Screenshot: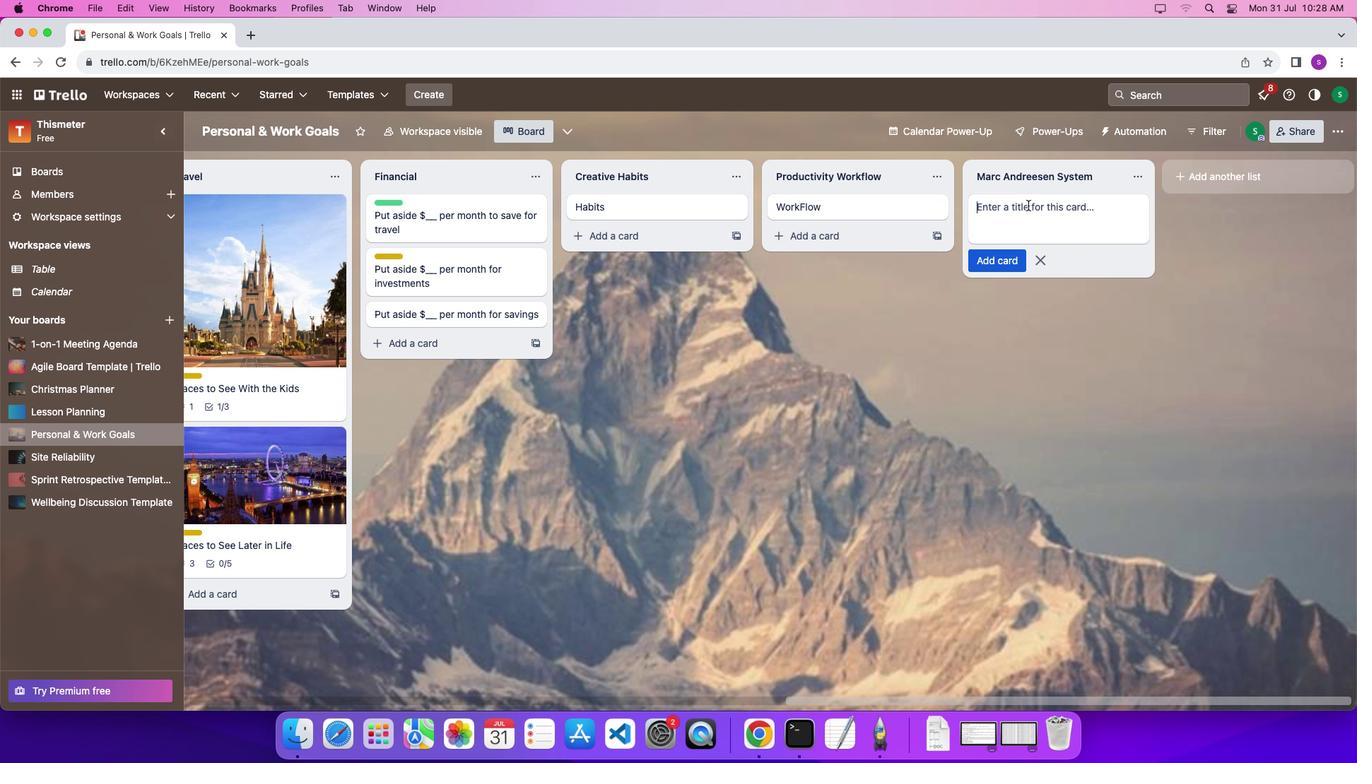 
Action: Key pressed Key.shift'S''y''s''t''e''m'Key.enter
Screenshot: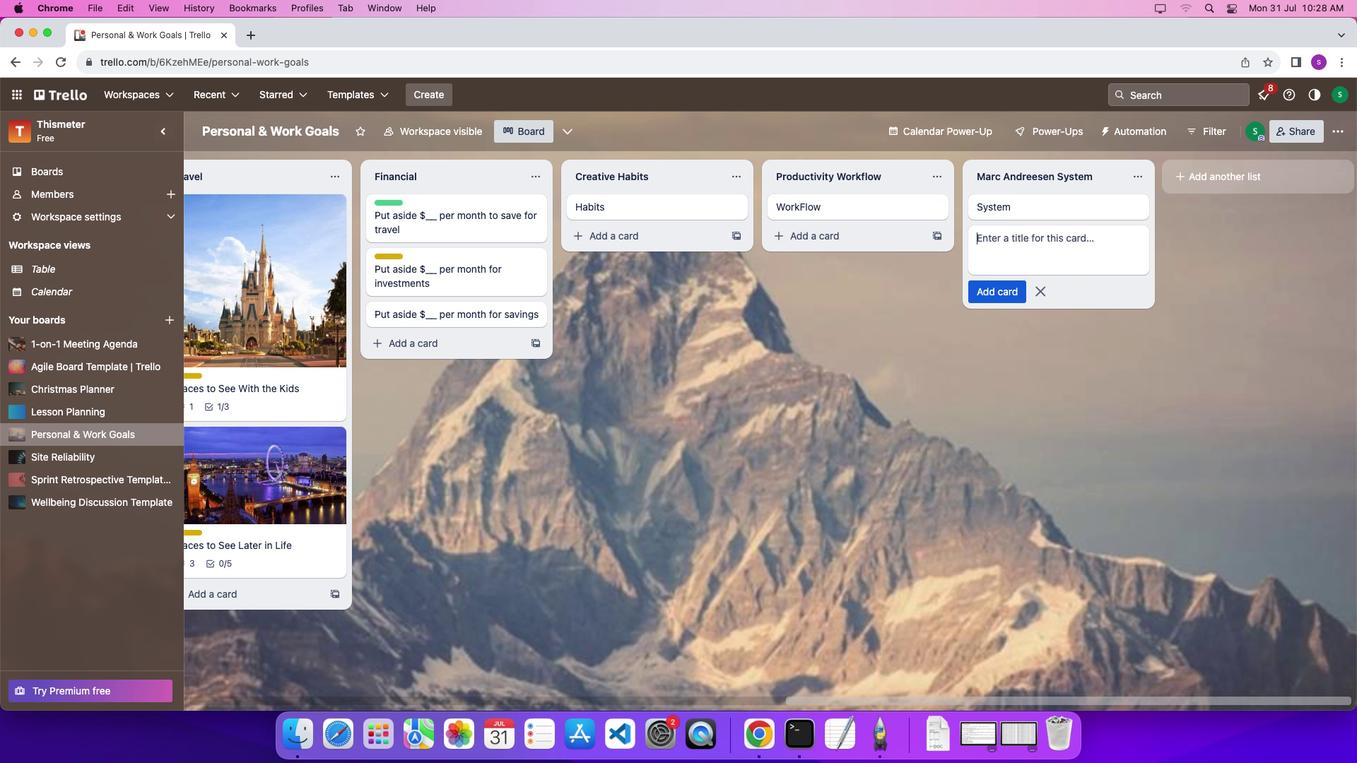 
Action: Mouse moved to (676, 202)
Screenshot: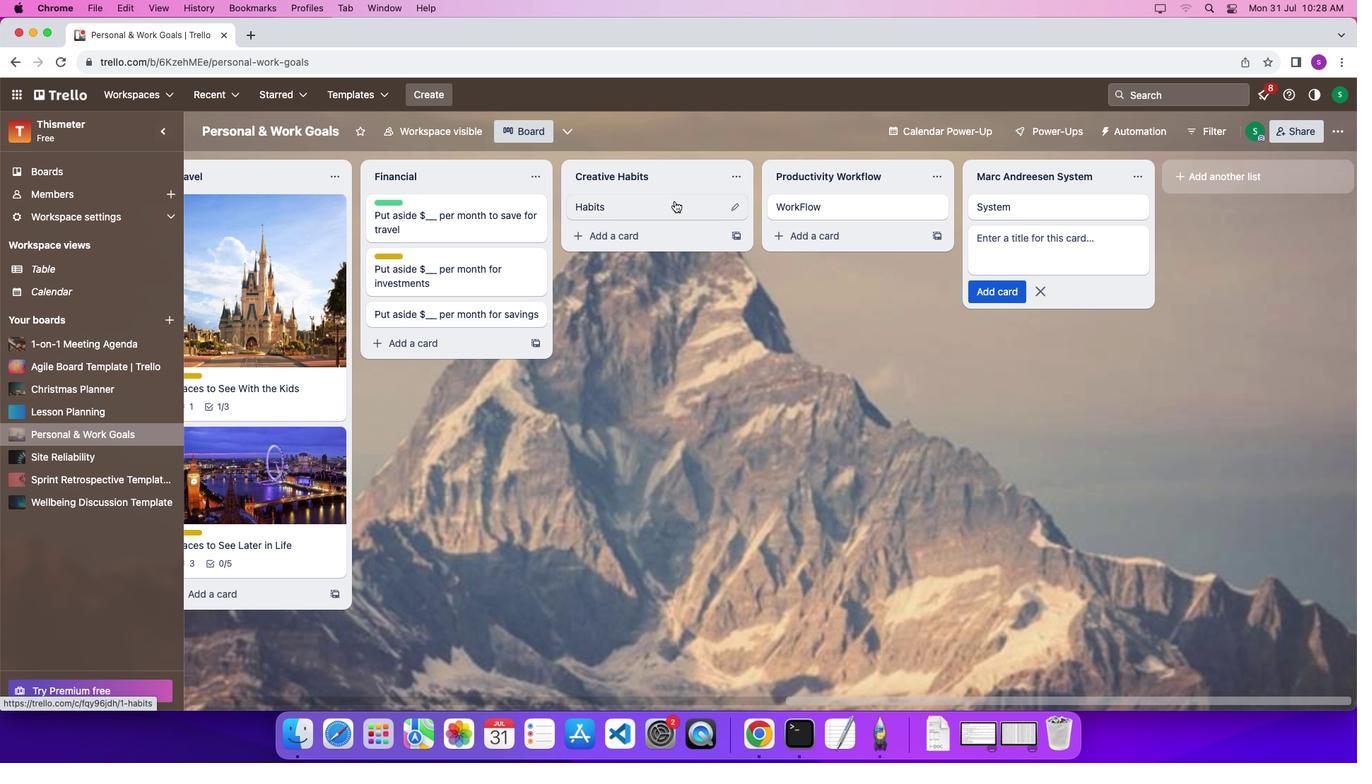 
Action: Mouse pressed left at (676, 202)
Screenshot: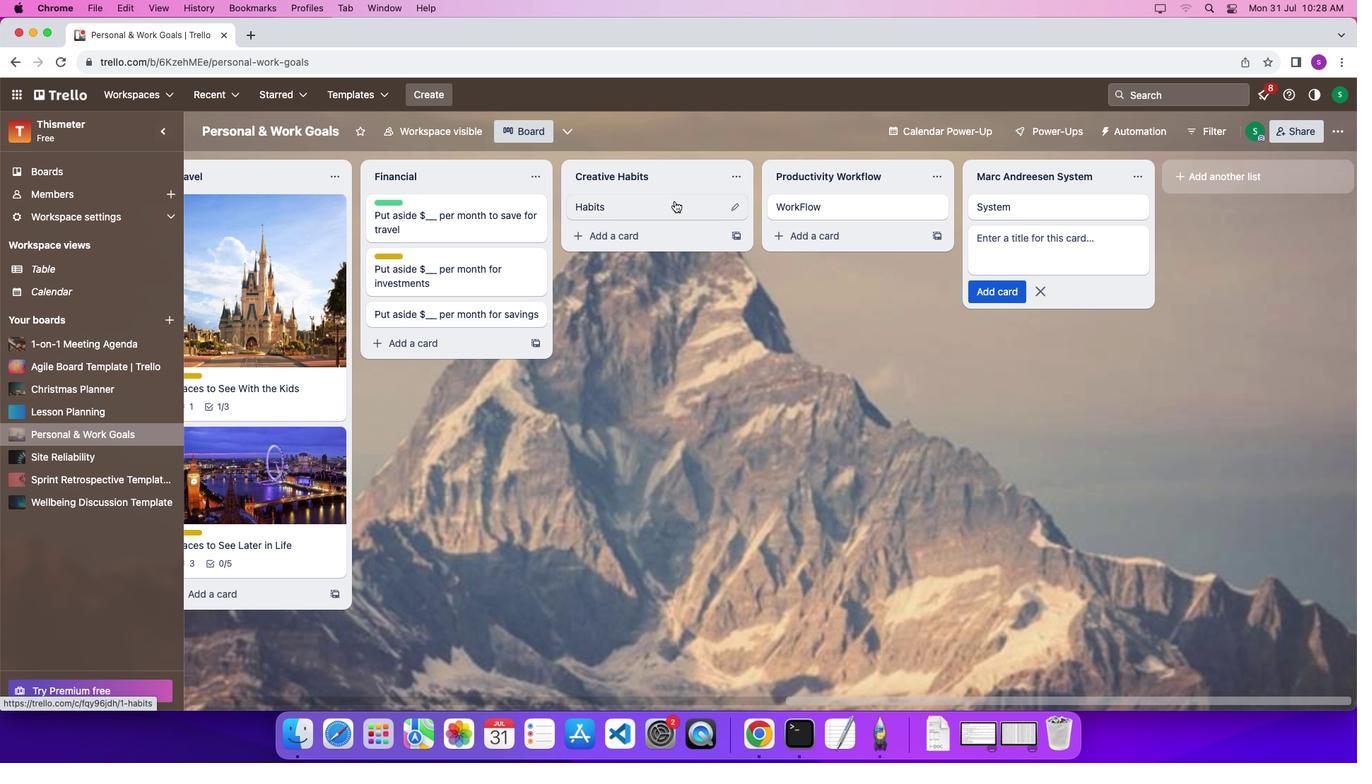 
Action: Mouse moved to (474, 207)
Screenshot: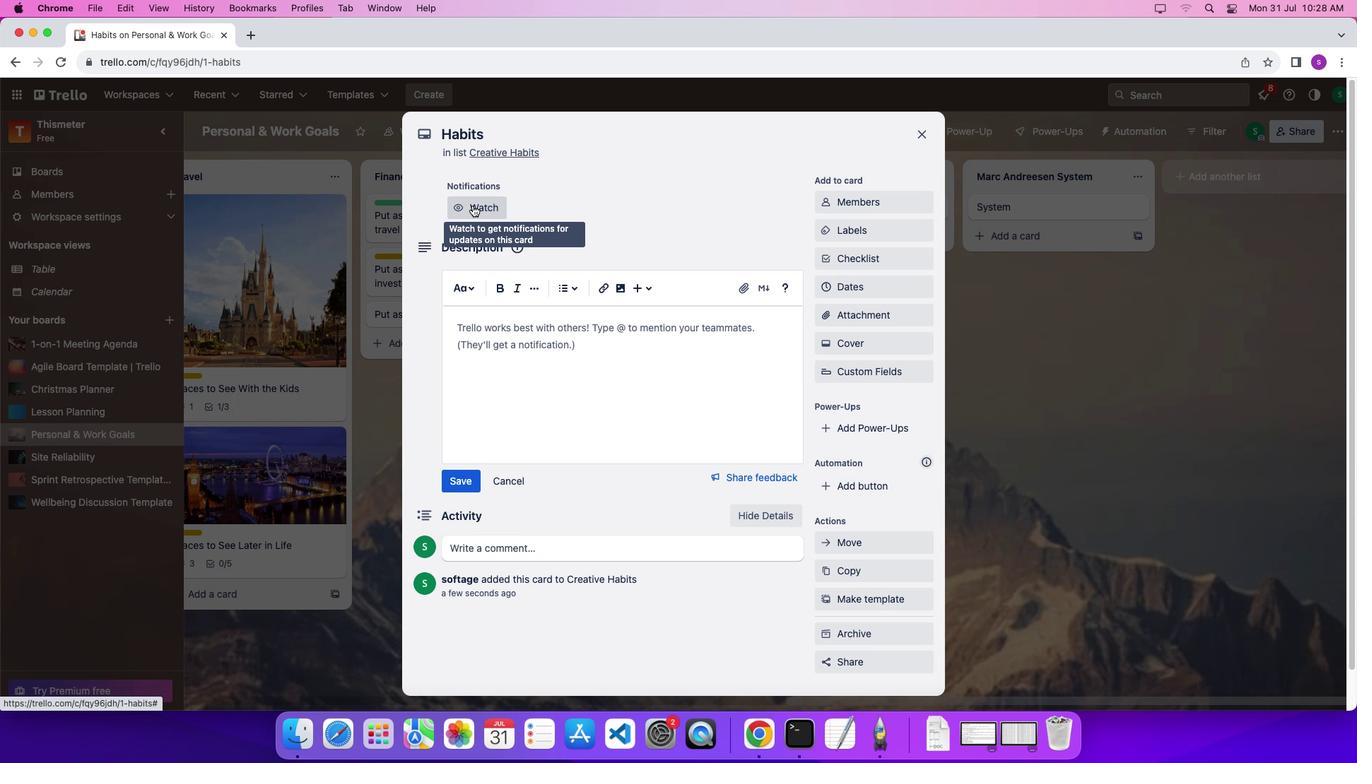
Action: Mouse pressed left at (474, 207)
Screenshot: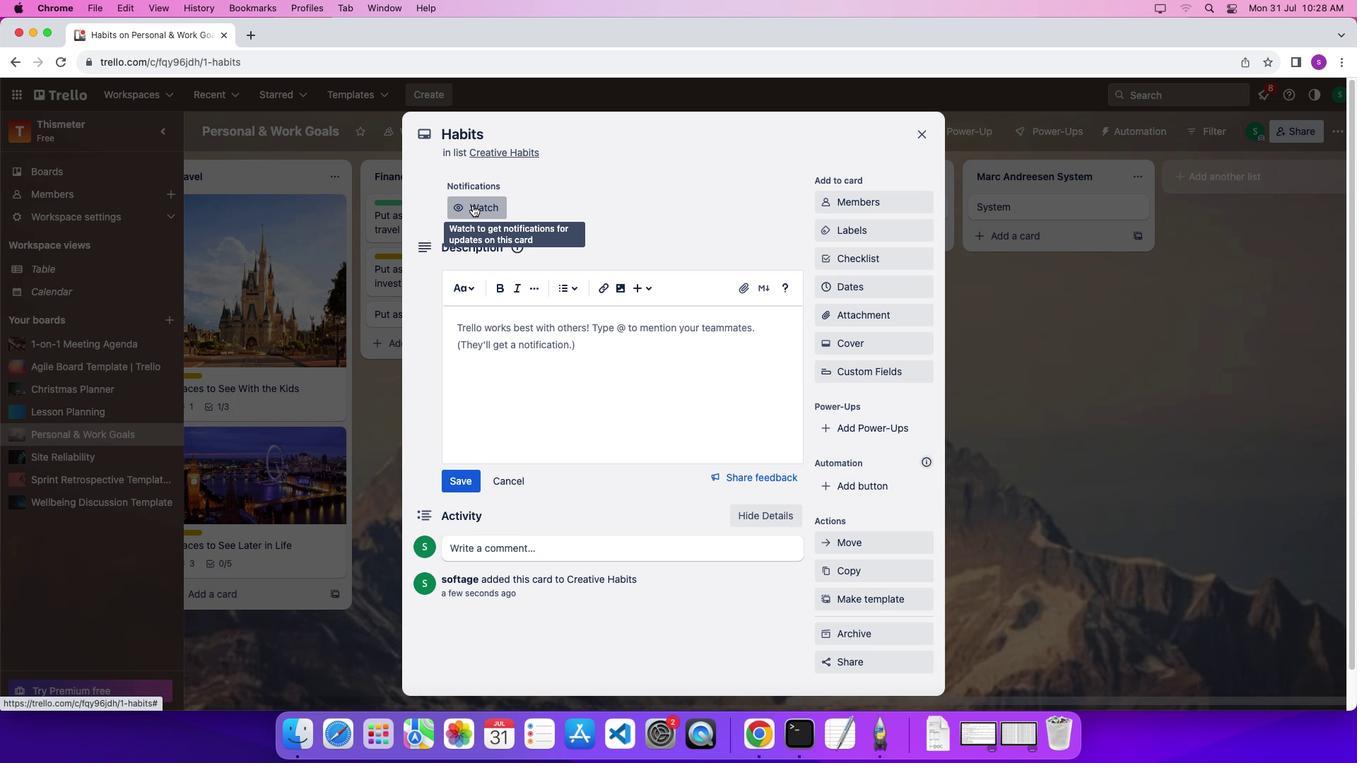 
Action: Mouse moved to (821, 204)
Screenshot: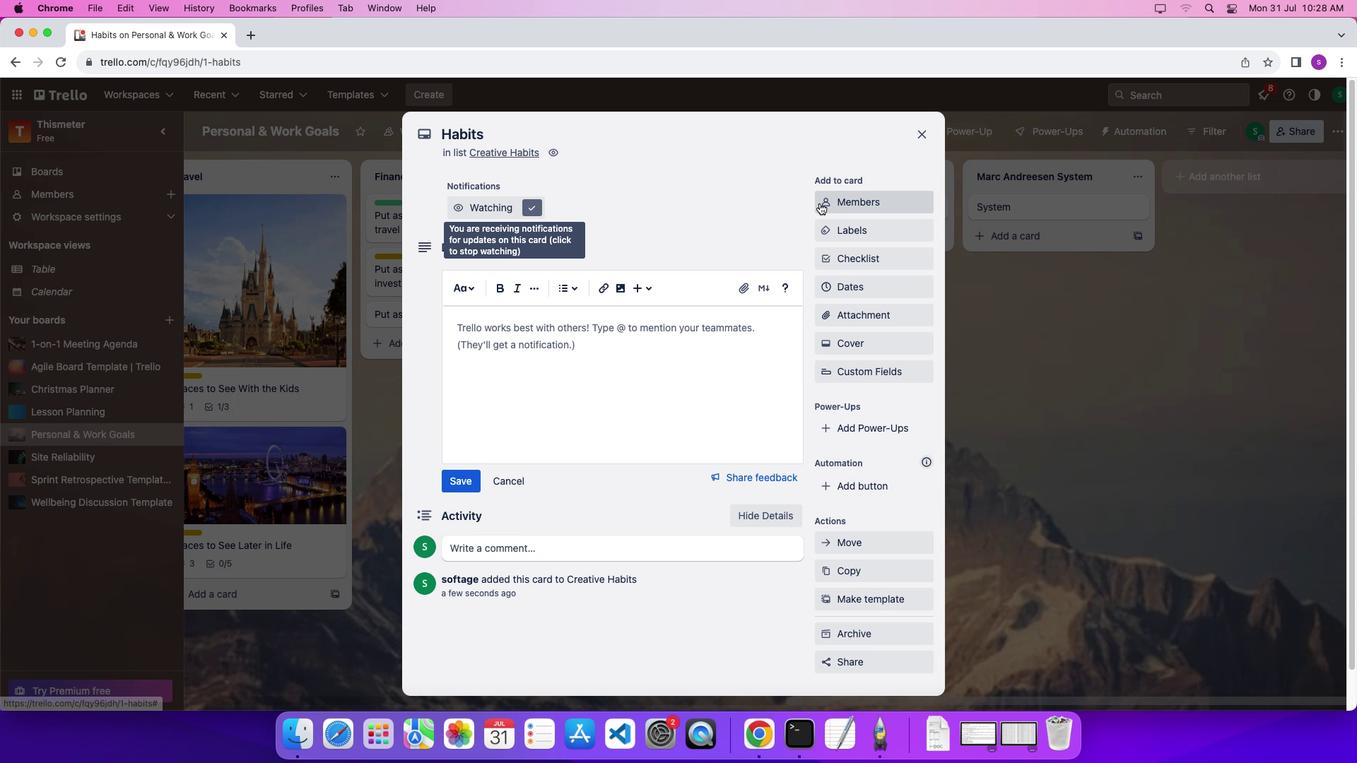 
Action: Mouse pressed left at (821, 204)
Screenshot: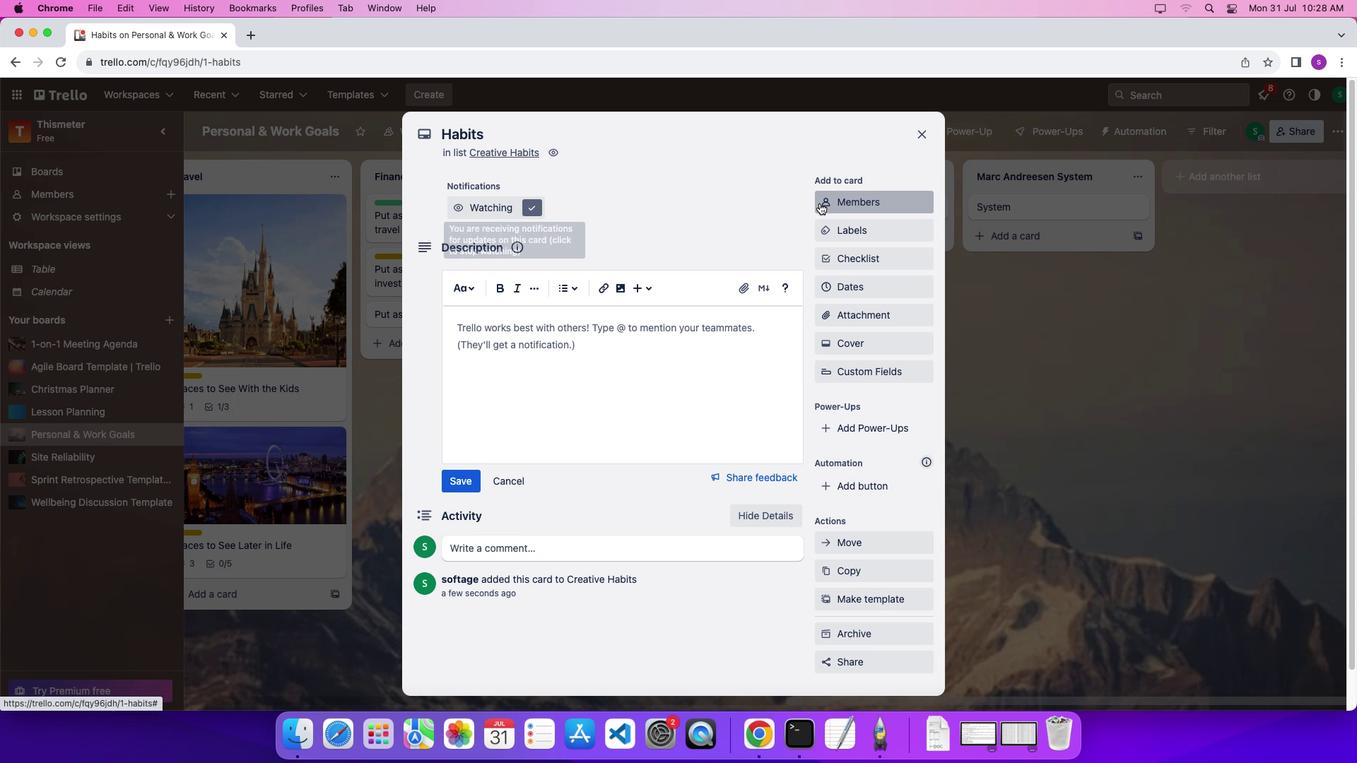 
Action: Mouse moved to (851, 267)
Screenshot: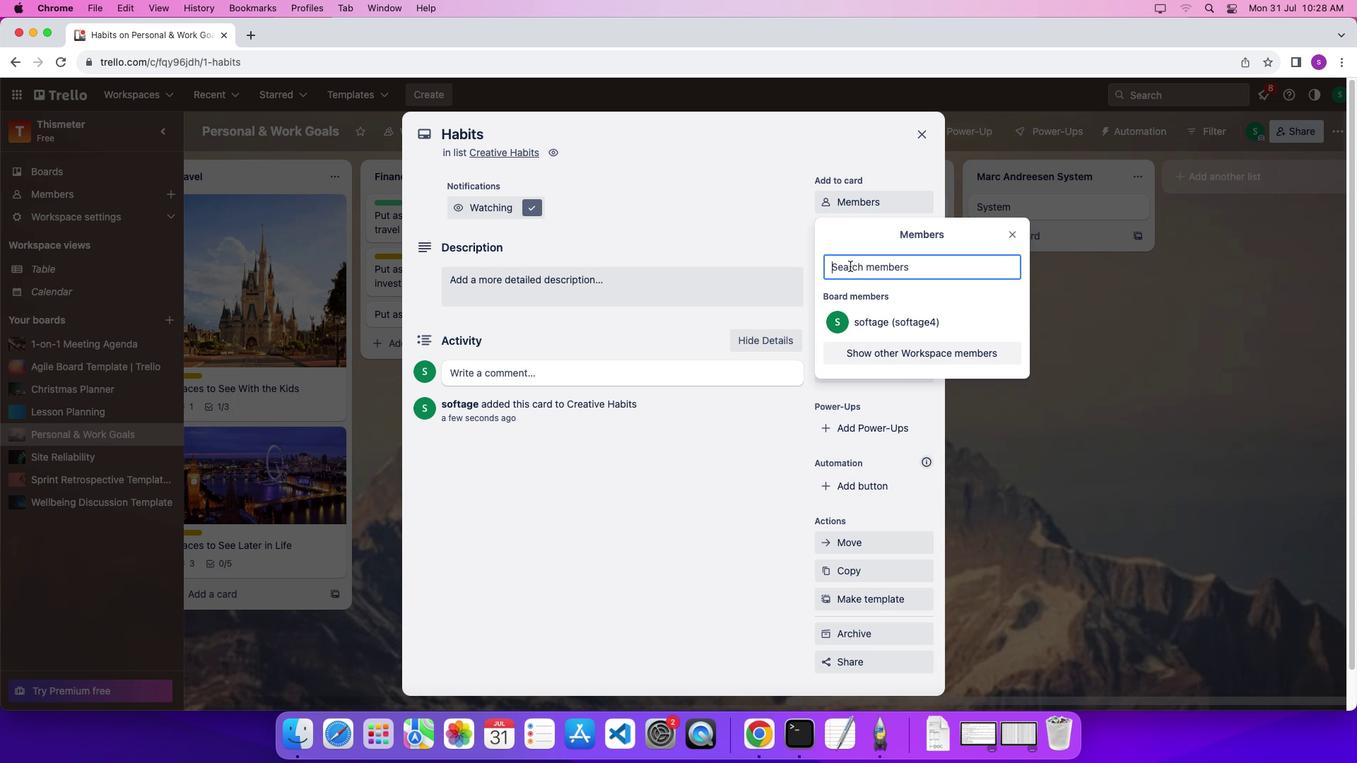 
Action: Mouse pressed left at (851, 267)
Screenshot: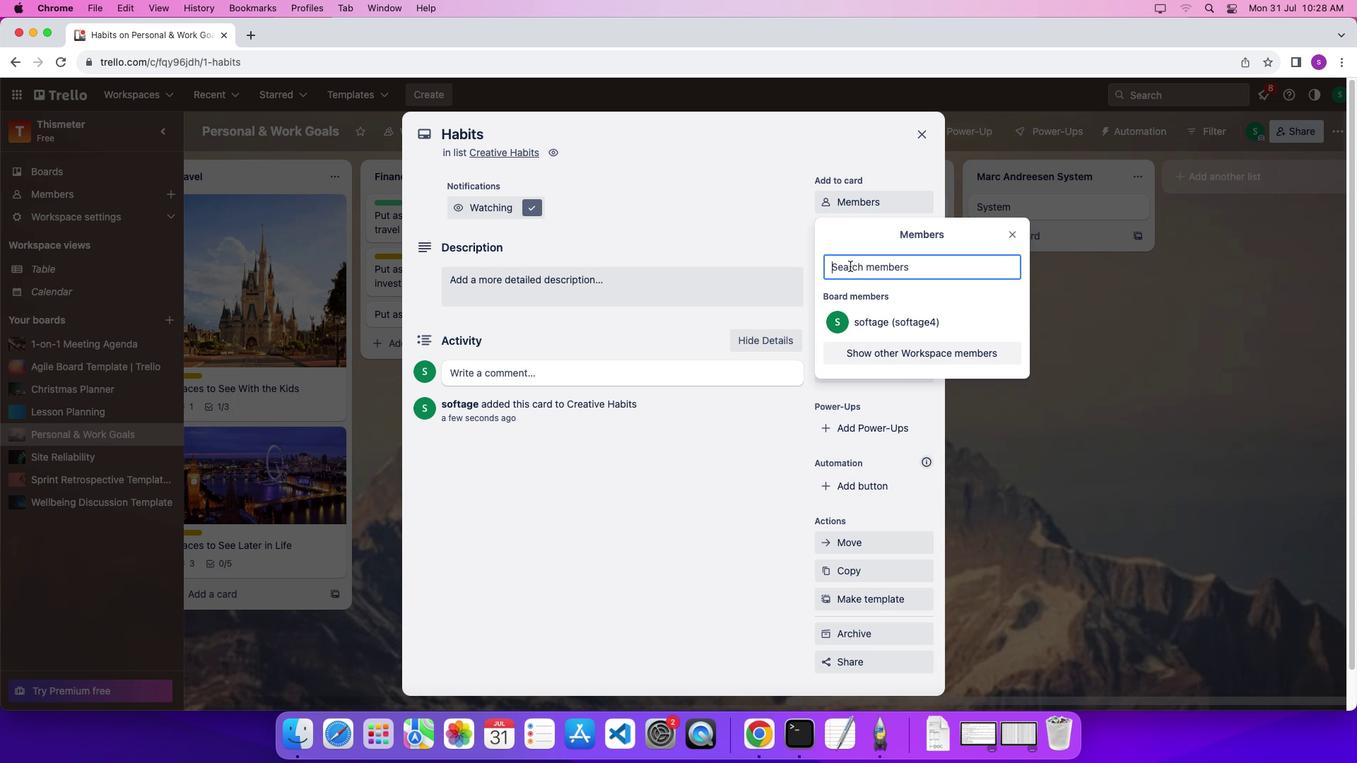 
Action: Key pressed 's''o''f''t''a''g''e''.''2'Key.shift'@''s''o''f''t''a''g''e'','Key.backspace'.''n''e''t'
Screenshot: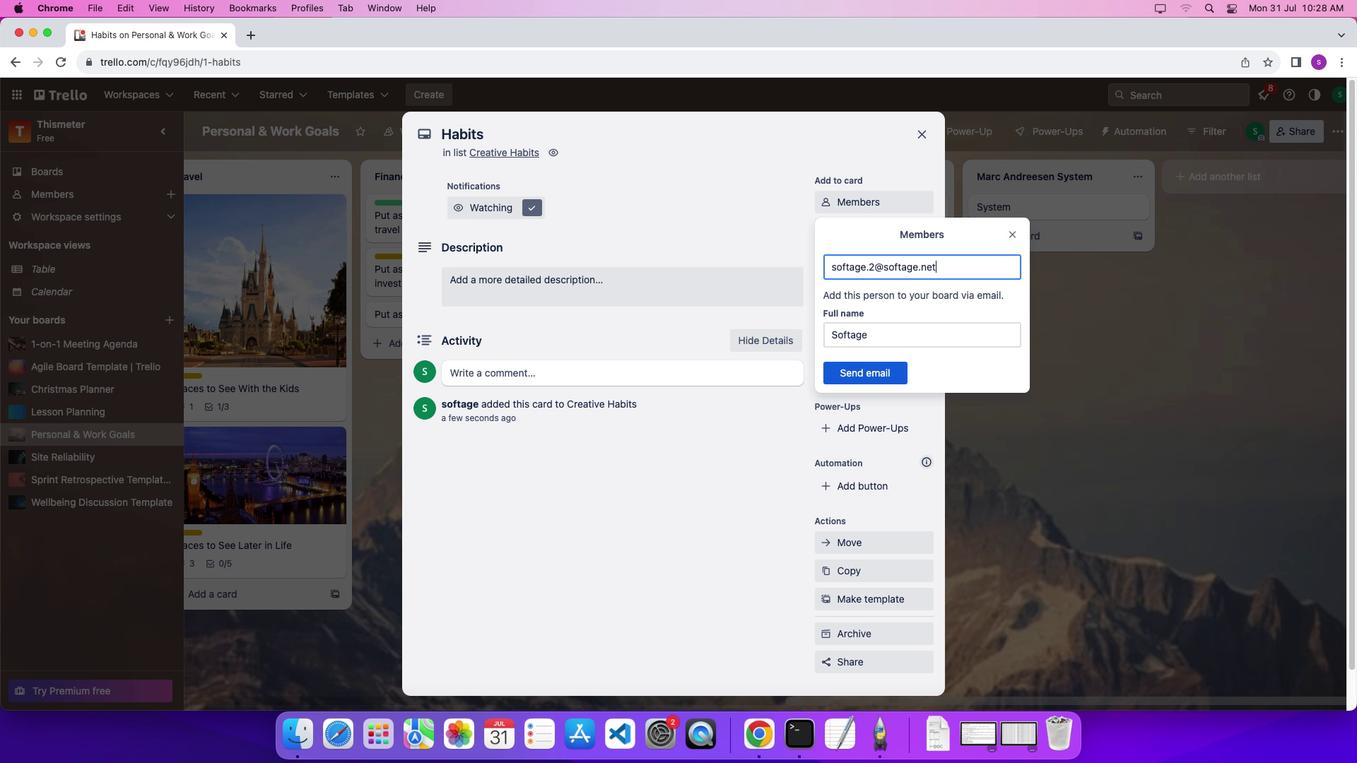 
Action: Mouse moved to (864, 374)
Screenshot: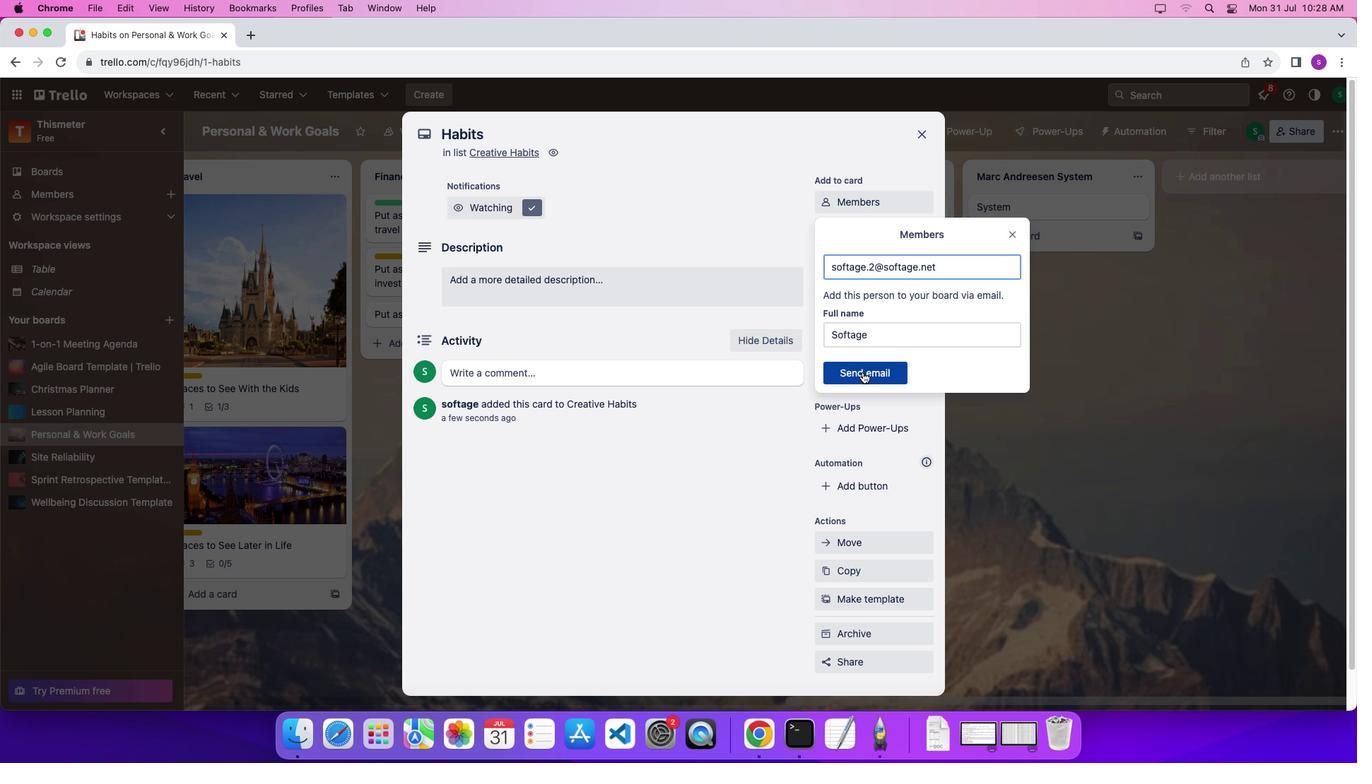 
Action: Mouse pressed left at (864, 374)
Screenshot: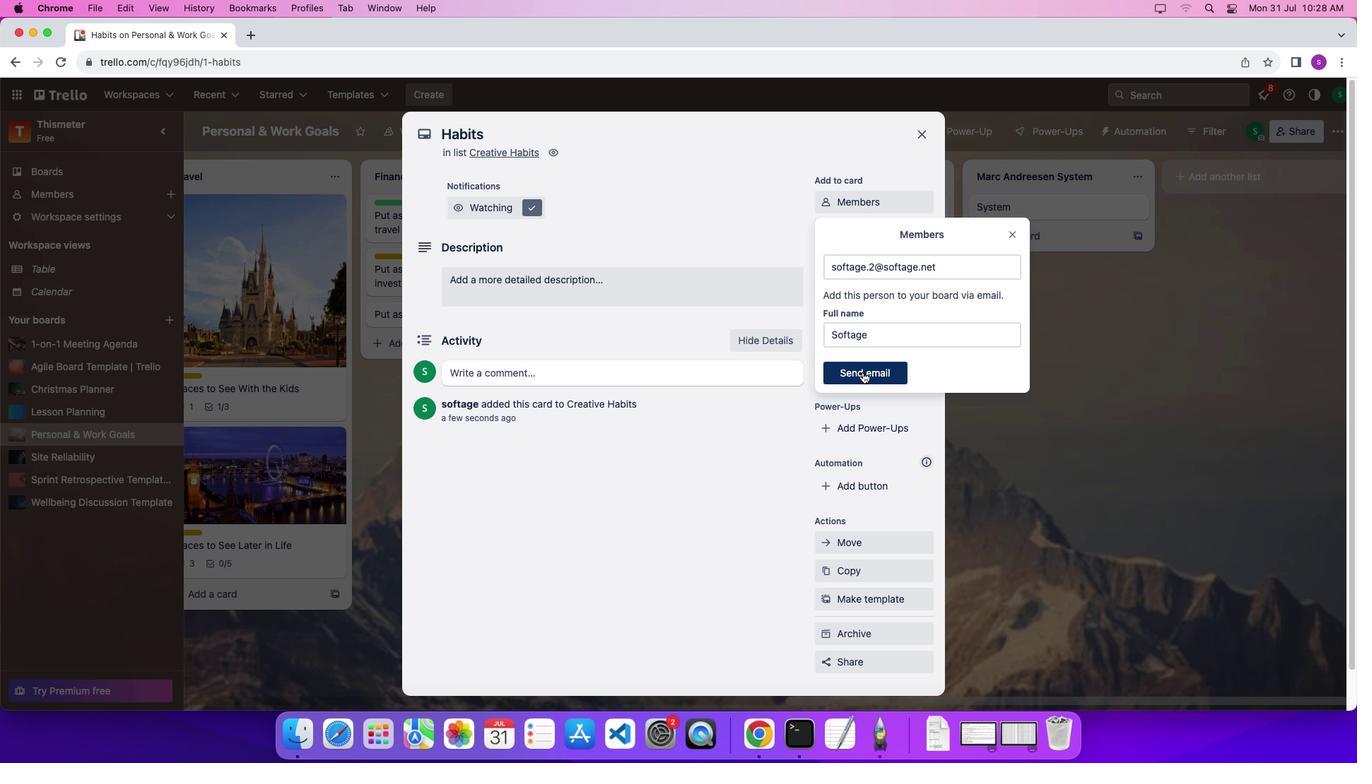 
Action: Mouse moved to (871, 282)
Screenshot: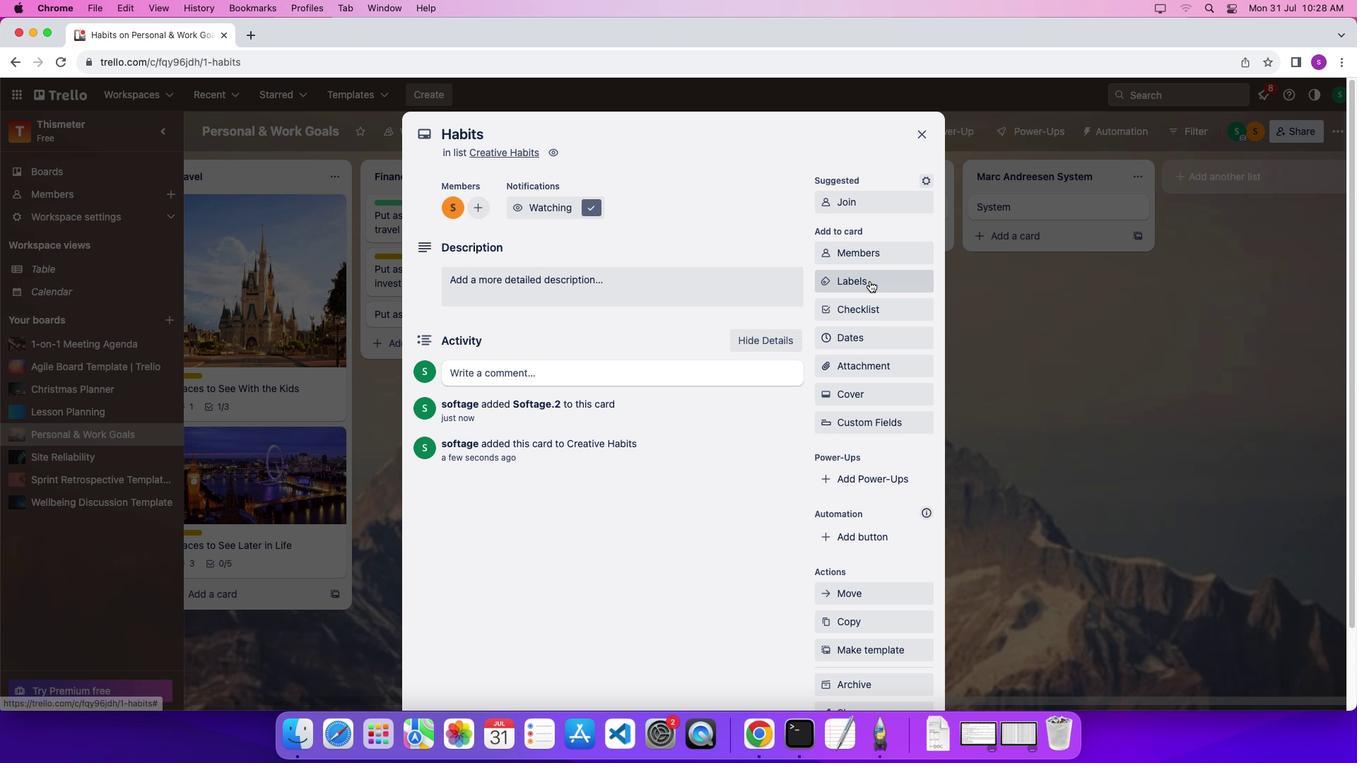 
Action: Mouse pressed left at (871, 282)
Screenshot: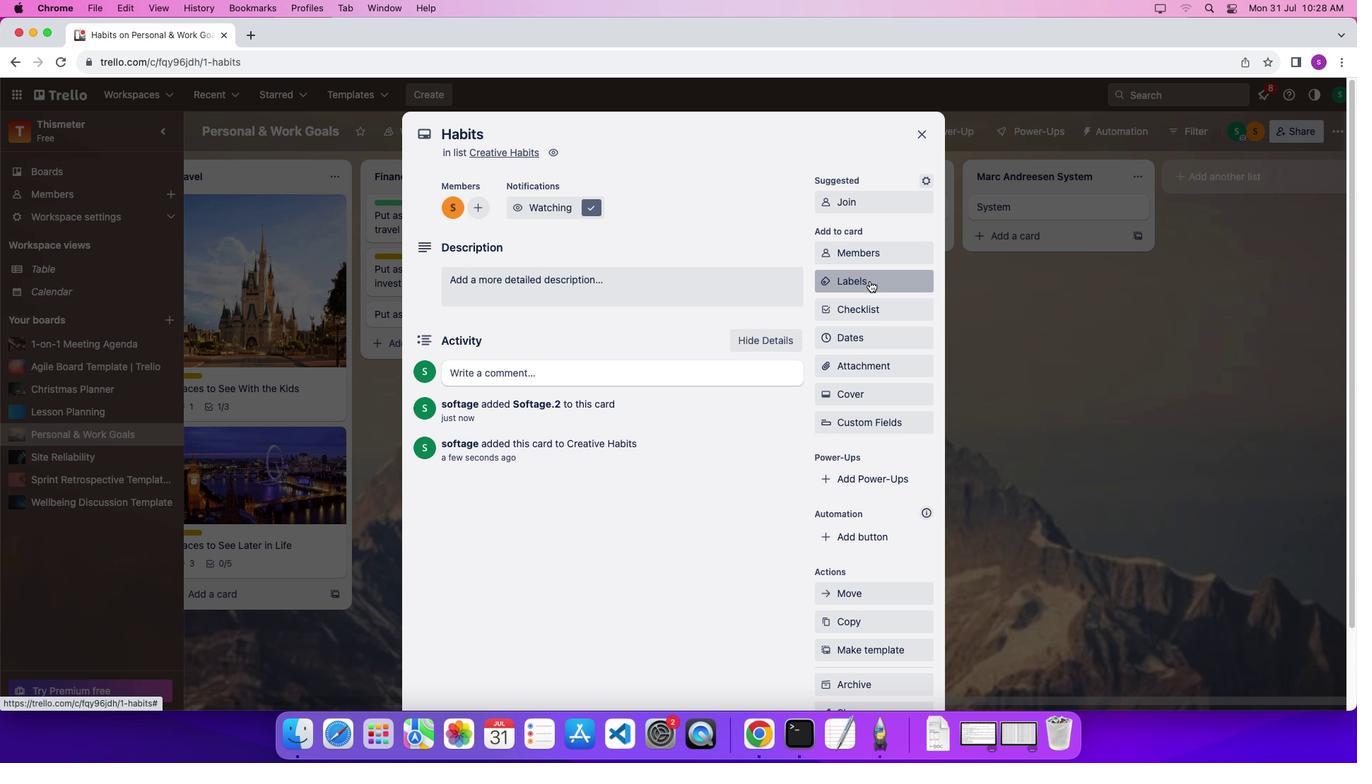
Action: Mouse moved to (886, 399)
Screenshot: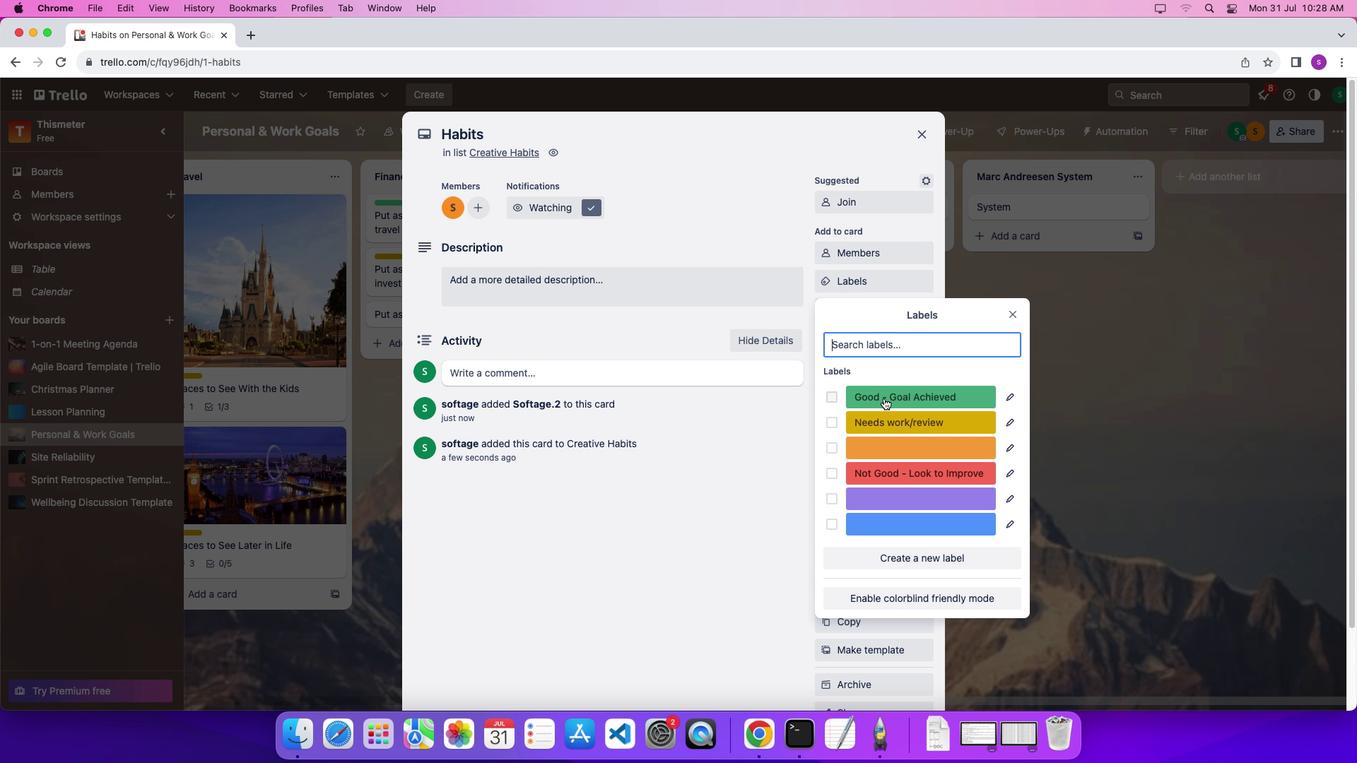
Action: Mouse pressed left at (886, 399)
Screenshot: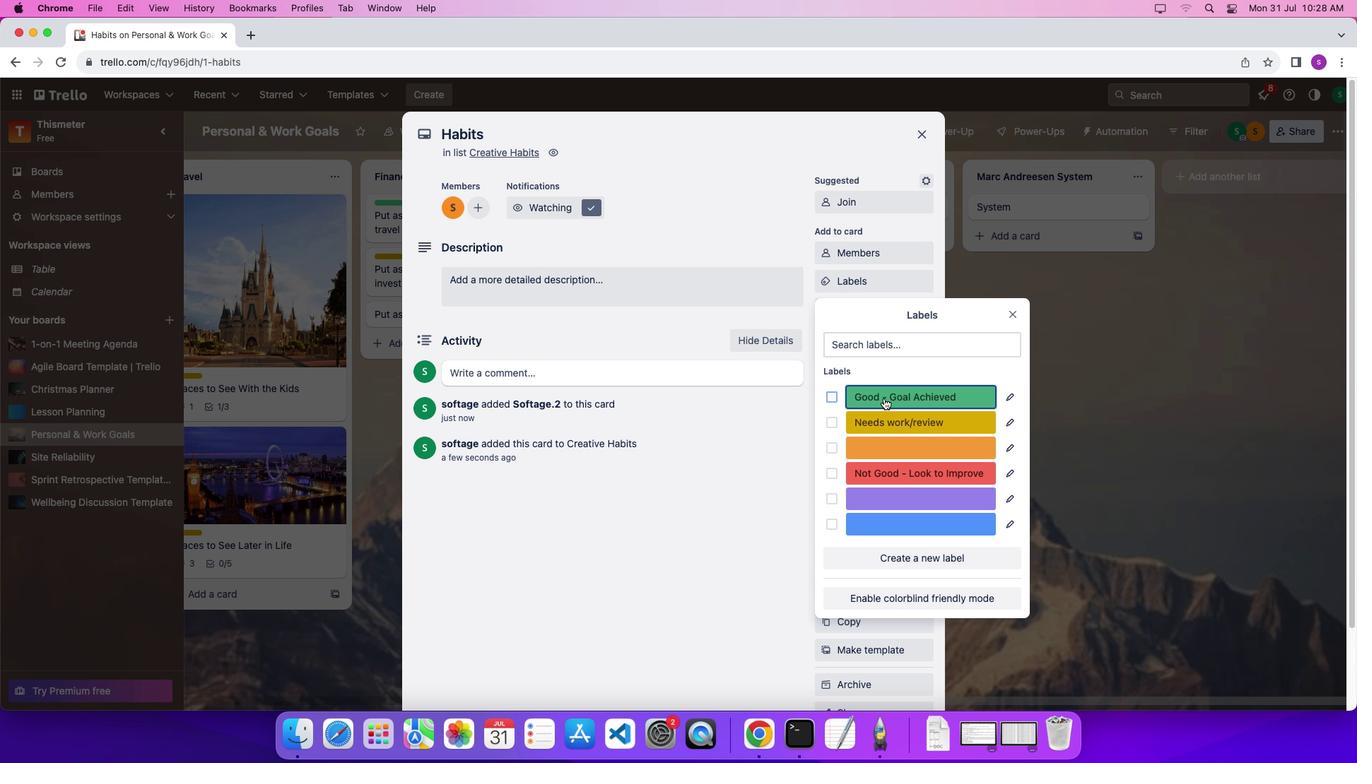 
Action: Mouse moved to (1020, 315)
Screenshot: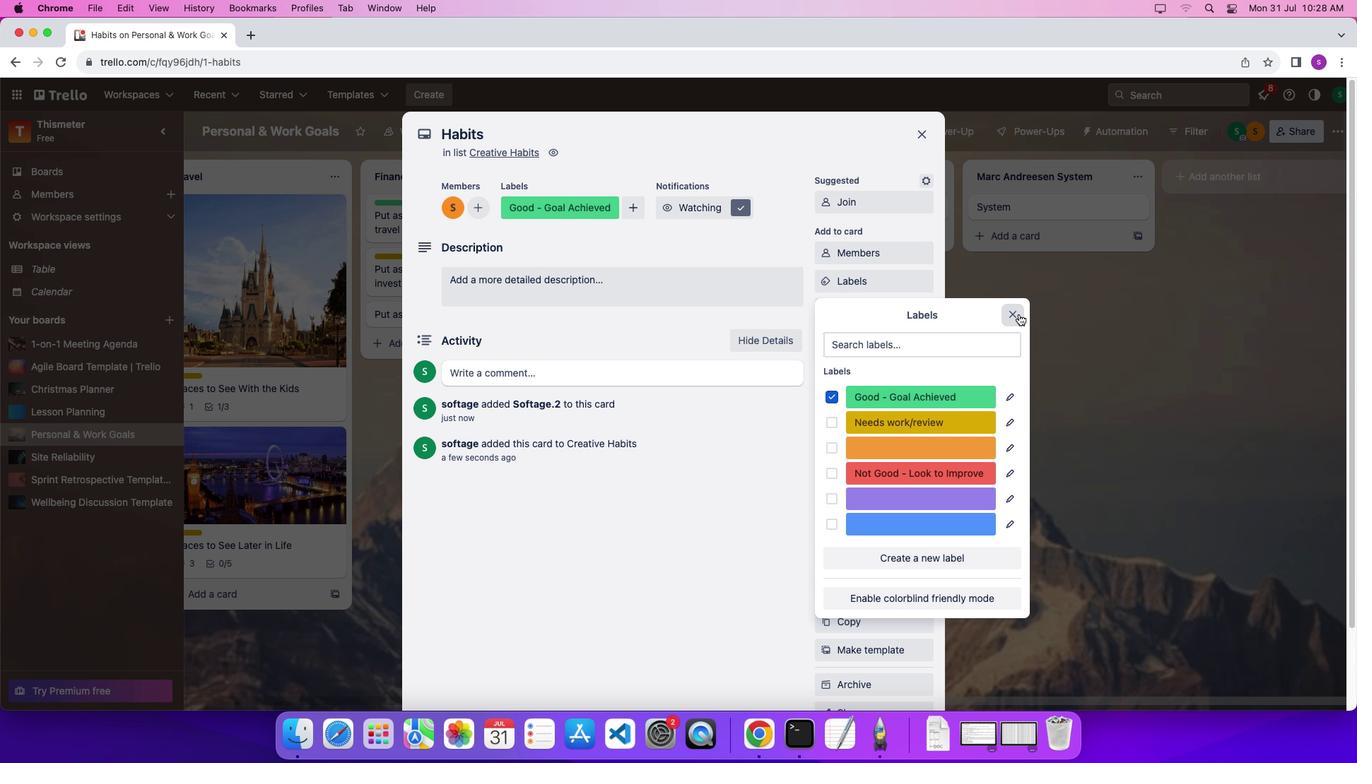 
Action: Mouse pressed left at (1020, 315)
Screenshot: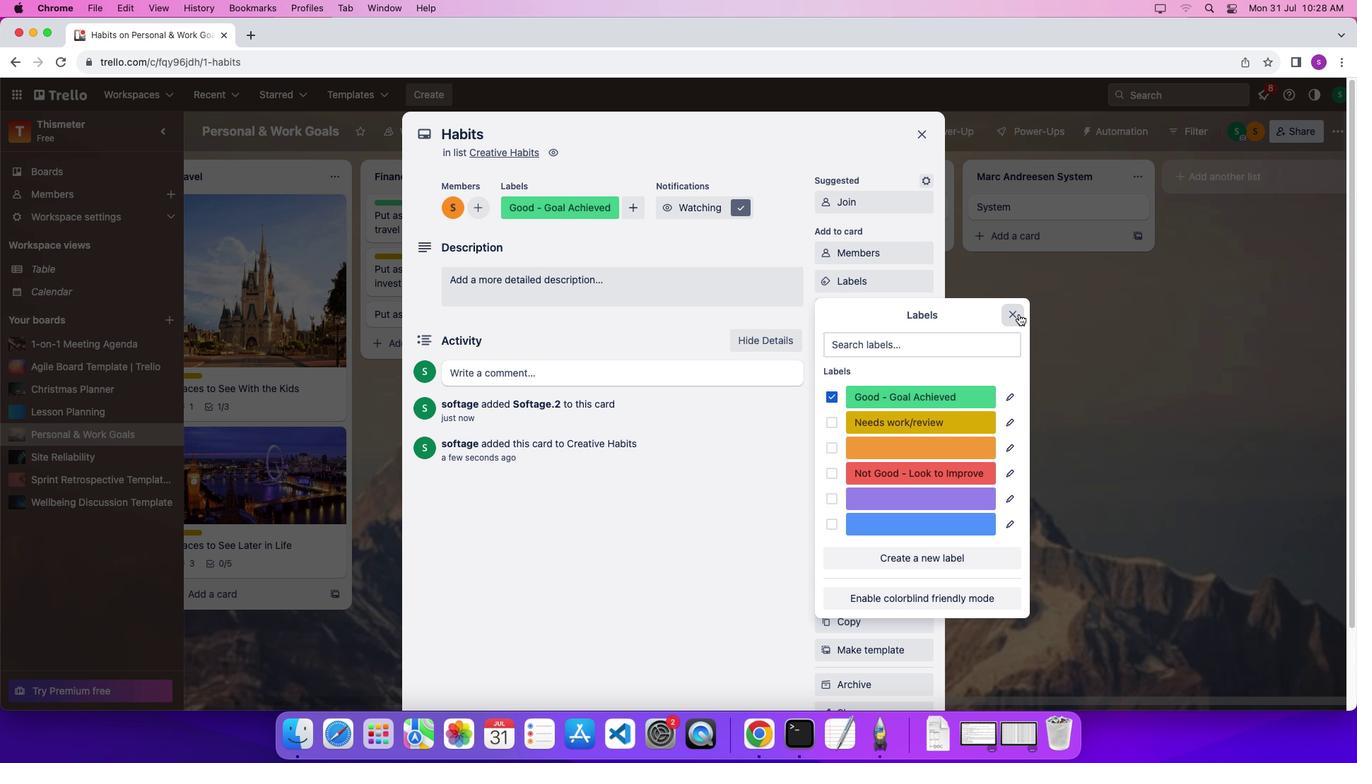 
Action: Mouse moved to (888, 306)
Screenshot: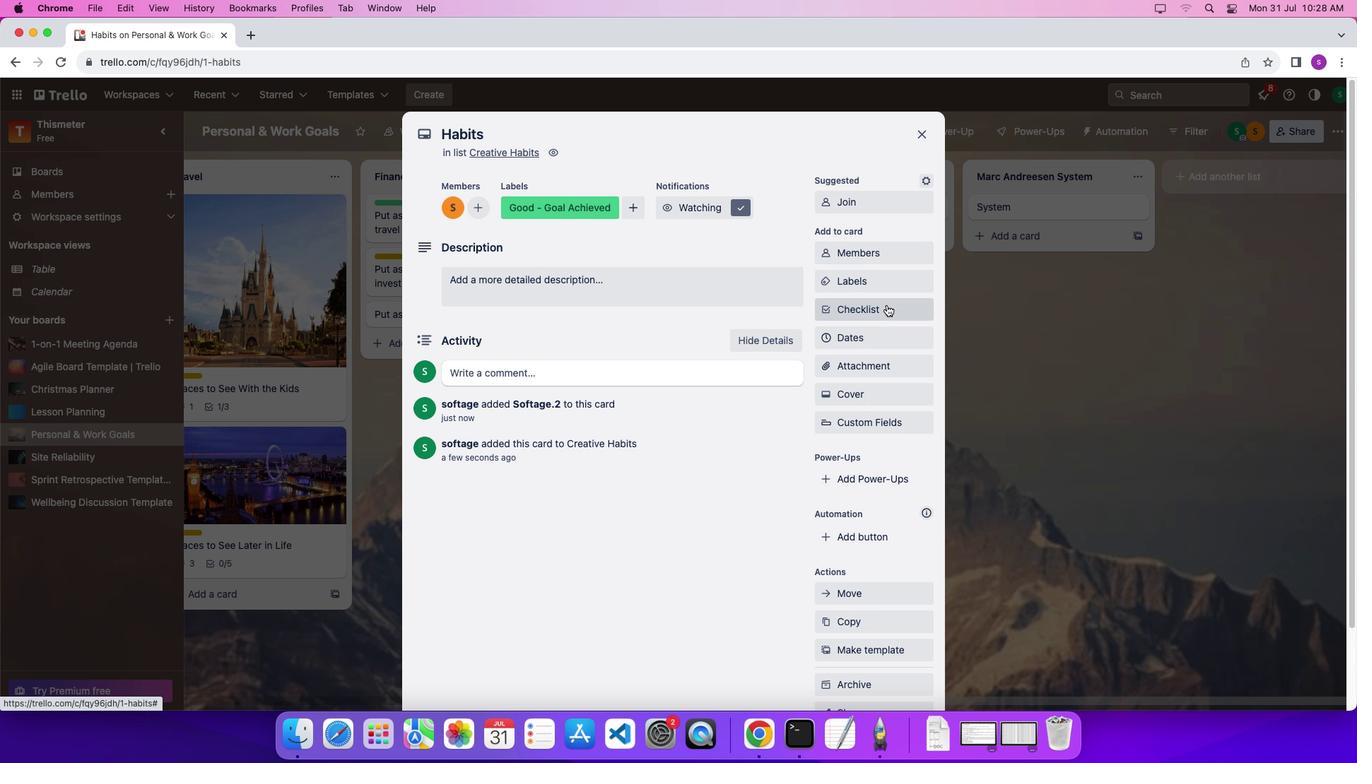 
Action: Mouse pressed left at (888, 306)
Screenshot: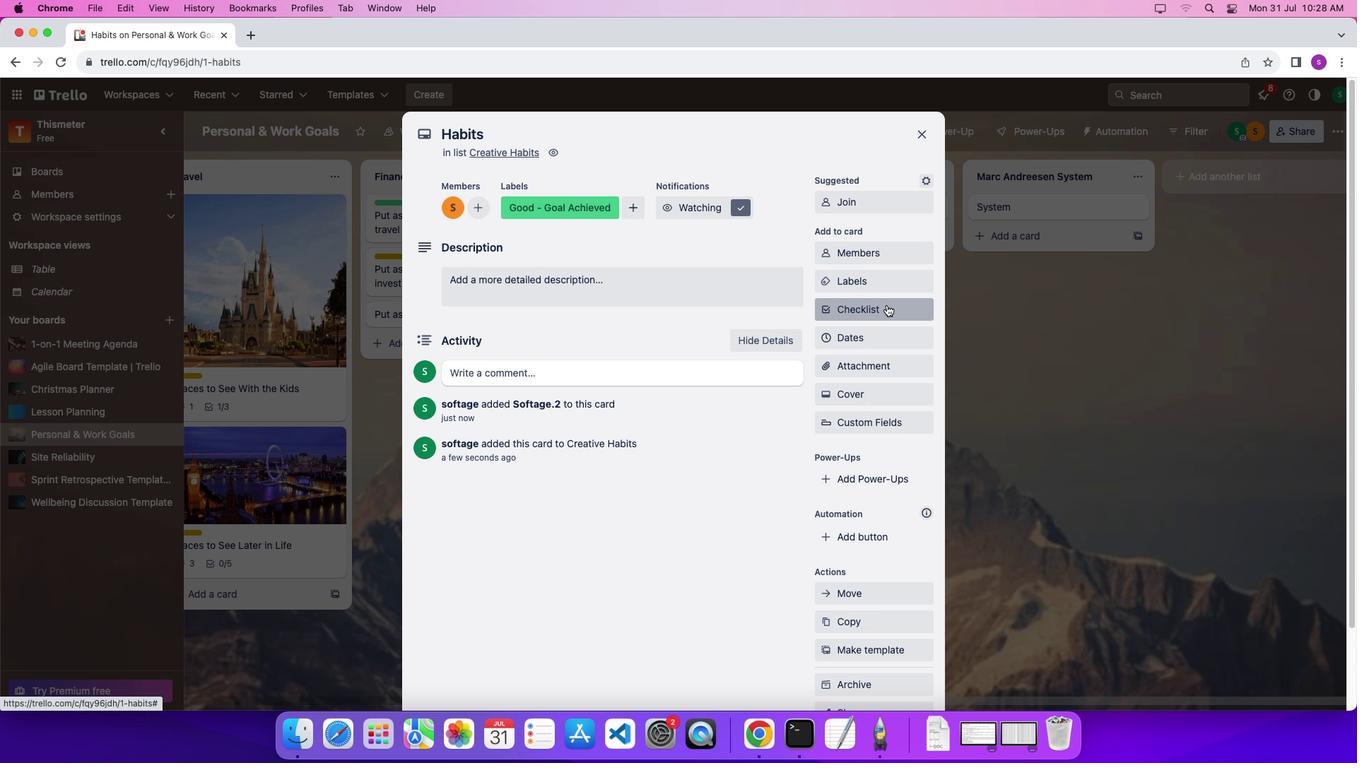 
Action: Mouse moved to (920, 379)
Screenshot: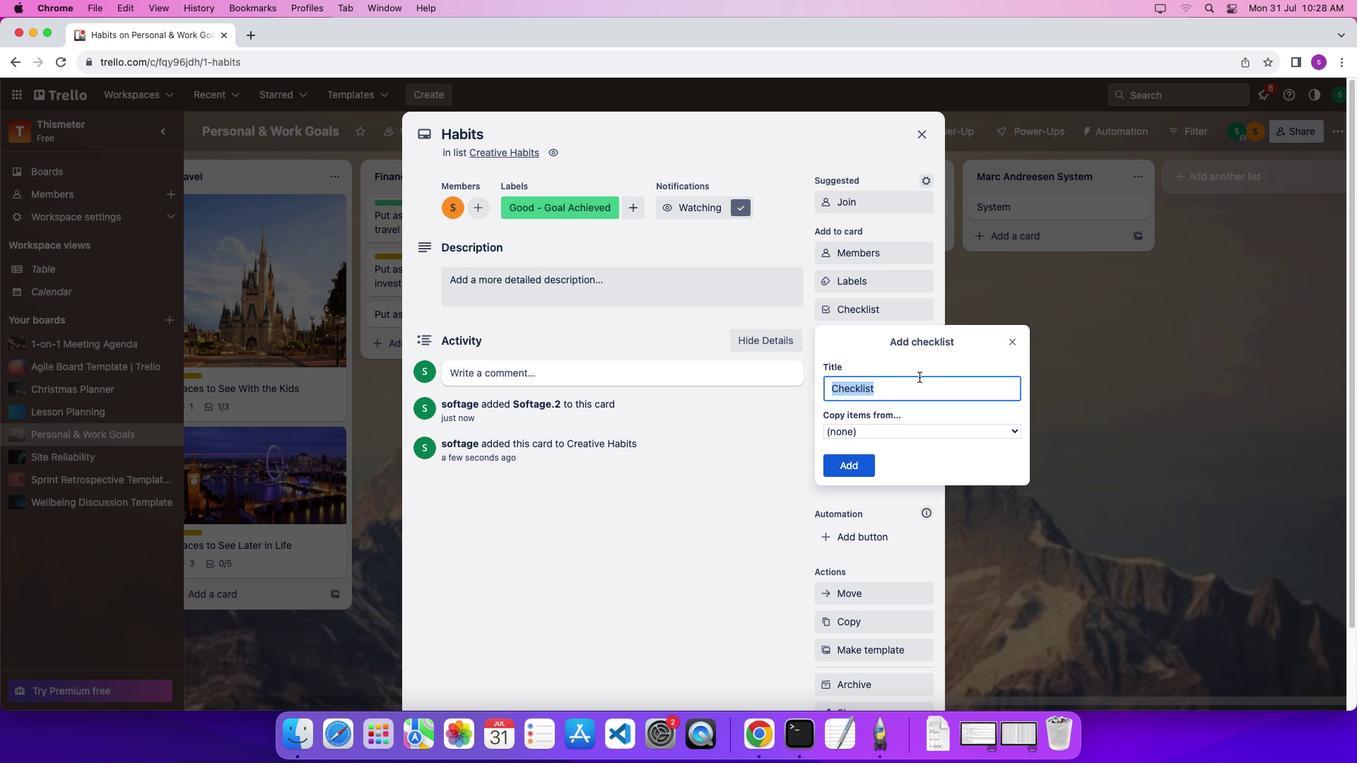 
Action: Mouse pressed left at (920, 379)
Screenshot: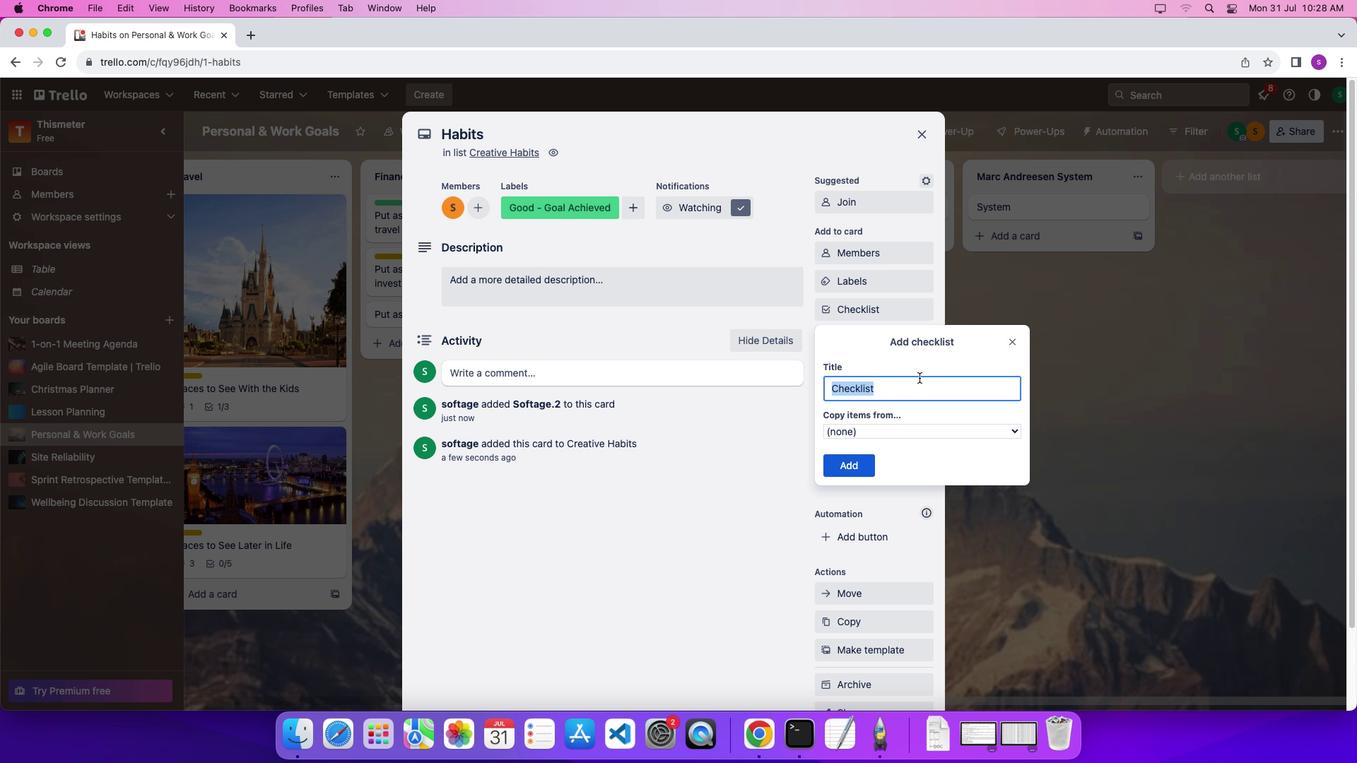 
Action: Mouse moved to (911, 387)
Screenshot: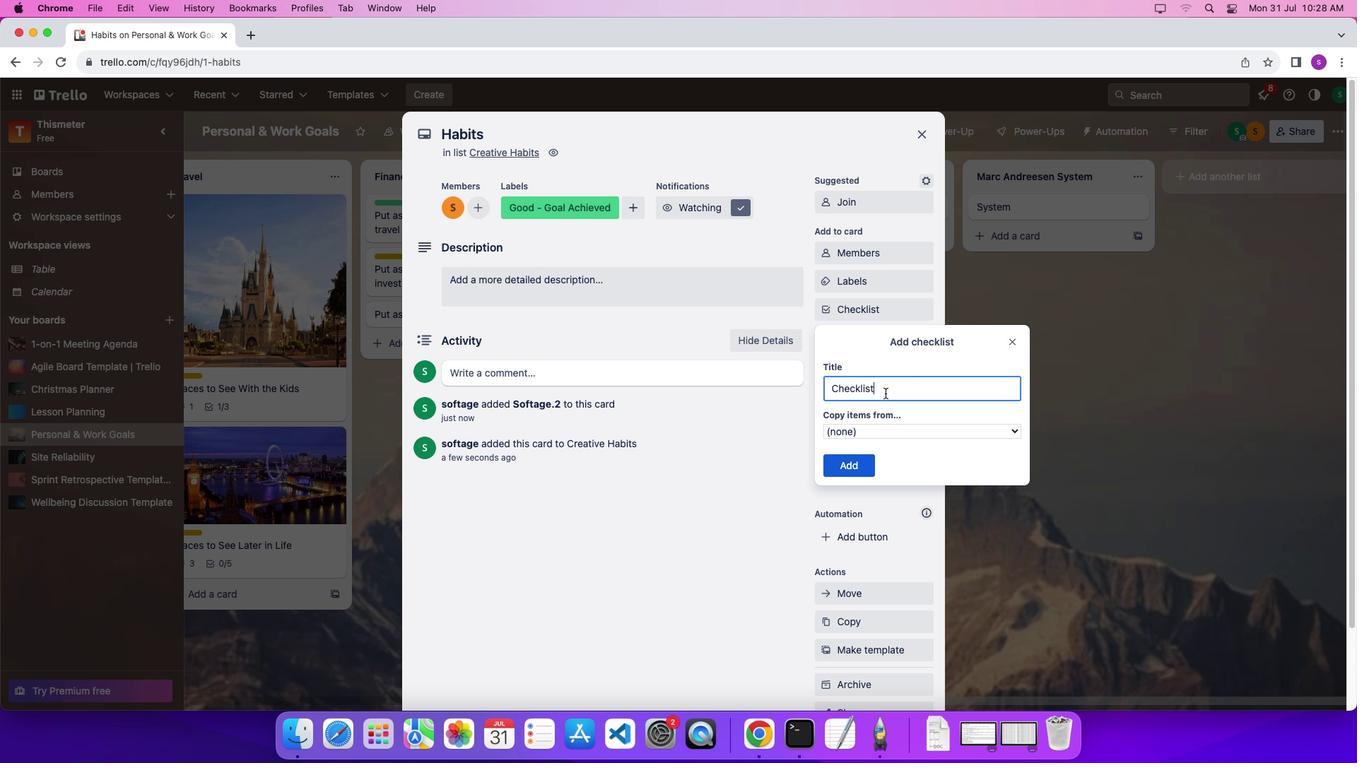 
Action: Mouse pressed left at (911, 387)
Screenshot: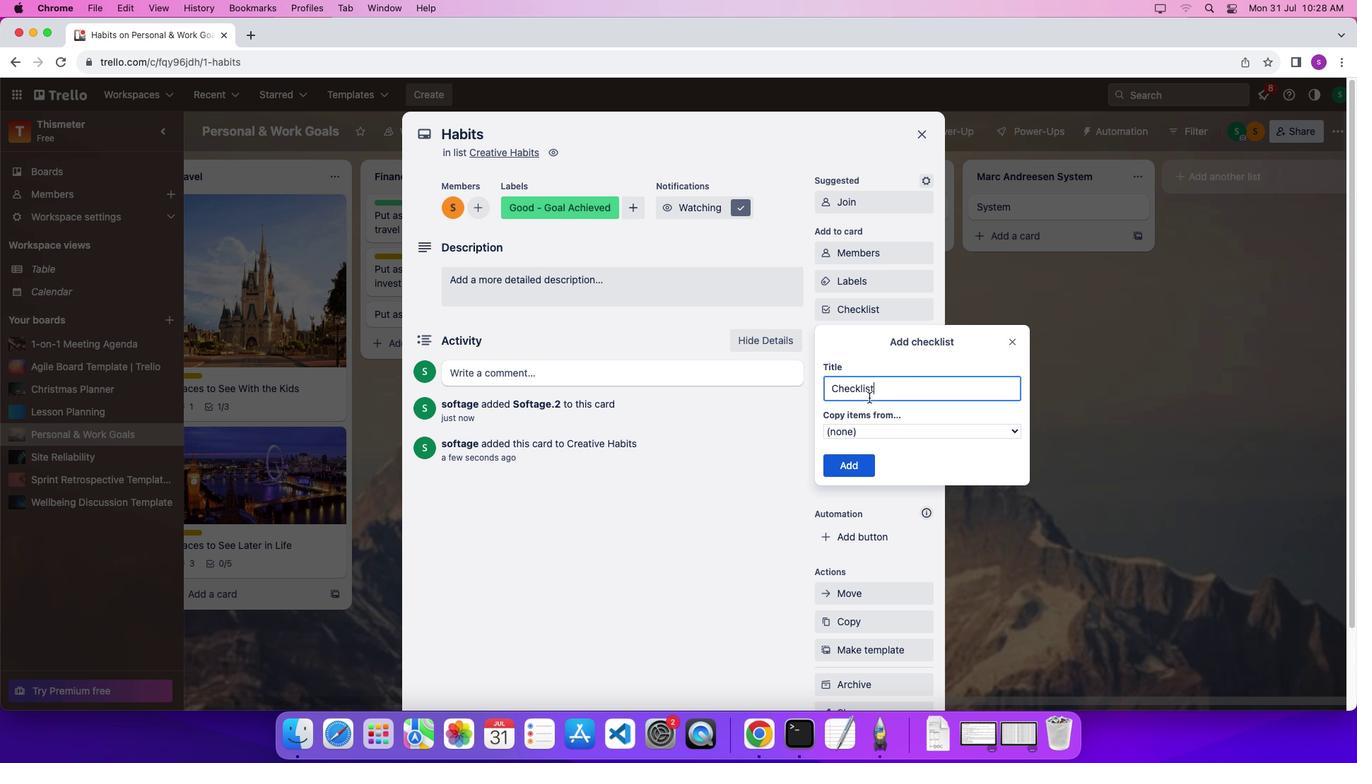 
Action: Mouse moved to (767, 381)
Screenshot: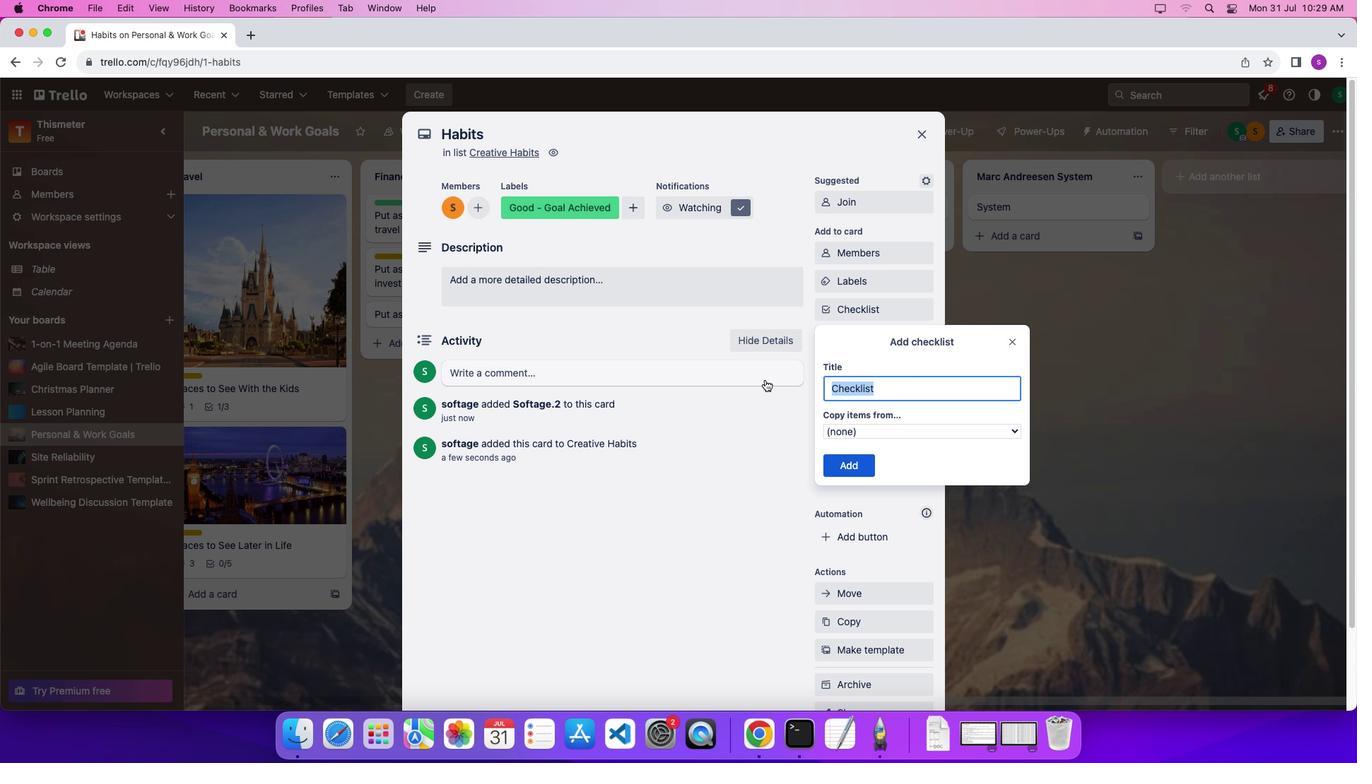 
Action: Key pressed Key.shift'G''o''o''d'Key.spaceKey.shift'H''a''b''i''t'Key.enter
Screenshot: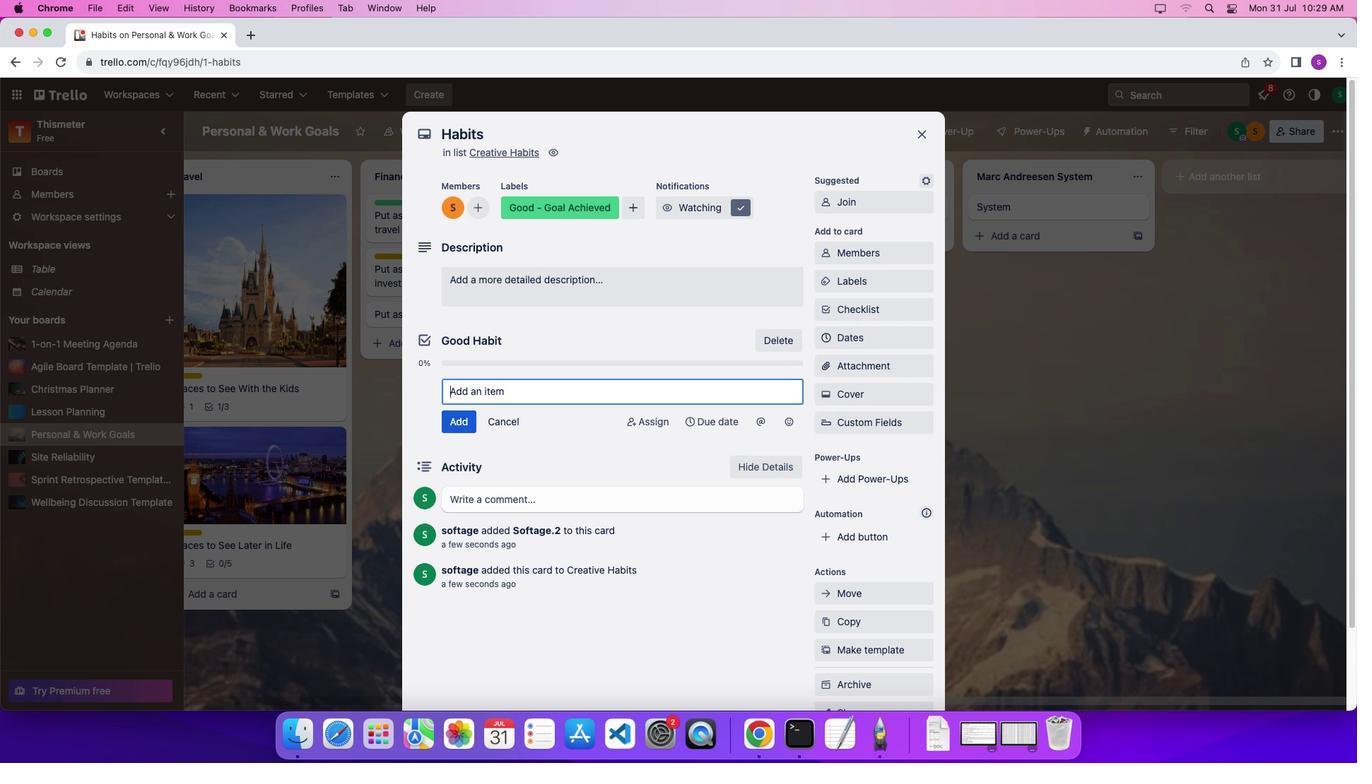
Action: Mouse moved to (843, 334)
Screenshot: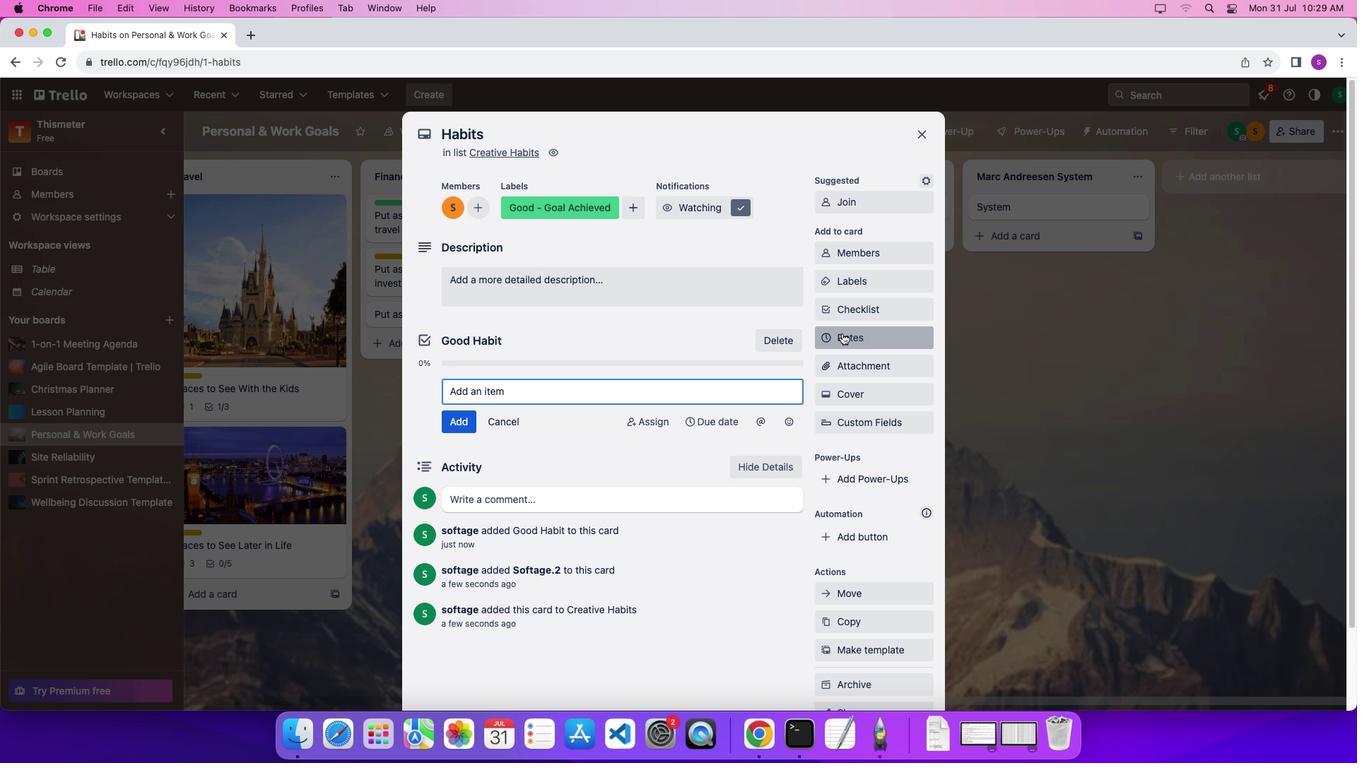 
Action: Mouse pressed left at (843, 334)
Screenshot: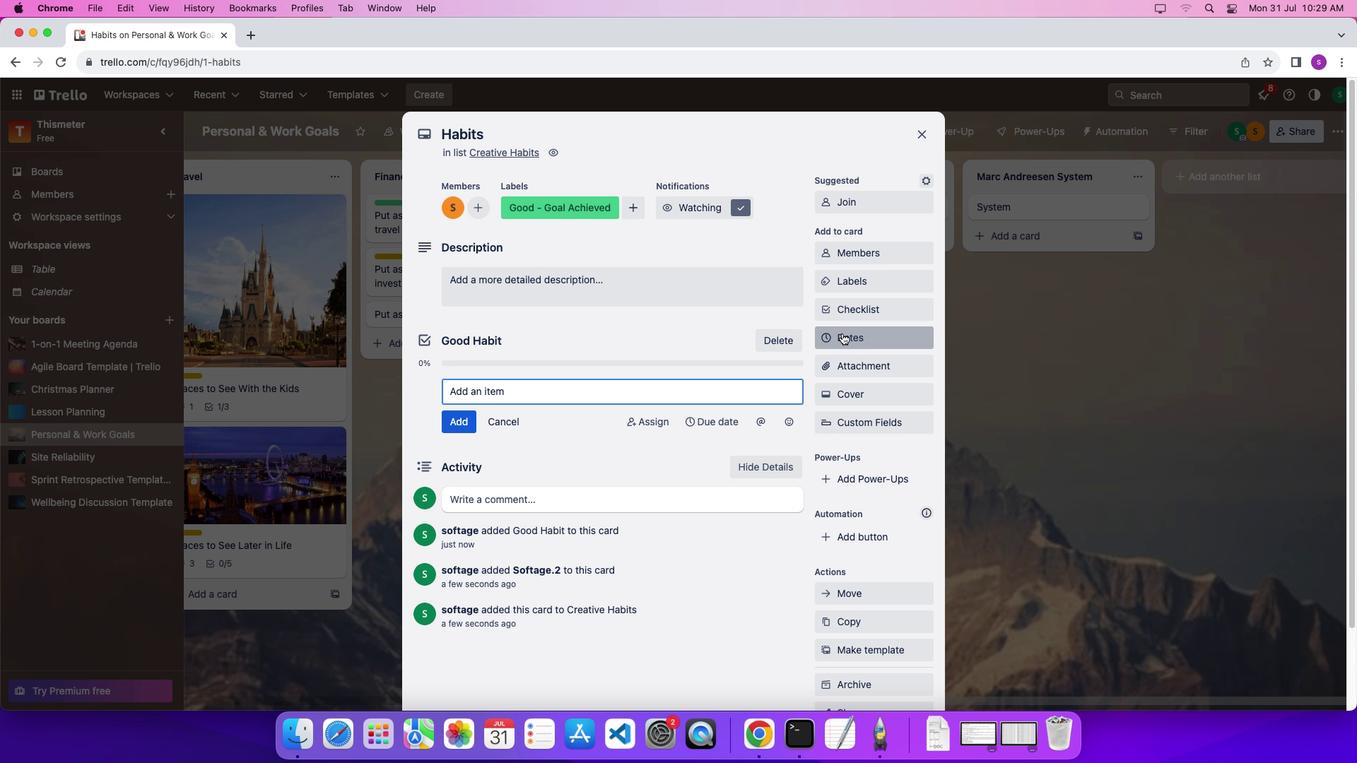 
Action: Mouse moved to (953, 215)
Screenshot: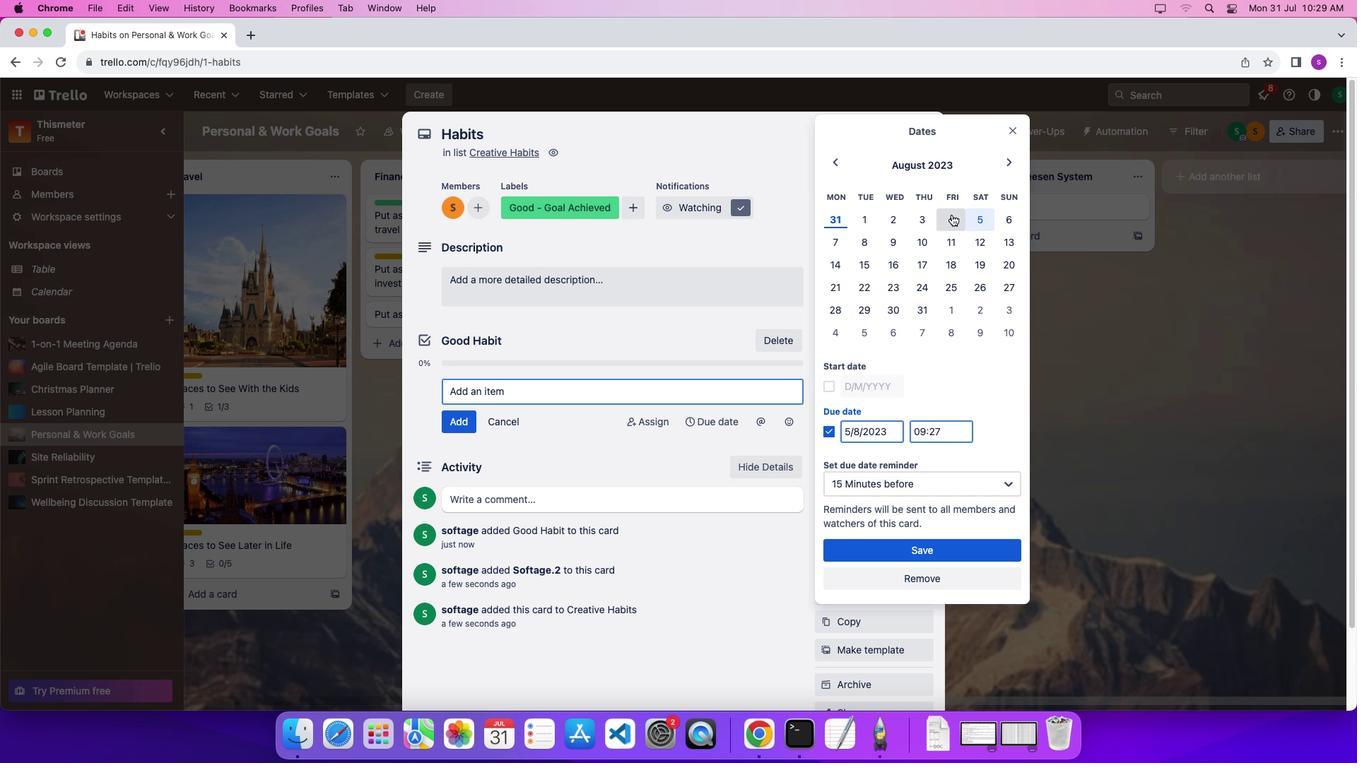 
Action: Mouse pressed left at (953, 215)
Screenshot: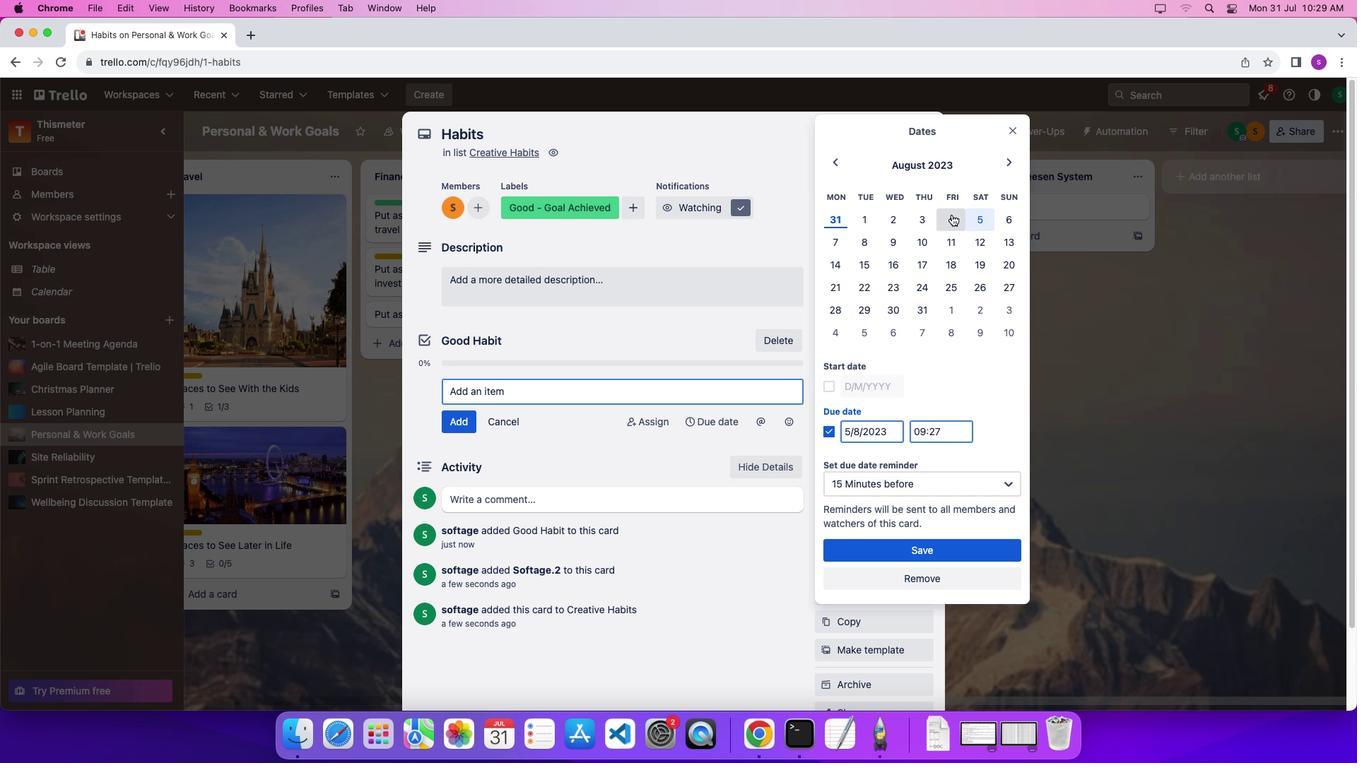 
Action: Mouse moved to (834, 385)
Screenshot: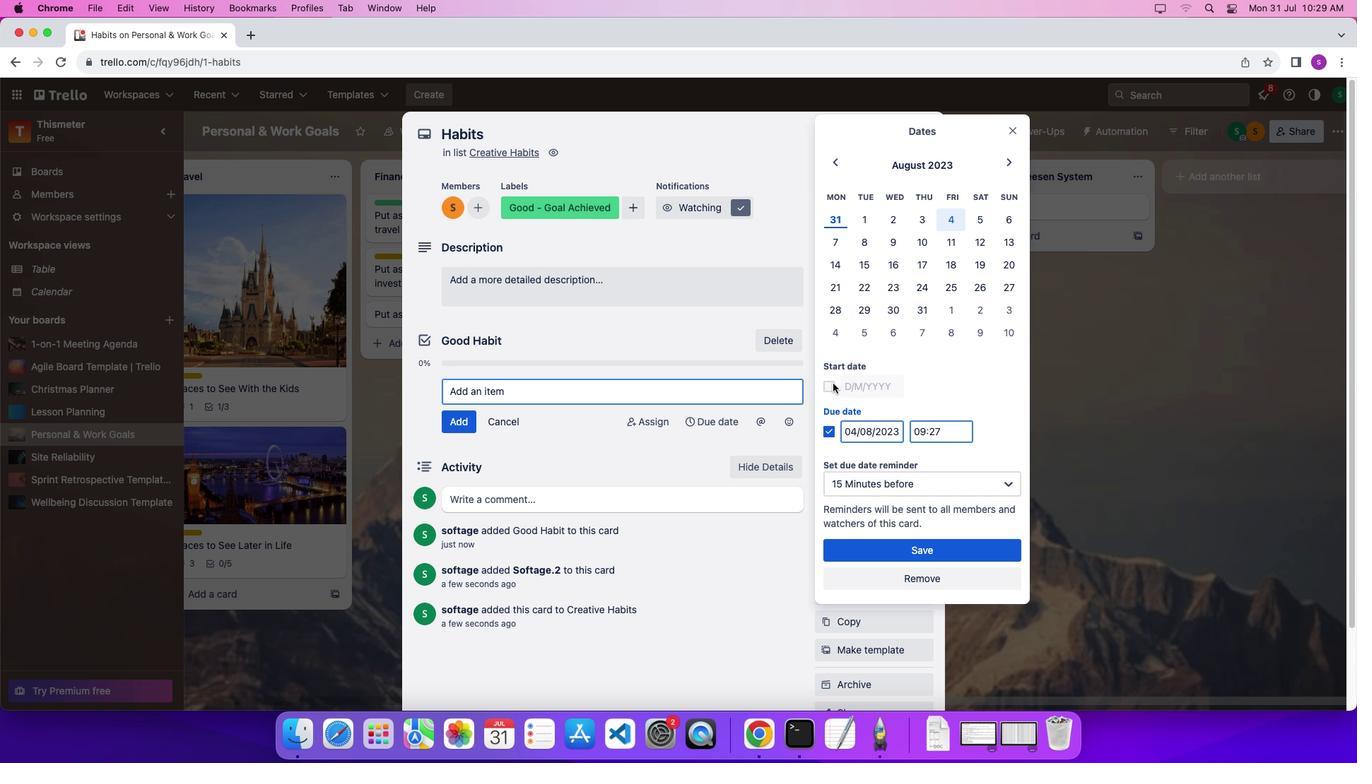 
Action: Mouse pressed left at (834, 385)
Screenshot: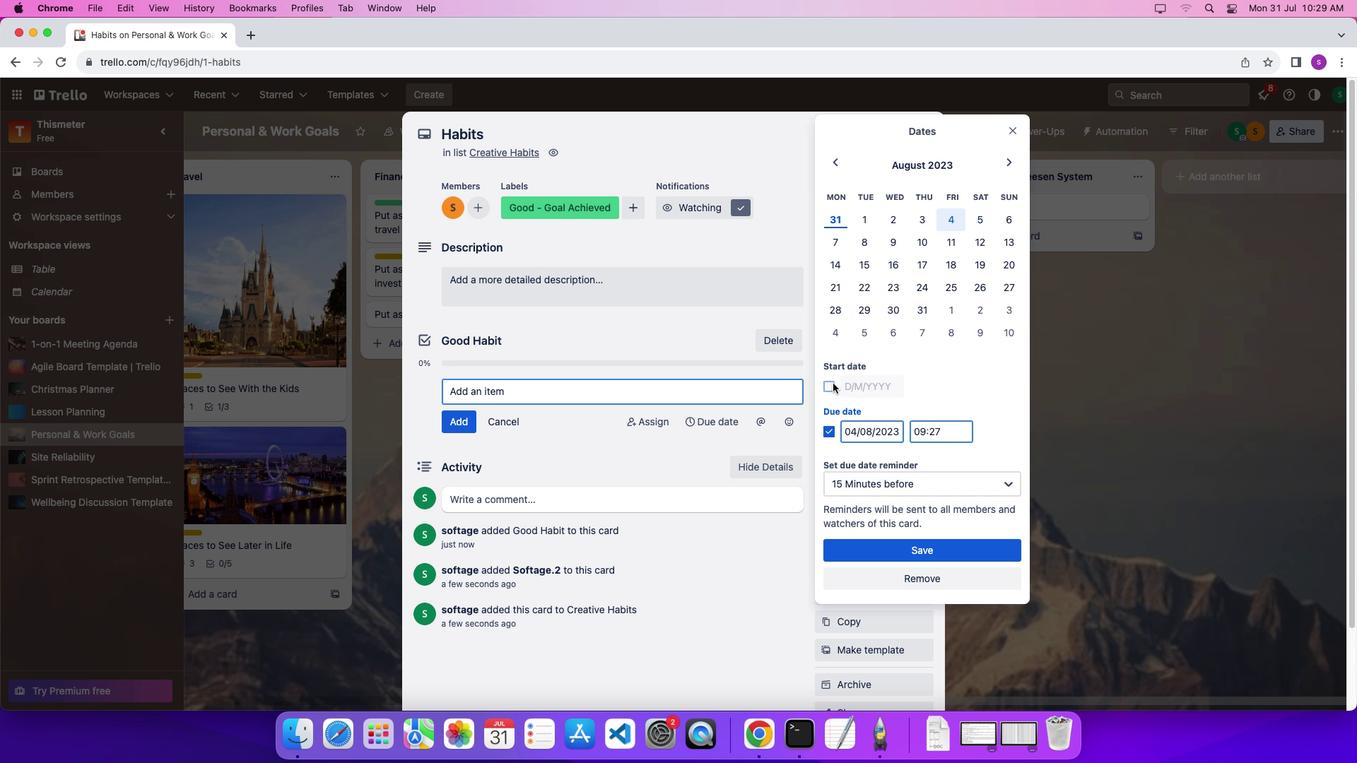 
Action: Mouse moved to (935, 545)
Screenshot: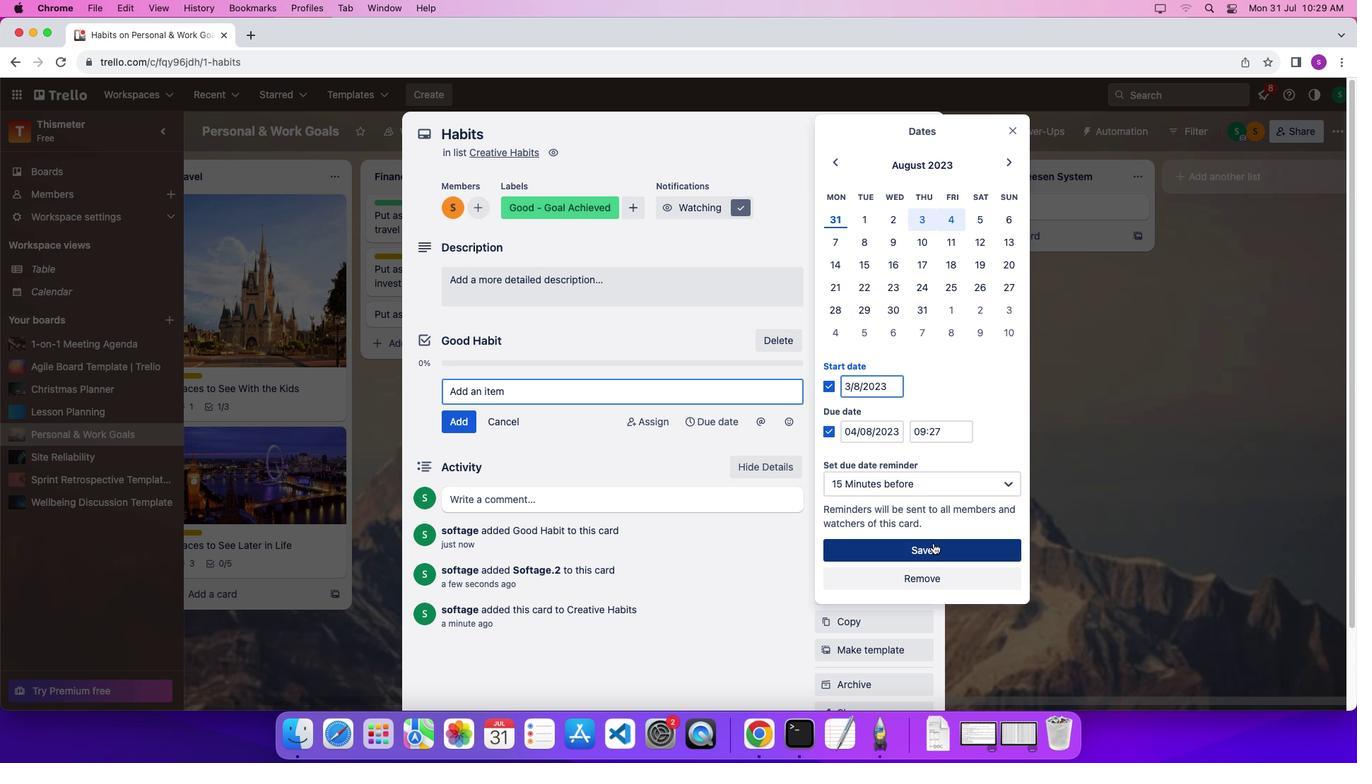 
Action: Mouse pressed left at (935, 545)
Screenshot: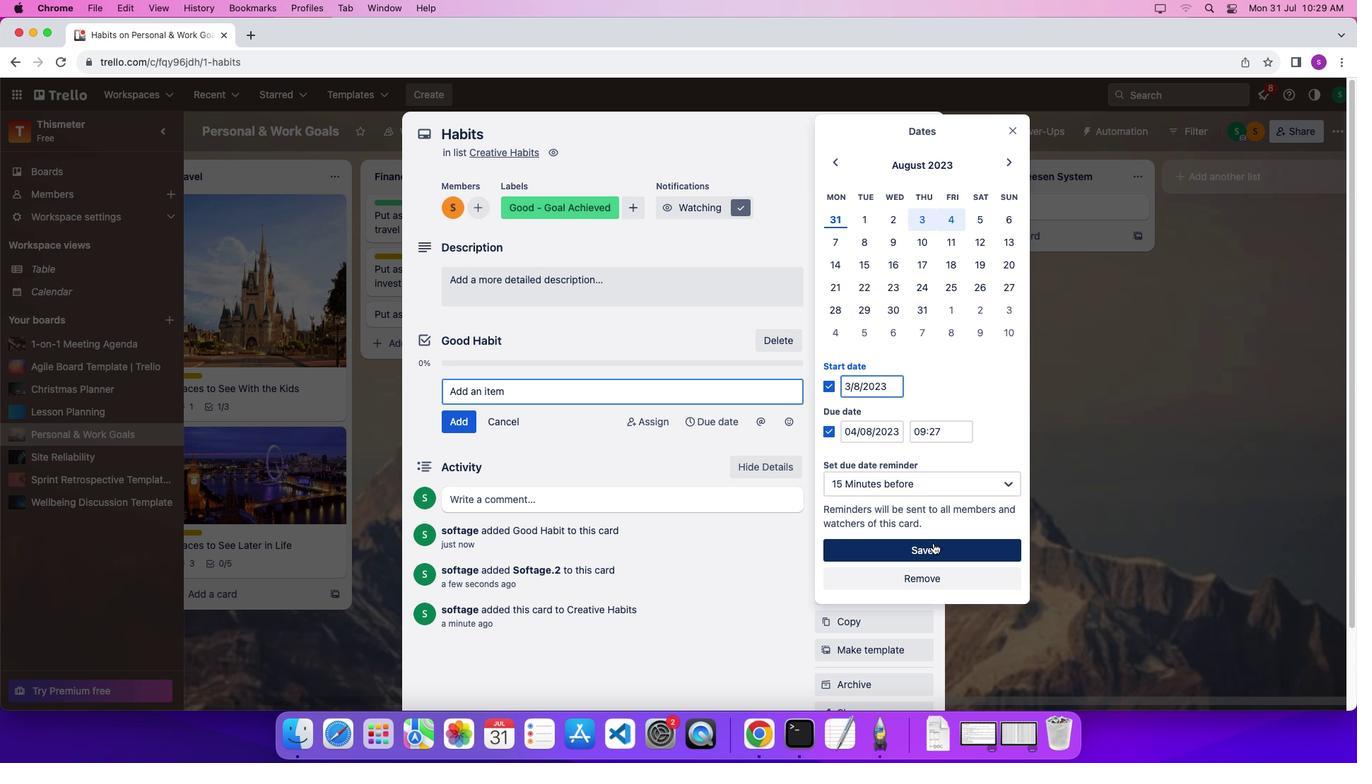 
Action: Mouse moved to (894, 360)
Screenshot: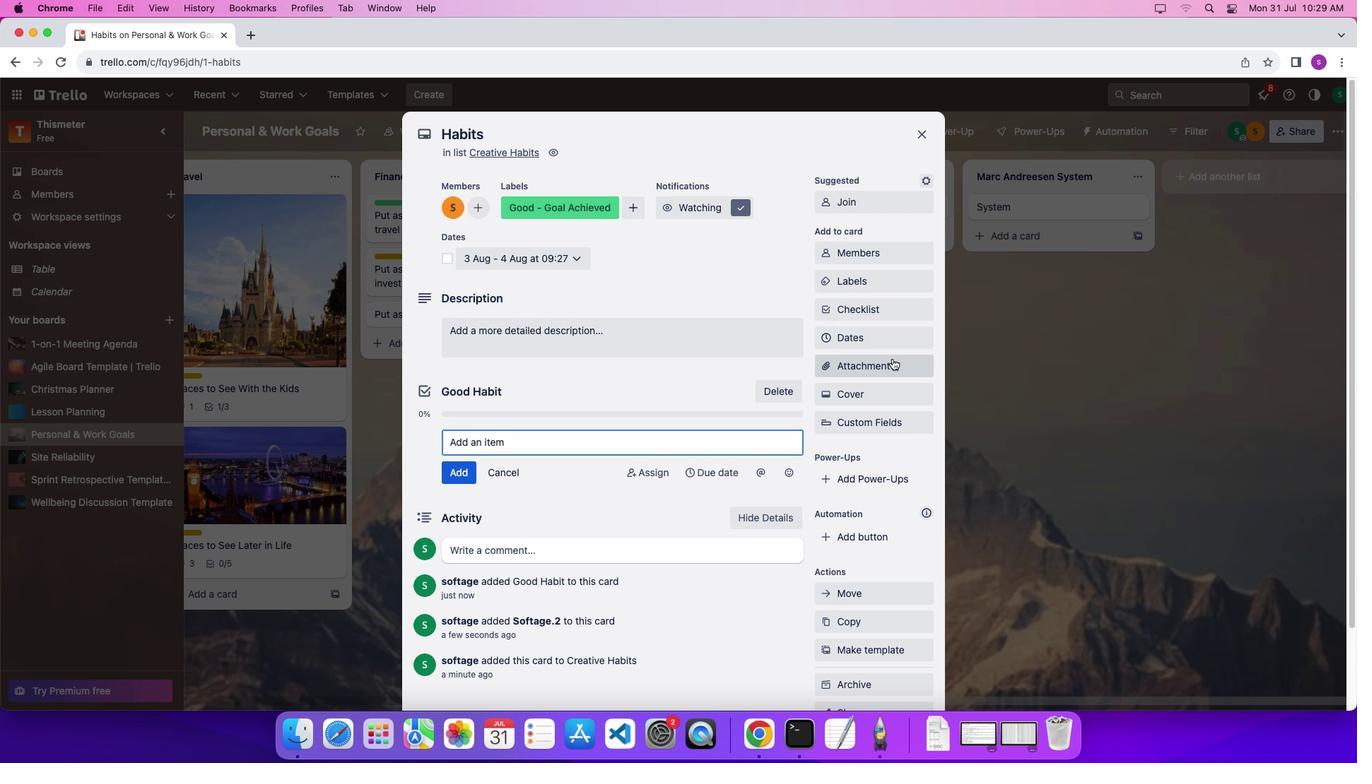 
Action: Mouse pressed left at (894, 360)
Screenshot: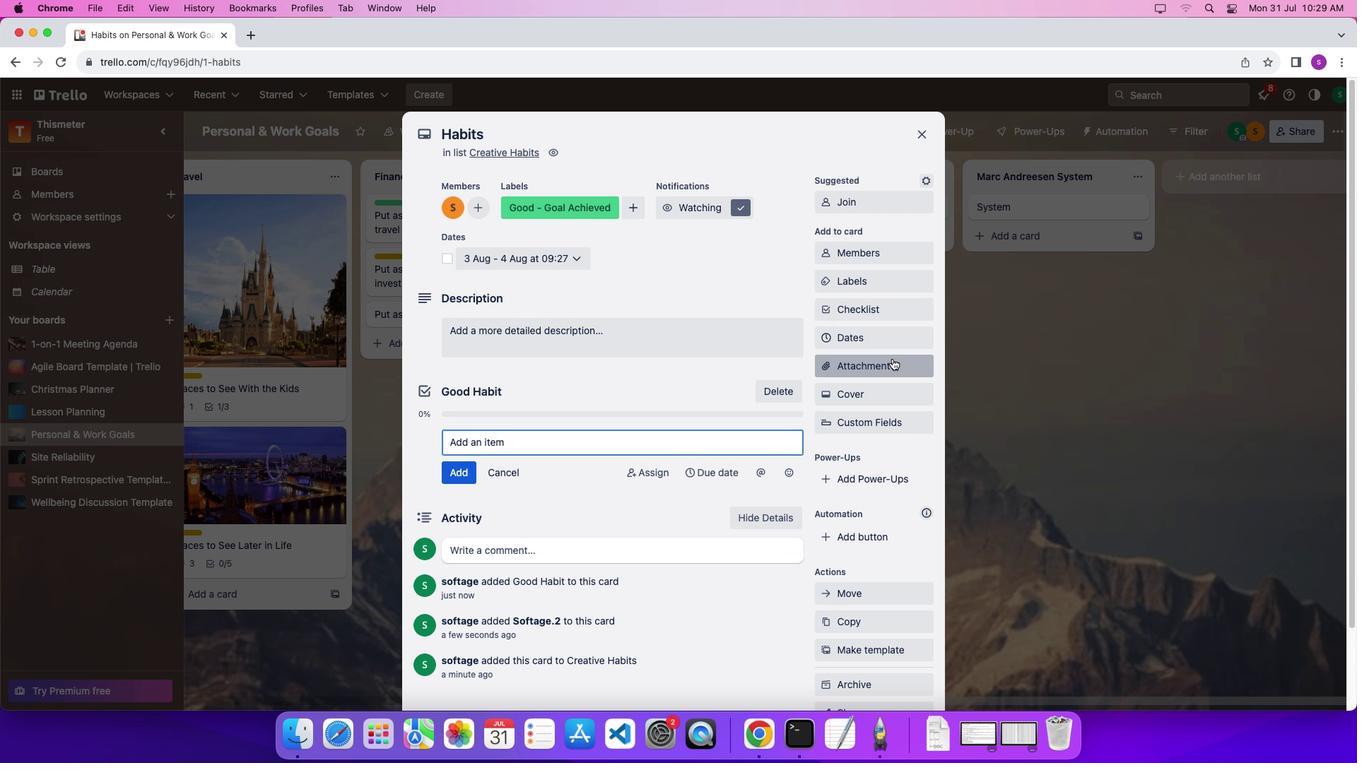 
Action: Mouse moved to (902, 463)
Screenshot: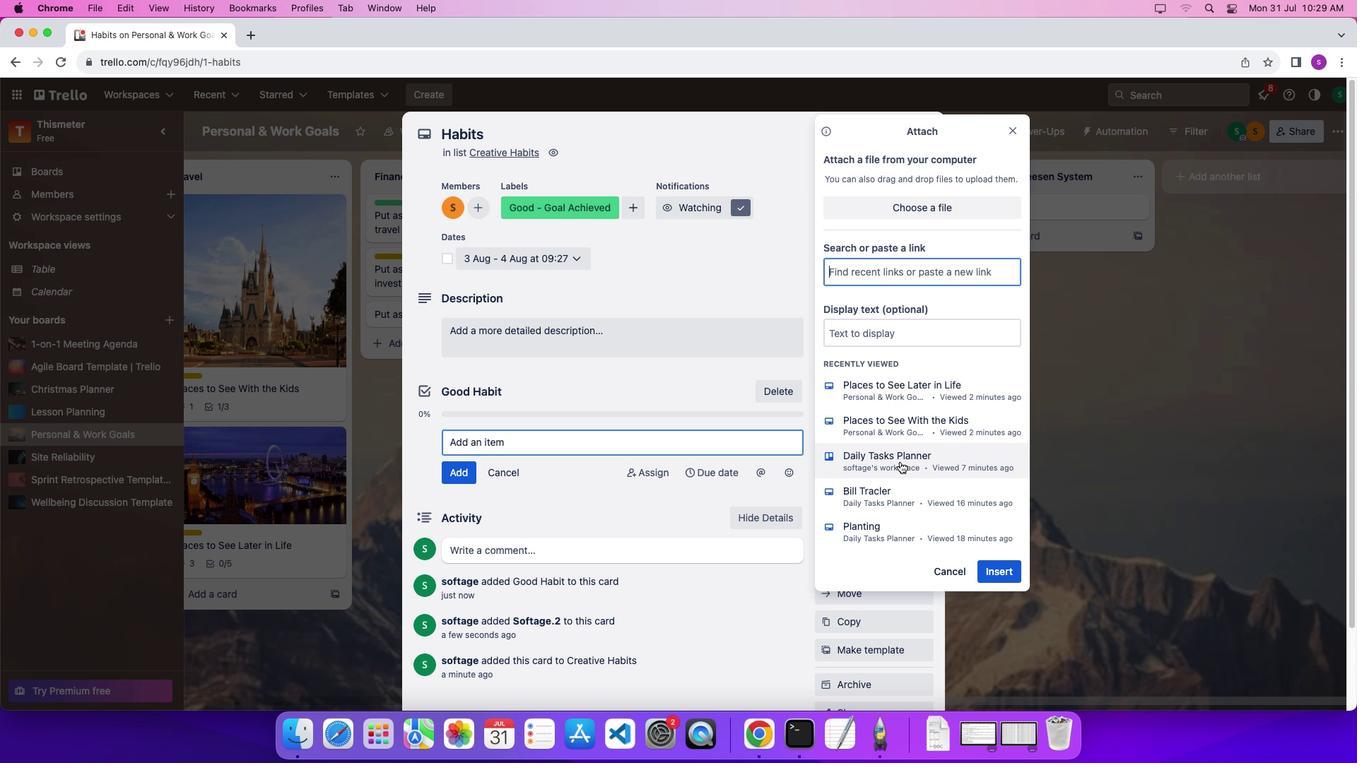 
Action: Mouse pressed left at (902, 463)
Screenshot: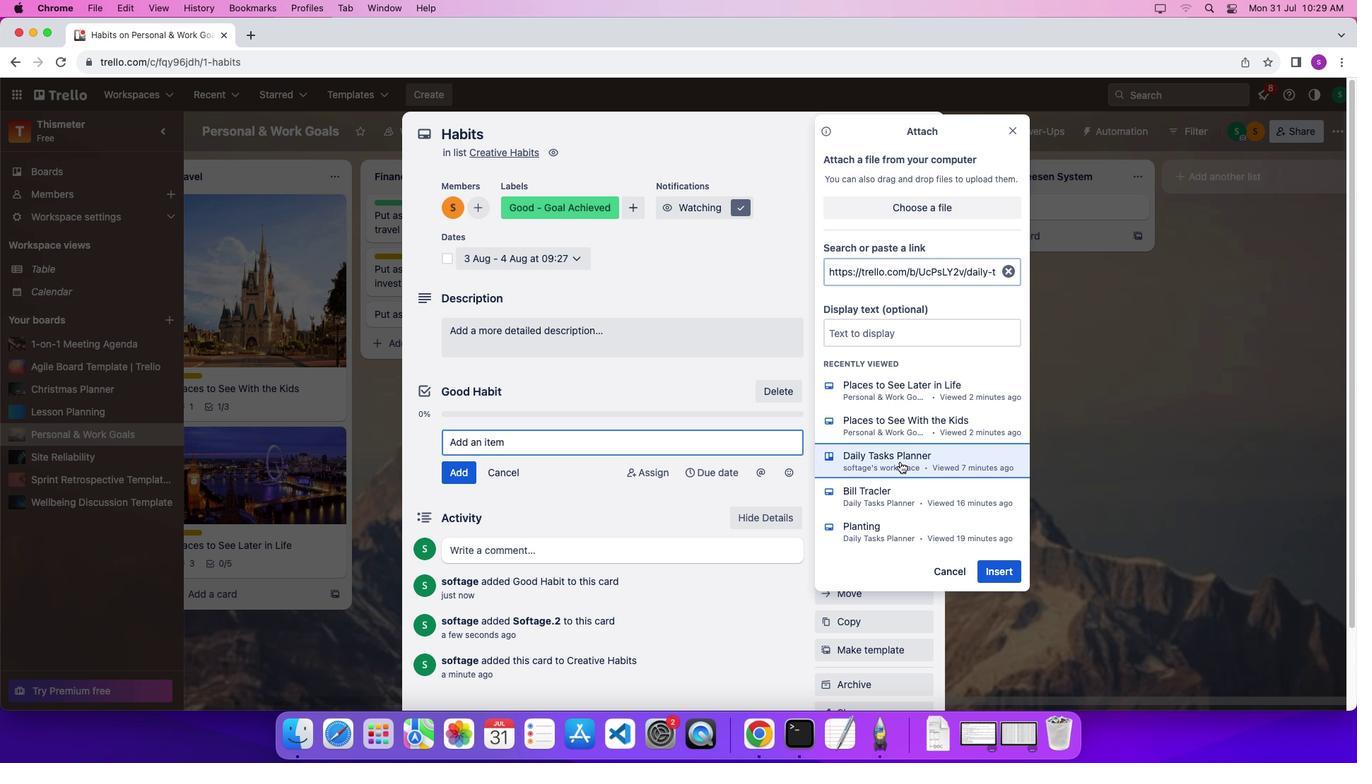 
Action: Mouse moved to (881, 402)
Screenshot: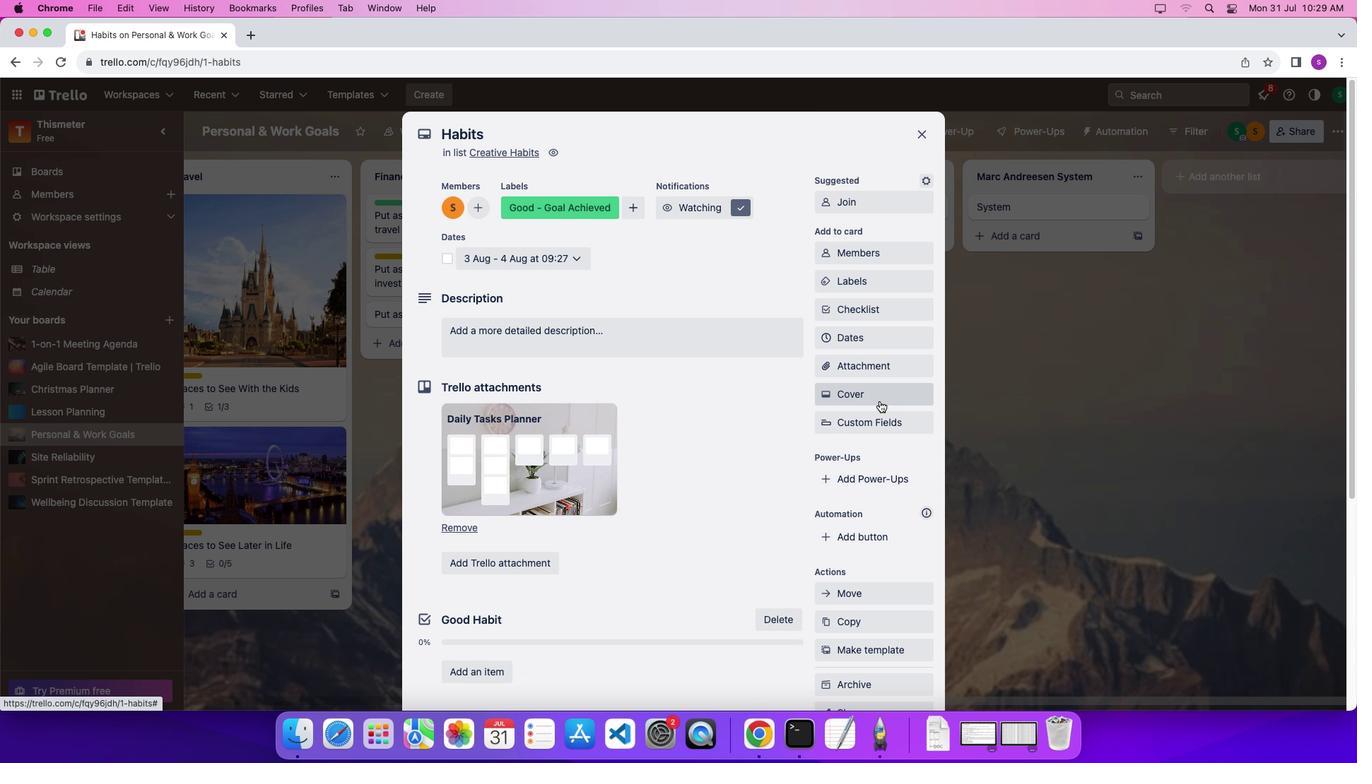 
Action: Mouse pressed left at (881, 402)
Screenshot: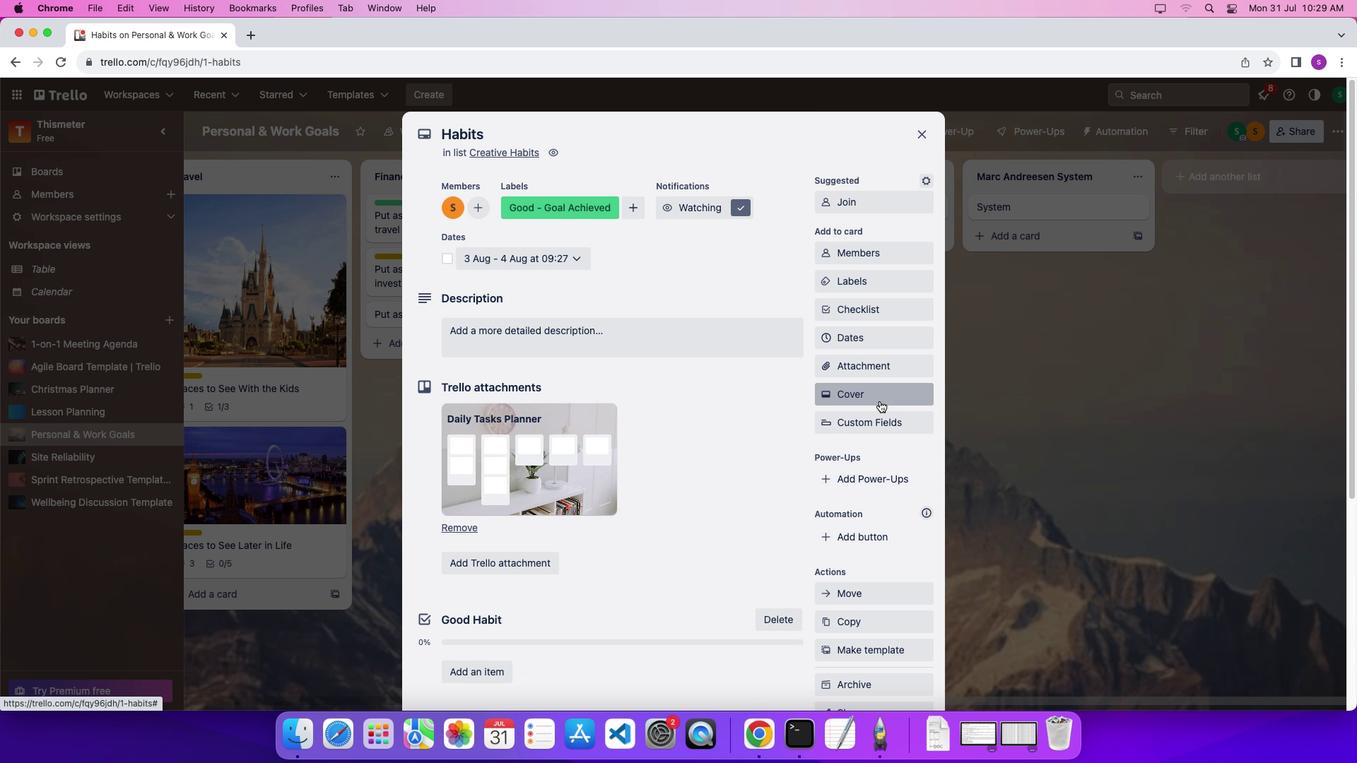 
Action: Mouse moved to (832, 438)
Screenshot: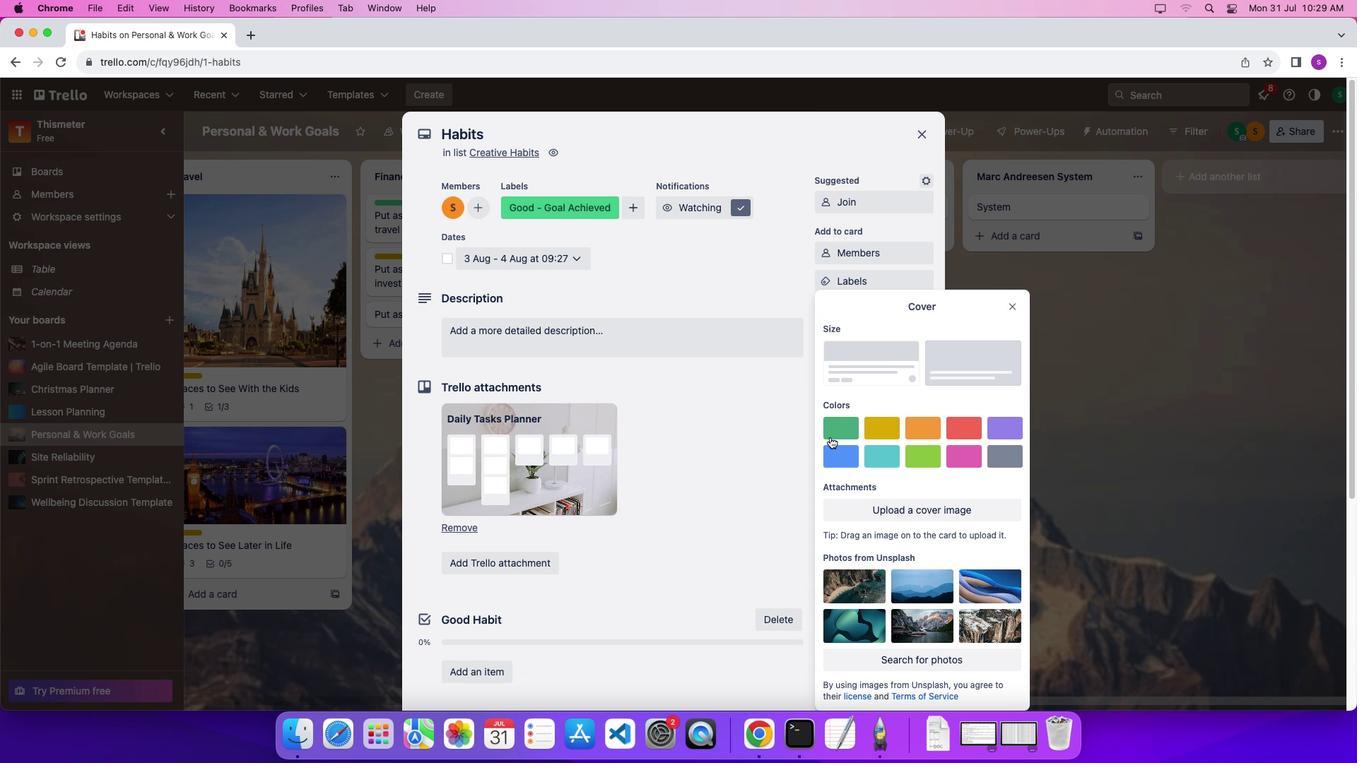 
Action: Mouse pressed left at (832, 438)
Screenshot: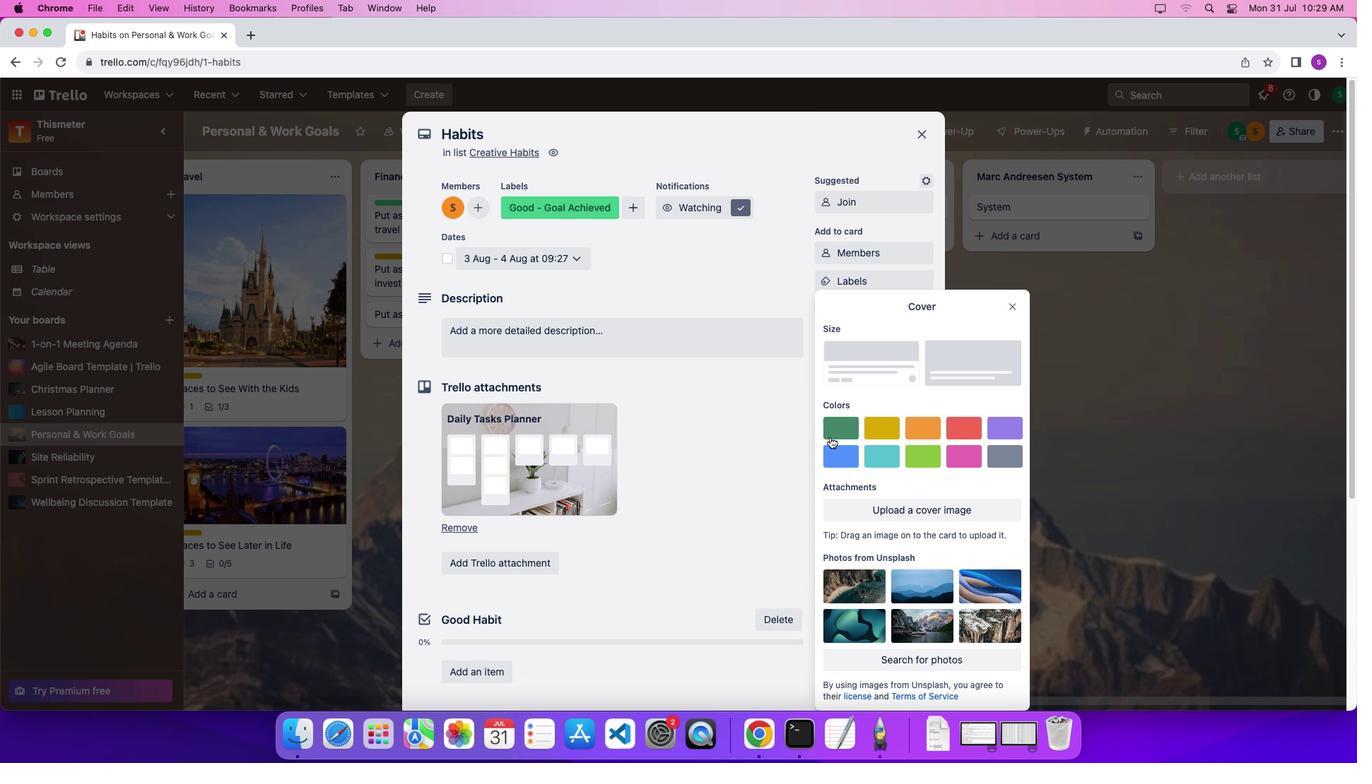 
Action: Mouse moved to (1011, 274)
Screenshot: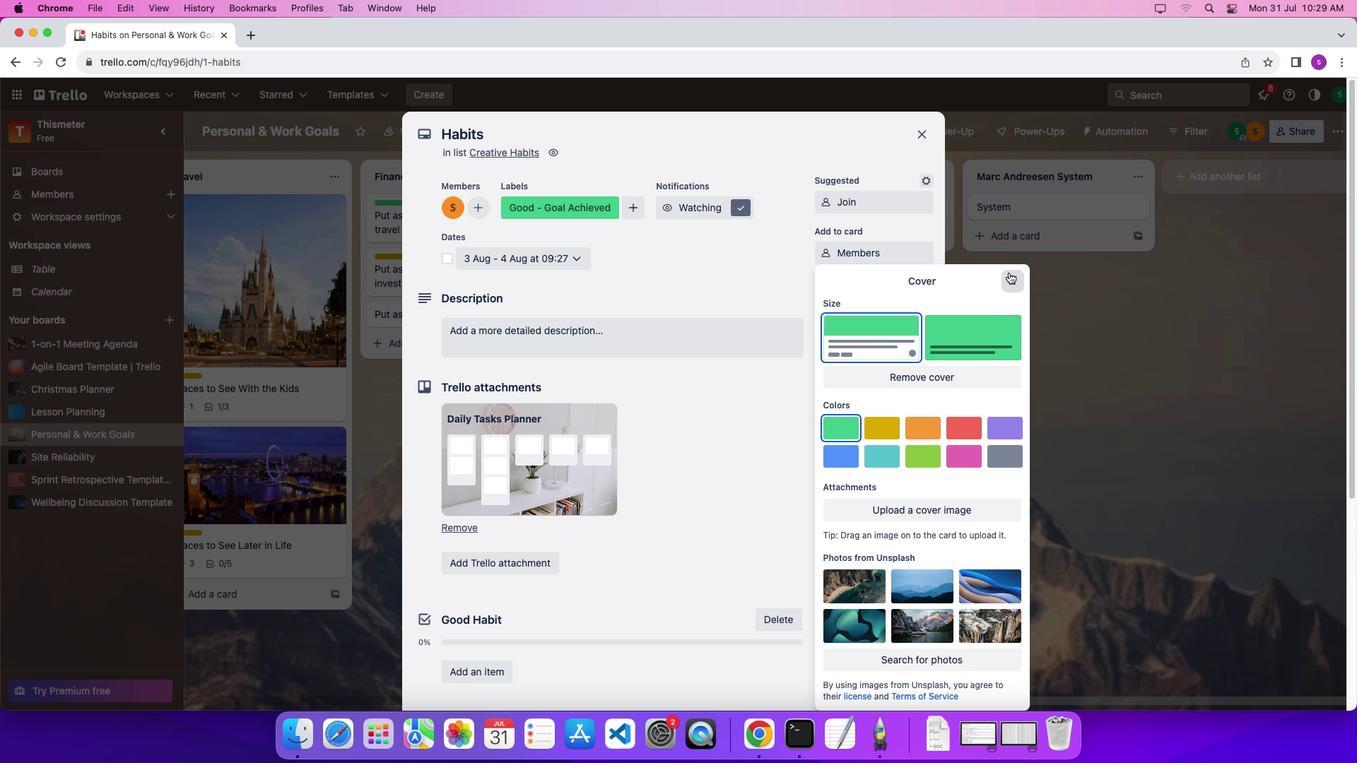 
Action: Mouse pressed left at (1011, 274)
Screenshot: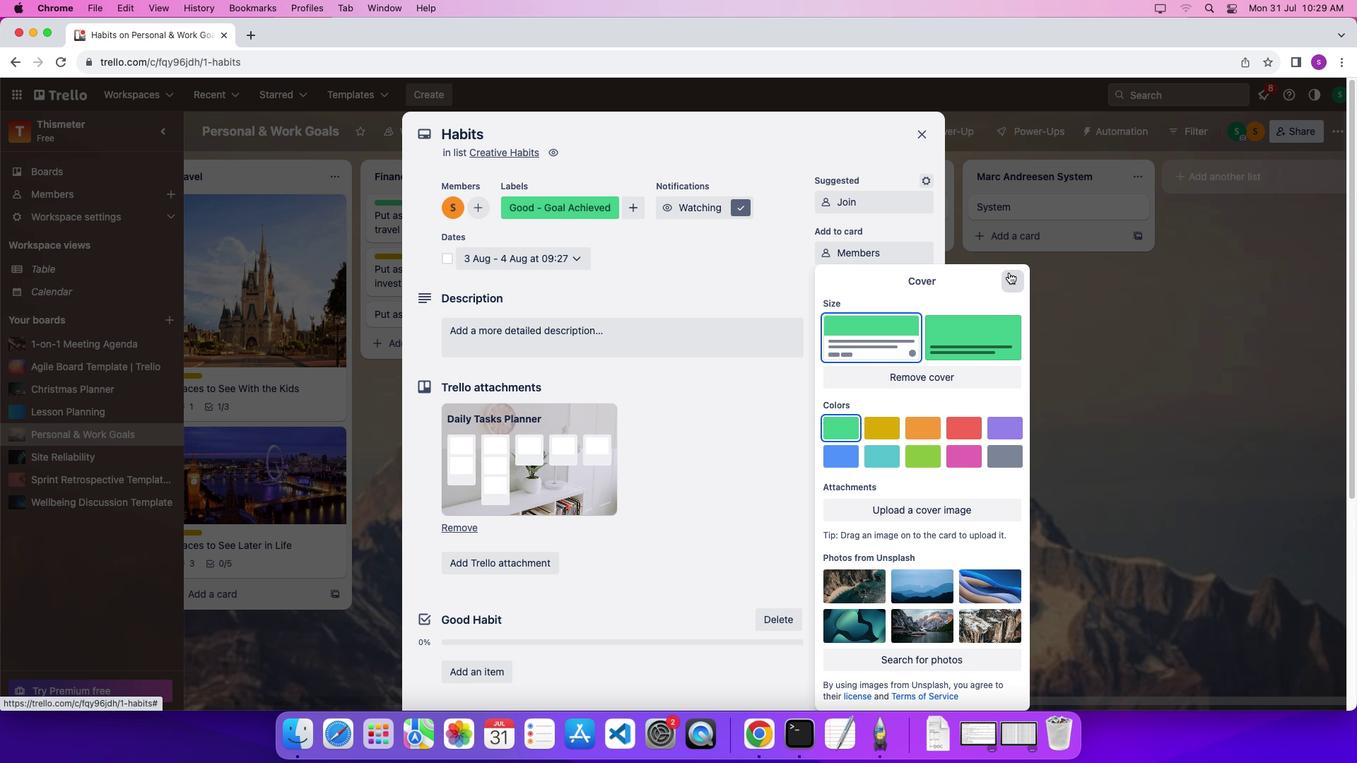 
Action: Mouse moved to (453, 262)
Screenshot: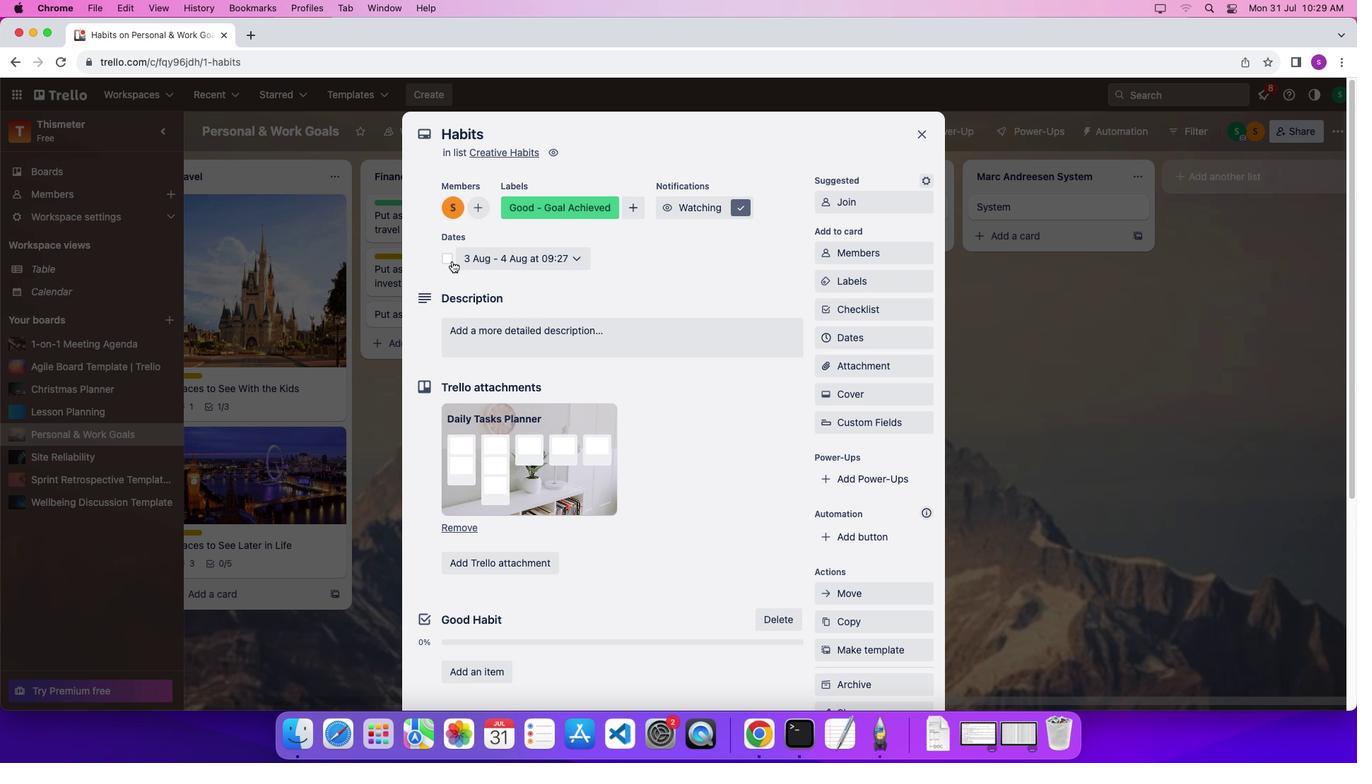 
Action: Mouse pressed left at (453, 262)
Screenshot: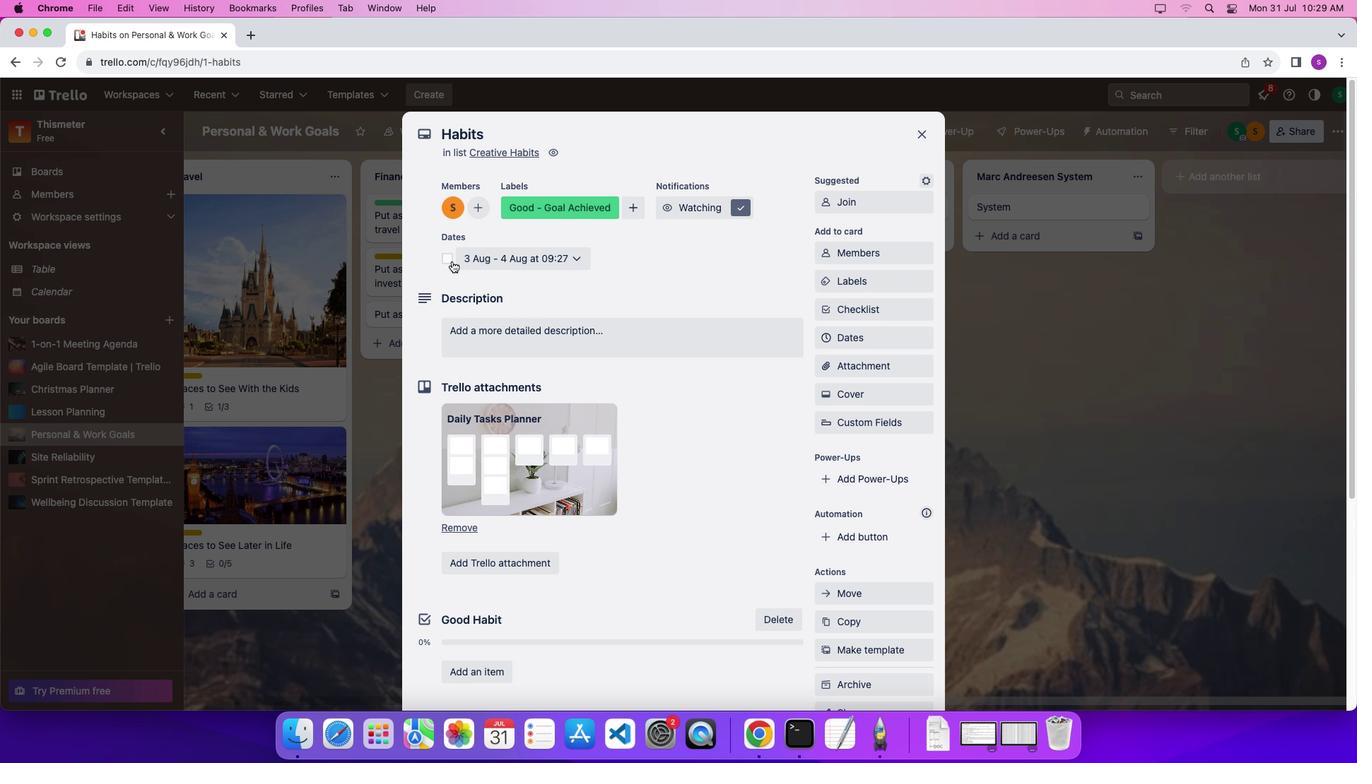 
Action: Mouse moved to (451, 262)
Screenshot: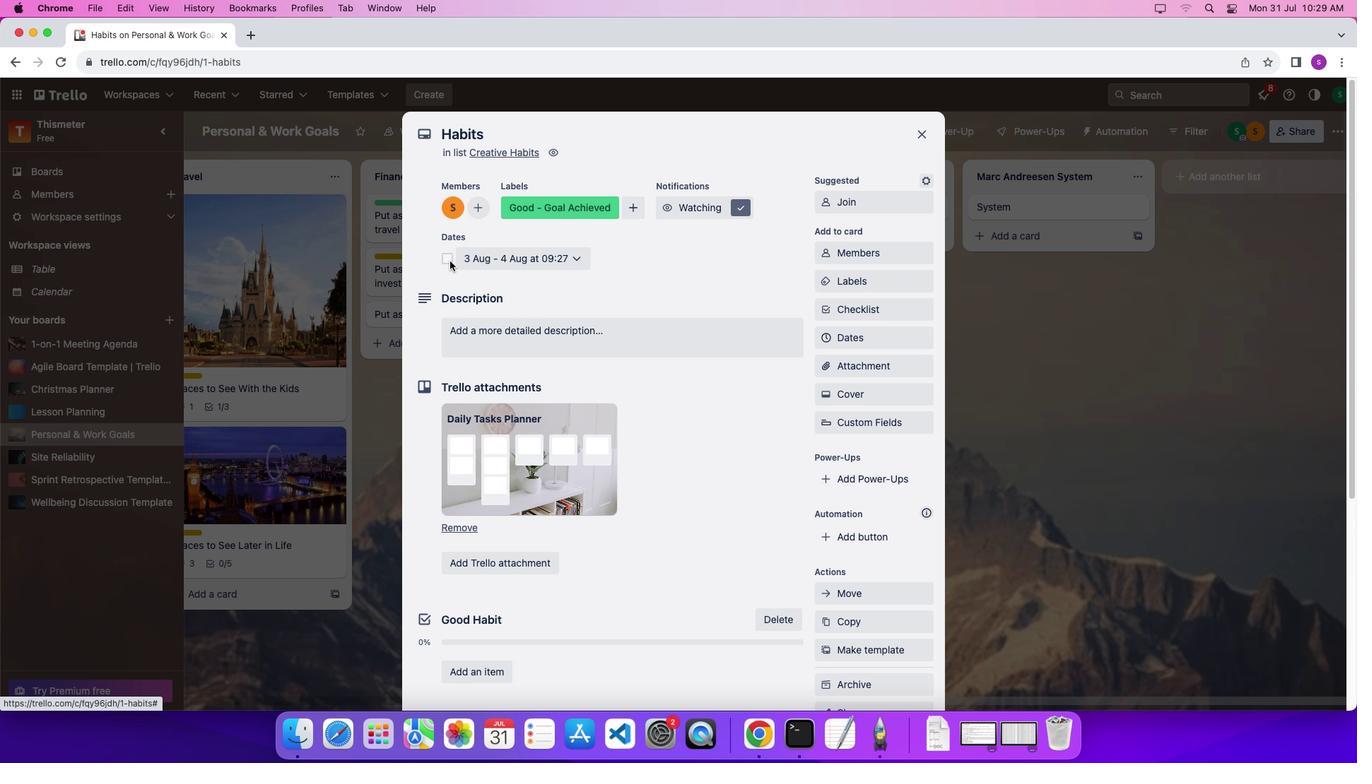 
Action: Mouse pressed left at (451, 262)
Screenshot: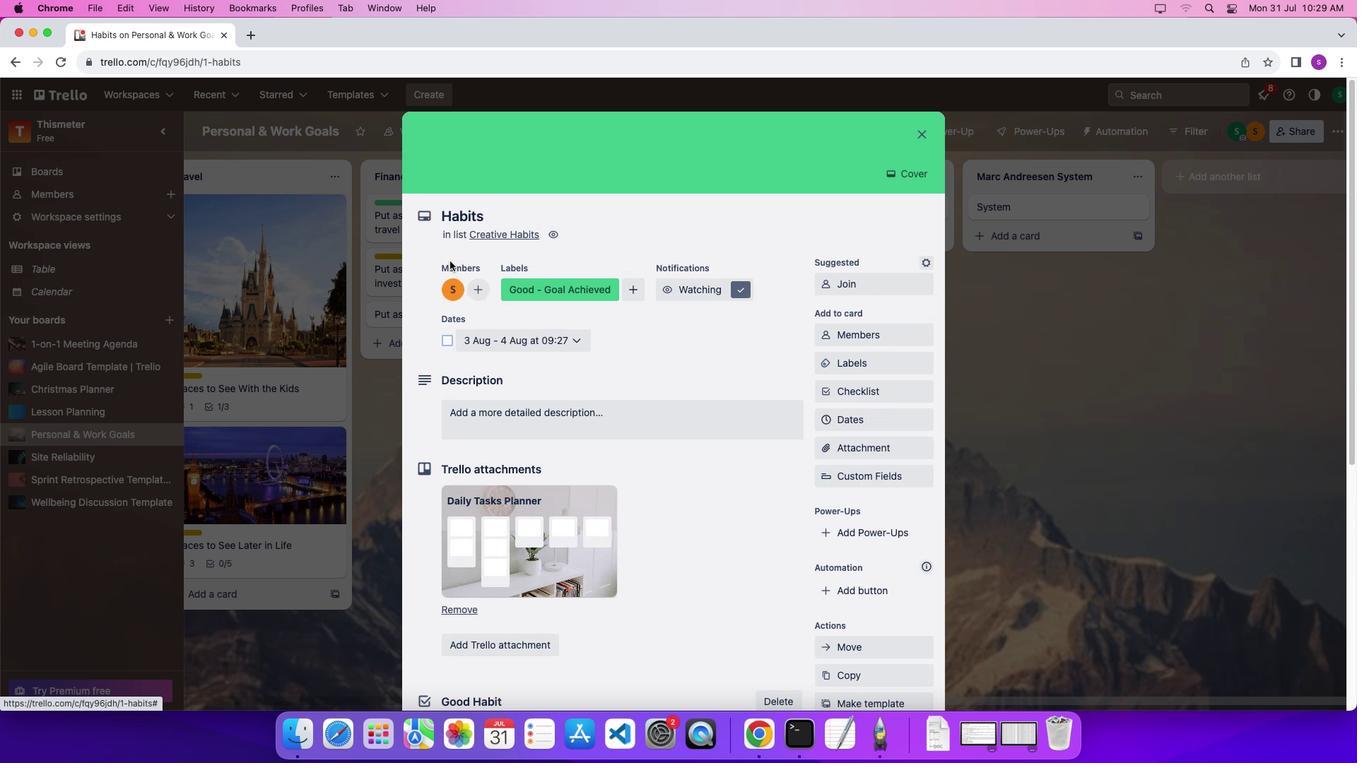 
Action: Mouse moved to (454, 341)
Screenshot: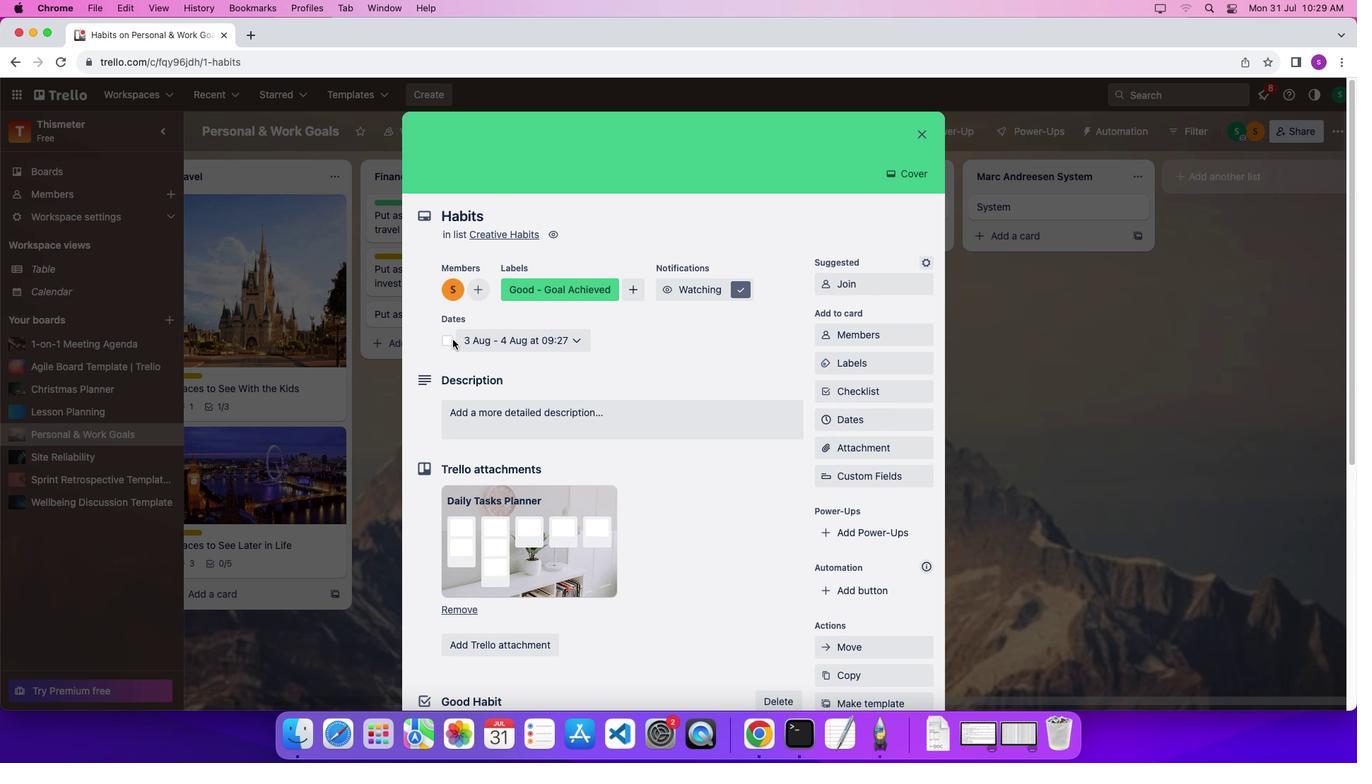 
Action: Mouse pressed left at (454, 341)
Screenshot: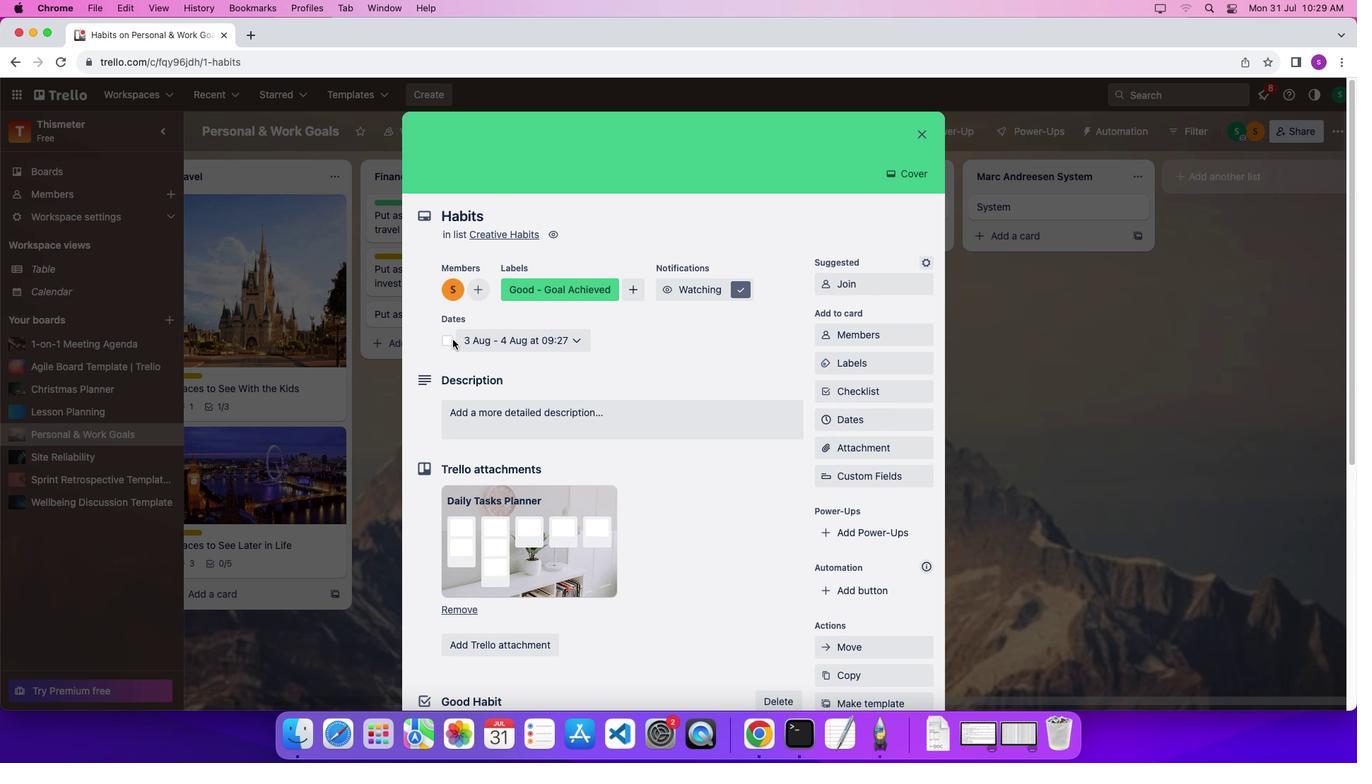 
Action: Mouse moved to (450, 341)
Screenshot: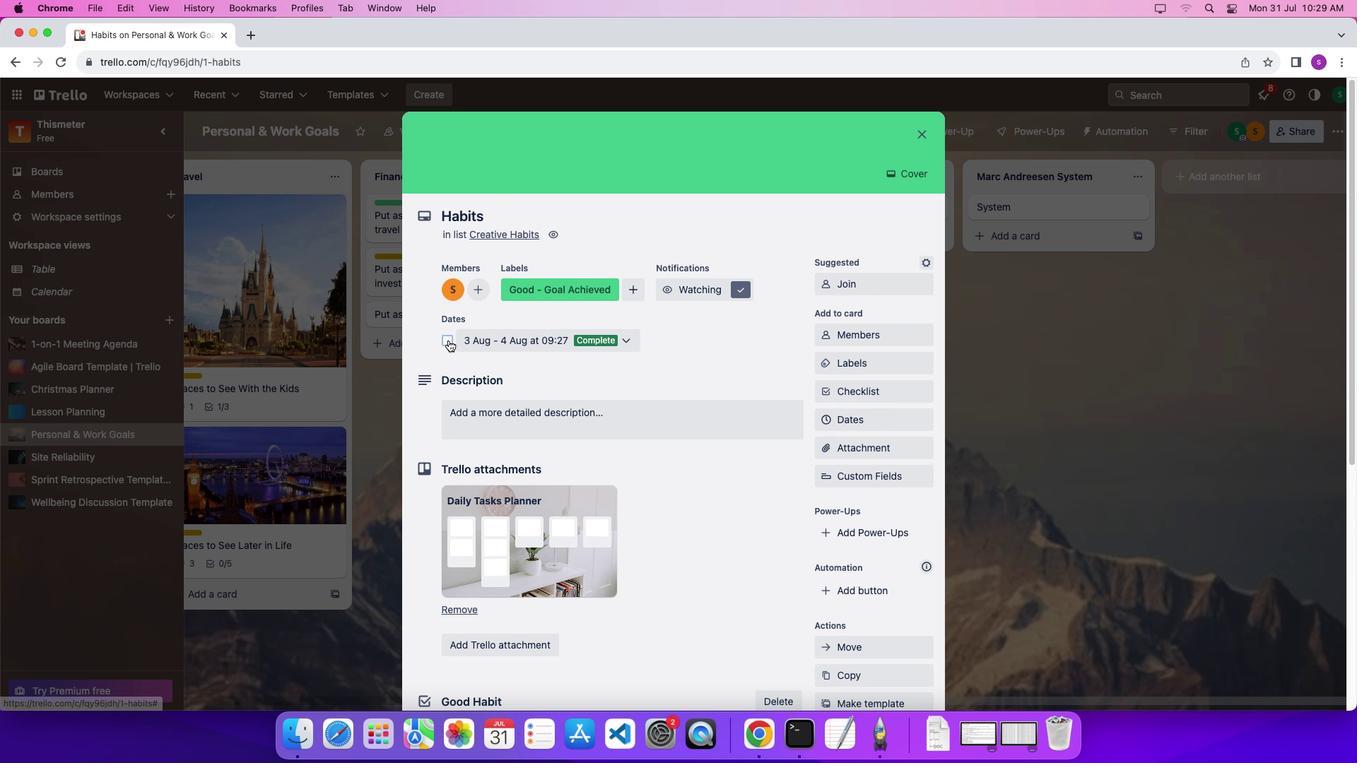 
Action: Mouse pressed left at (450, 341)
Screenshot: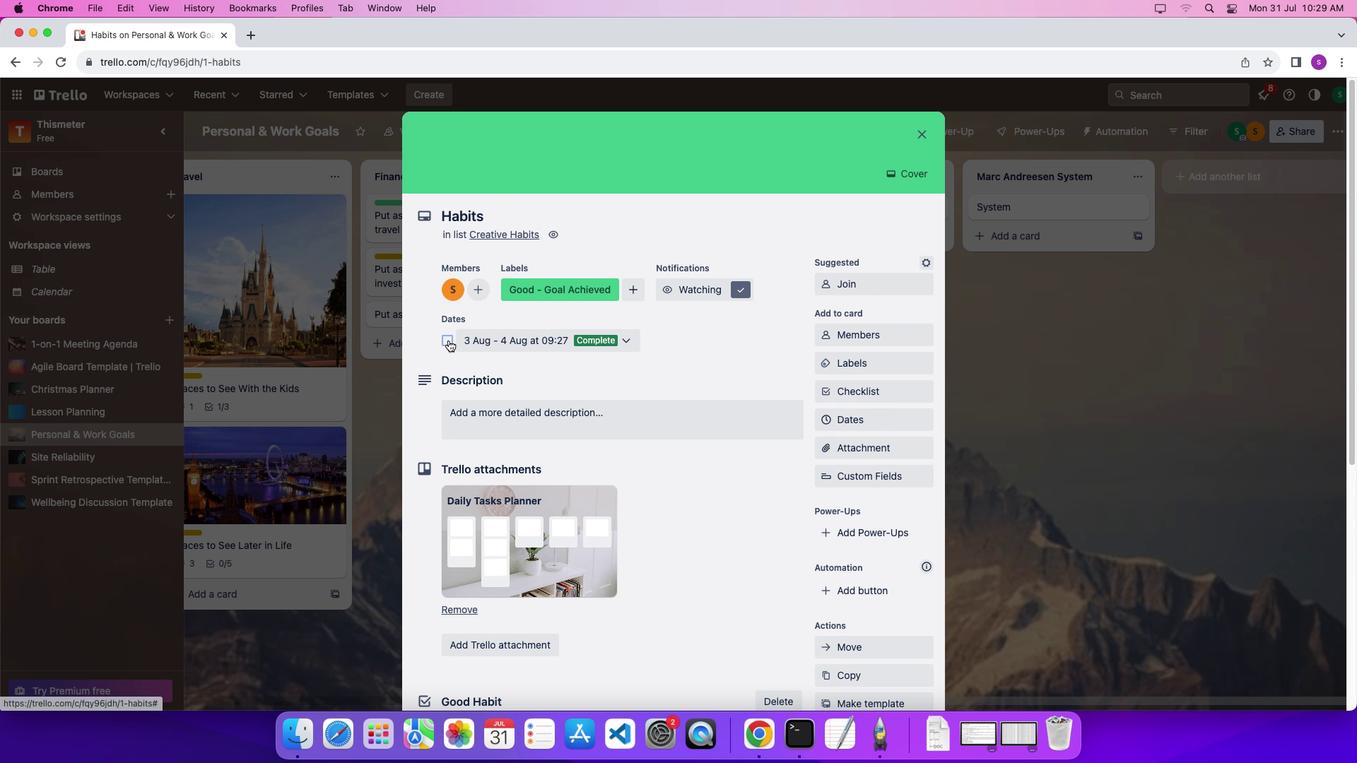 
Action: Mouse moved to (502, 340)
Screenshot: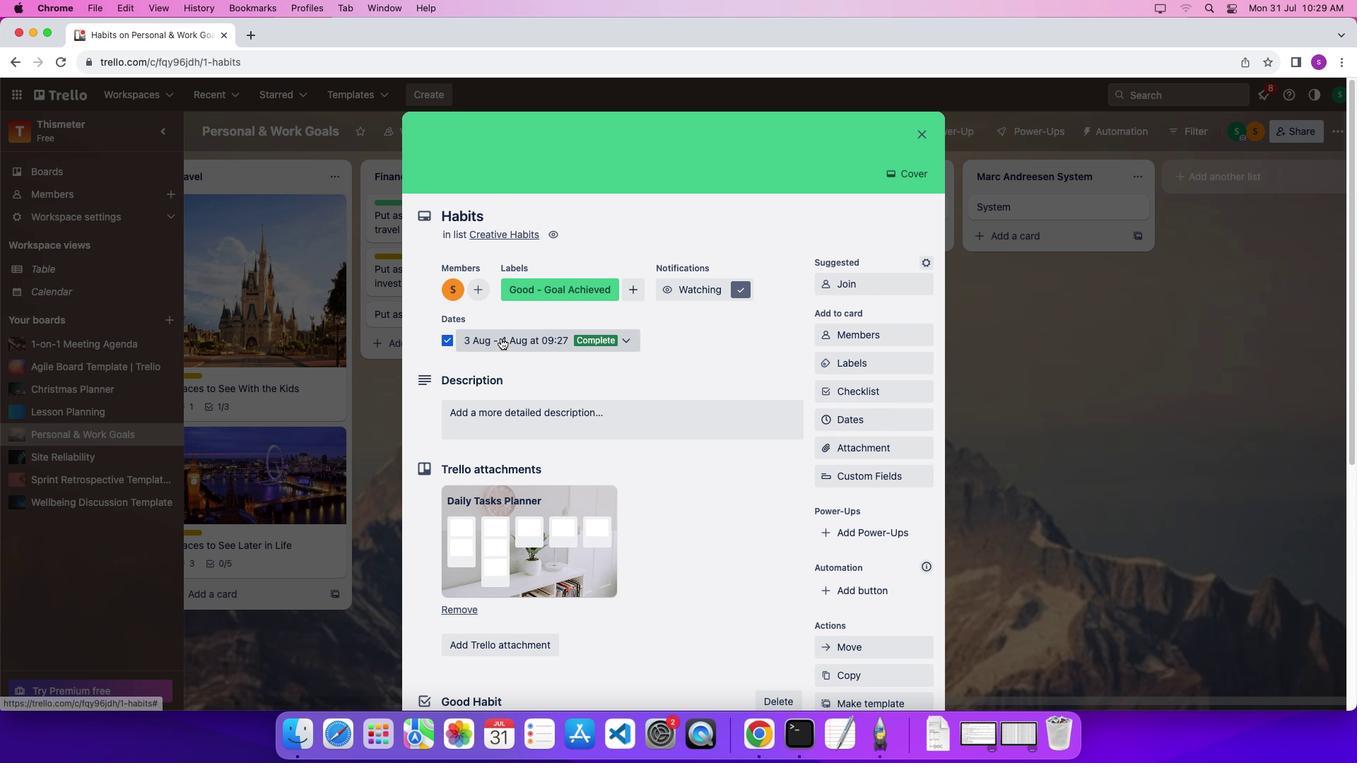 
Action: Mouse scrolled (502, 340) with delta (1, 0)
Screenshot: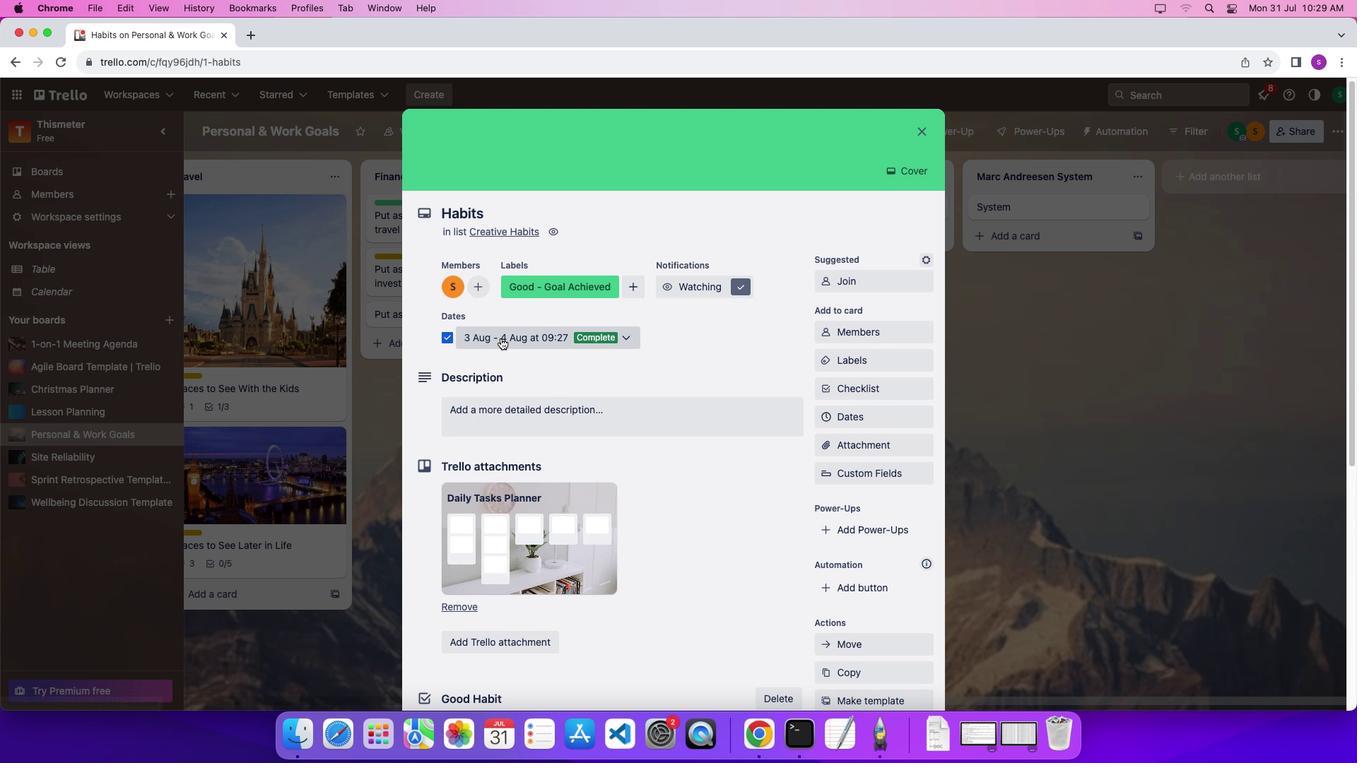 
Action: Mouse scrolled (502, 340) with delta (1, 0)
Screenshot: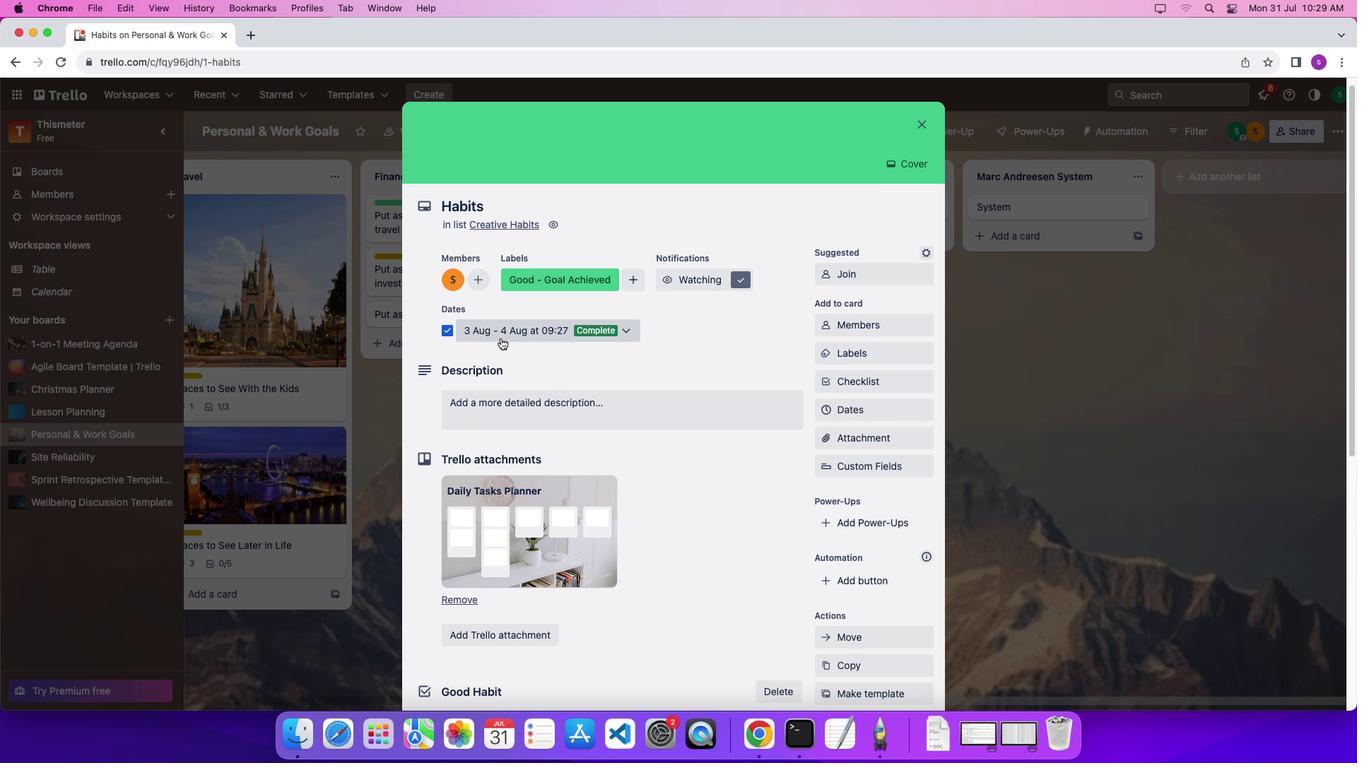 
Action: Mouse scrolled (502, 340) with delta (1, 0)
Screenshot: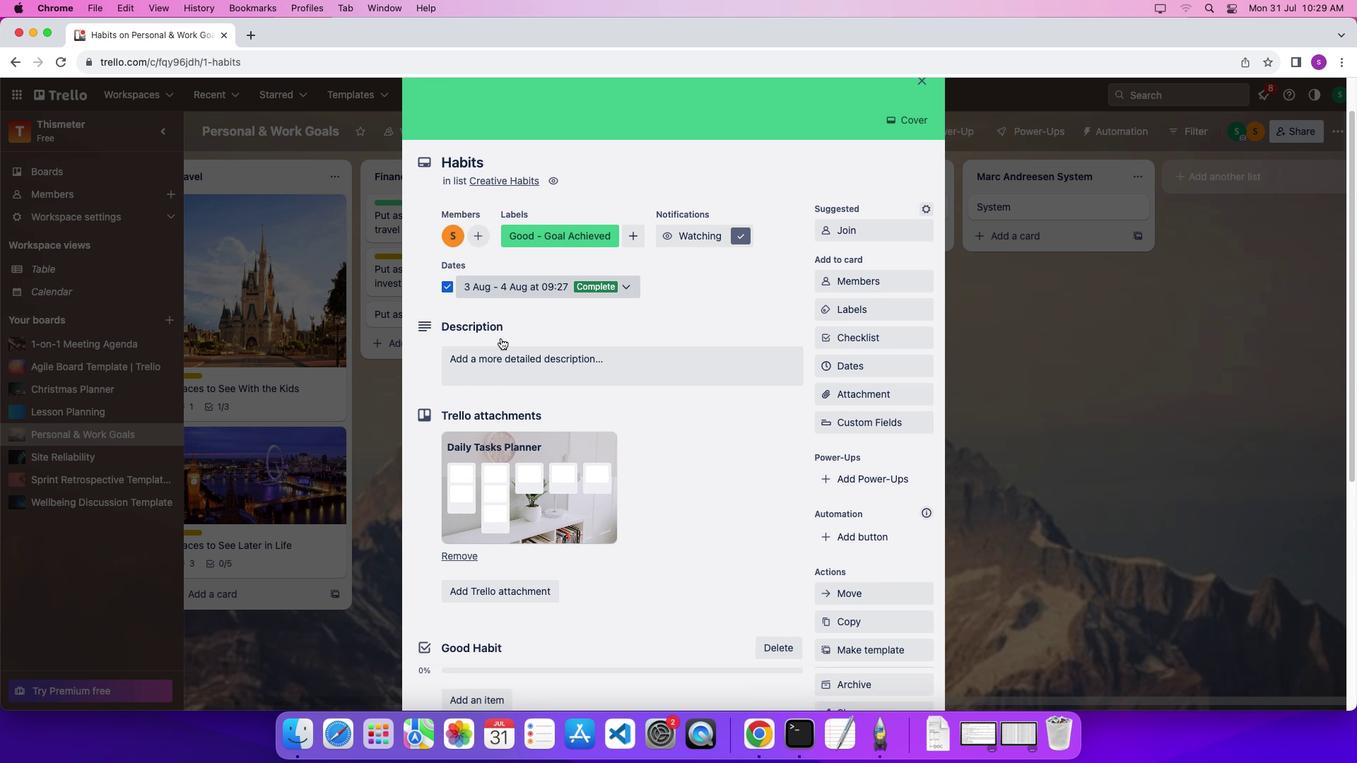 
Action: Mouse moved to (504, 313)
Screenshot: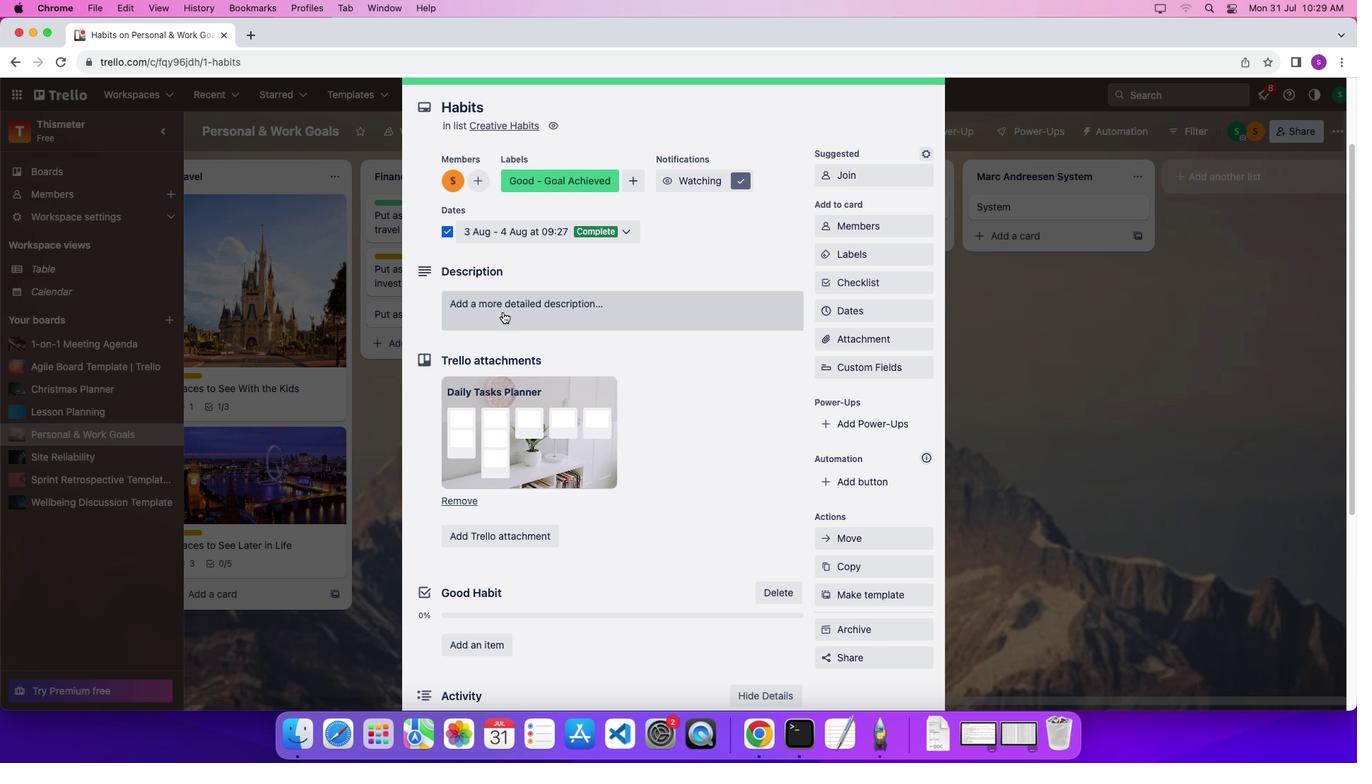 
Action: Mouse pressed left at (504, 313)
Screenshot: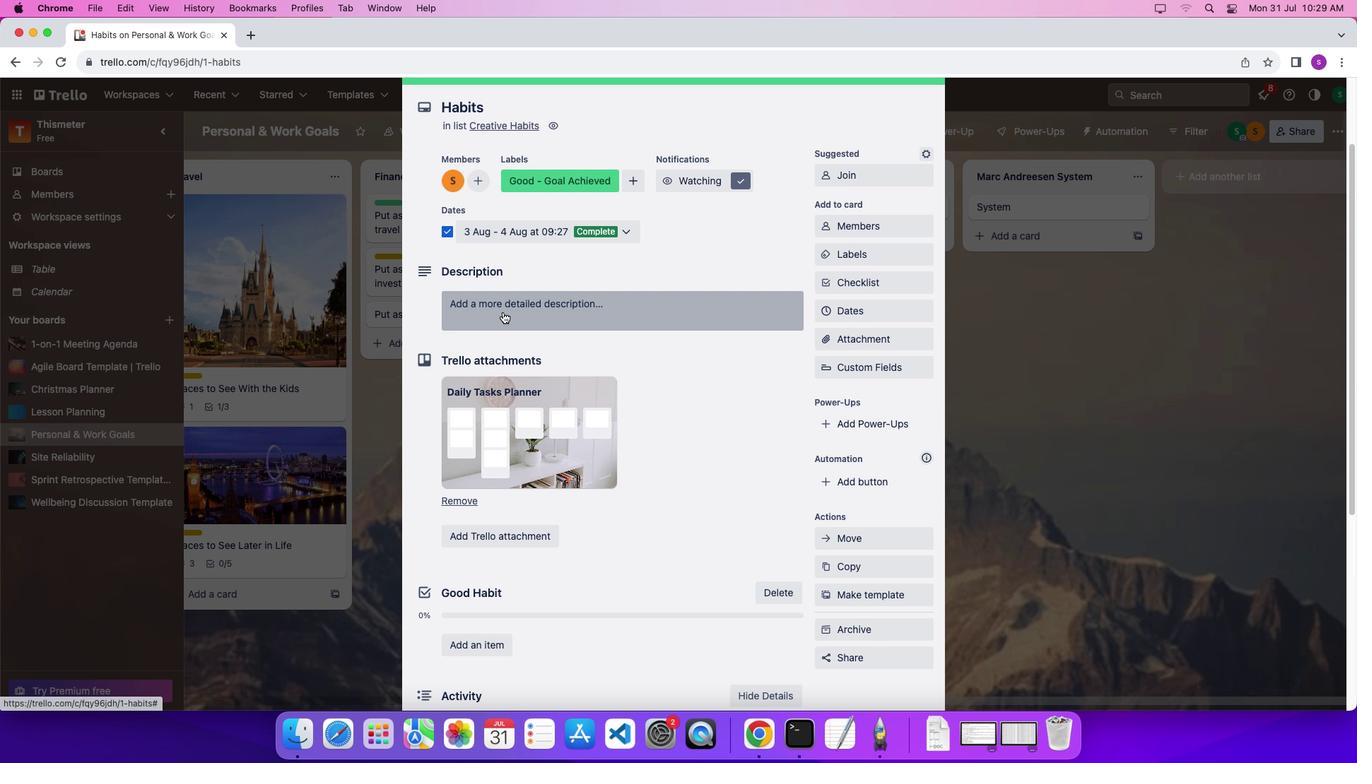 
Action: Mouse moved to (536, 405)
Screenshot: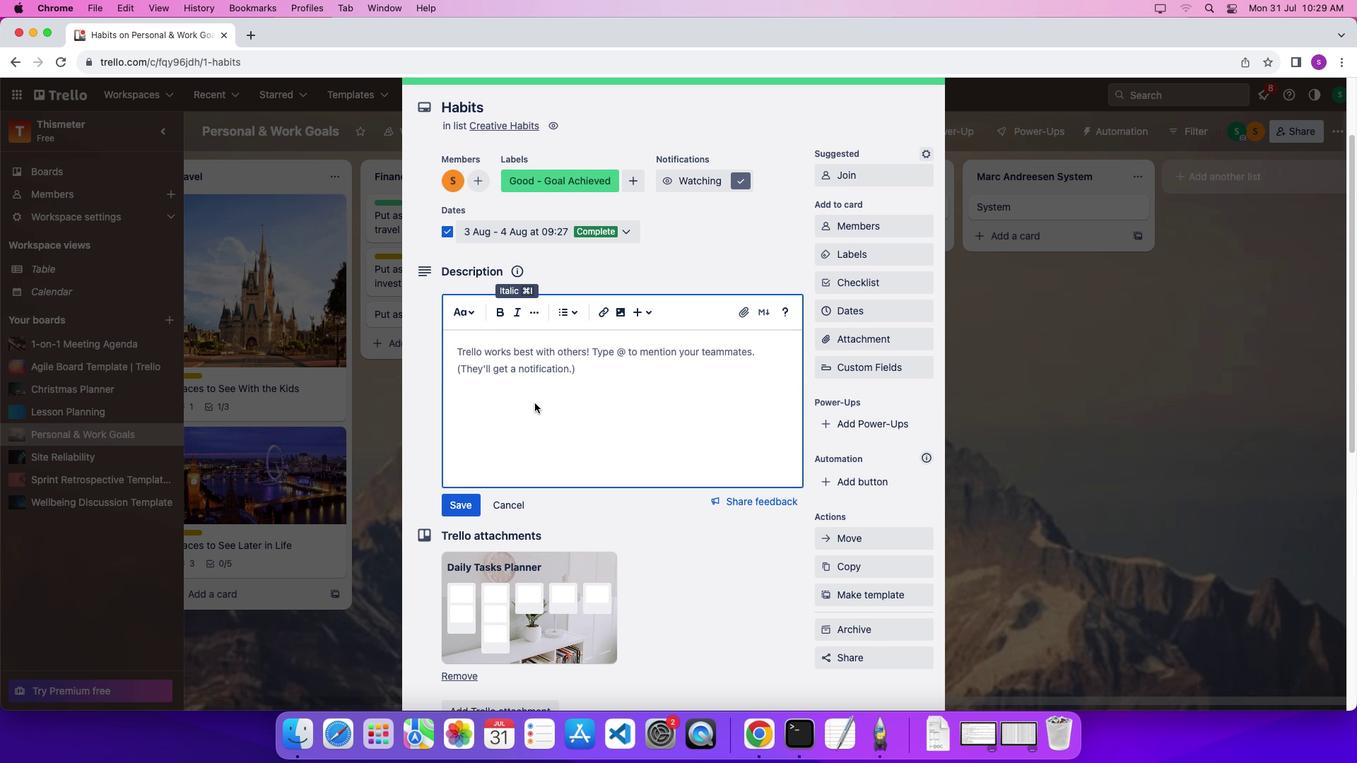 
Action: Mouse pressed left at (536, 405)
Screenshot: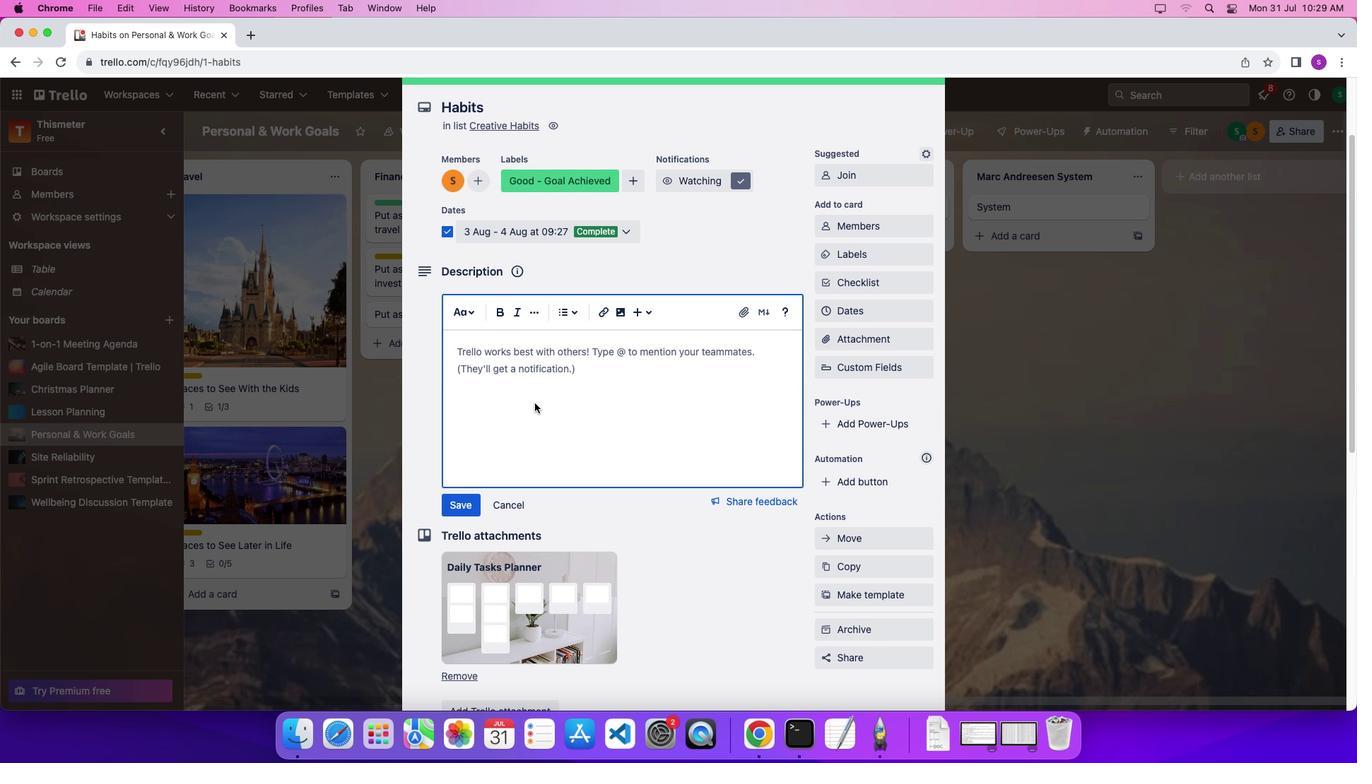 
Action: Mouse moved to (535, 405)
Screenshot: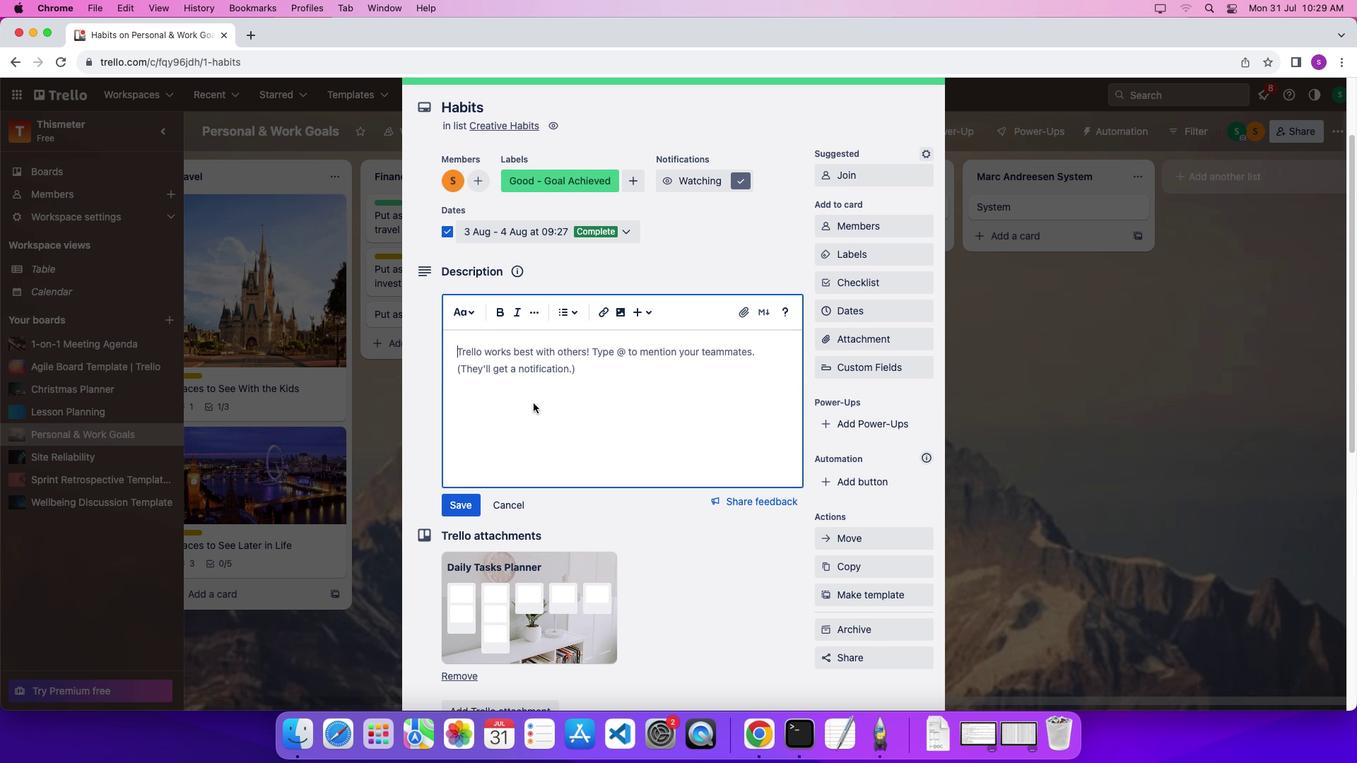 
Action: Key pressed Key.shift'A'Key.space'p''r''o''v''e''n'Key.space'f''r''a''m''e''w''o''r''k'Key.space'f''o''r'Key.space'i''m''p''l''e''m''e''n''t''i''n''g'Key.space'c''r''u''c''i''a''l'Key.space'a''h'Key.backspaceKey.backspace'h''a''b''i''t'Key.space'f''o''r'Key.space'a'Key.space's''u''s''t''a''i''n''a''b''l''e'Key.space'a''n''d'Key.space'p''r''o''d''u''c''t''i''v''e'Key.space'c''r''e''a''a''a''t''i''v''e'Key.space'p''r''a''t''i''c''e''.'
Screenshot: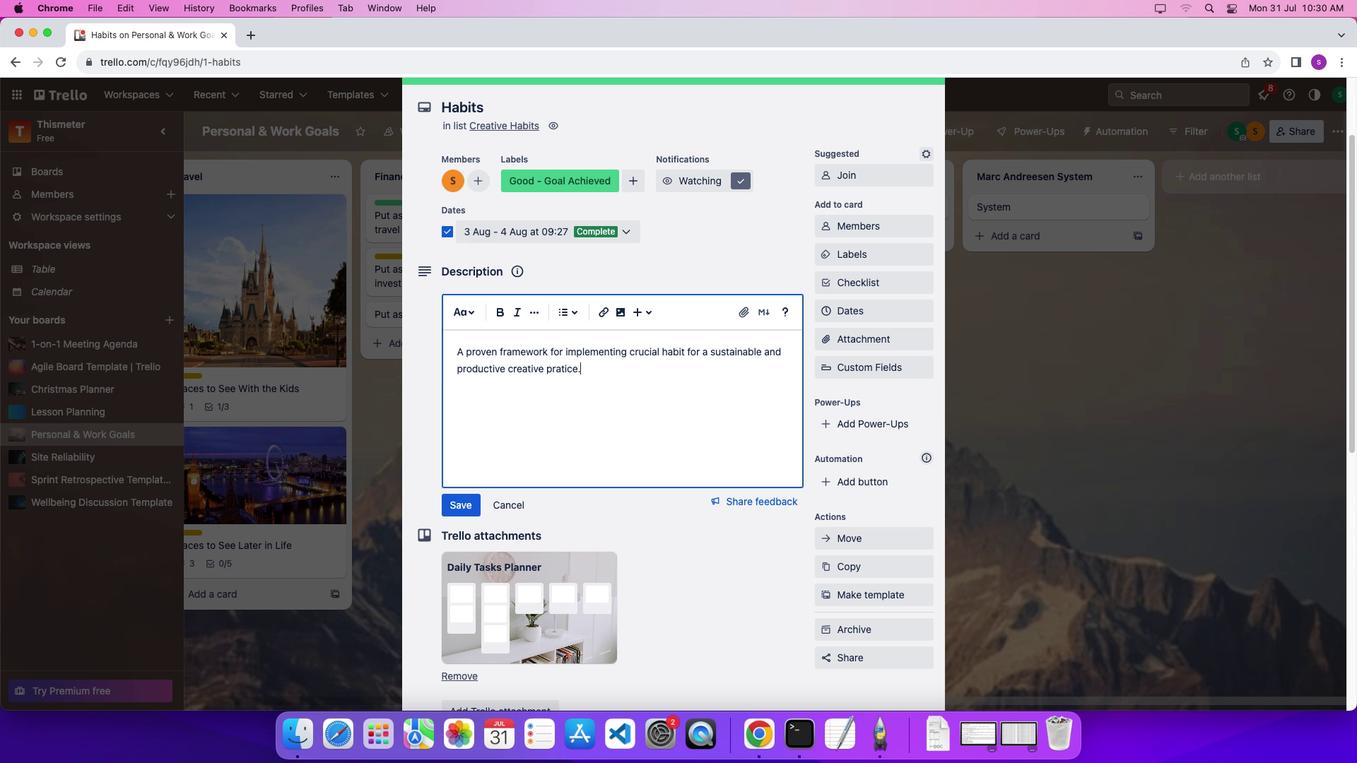 
Action: Mouse moved to (565, 371)
Screenshot: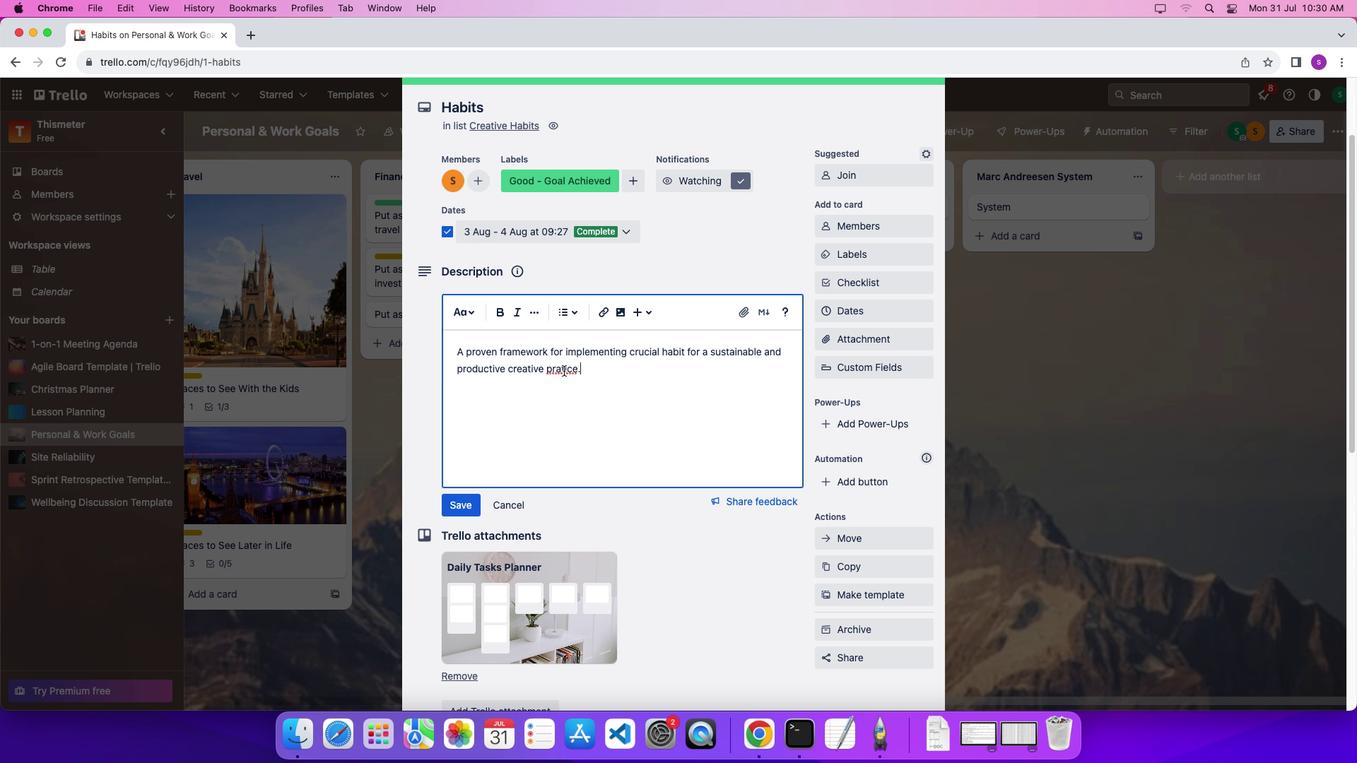 
Action: Mouse pressed left at (565, 371)
Screenshot: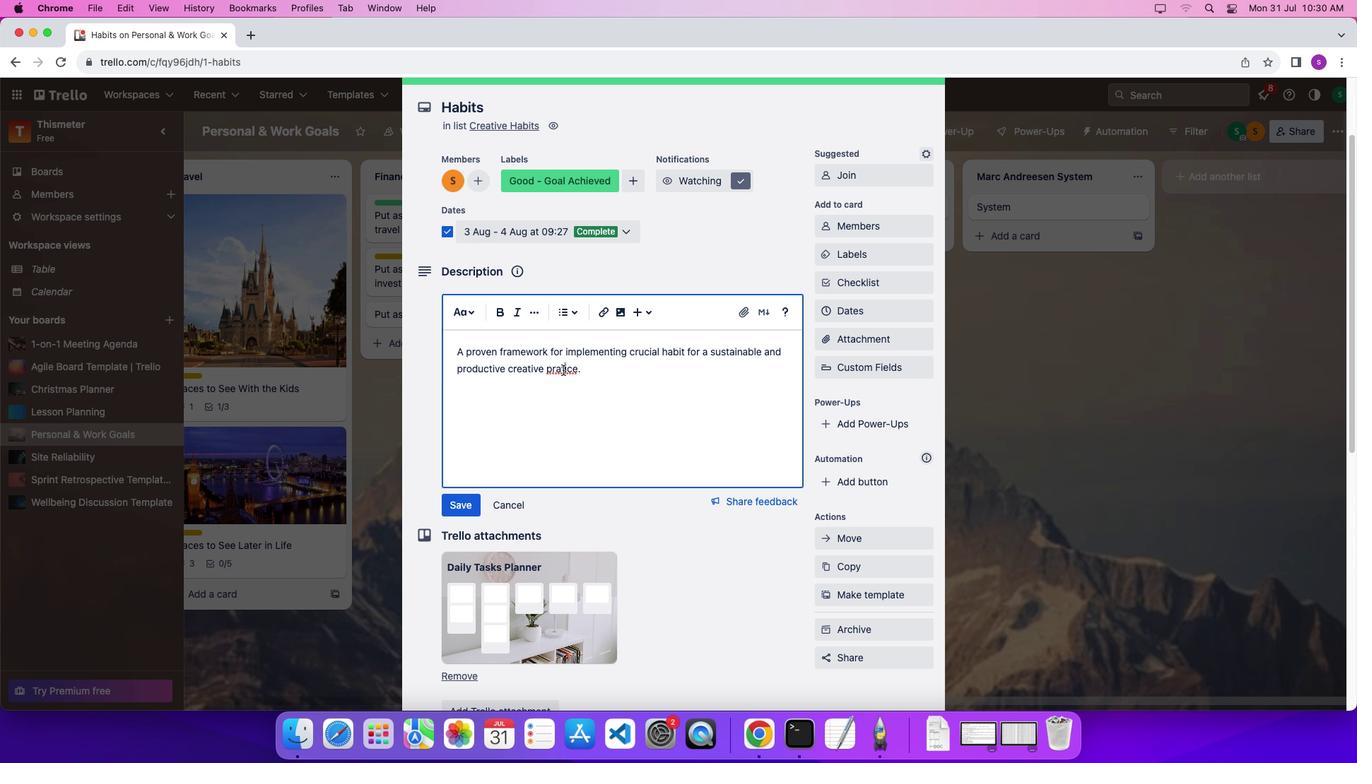 
Action: Mouse moved to (589, 405)
Screenshot: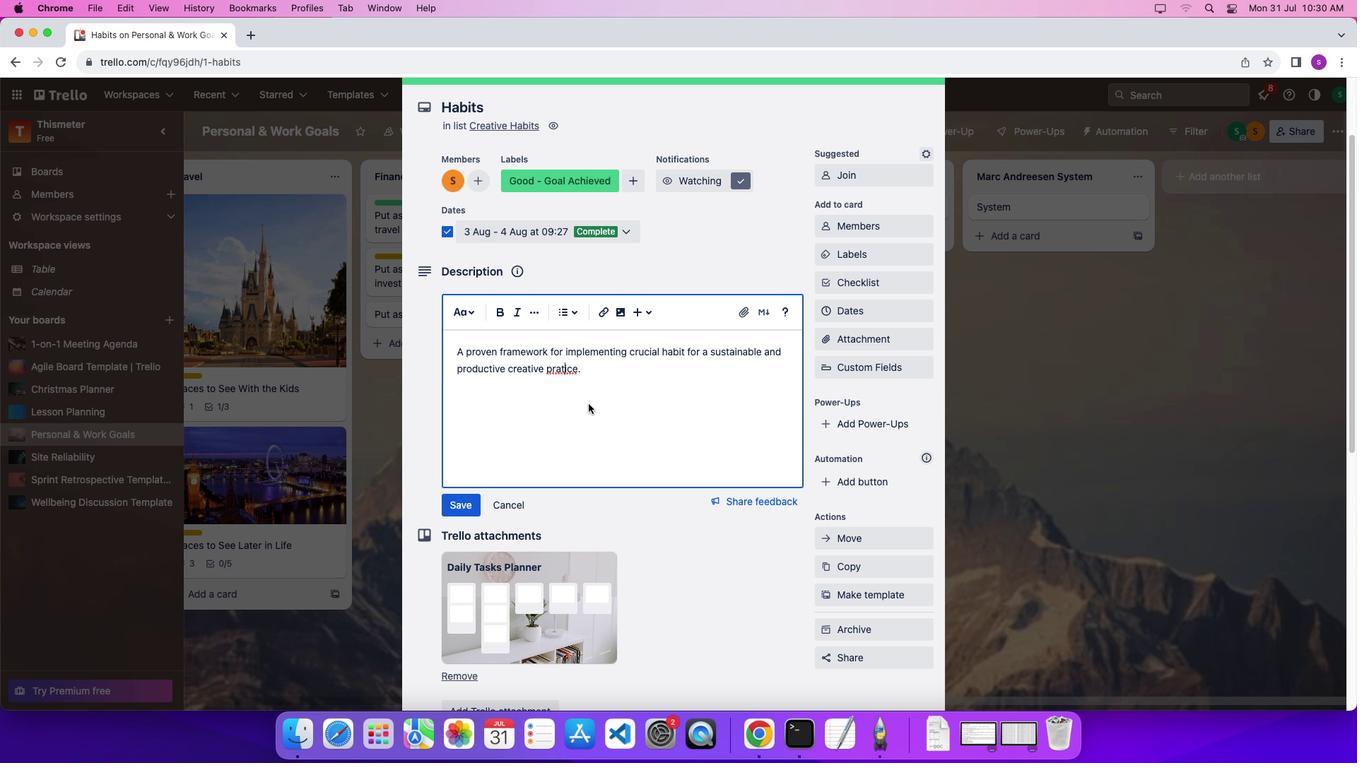 
Action: Key pressed Key.left'c'
Screenshot: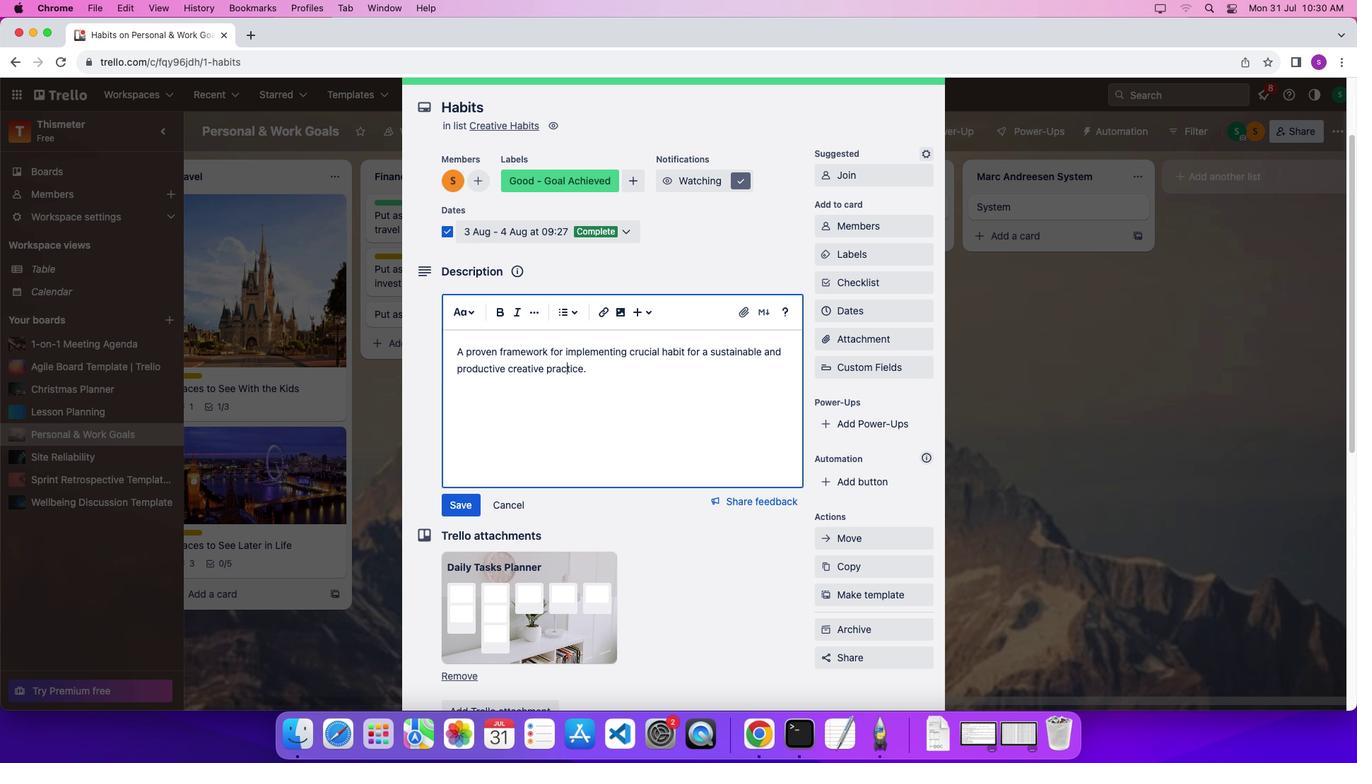 
Action: Mouse moved to (598, 377)
Screenshot: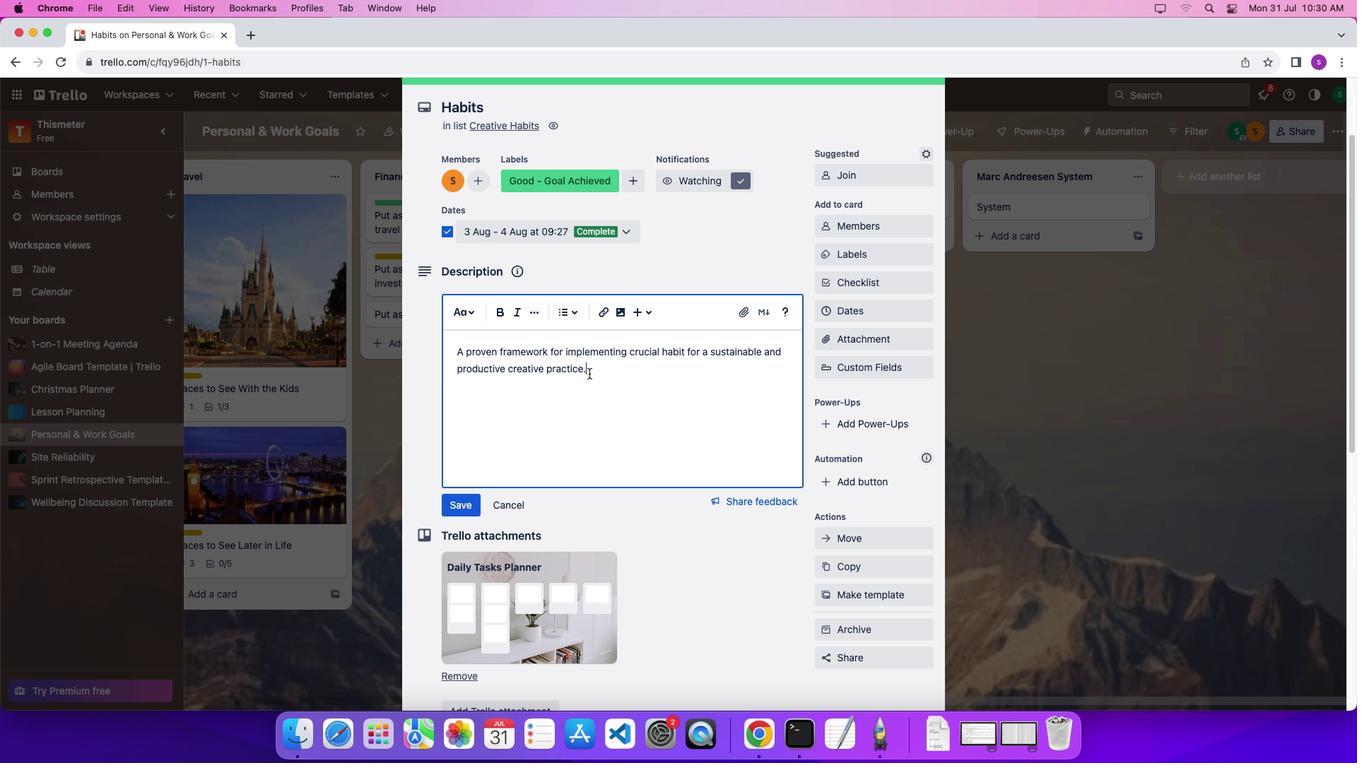 
Action: Mouse pressed left at (598, 377)
Screenshot: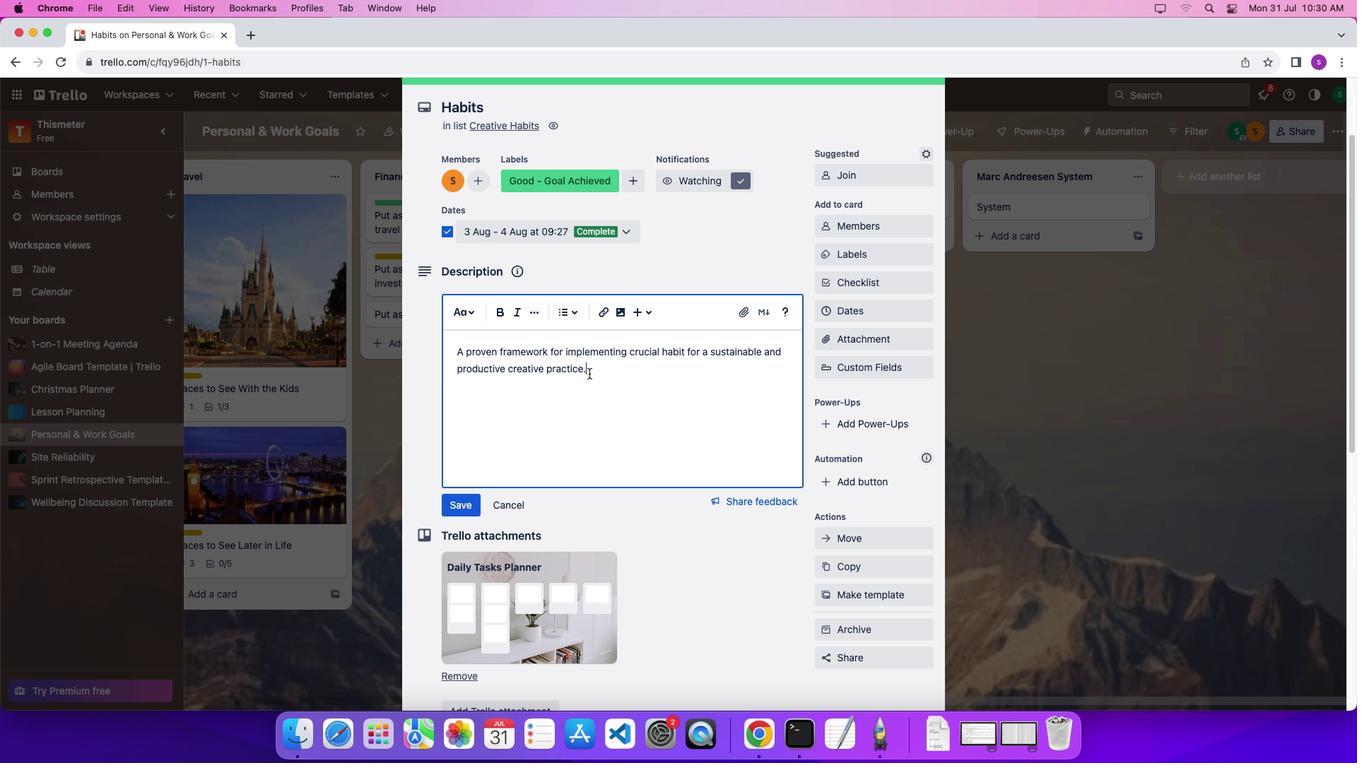 
Action: Mouse moved to (591, 374)
Screenshot: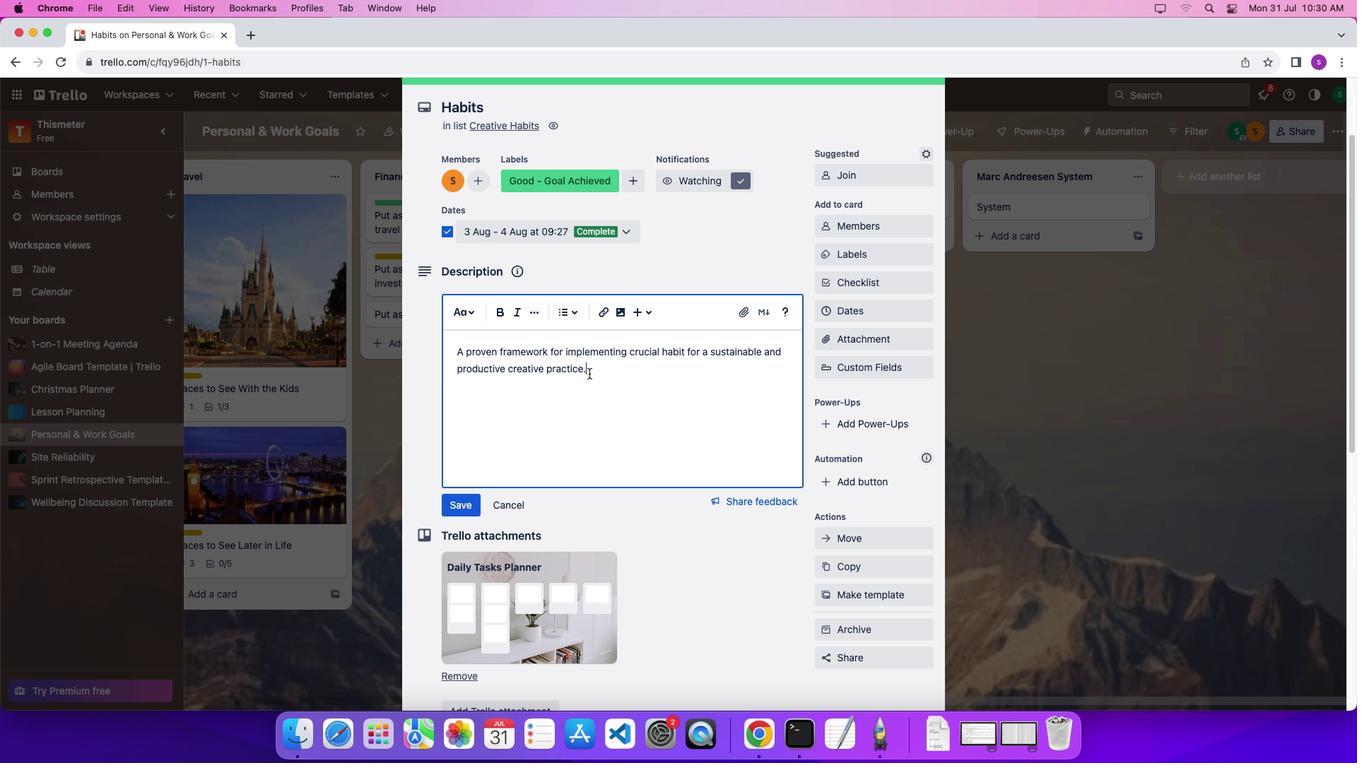 
Action: Key pressed Key.enterKey.shift'I''d''e''n''t''i''f''y''i''i''i''n''n''n''g'Key.space'a''n''d'Key.space'd''e''v''e''l''o''p''i''n''g'Key.space'a'Key.space'n''e''w'Key.space's''k''i''l''l''.'
Screenshot: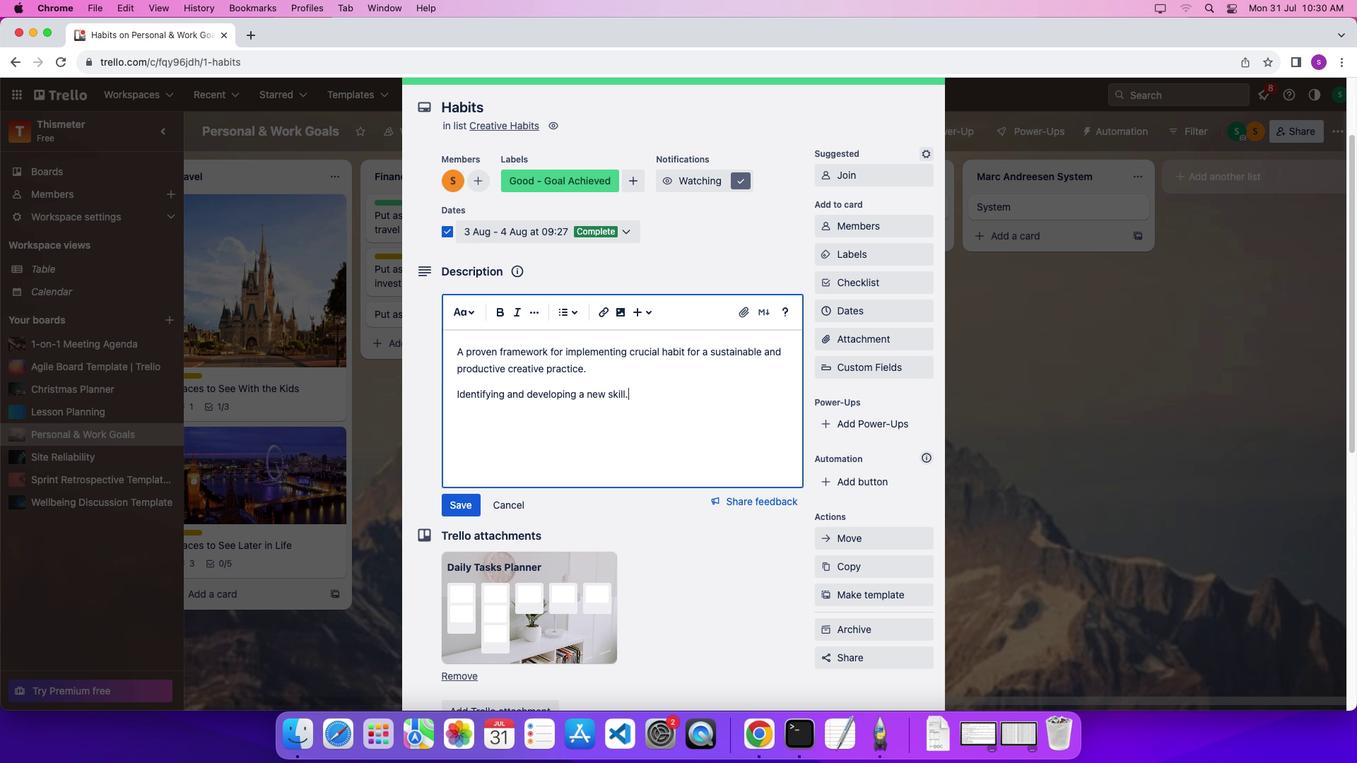 
Action: Mouse moved to (639, 397)
Screenshot: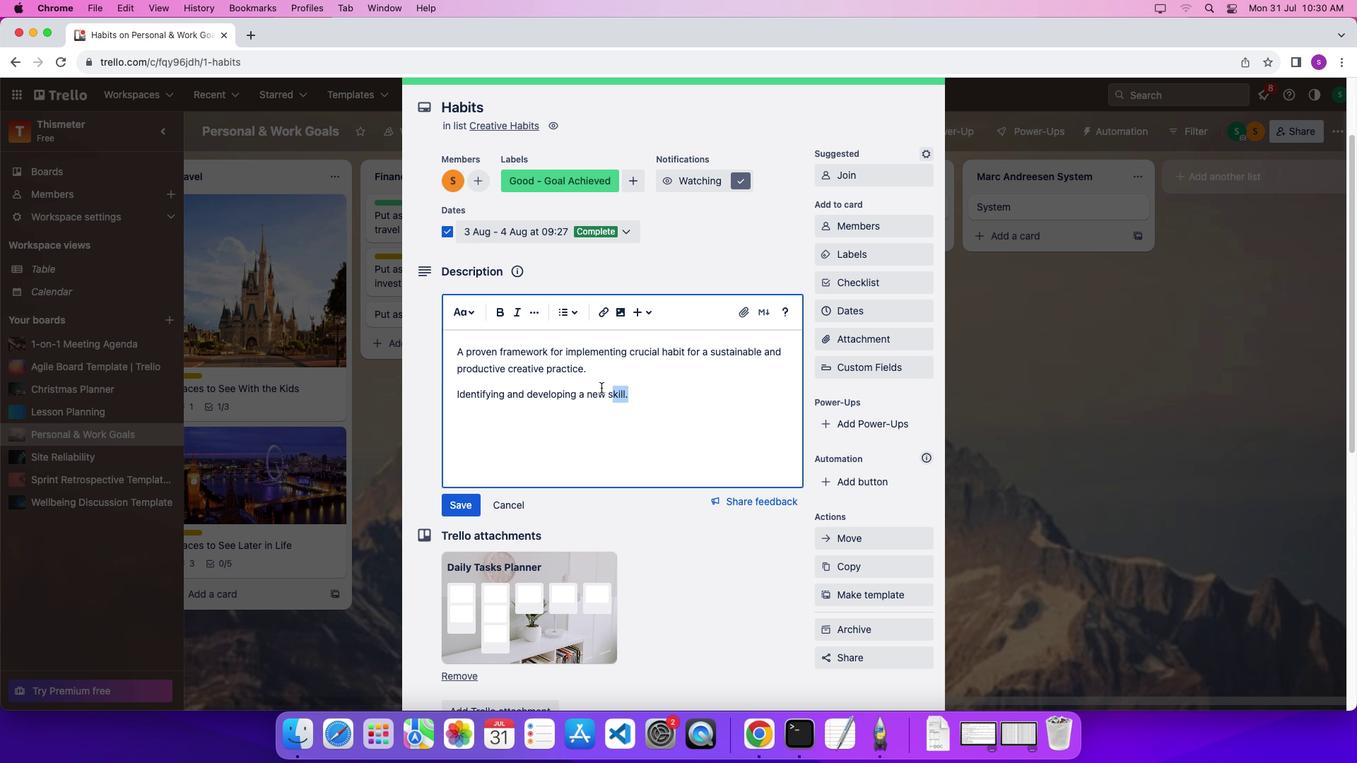 
Action: Mouse pressed left at (639, 397)
Screenshot: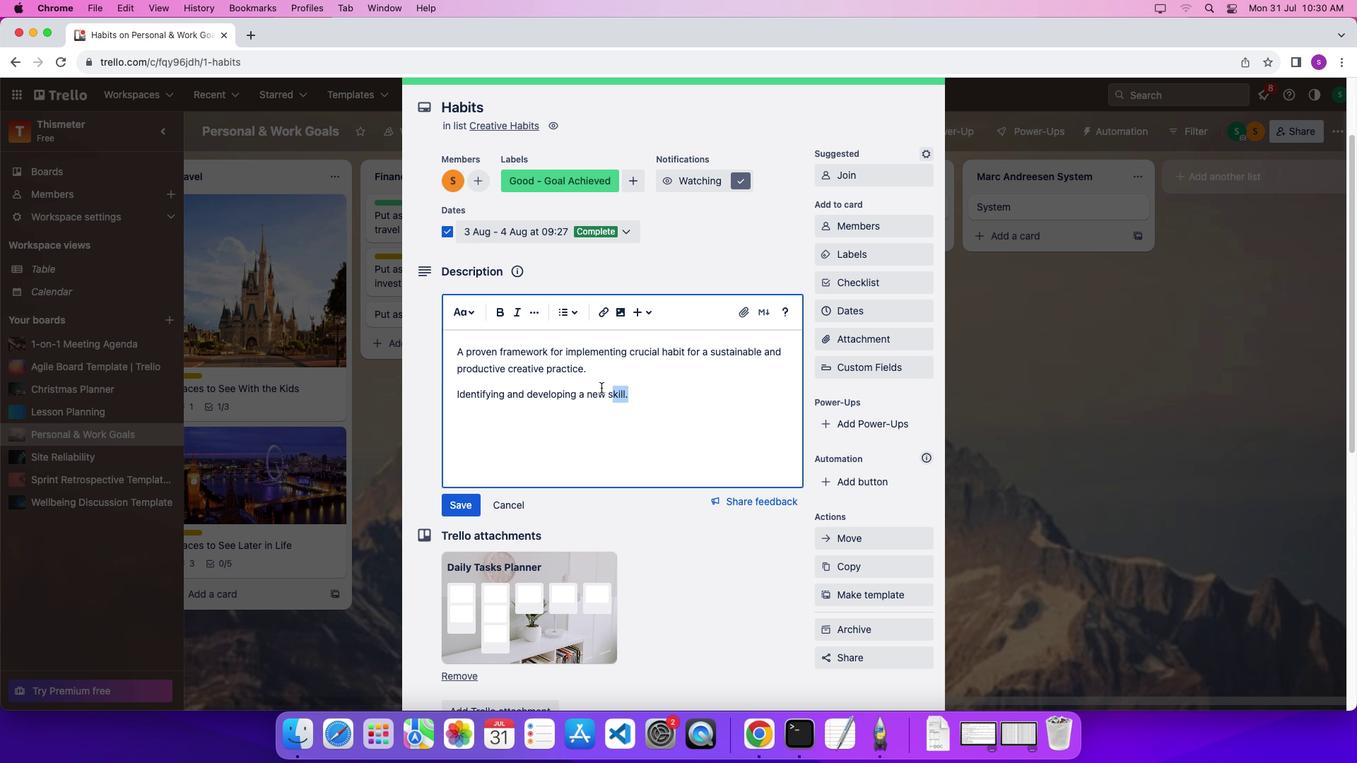 
Action: Mouse moved to (461, 318)
Screenshot: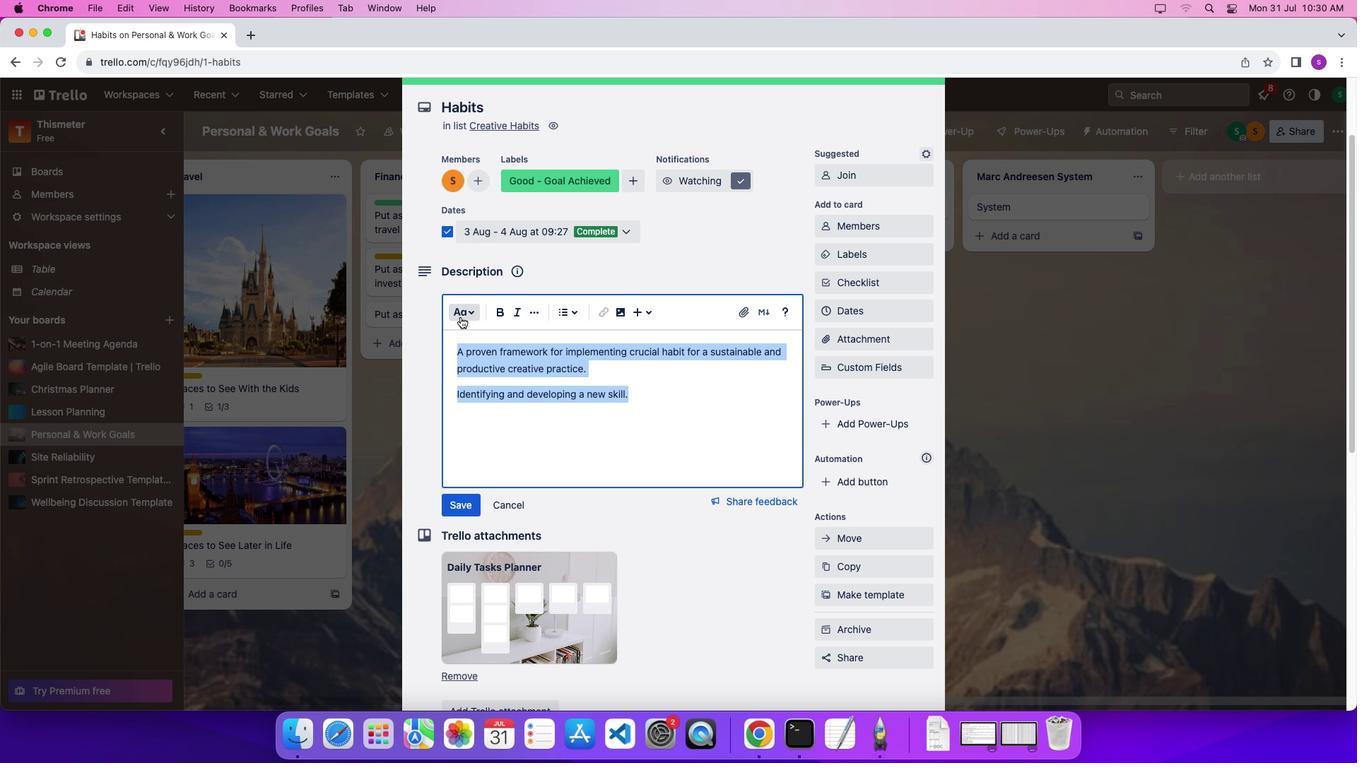 
Action: Mouse pressed left at (461, 318)
Screenshot: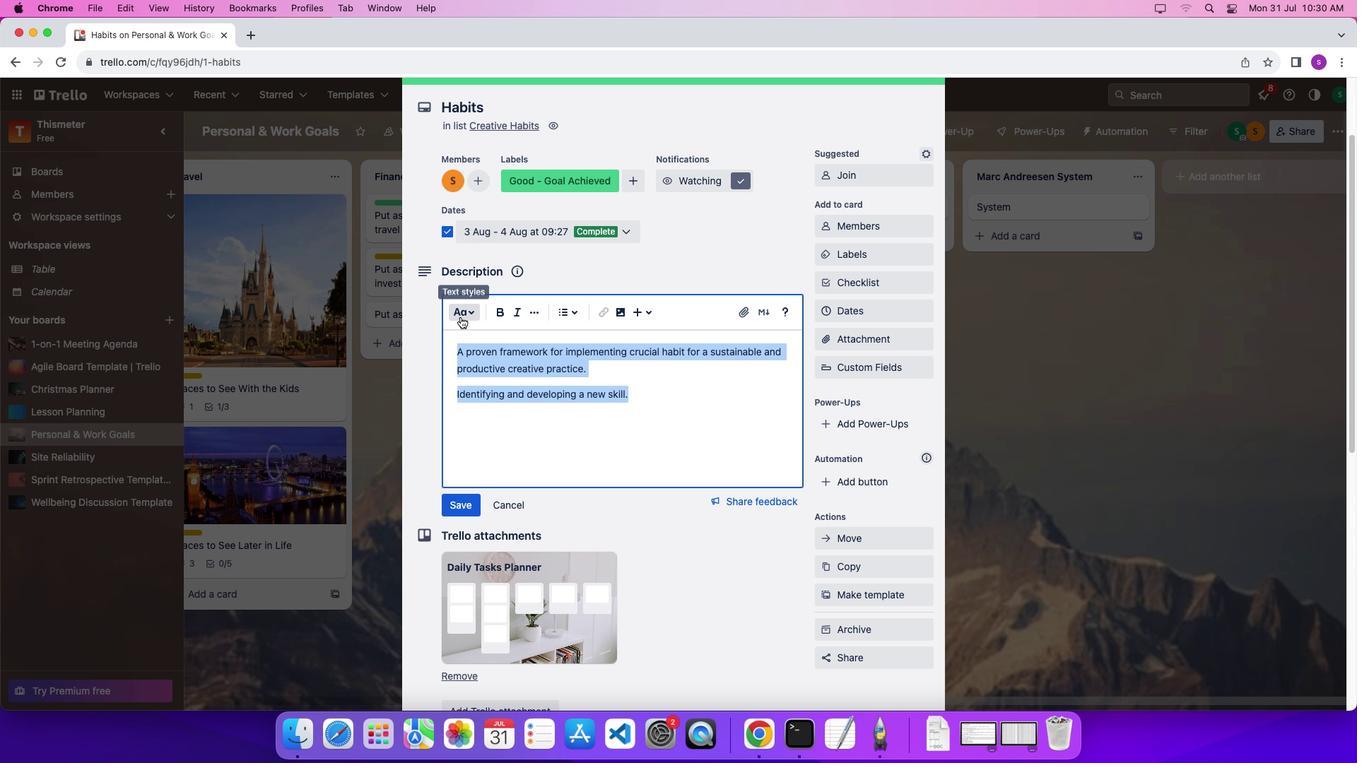 
Action: Mouse moved to (485, 433)
Screenshot: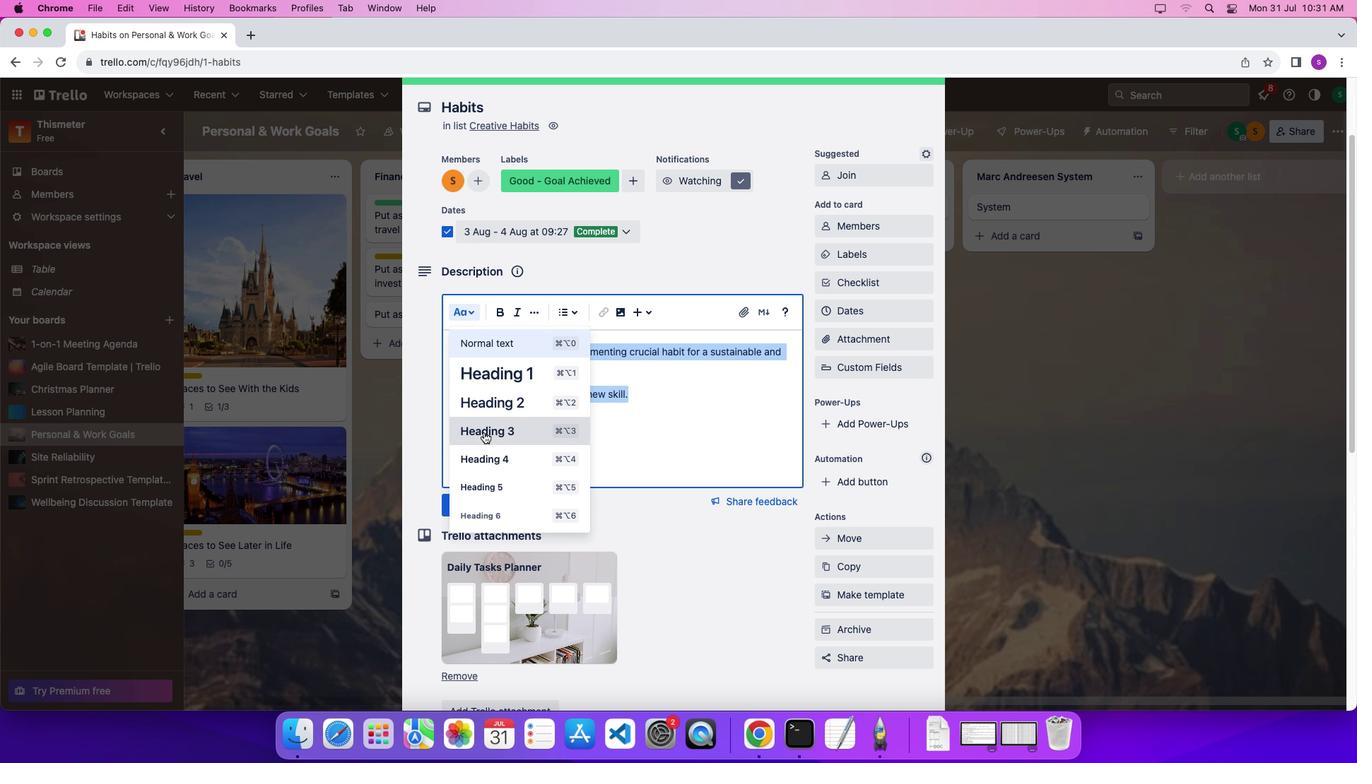 
Action: Mouse pressed left at (485, 433)
Screenshot: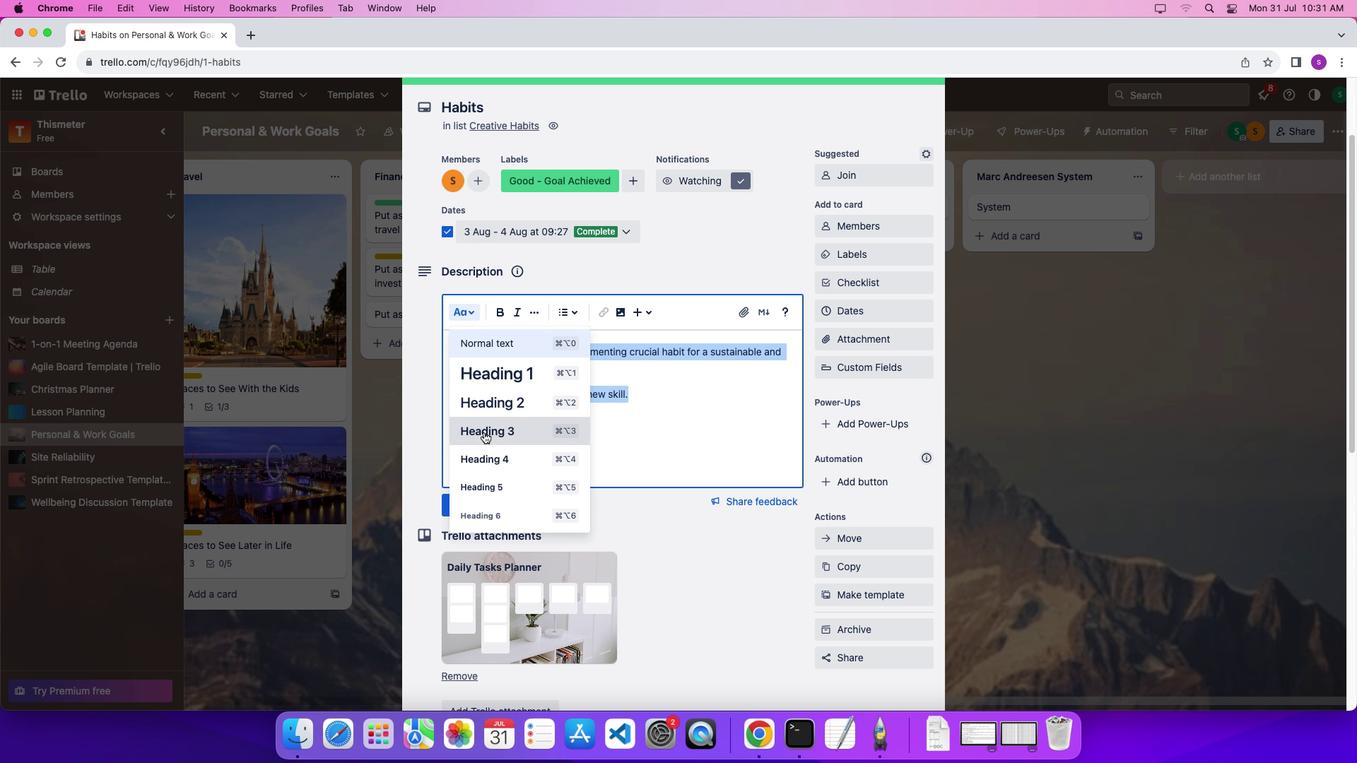 
Action: Mouse moved to (519, 322)
Screenshot: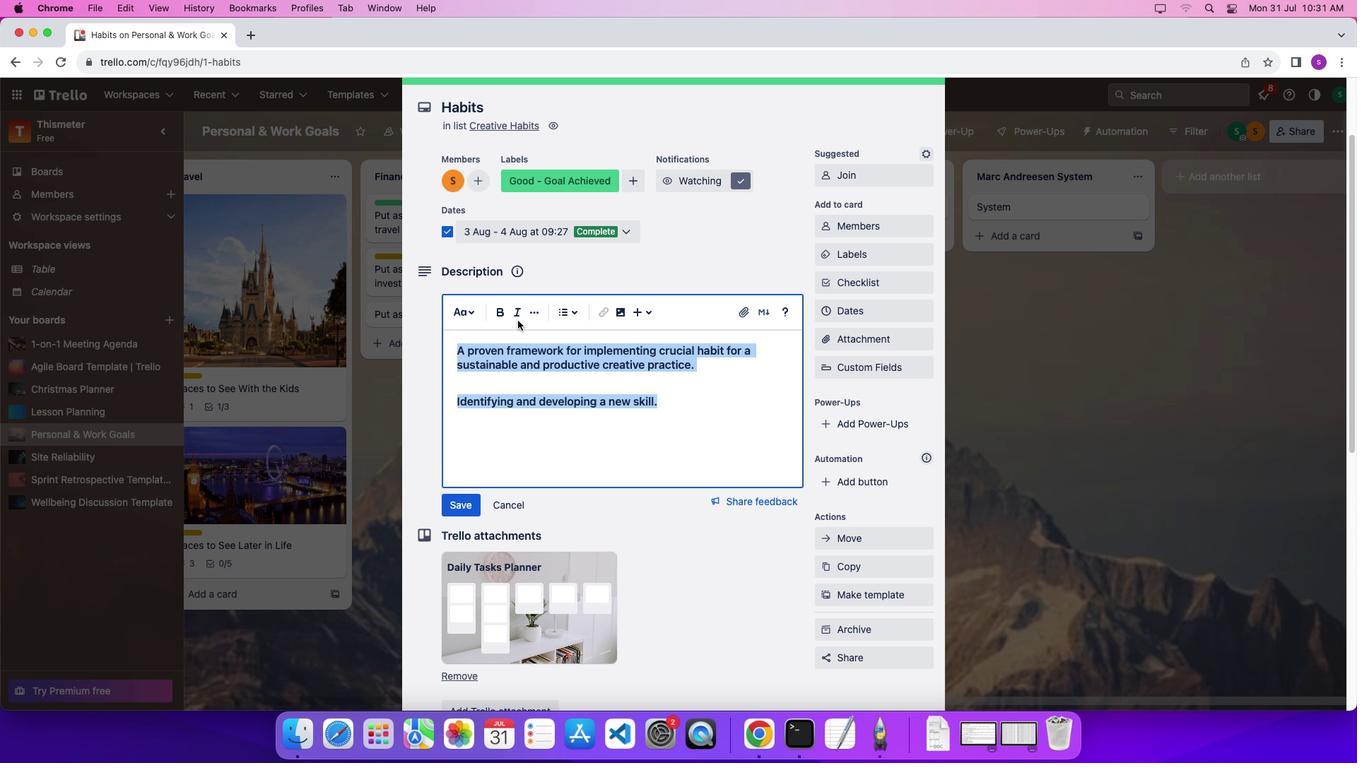 
Action: Mouse pressed left at (519, 322)
Screenshot: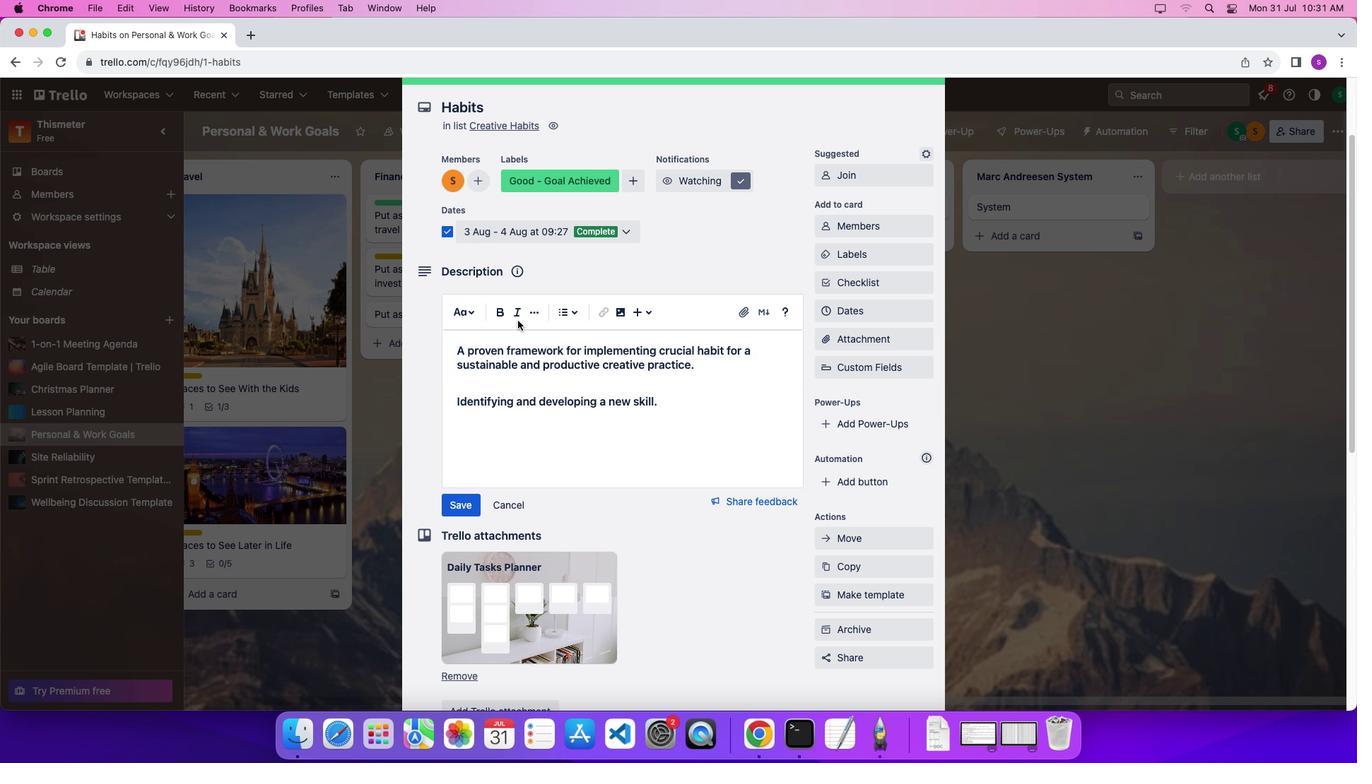 
Action: Mouse moved to (514, 318)
Screenshot: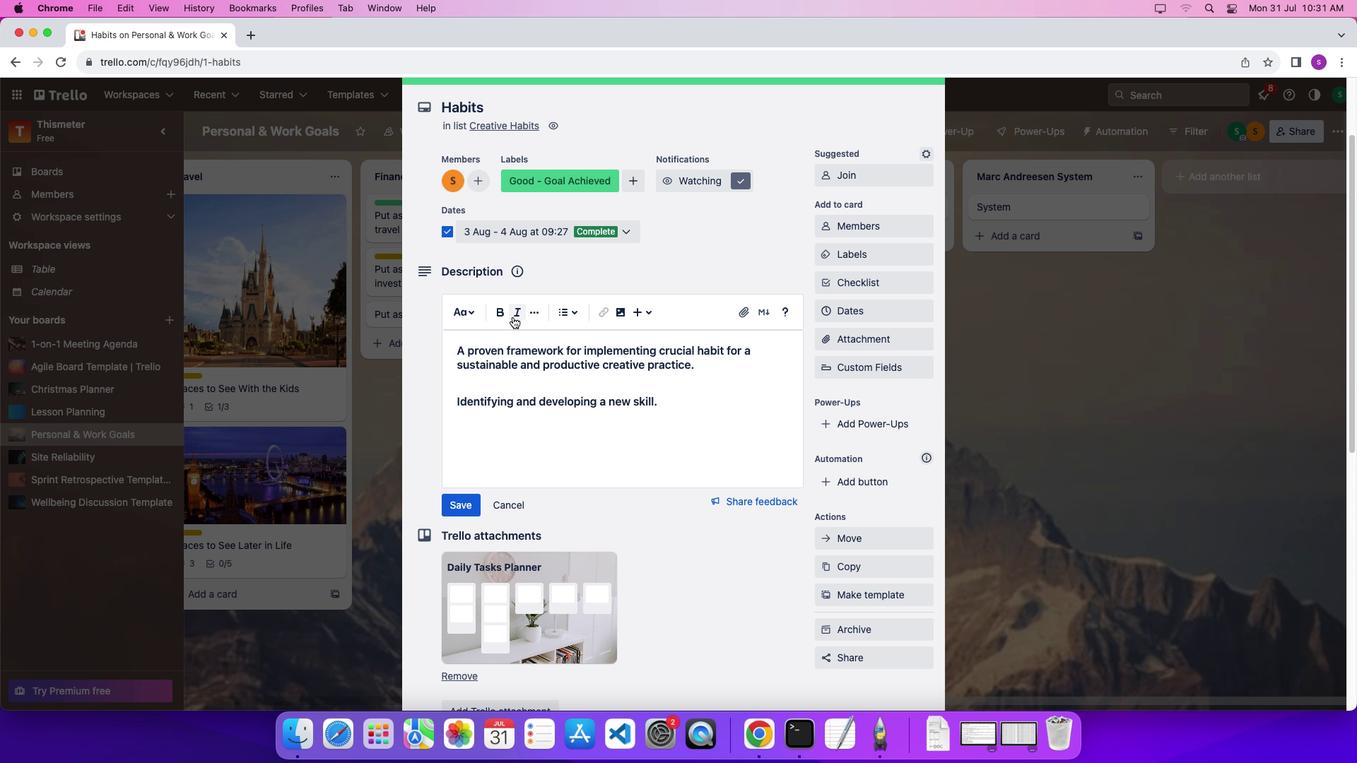 
Action: Mouse pressed left at (514, 318)
Screenshot: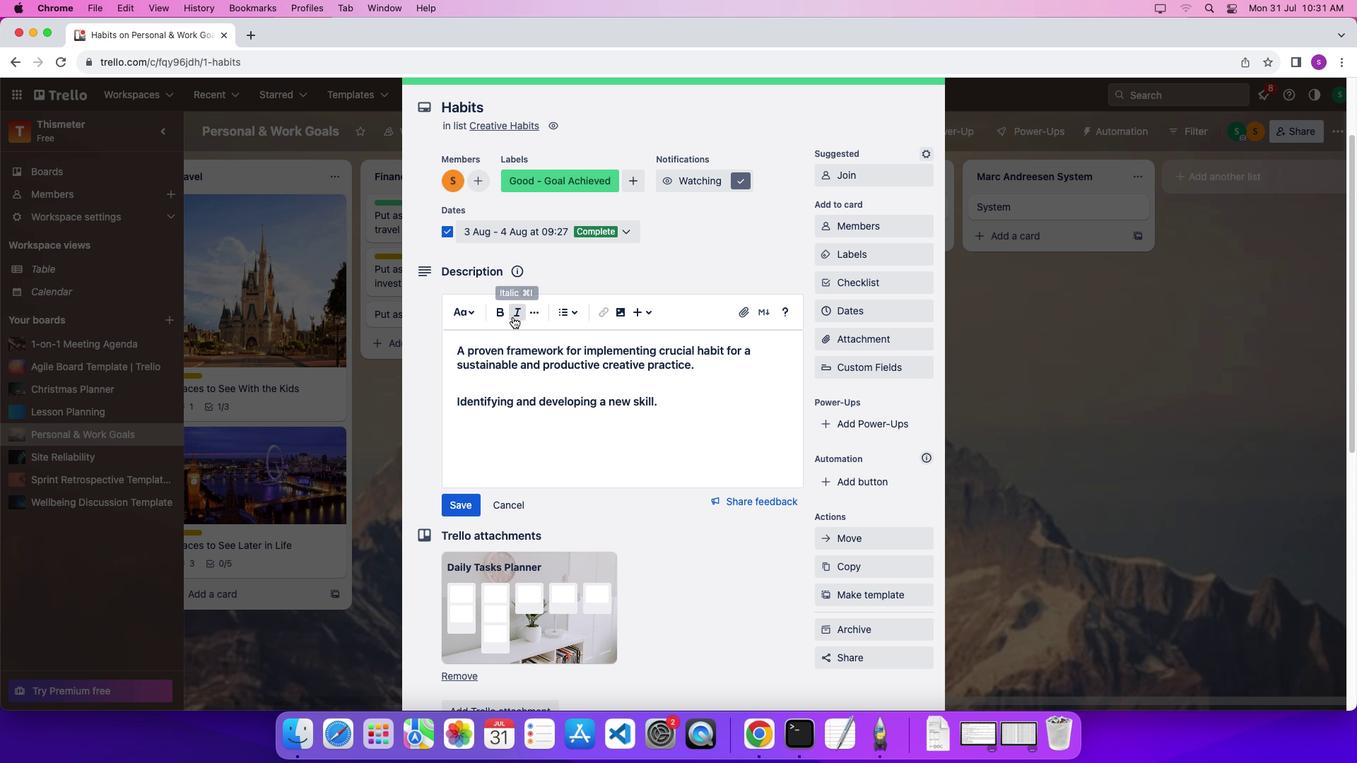 
Action: Mouse moved to (649, 318)
Screenshot: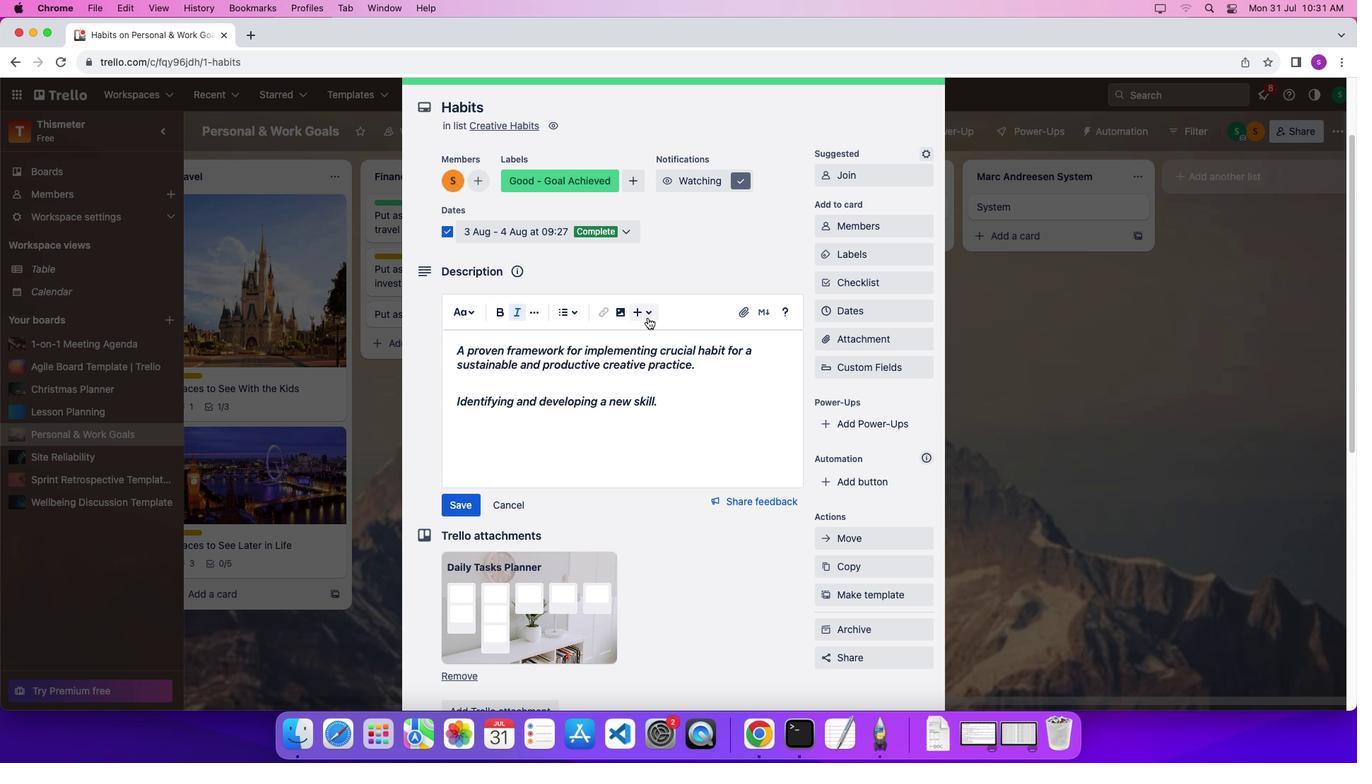 
Action: Mouse pressed left at (649, 318)
Screenshot: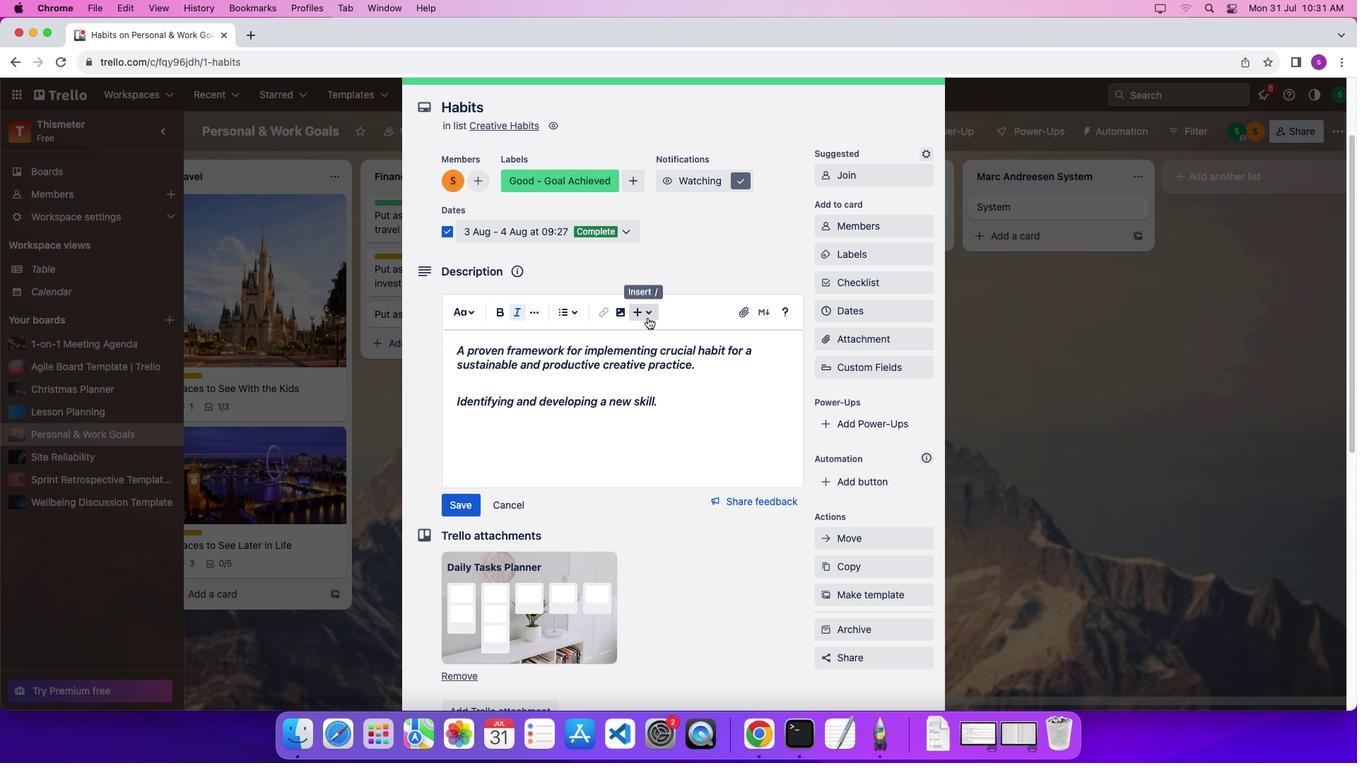 
Action: Mouse moved to (660, 359)
Screenshot: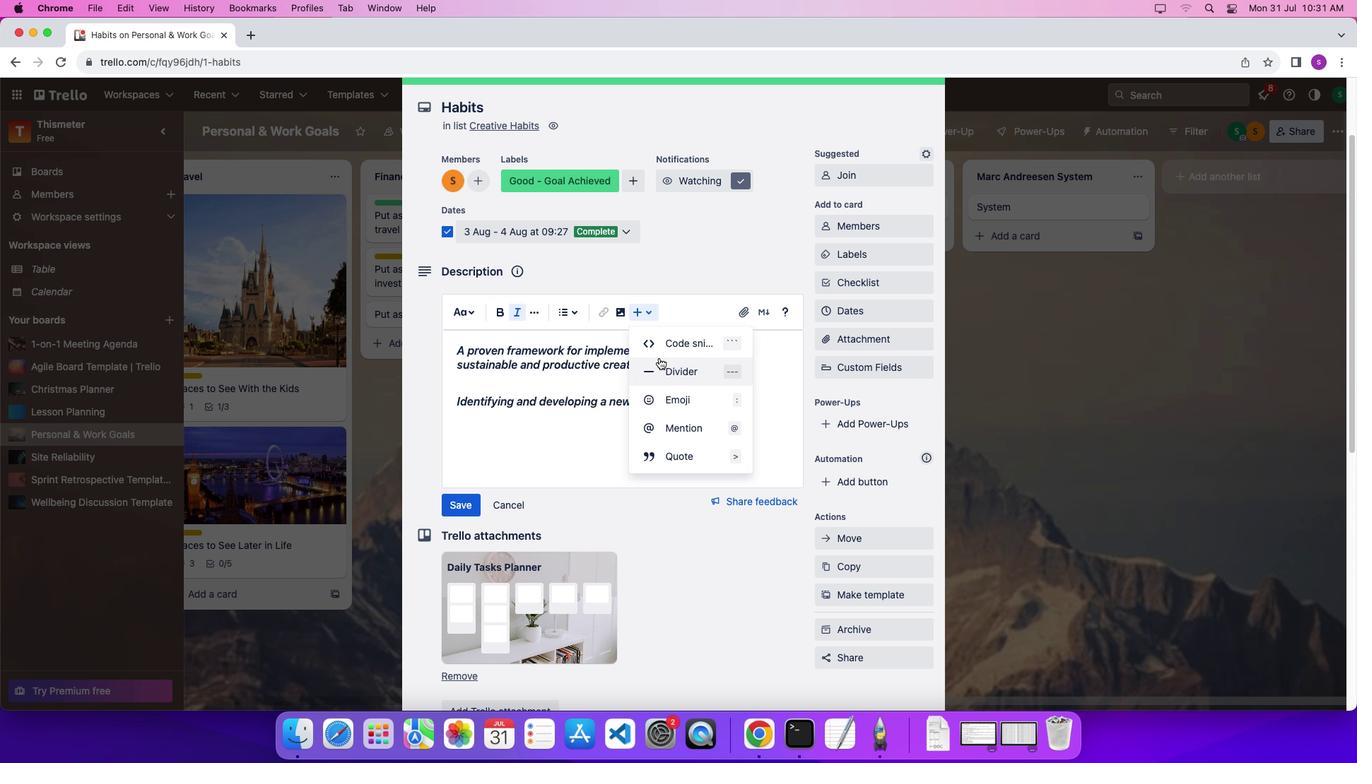 
Action: Mouse pressed left at (660, 359)
Screenshot: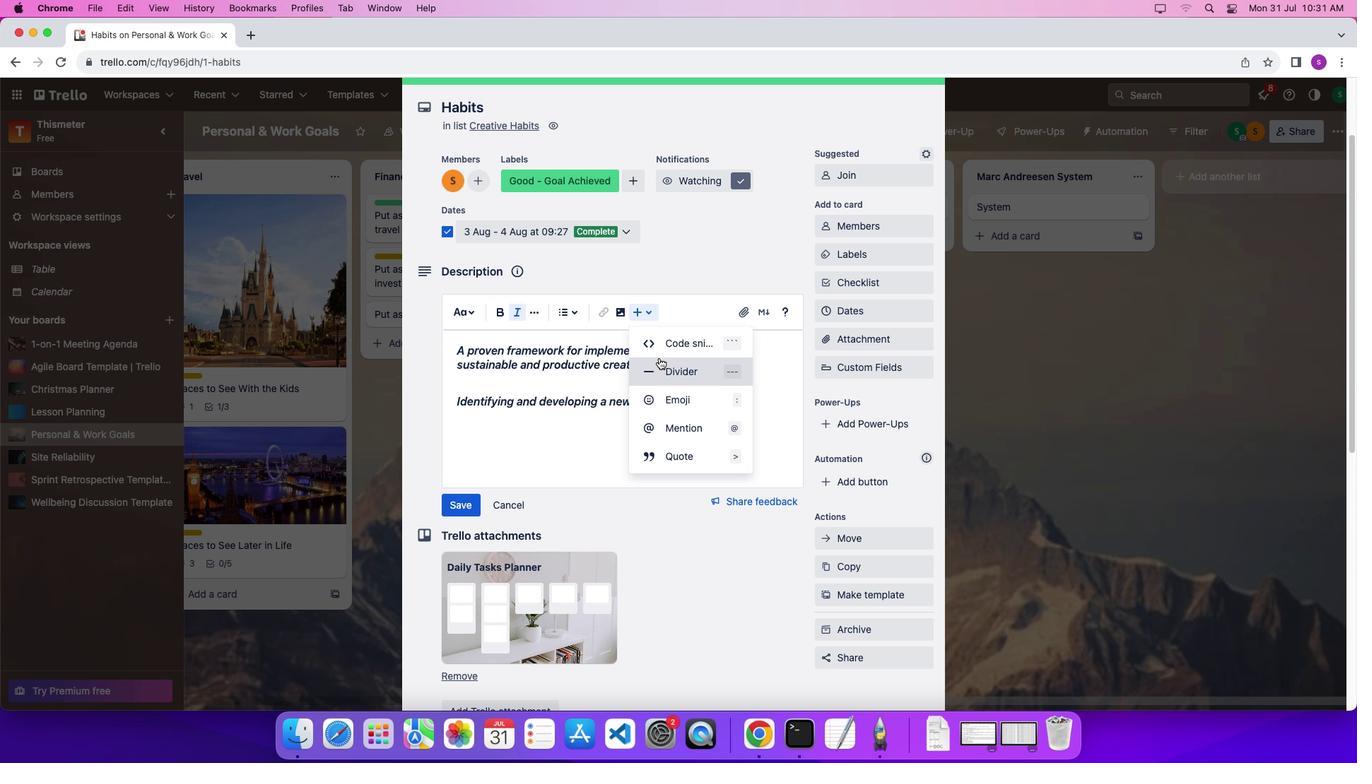 
Action: Mouse moved to (663, 398)
Screenshot: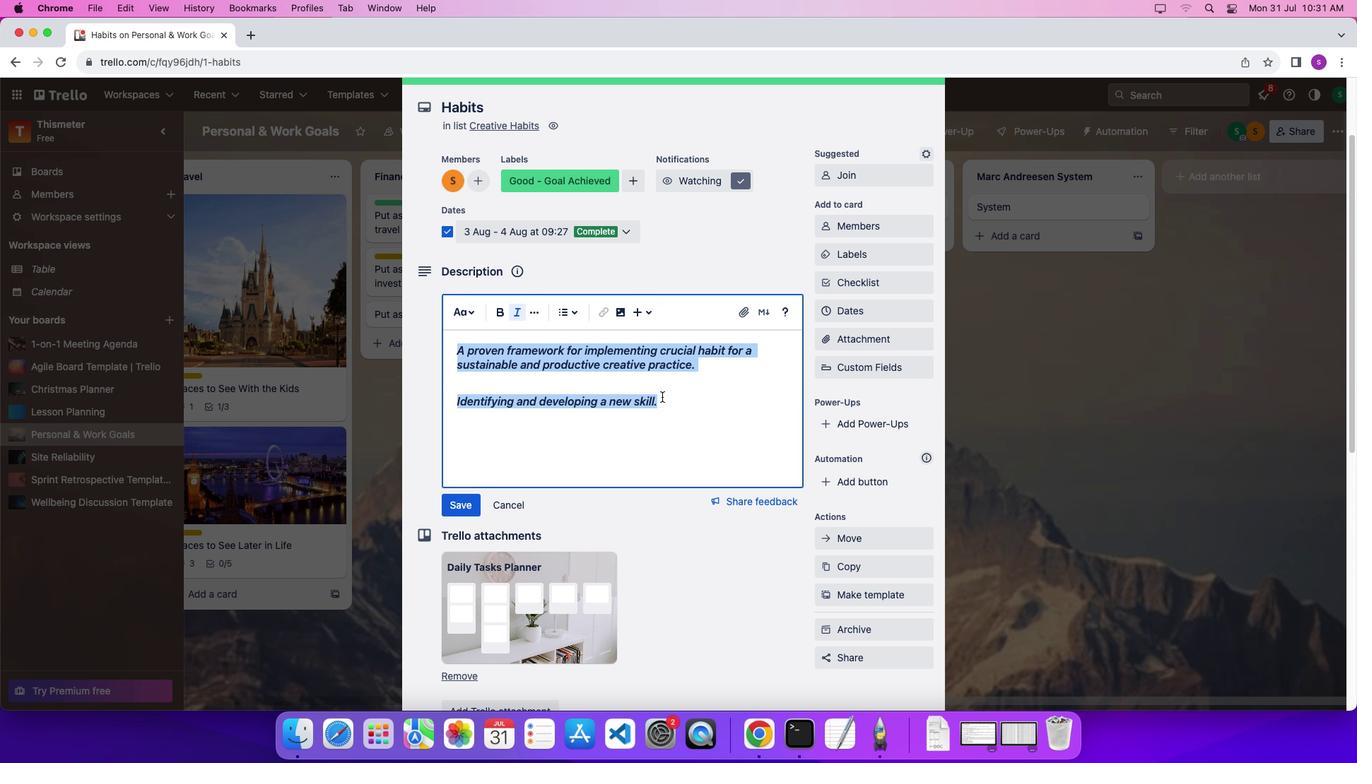 
Action: Mouse pressed left at (663, 398)
Screenshot: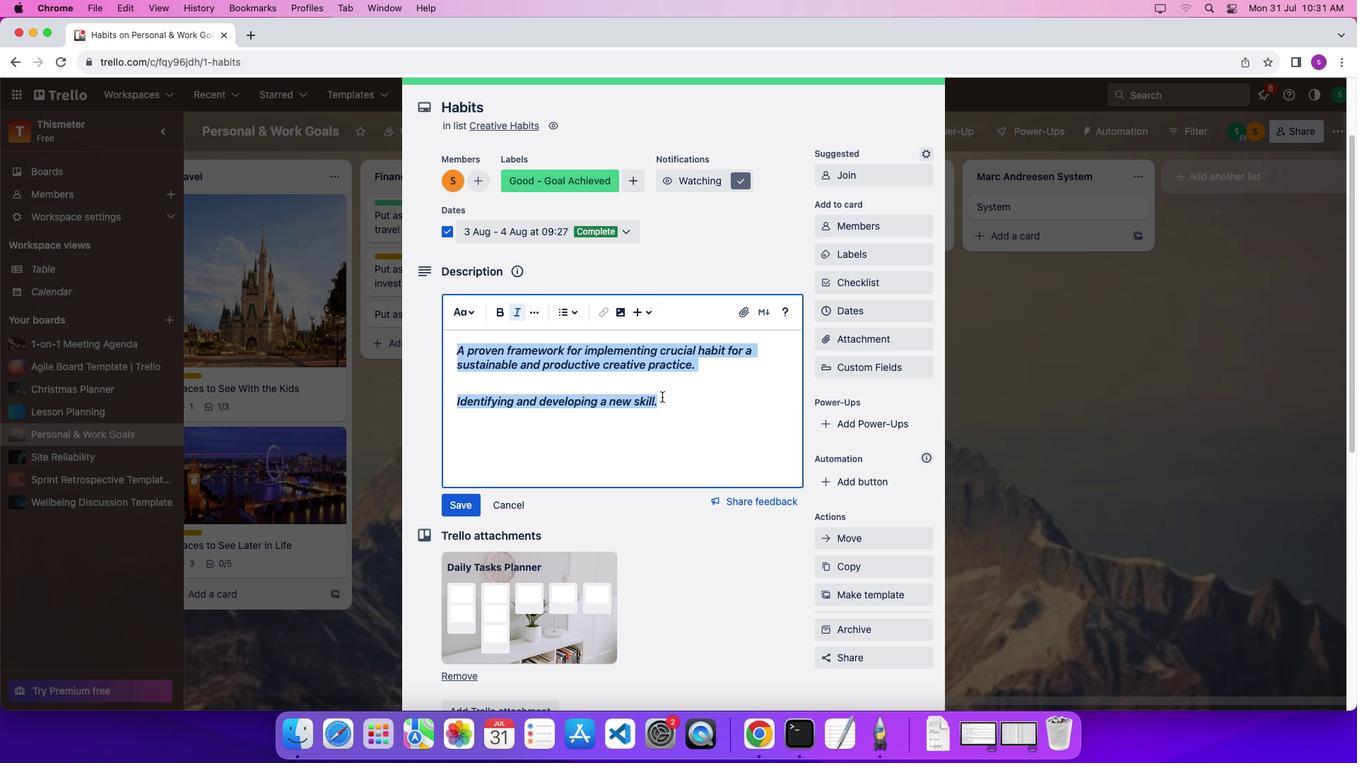 
Action: Mouse moved to (651, 314)
Screenshot: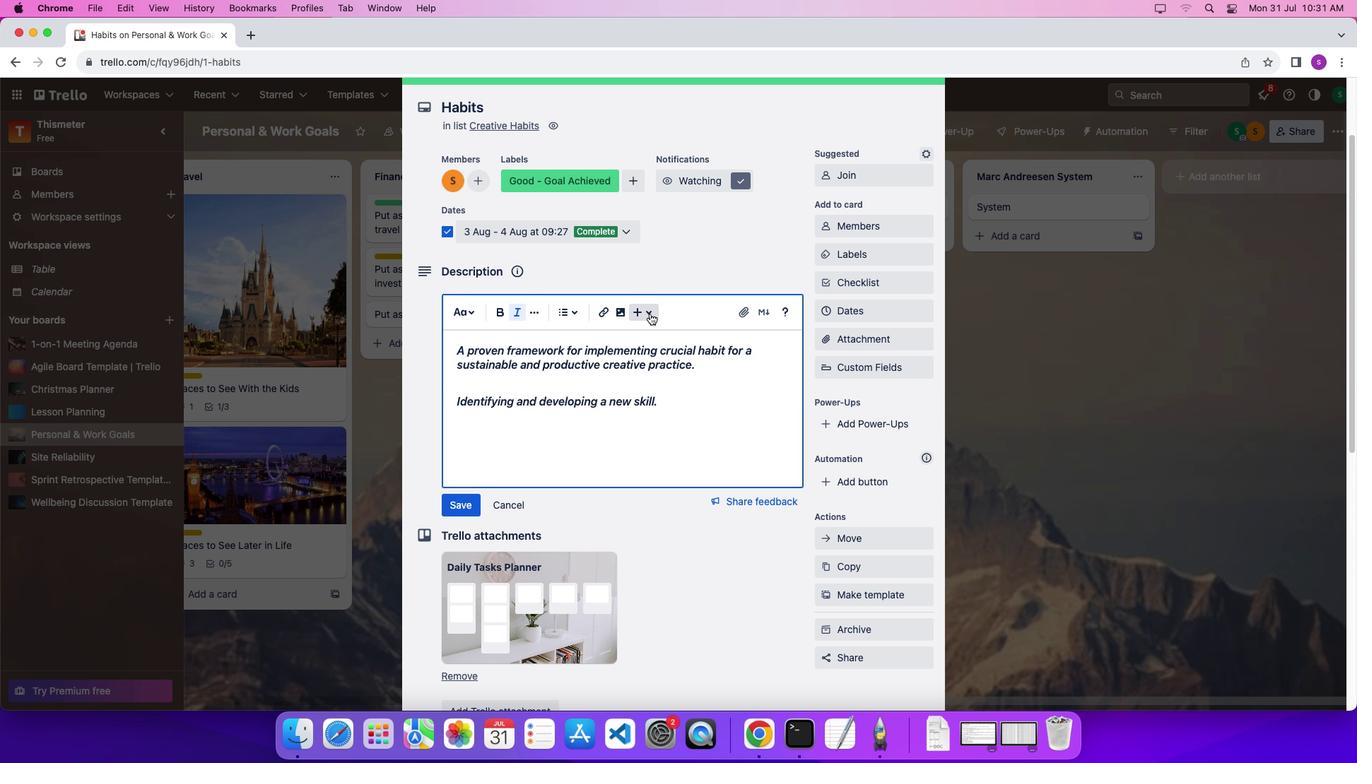 
Action: Mouse pressed left at (651, 314)
Screenshot: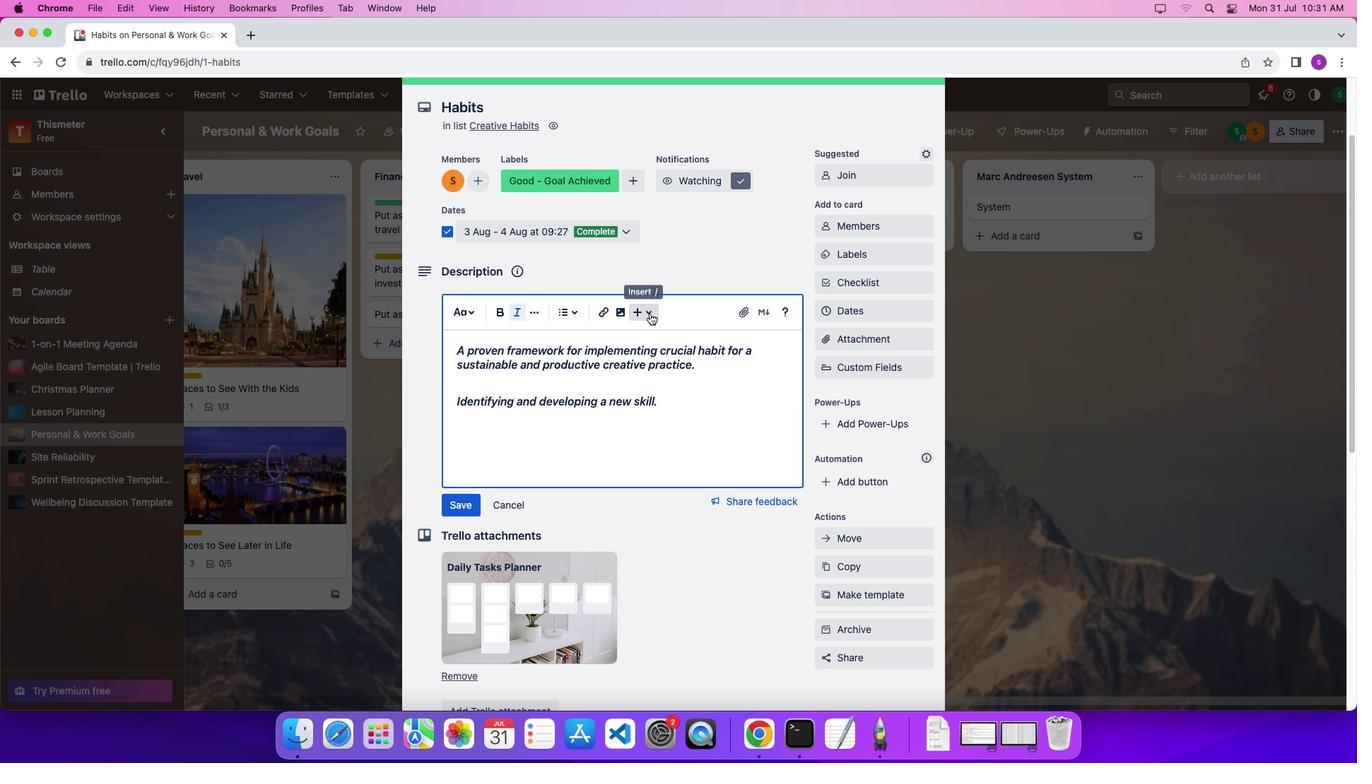 
Action: Mouse moved to (661, 368)
Screenshot: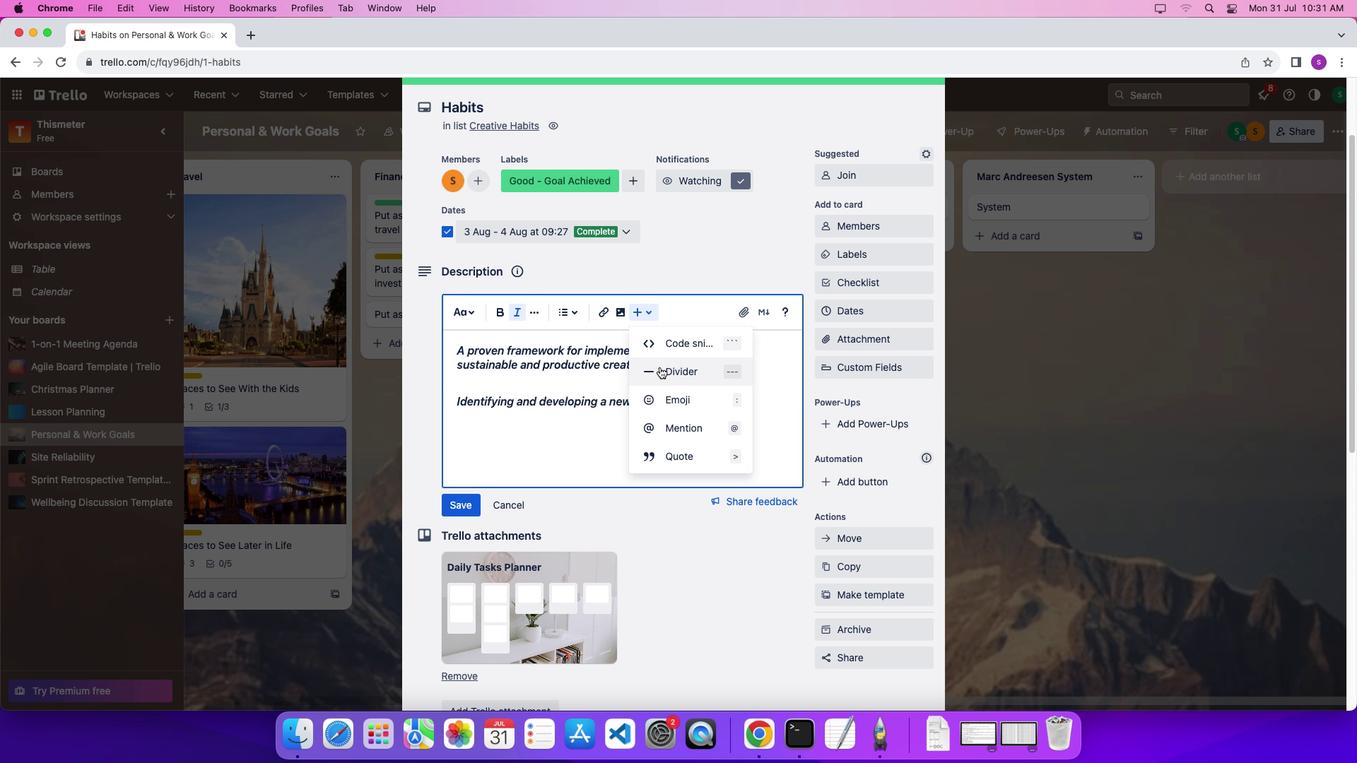 
Action: Mouse pressed left at (661, 368)
Screenshot: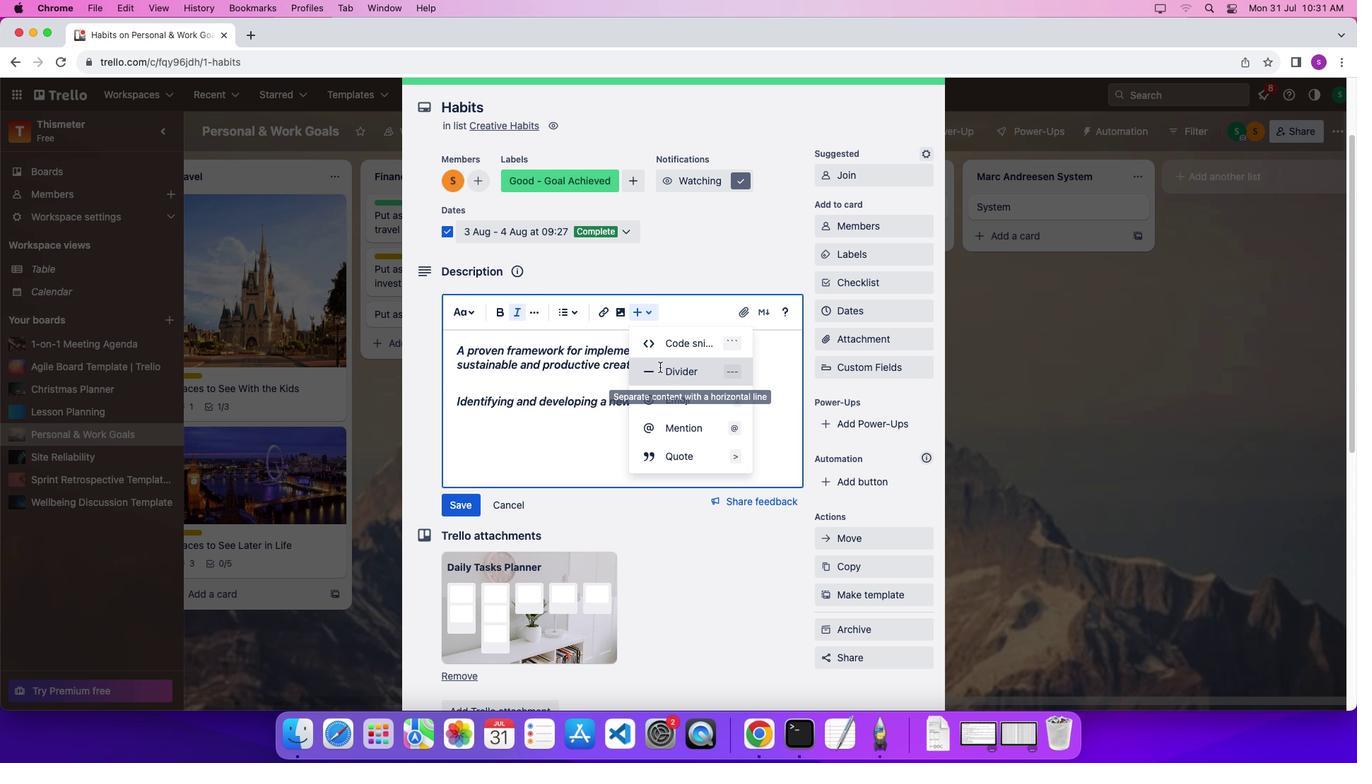
Action: Mouse moved to (469, 507)
Screenshot: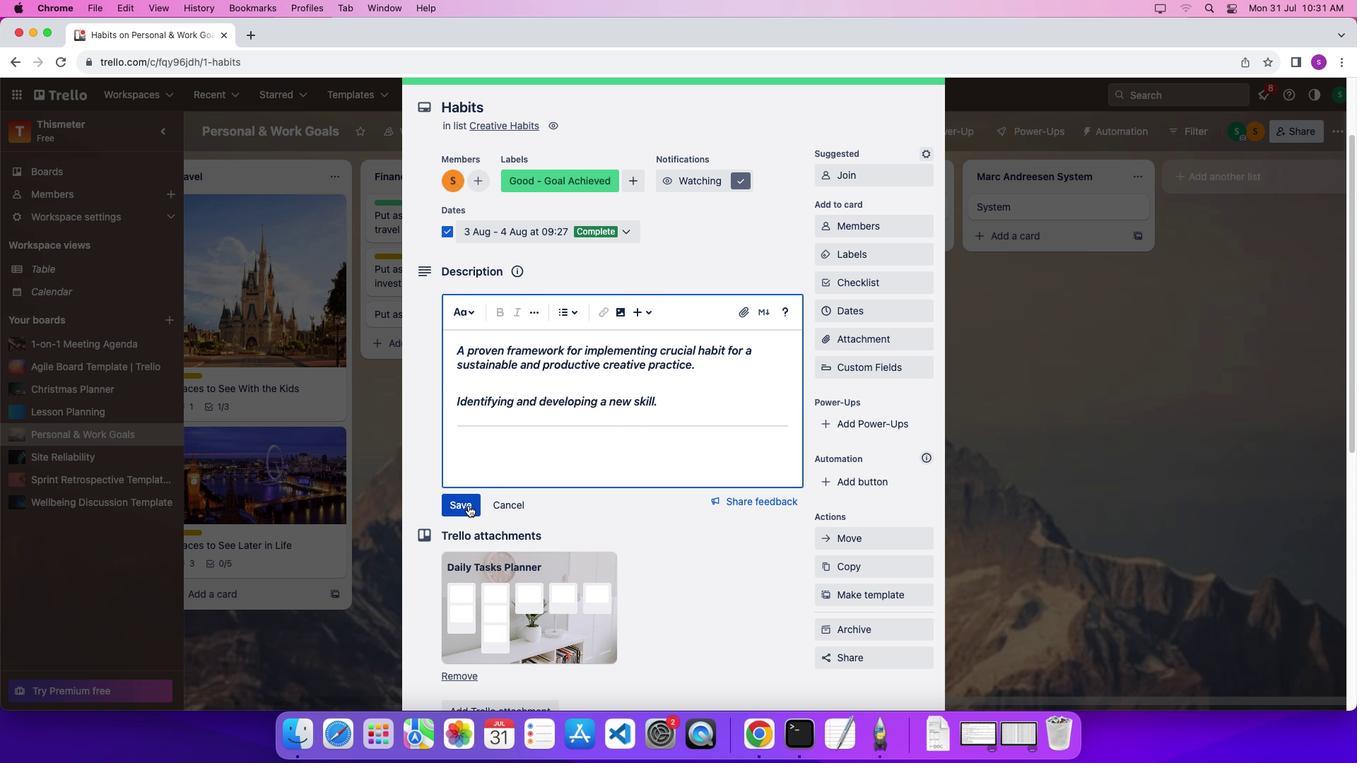 
Action: Mouse pressed left at (469, 507)
Screenshot: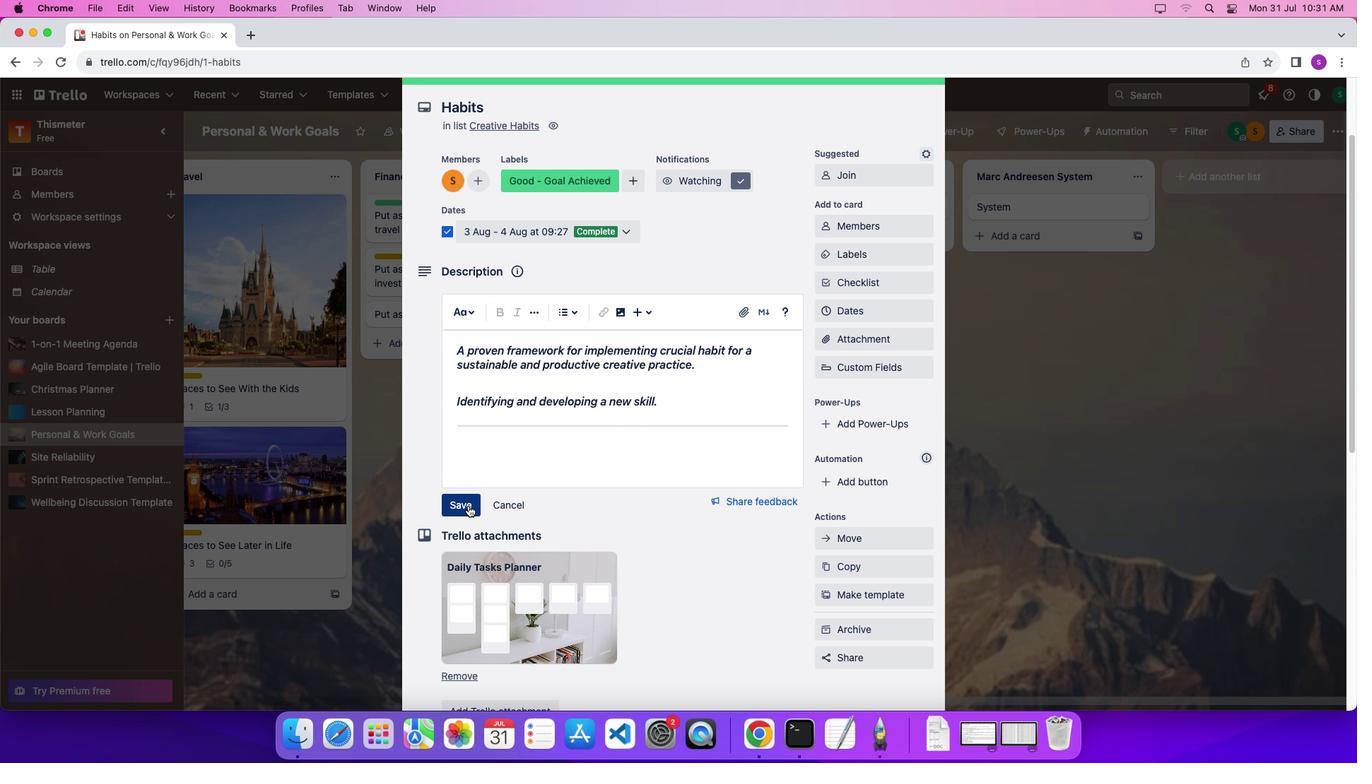 
Action: Mouse moved to (634, 487)
Screenshot: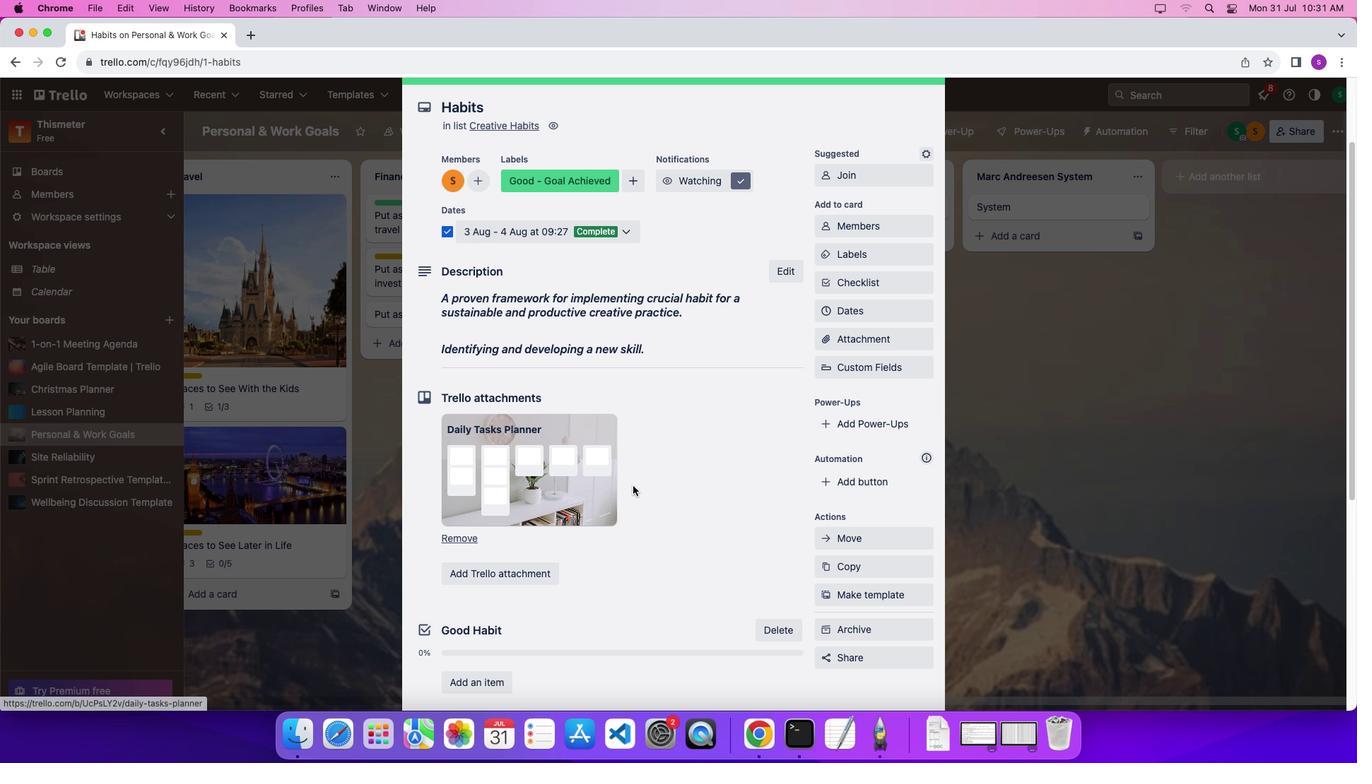 
Action: Mouse pressed left at (634, 487)
Screenshot: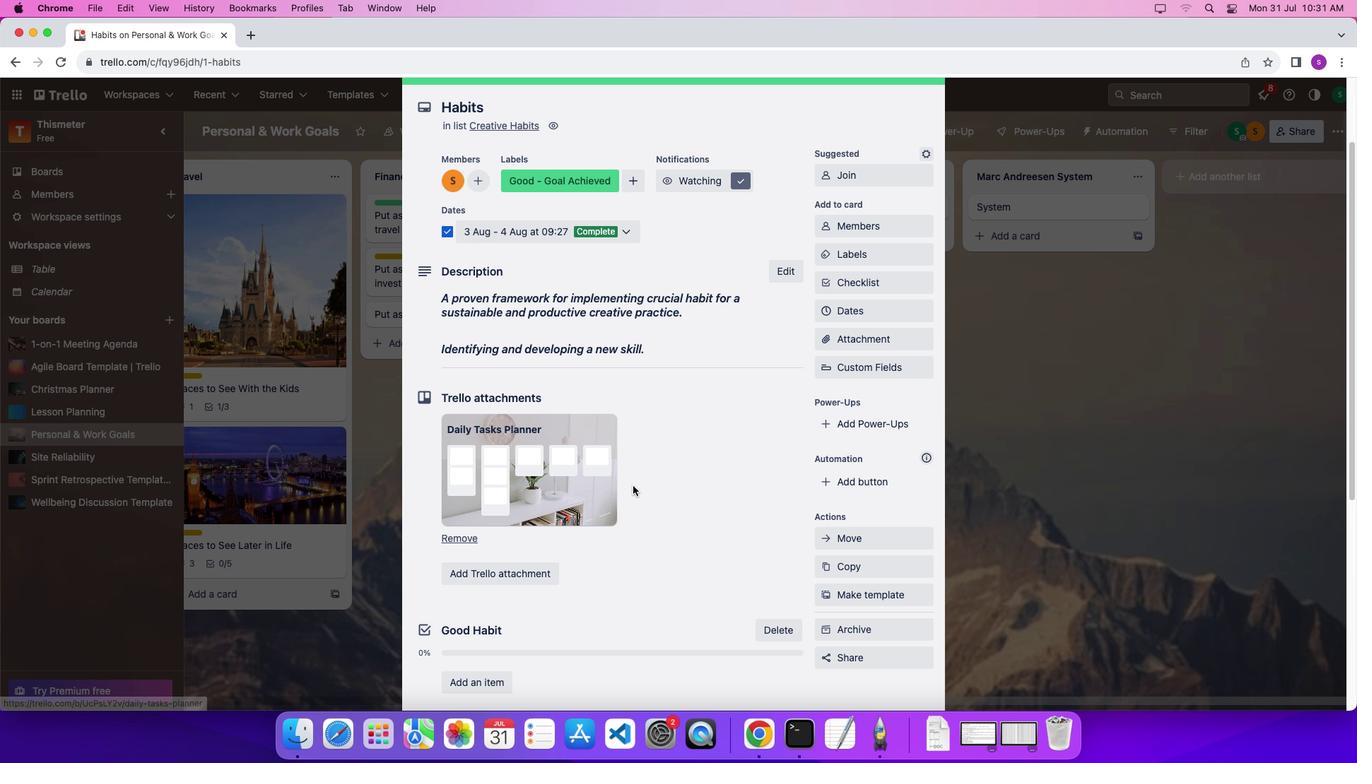 
Action: Mouse moved to (635, 487)
Screenshot: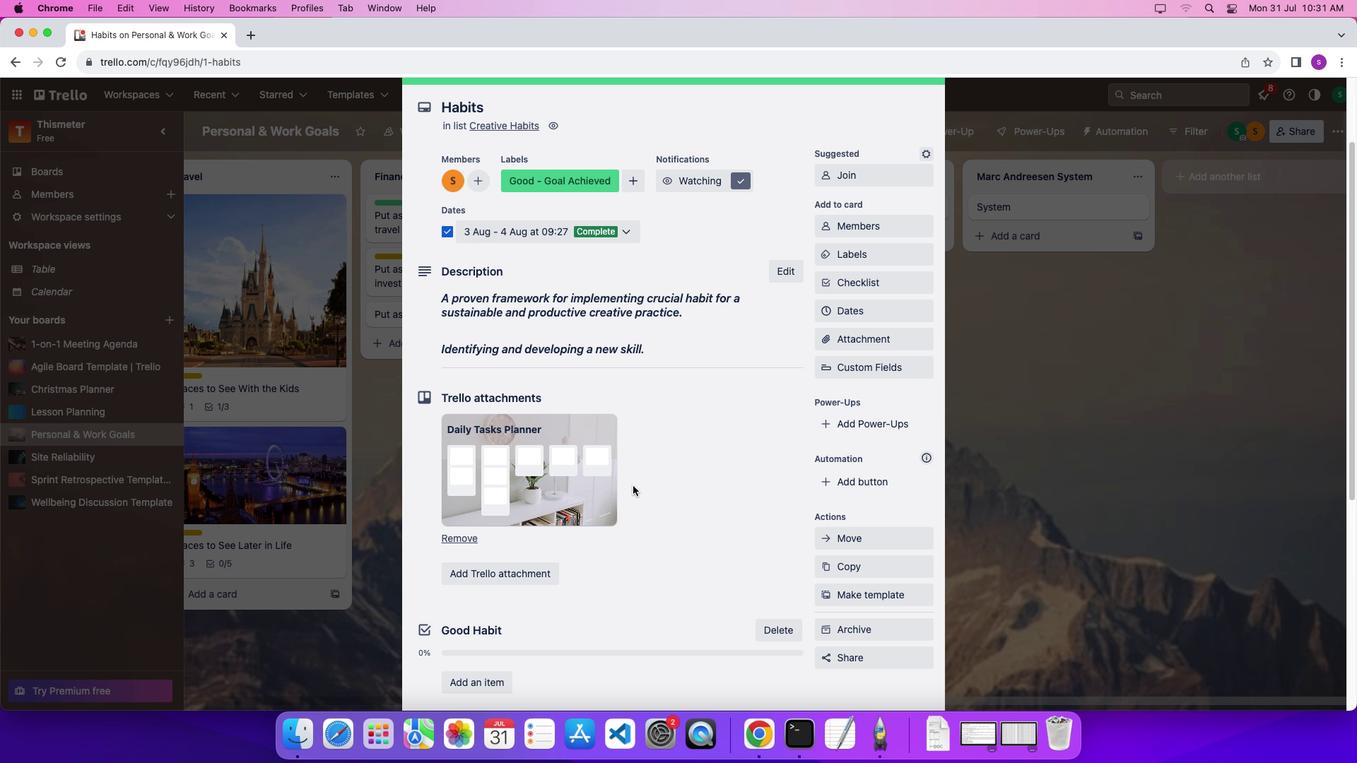 
Action: Mouse scrolled (635, 487) with delta (1, 0)
Screenshot: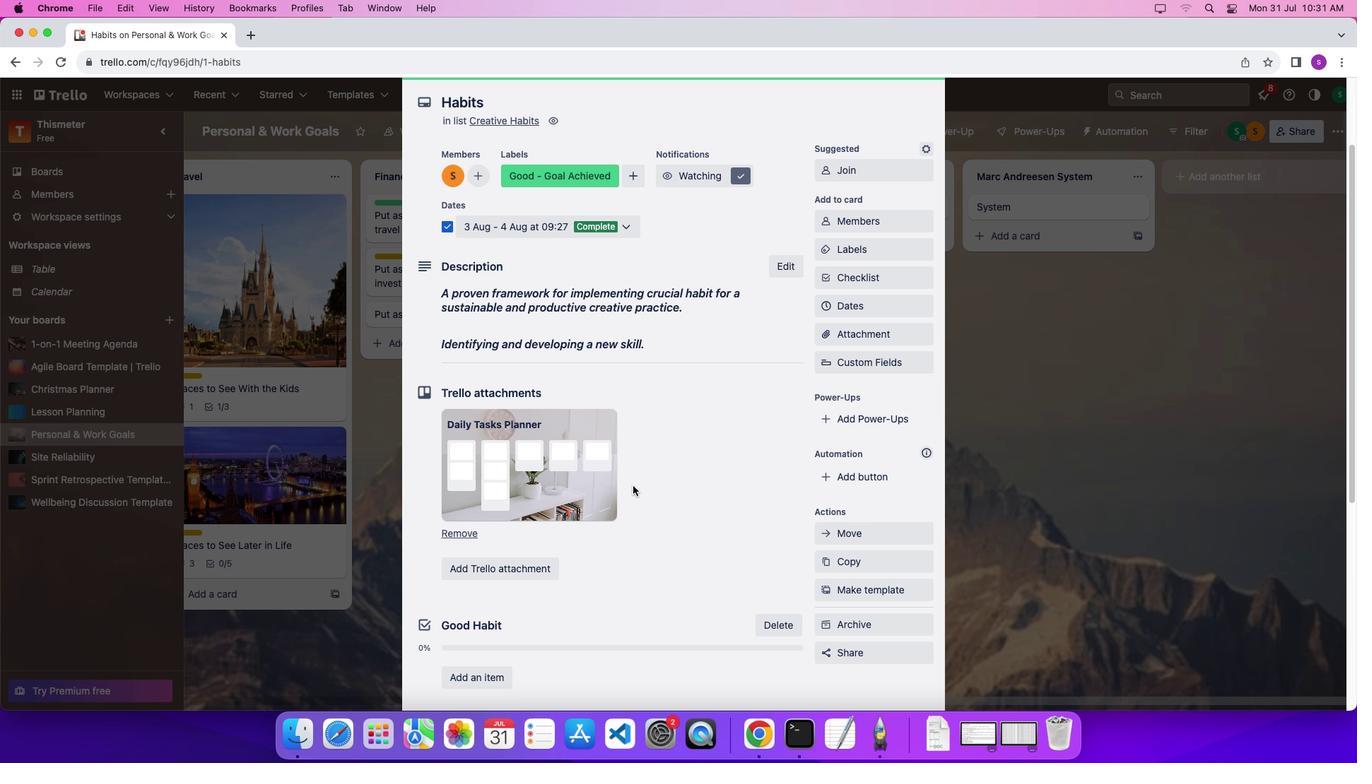 
Action: Mouse scrolled (635, 487) with delta (1, 0)
Screenshot: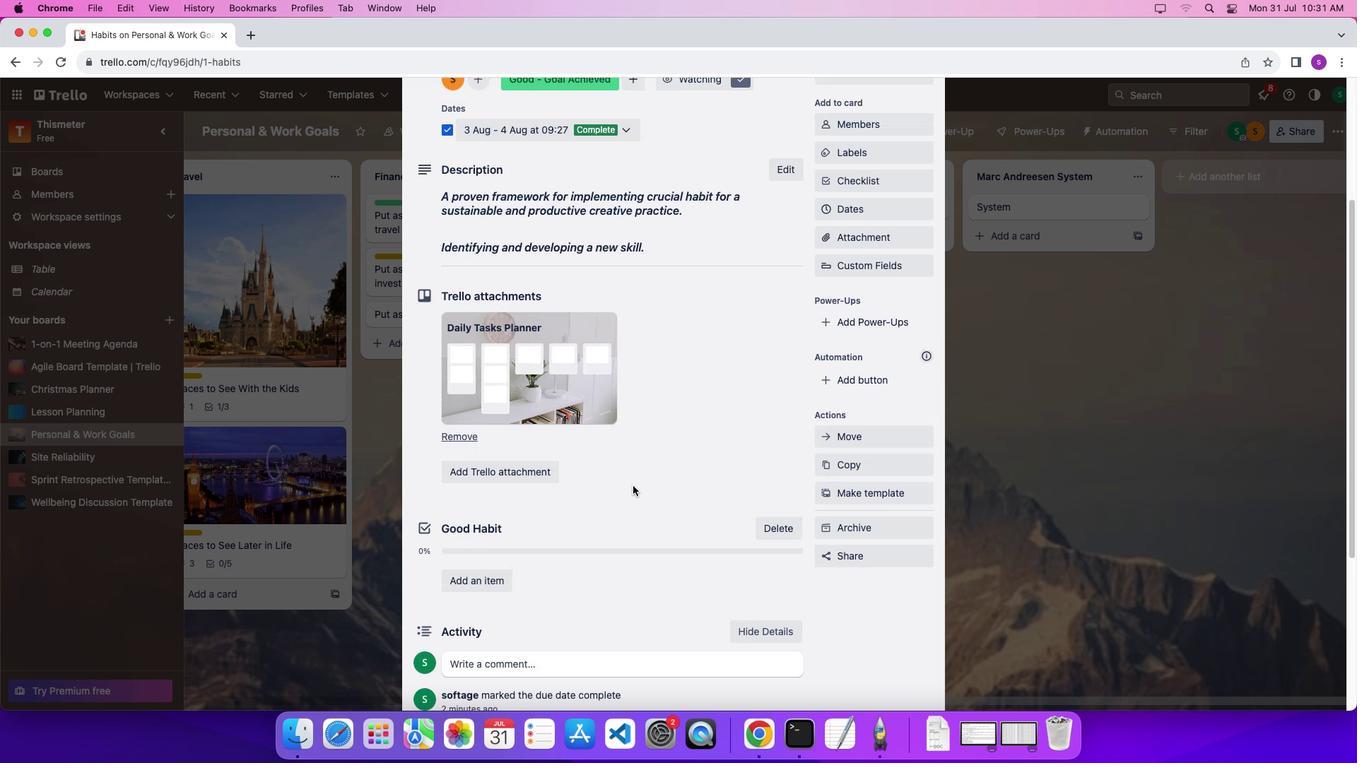 
Action: Mouse scrolled (635, 487) with delta (1, -2)
Screenshot: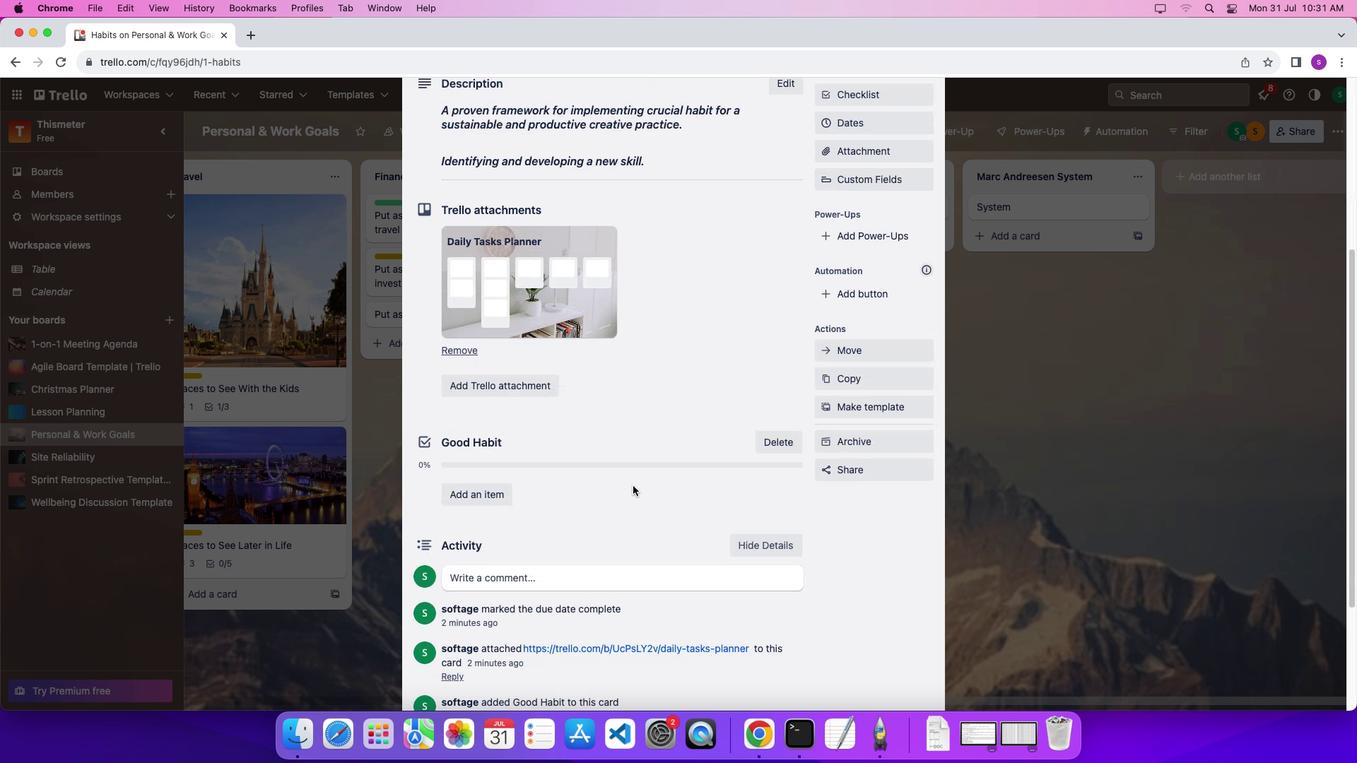
Action: Mouse moved to (623, 531)
Screenshot: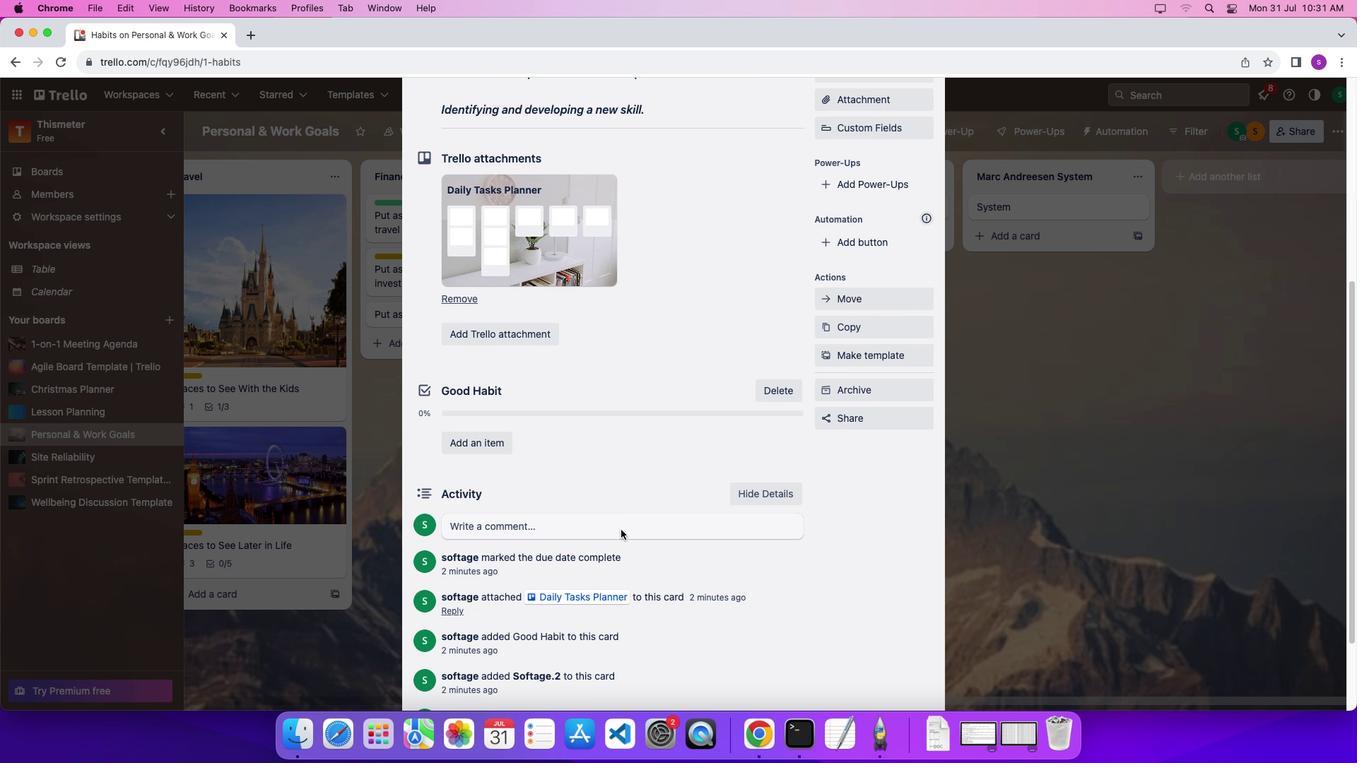 
Action: Mouse pressed left at (623, 531)
Screenshot: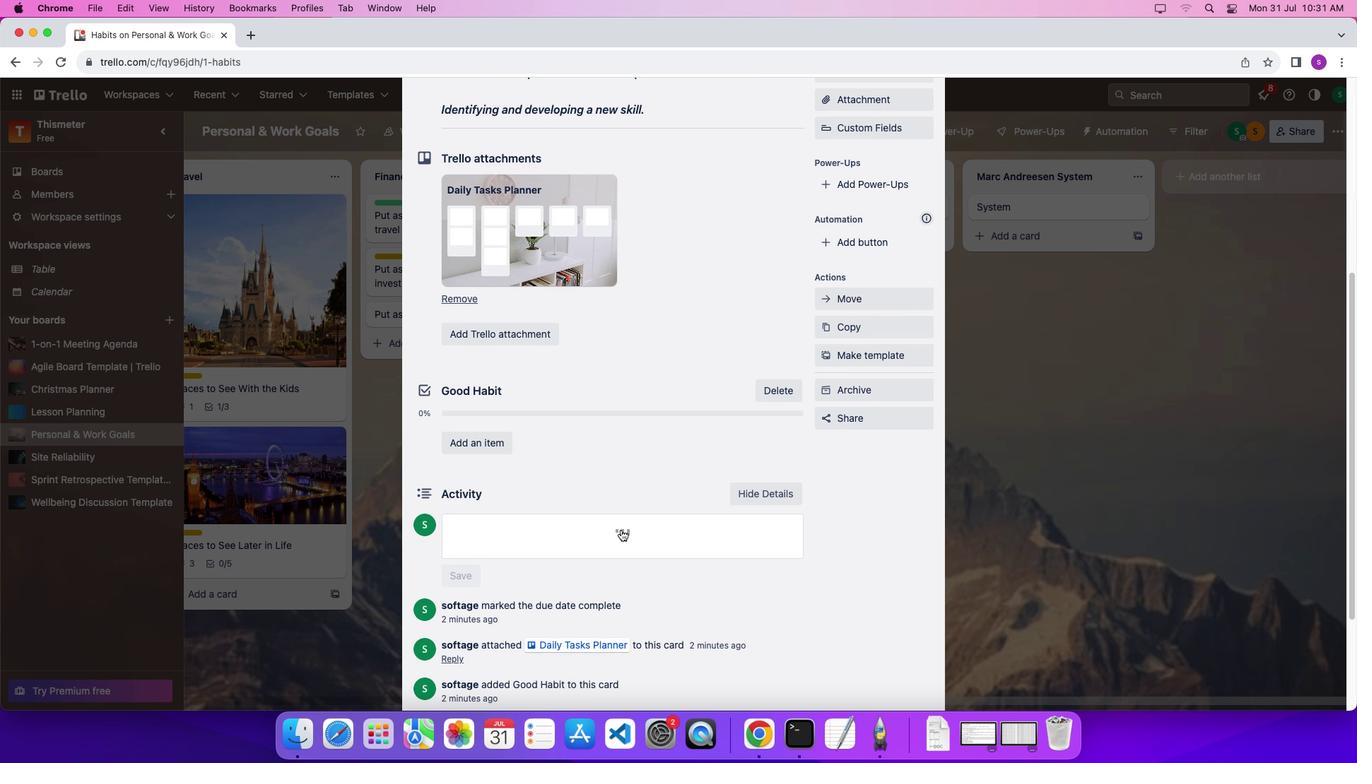 
Action: Mouse moved to (629, 571)
Screenshot: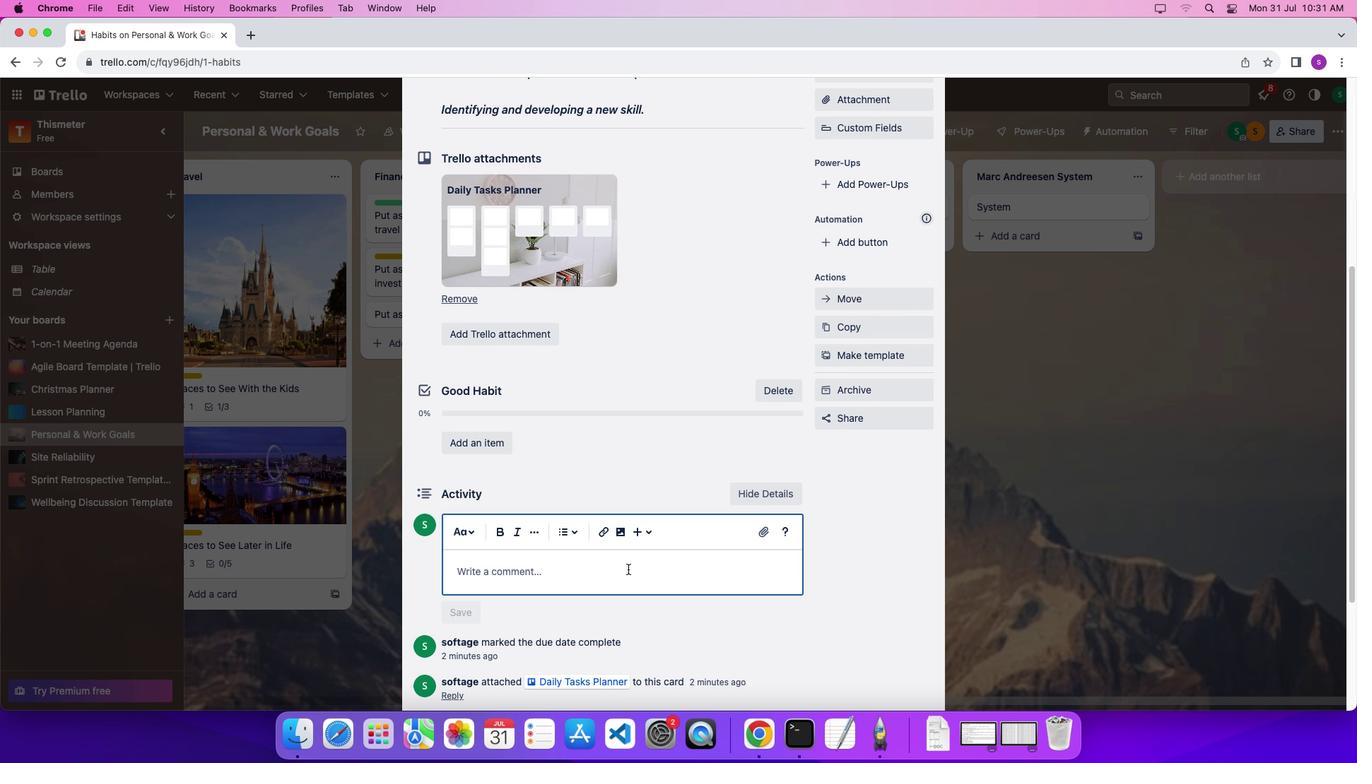 
Action: Mouse pressed left at (629, 571)
Screenshot: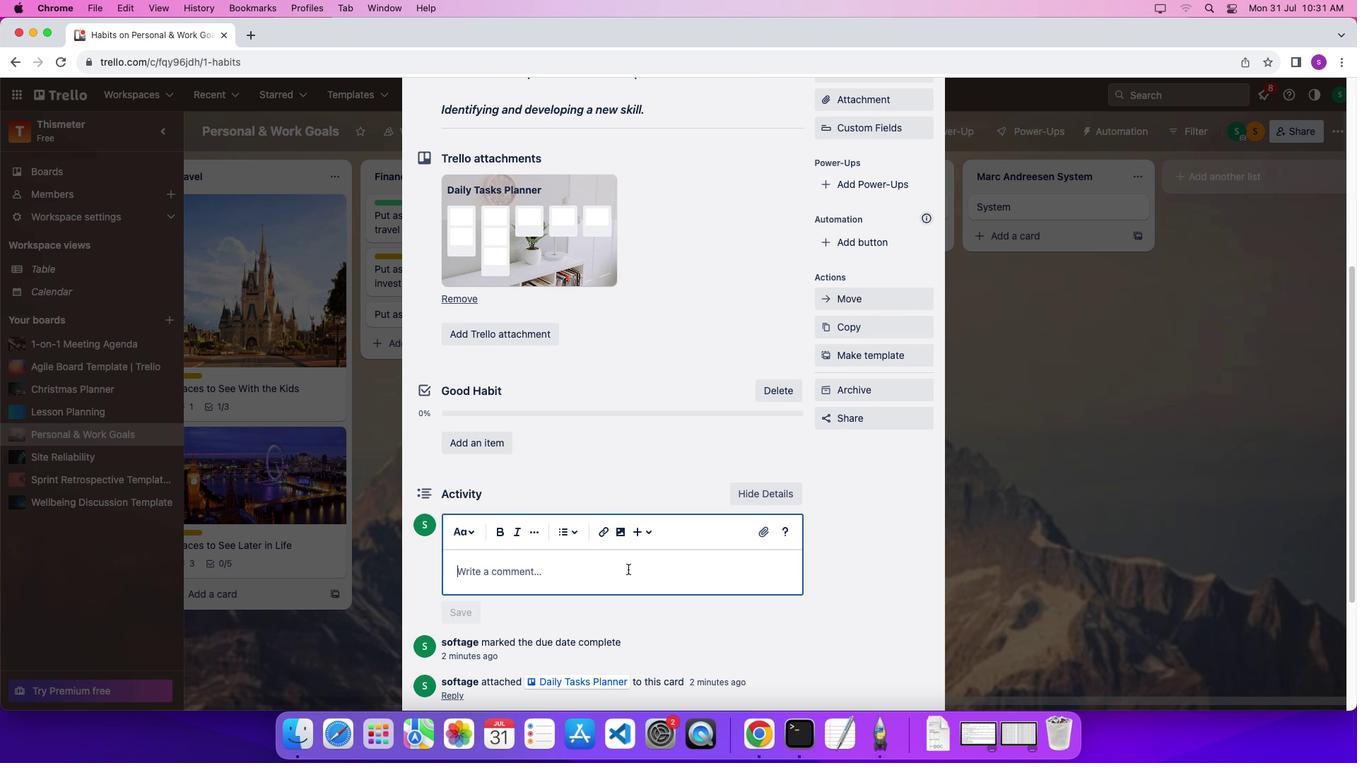 
Action: Mouse moved to (630, 571)
Screenshot: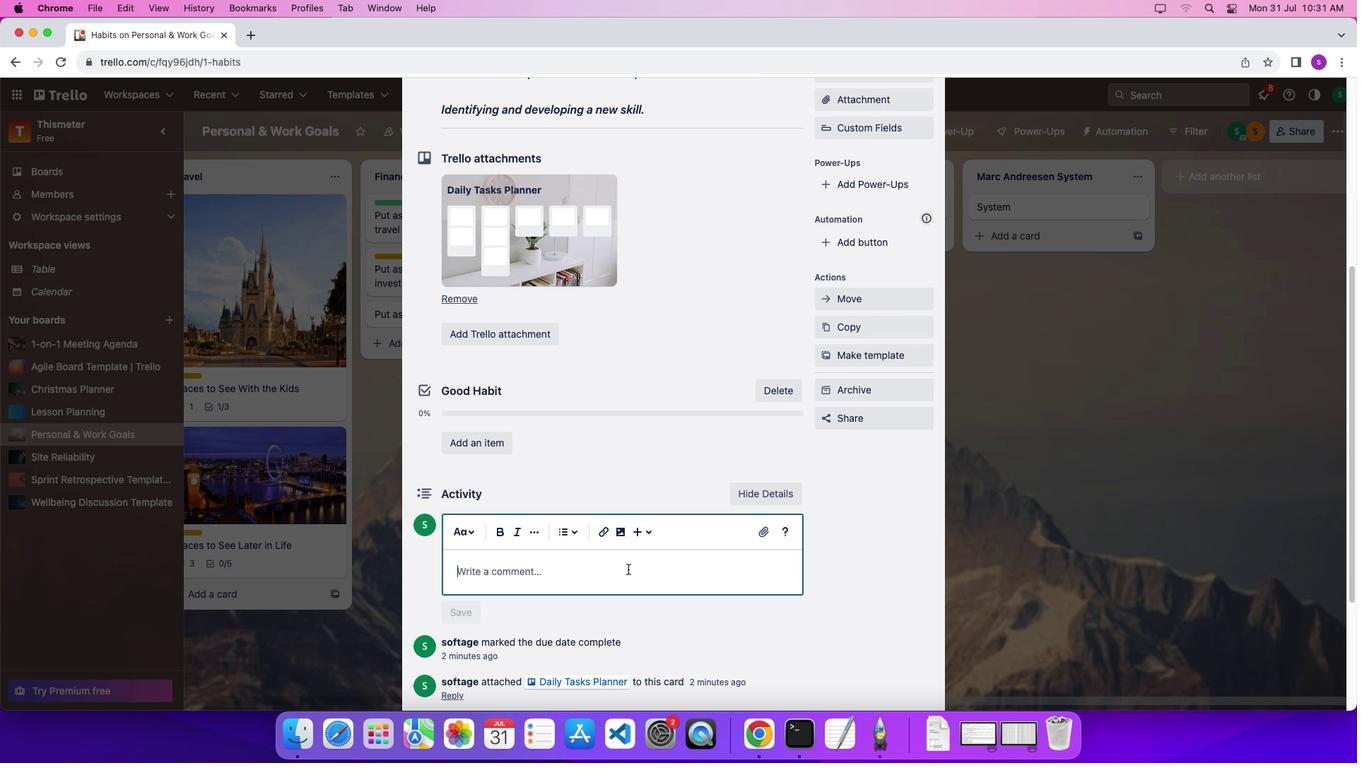 
Action: Key pressed Key.shift'B''y'Key.spaceKey.shift'C''h''h''h''h''h''h''h''e''r''r''y'Key.spaceKey.shift'J''e''f''f''s''.'
Screenshot: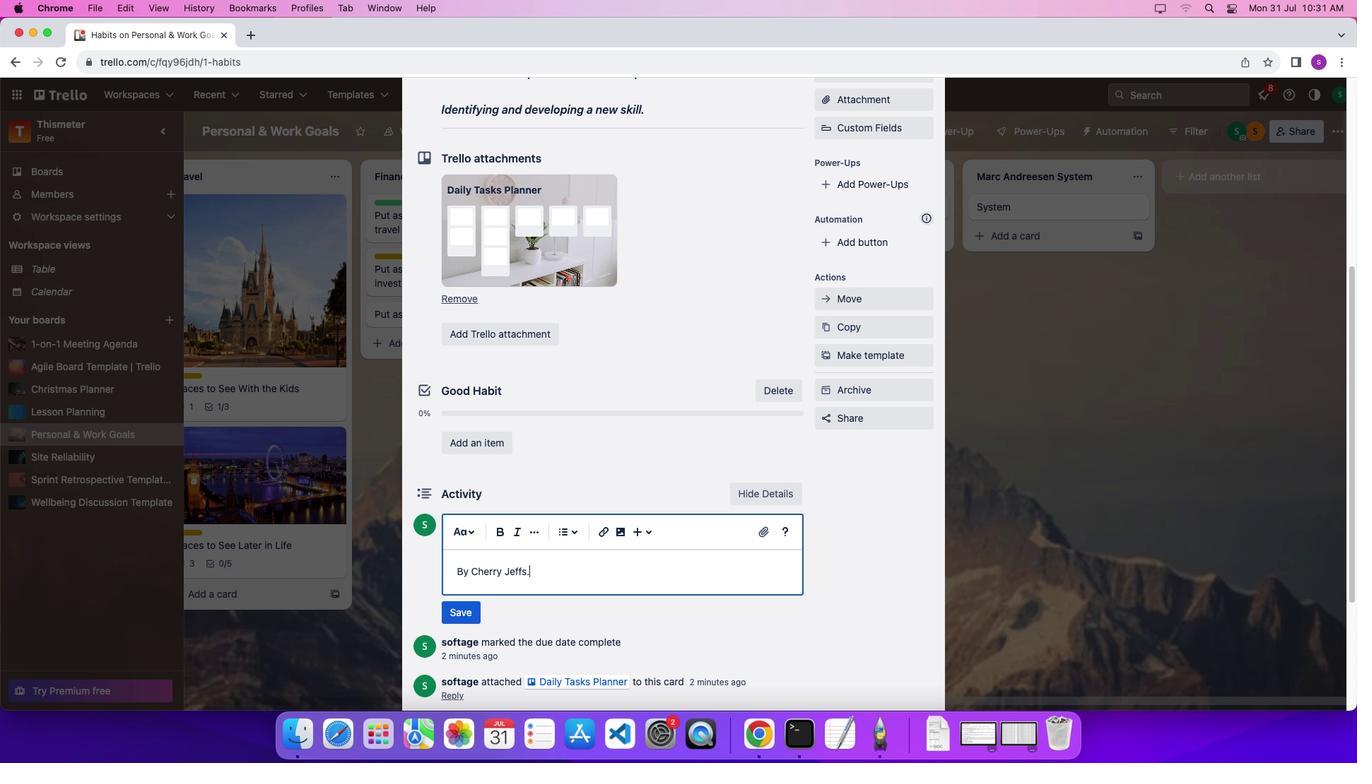 
Action: Mouse moved to (538, 570)
Screenshot: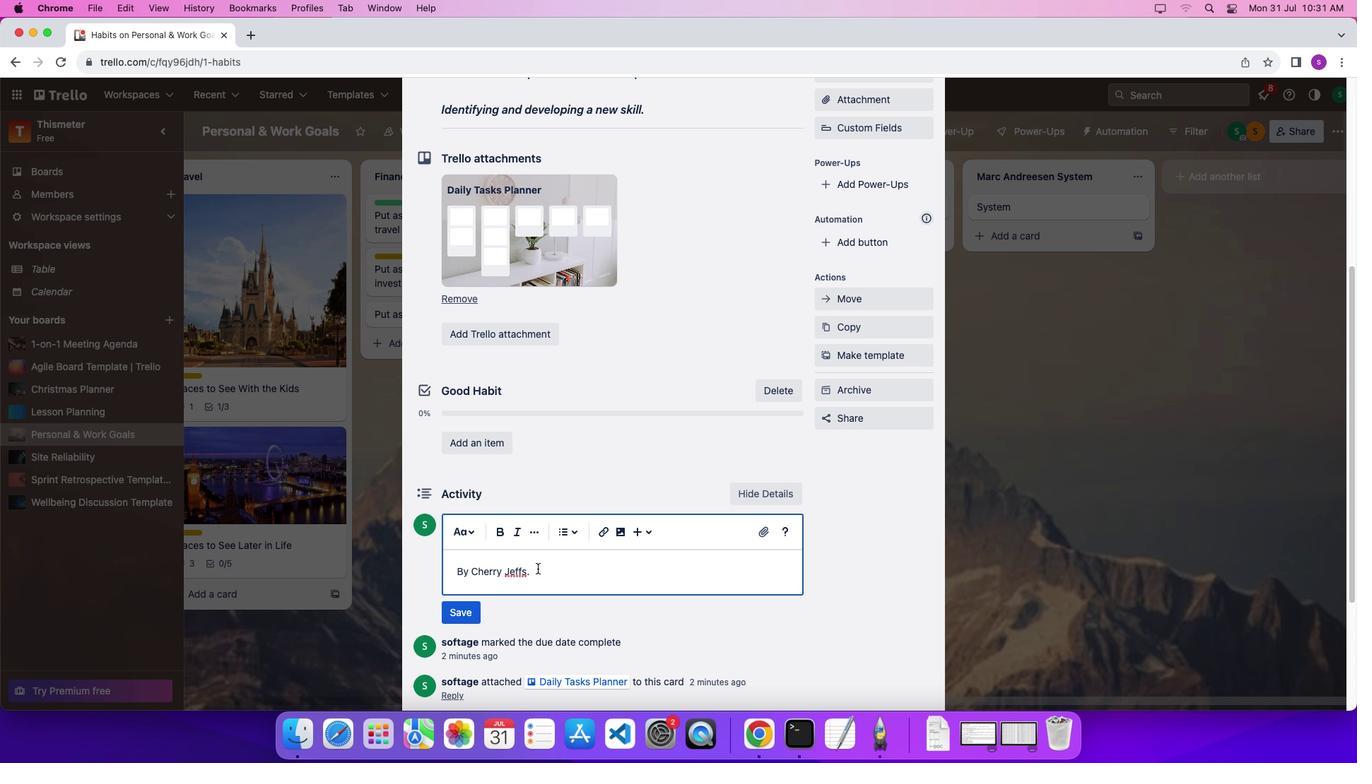 
Action: Mouse pressed left at (538, 570)
Screenshot: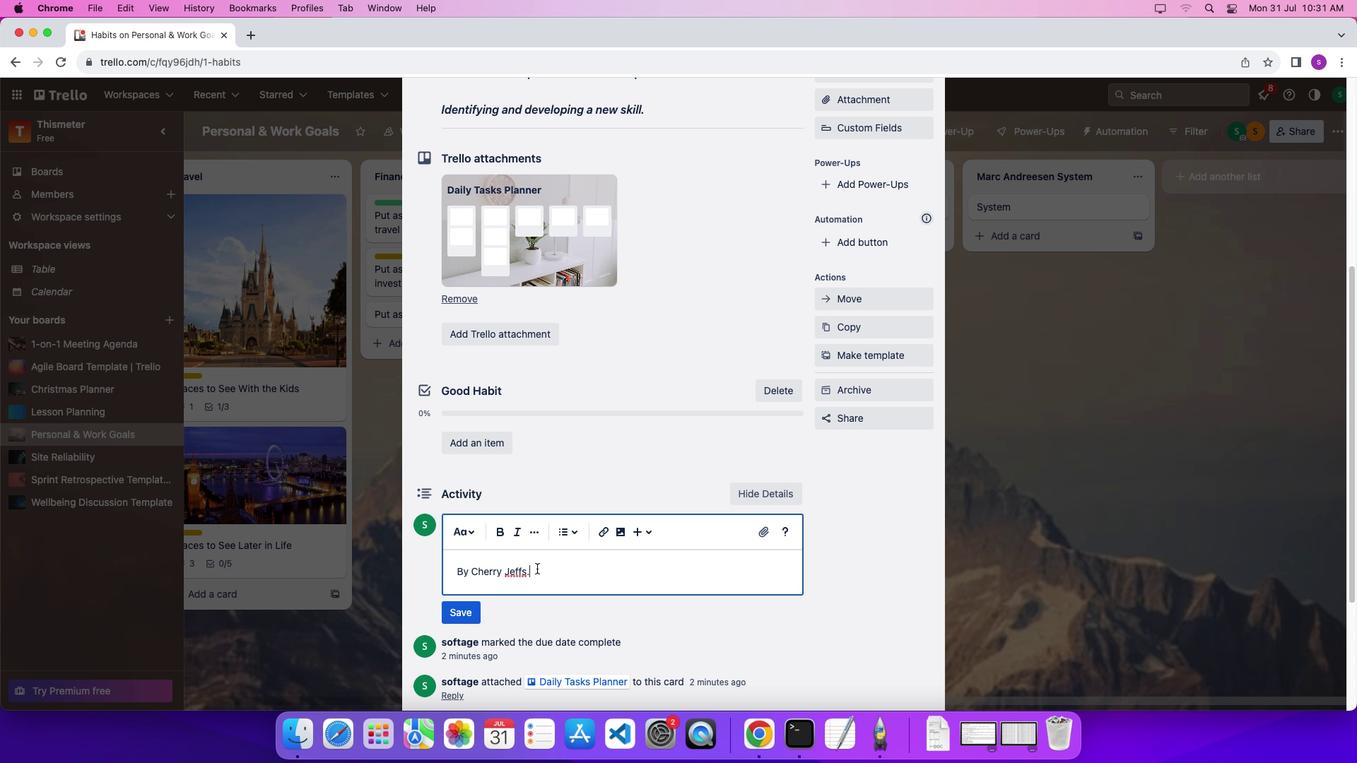 
Action: Mouse moved to (518, 536)
Screenshot: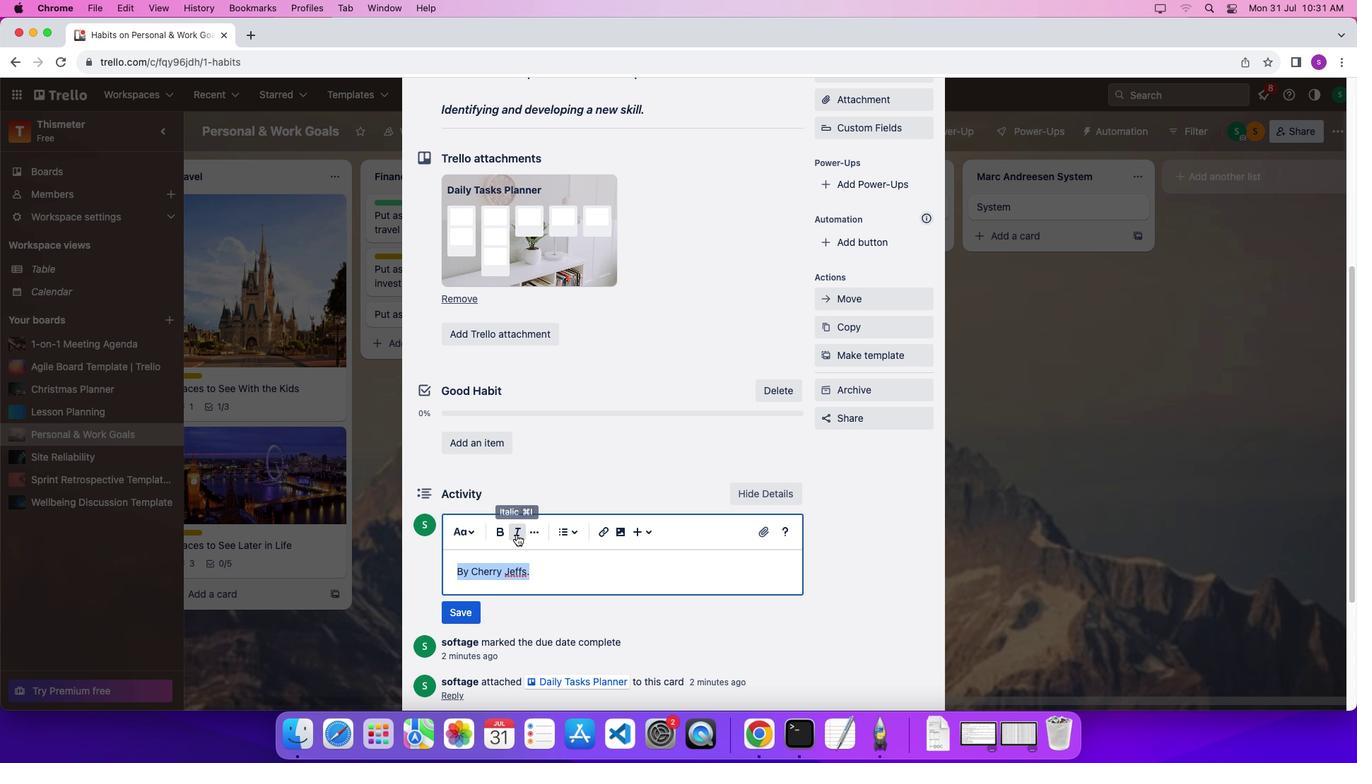 
Action: Mouse pressed left at (518, 536)
Screenshot: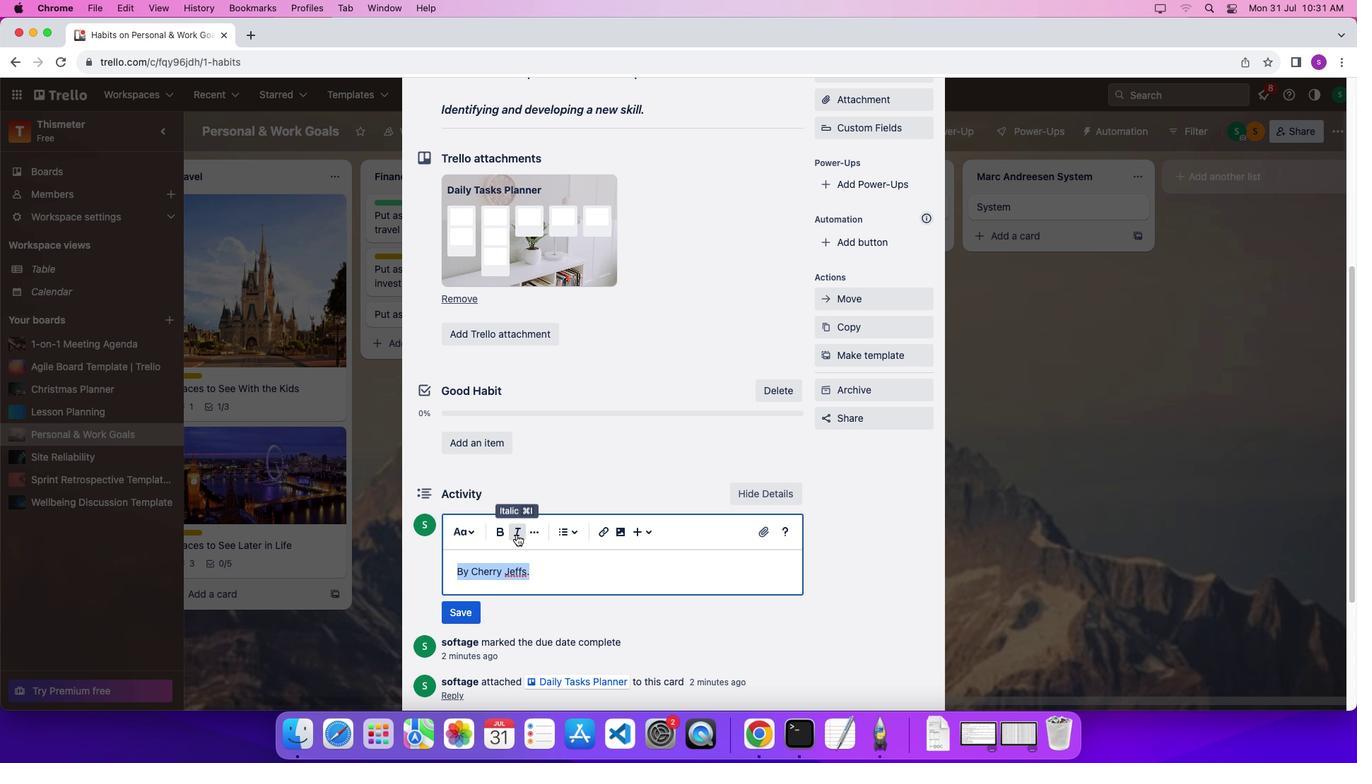 
Action: Mouse moved to (474, 612)
Screenshot: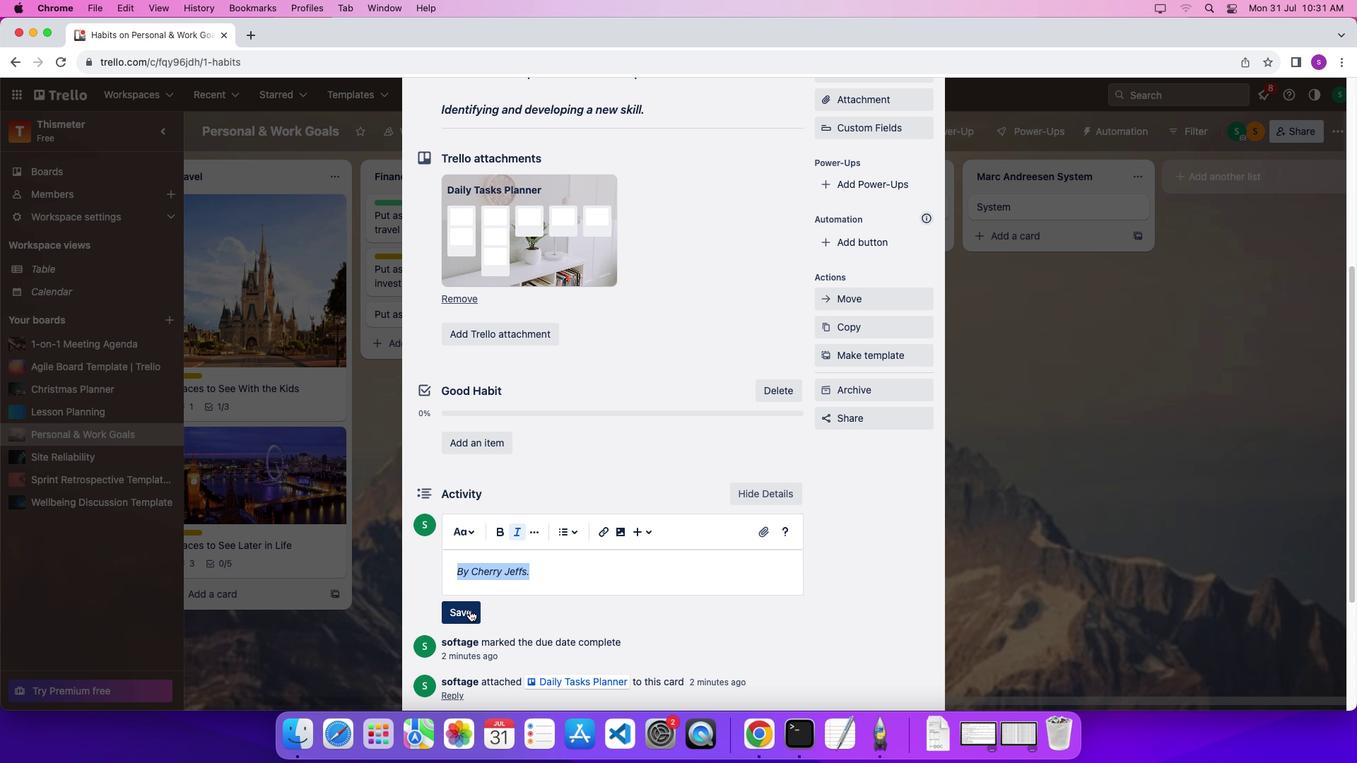 
Action: Mouse pressed left at (474, 612)
Screenshot: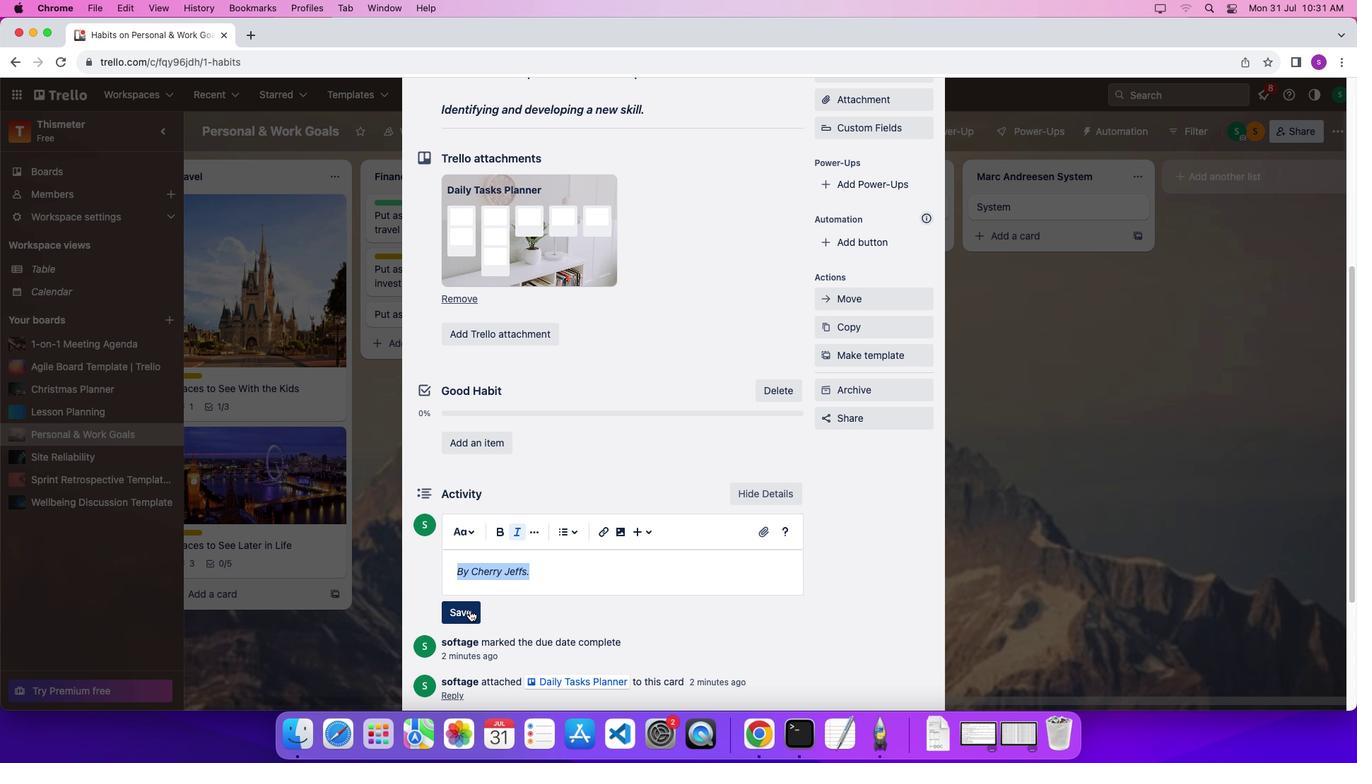 
Action: Mouse moved to (550, 573)
Screenshot: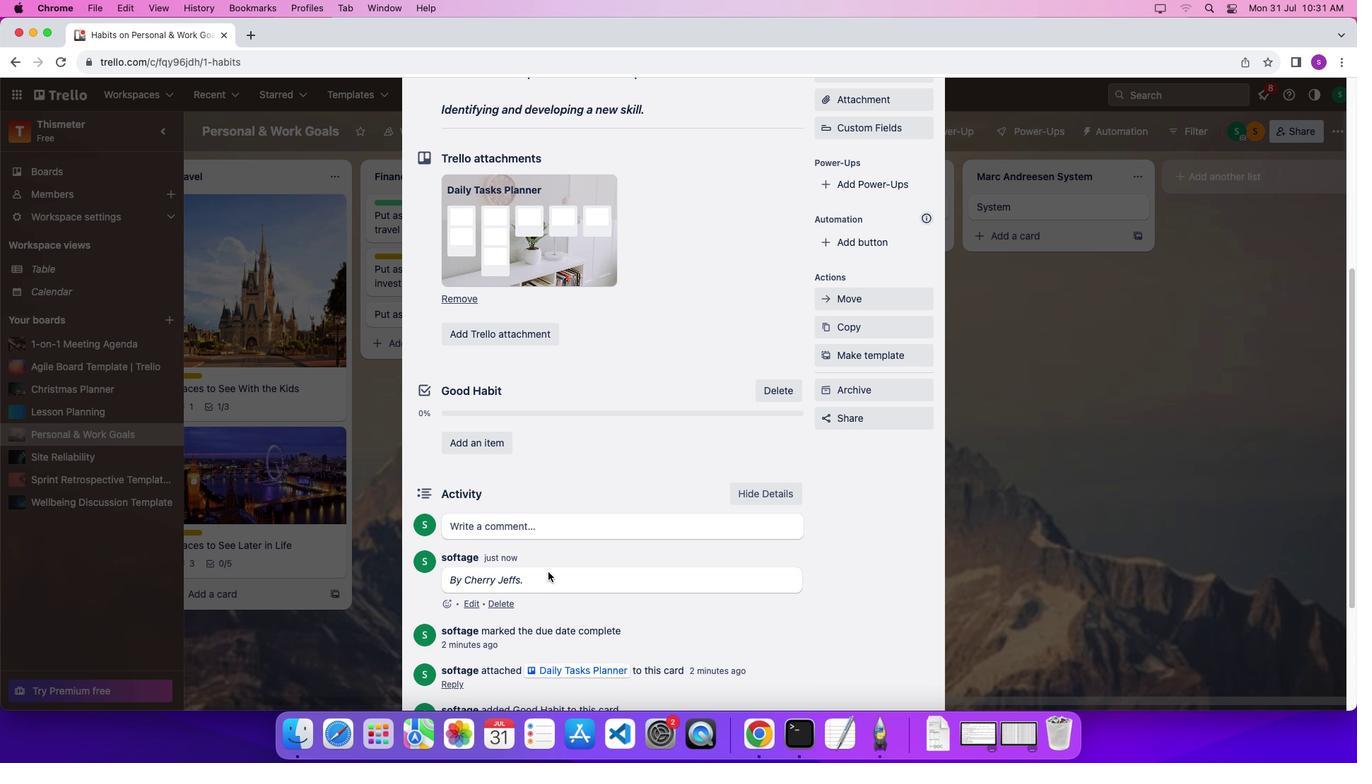 
Action: Mouse scrolled (550, 573) with delta (1, 2)
Screenshot: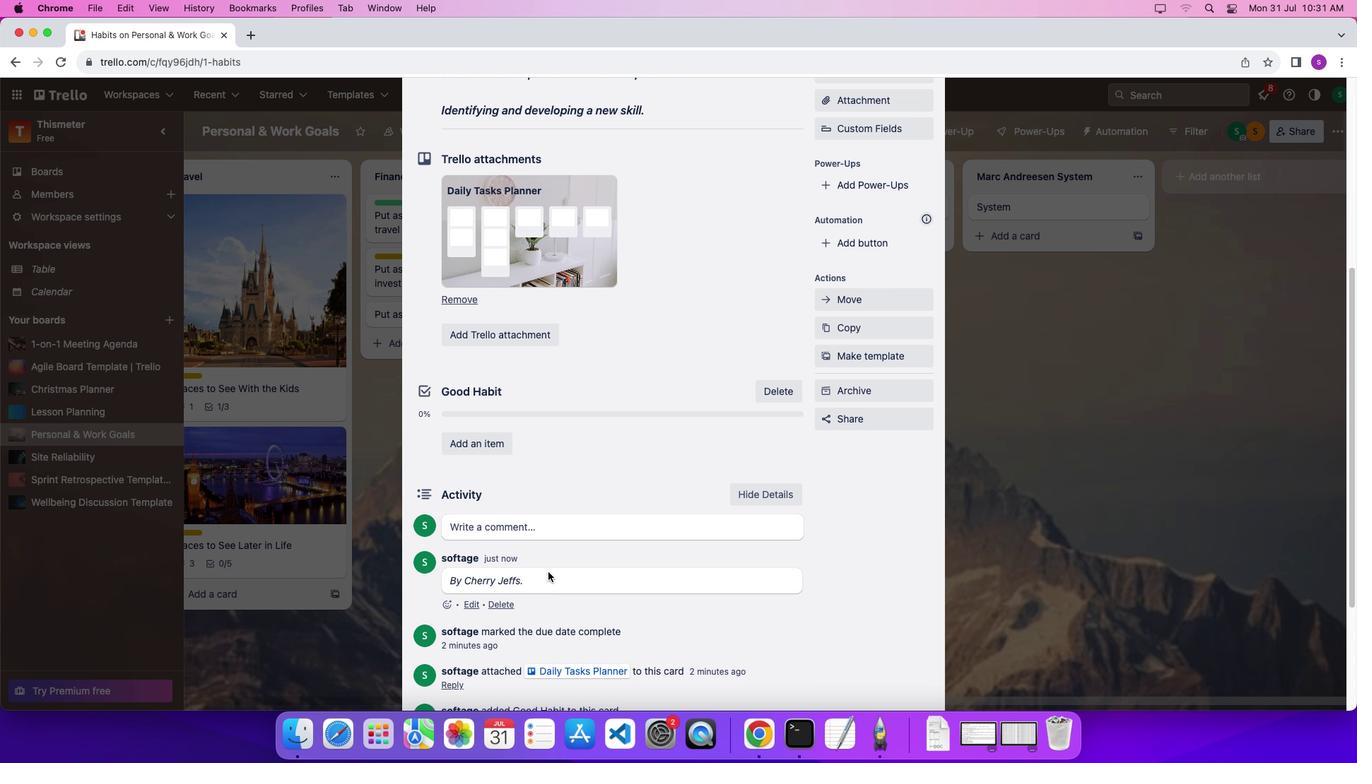 
Action: Mouse scrolled (550, 573) with delta (1, 2)
Screenshot: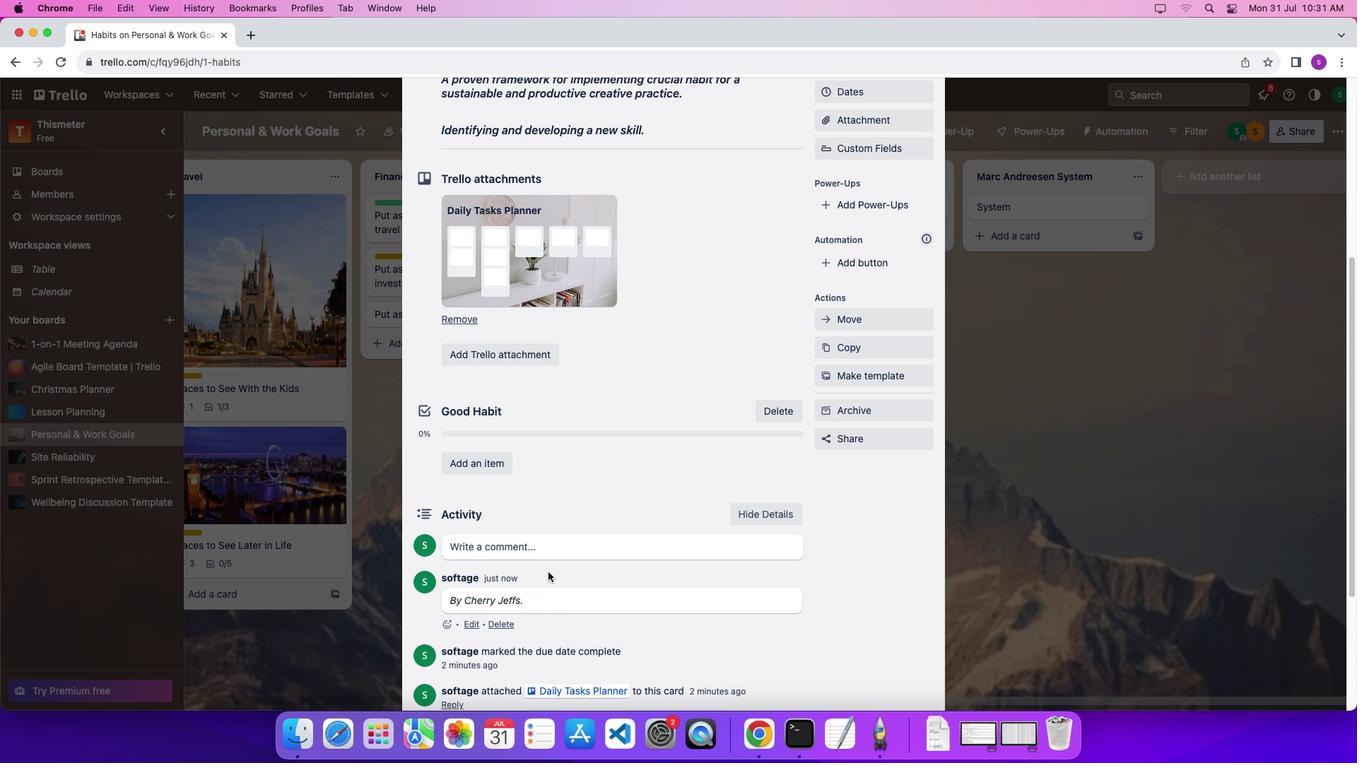 
Action: Mouse scrolled (550, 573) with delta (1, 2)
Screenshot: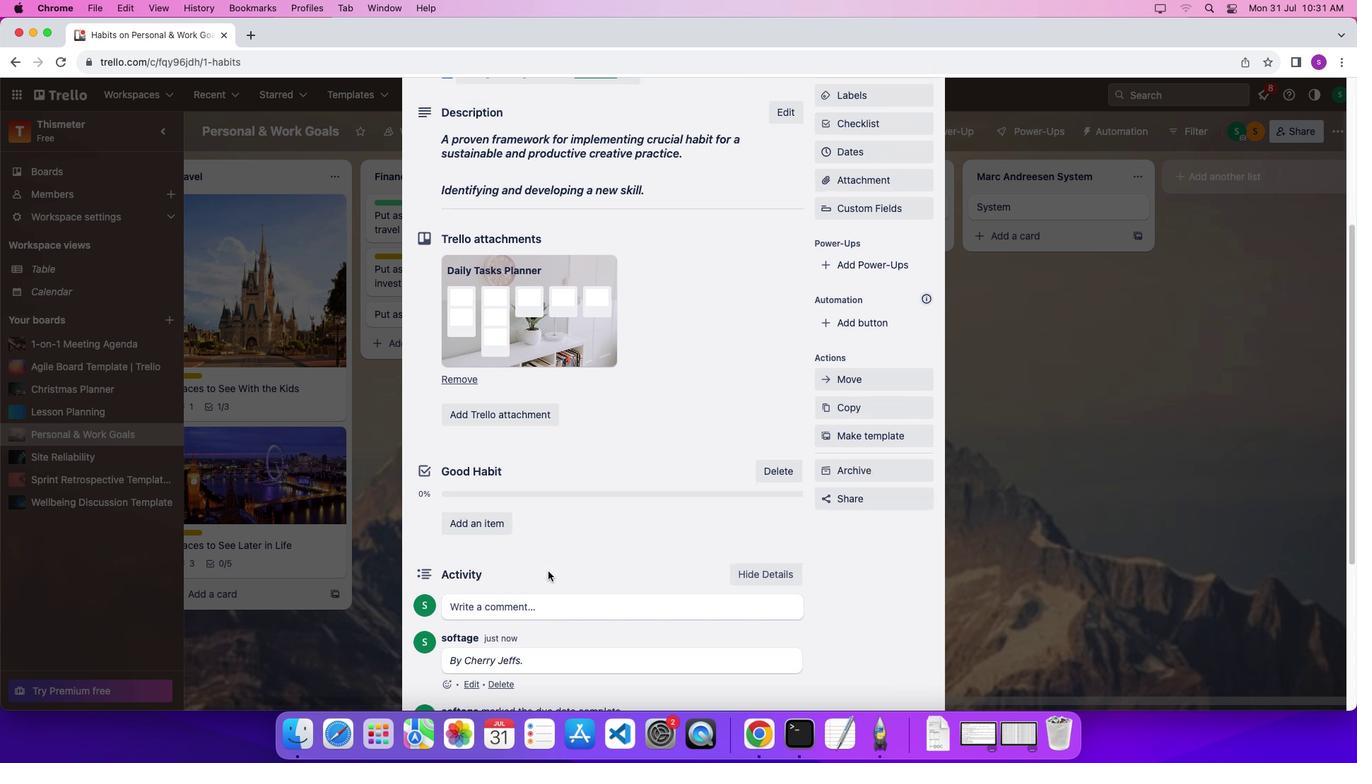 
Action: Mouse moved to (549, 572)
